 Task: Project Timeline Template.
Action: Key pressed ctrl+V
Screenshot: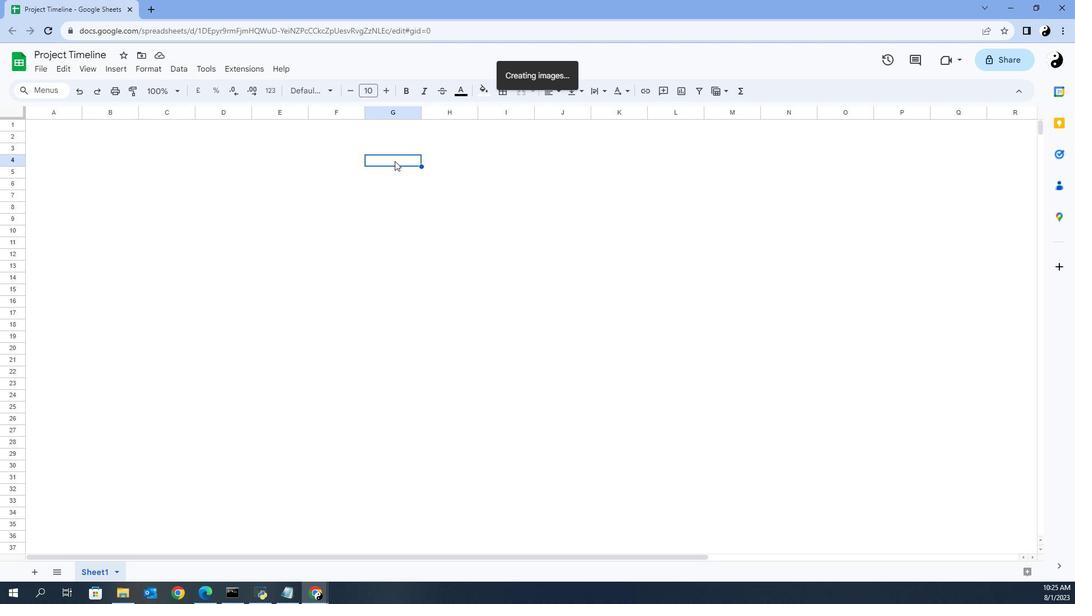
Action: Mouse moved to (711, 375)
Screenshot: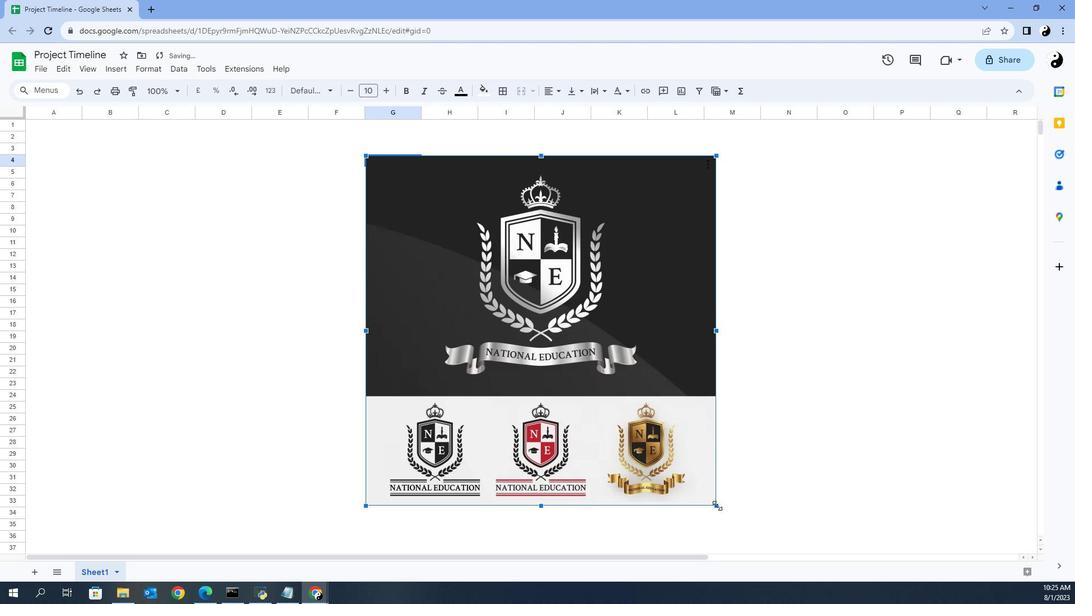 
Action: Key pressed <Key.shift>
Screenshot: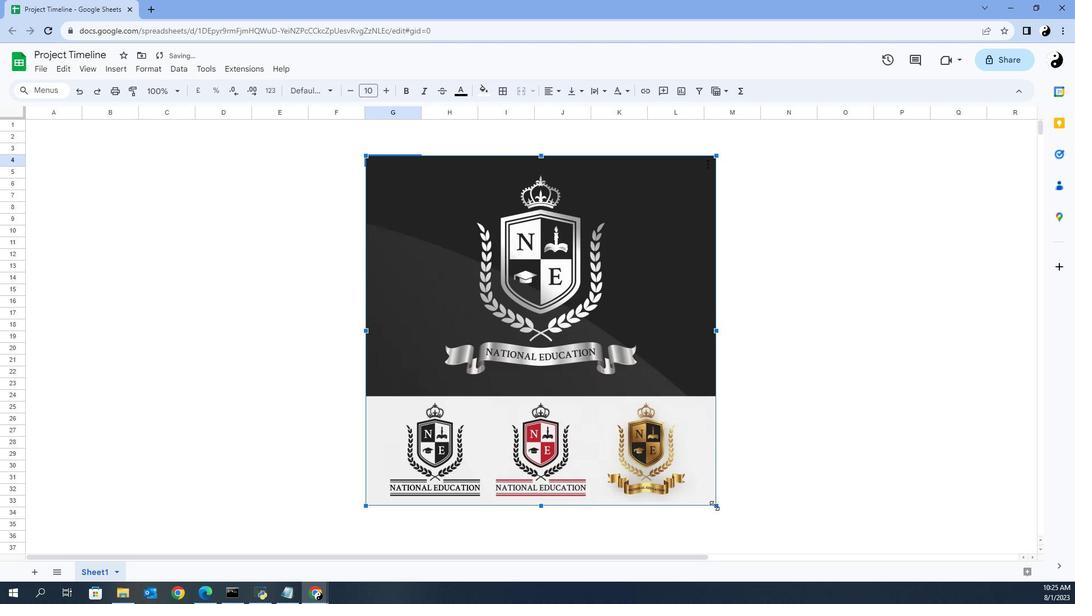 
Action: Mouse pressed left at (711, 375)
Screenshot: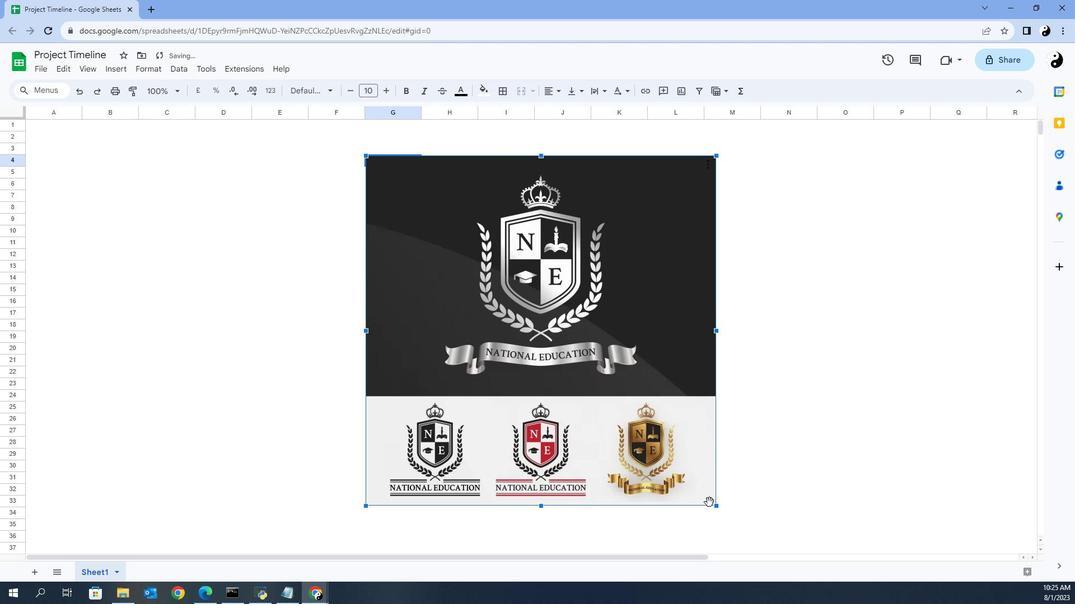 
Action: Mouse moved to (664, 323)
Screenshot: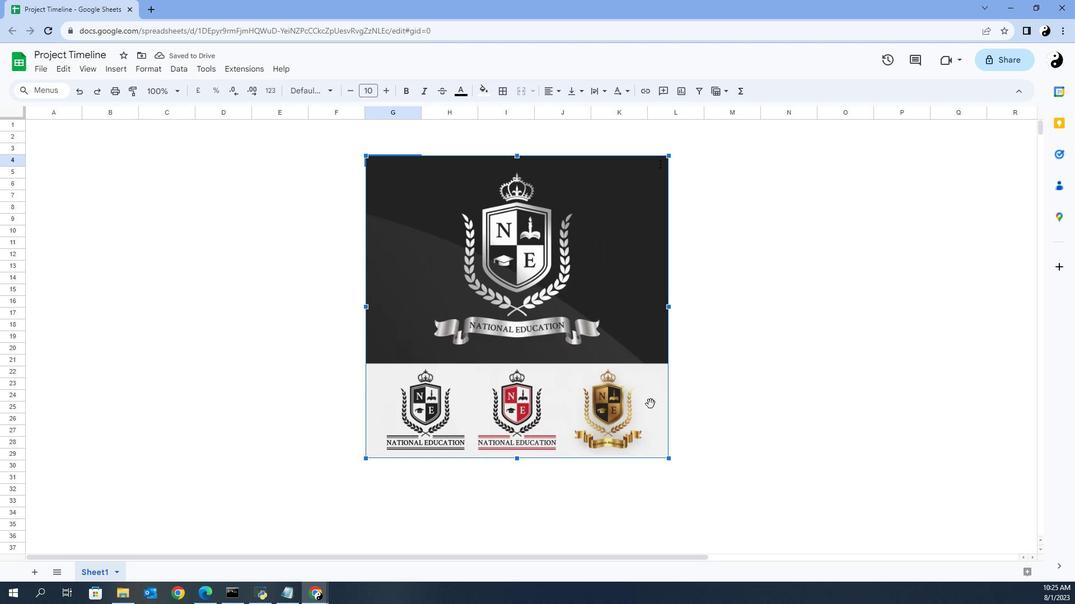 
Action: Key pressed <Key.shift>
Screenshot: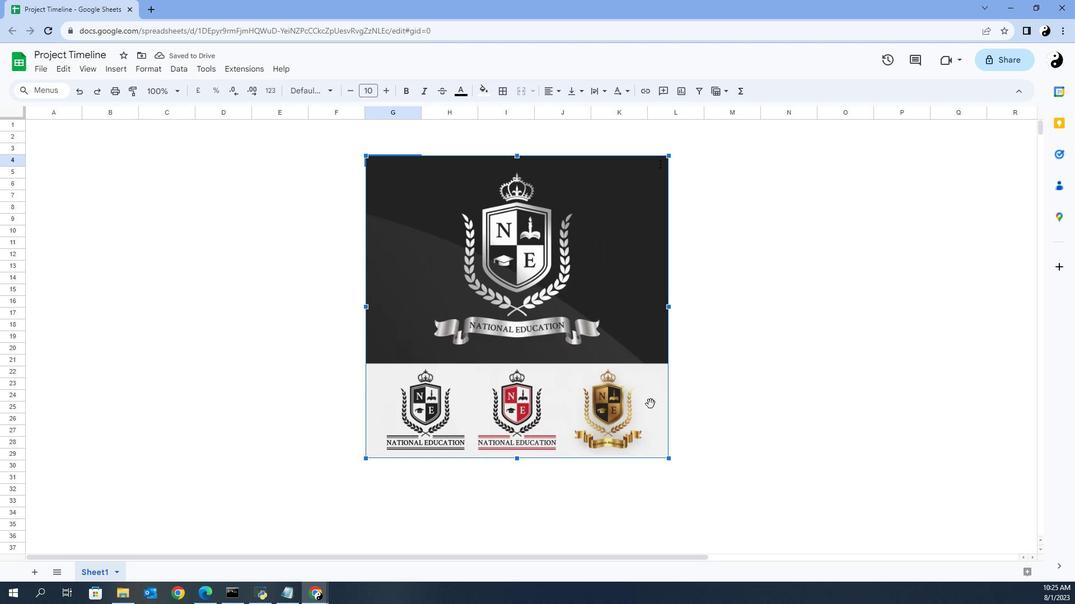 
Action: Mouse moved to (646, 306)
Screenshot: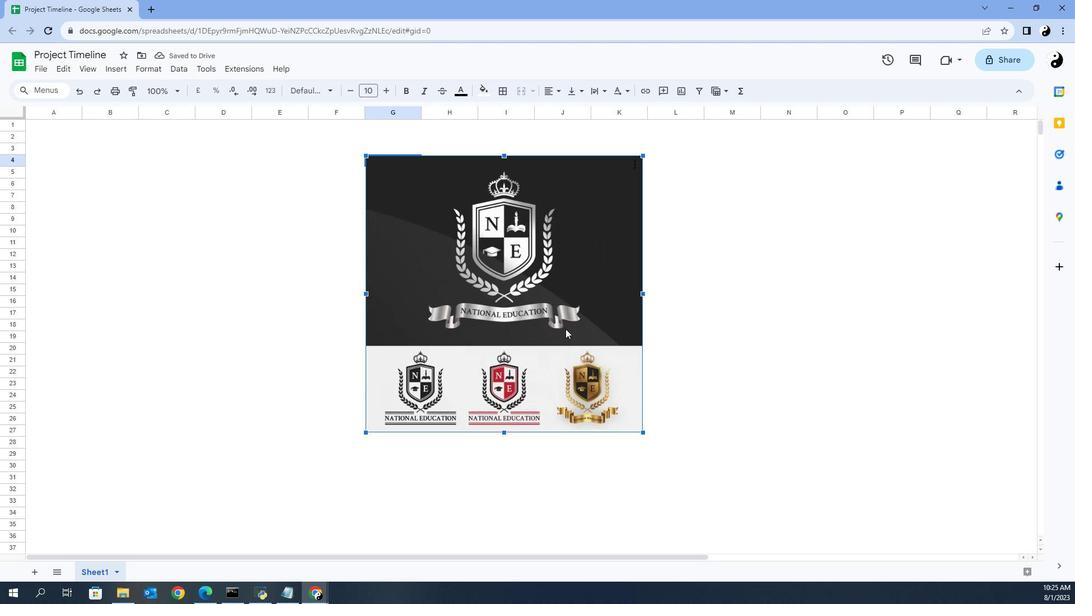 
Action: Key pressed <Key.shift>
Screenshot: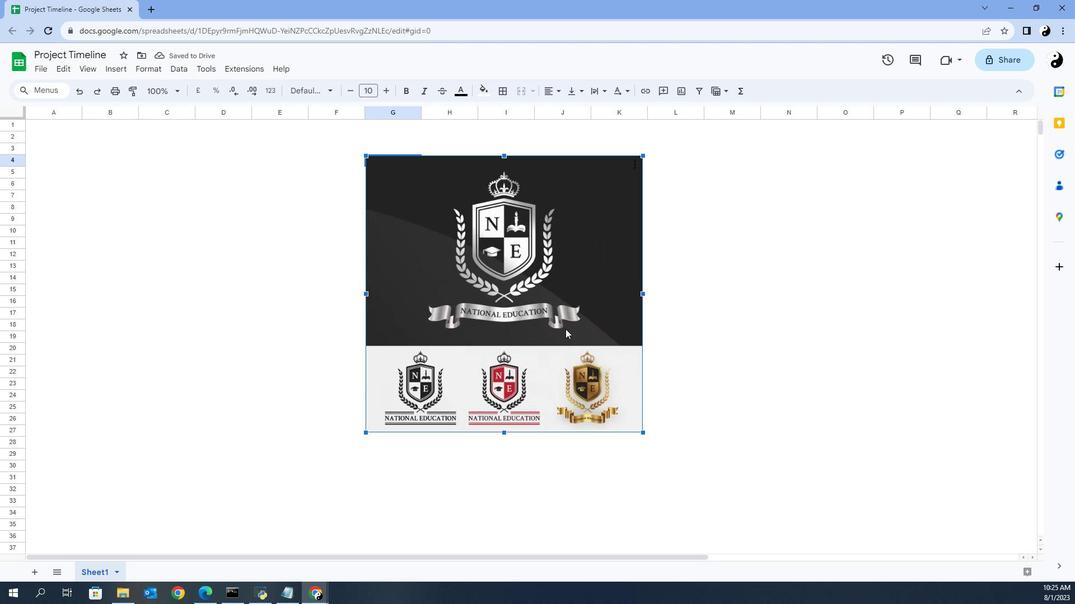 
Action: Mouse moved to (639, 300)
Screenshot: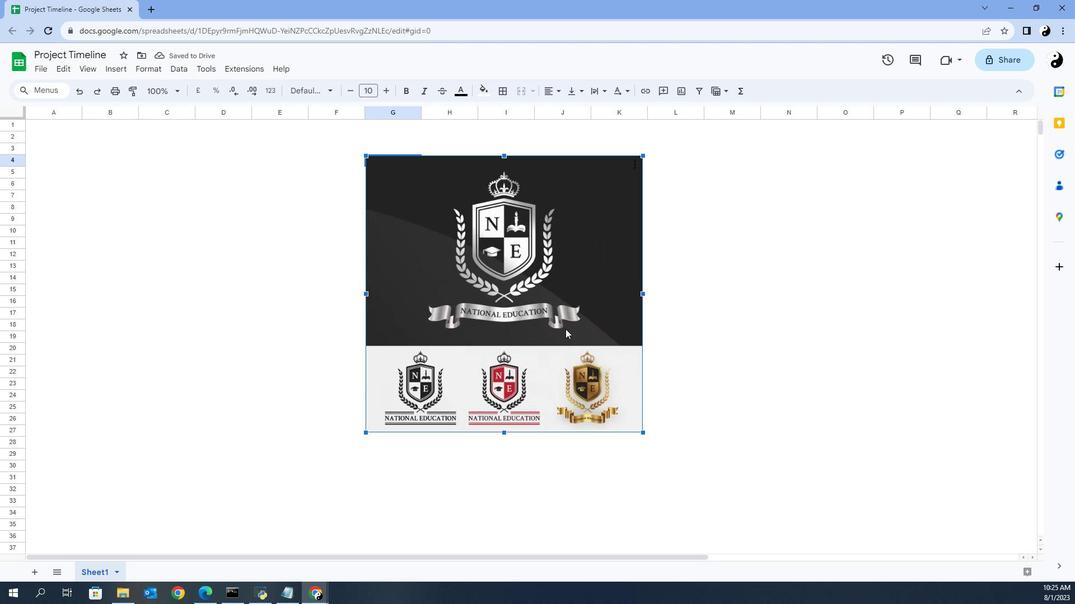 
Action: Key pressed <Key.shift>
Screenshot: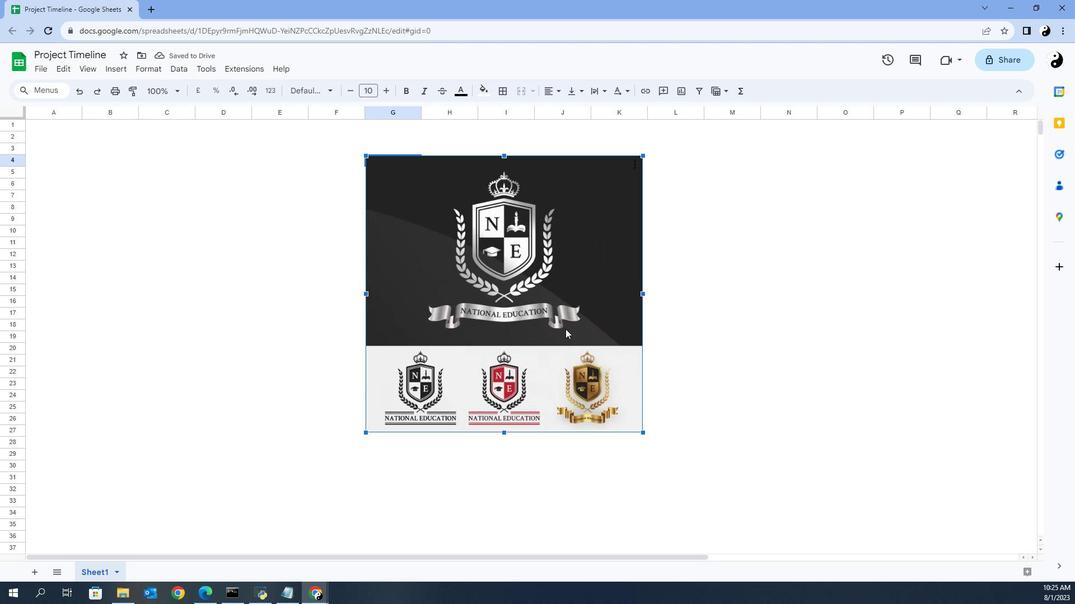 
Action: Mouse moved to (613, 283)
Screenshot: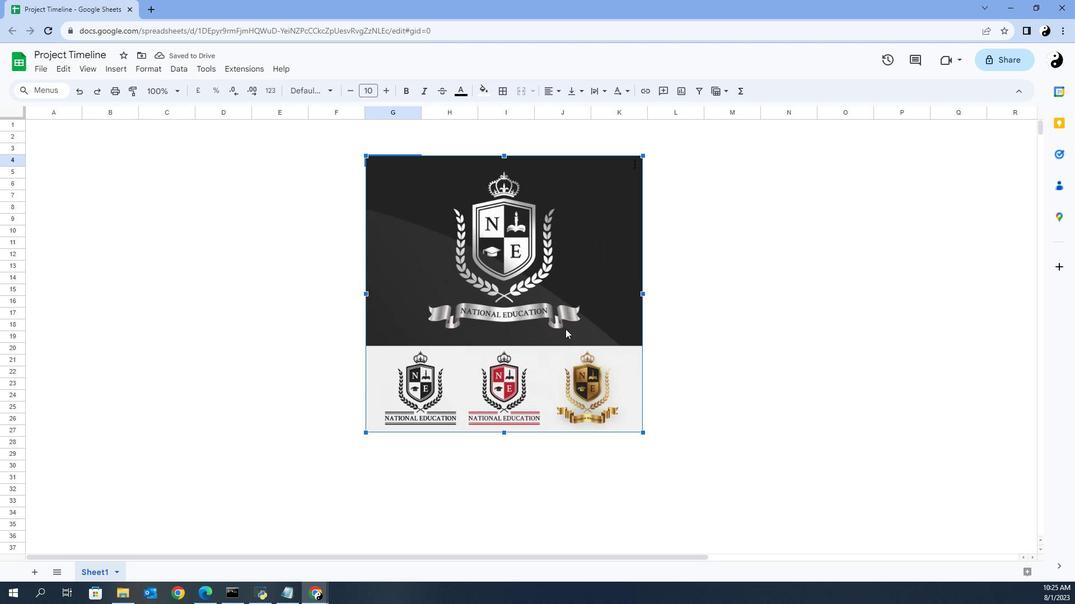 
Action: Key pressed <Key.shift>
Screenshot: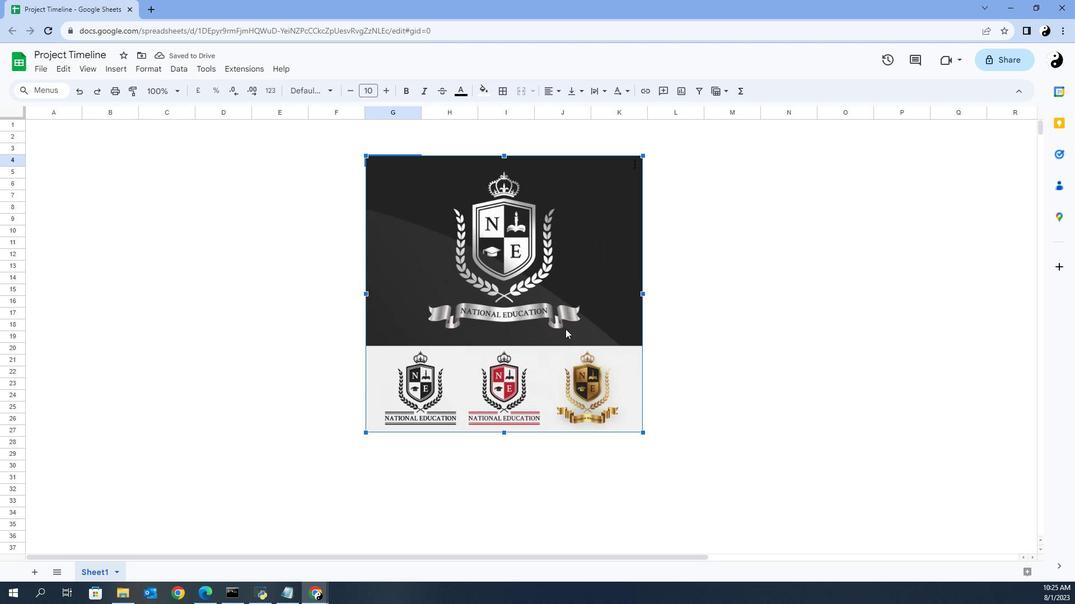 
Action: Mouse moved to (595, 272)
Screenshot: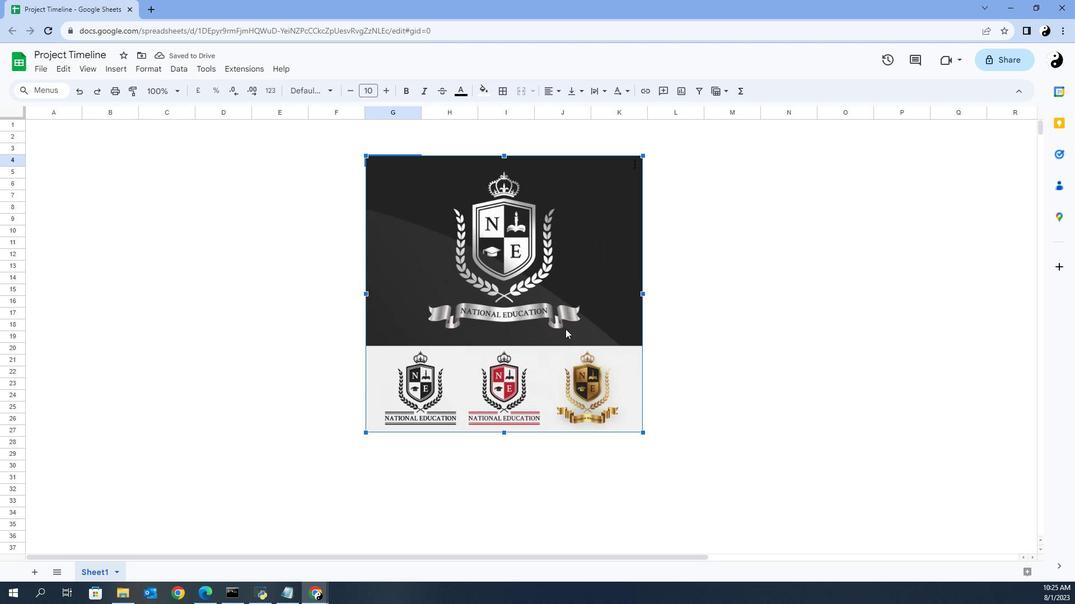 
Action: Key pressed <Key.shift>
Screenshot: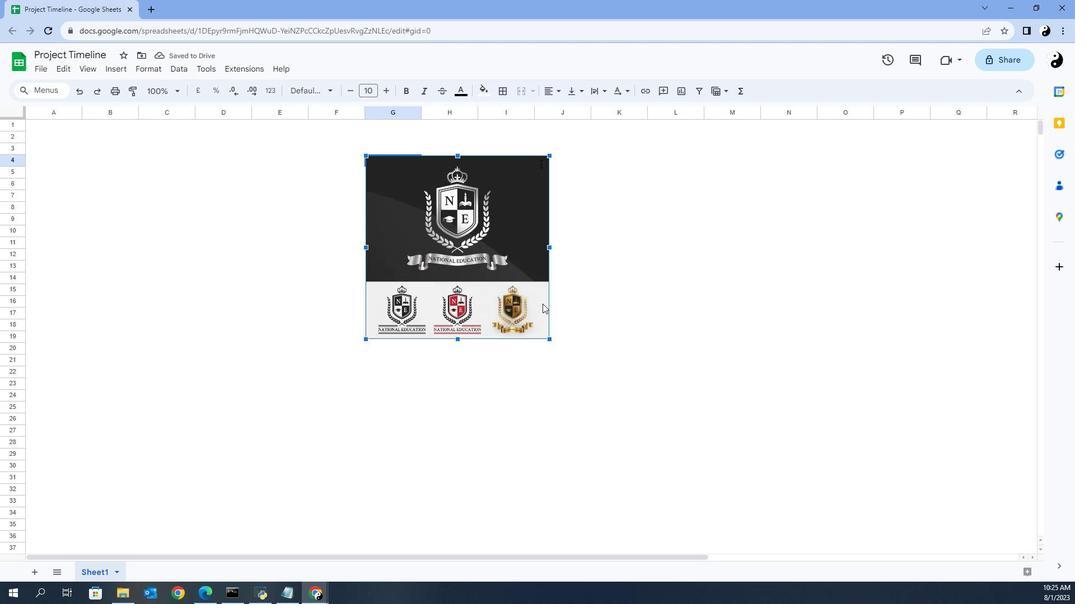 
Action: Mouse moved to (558, 253)
Screenshot: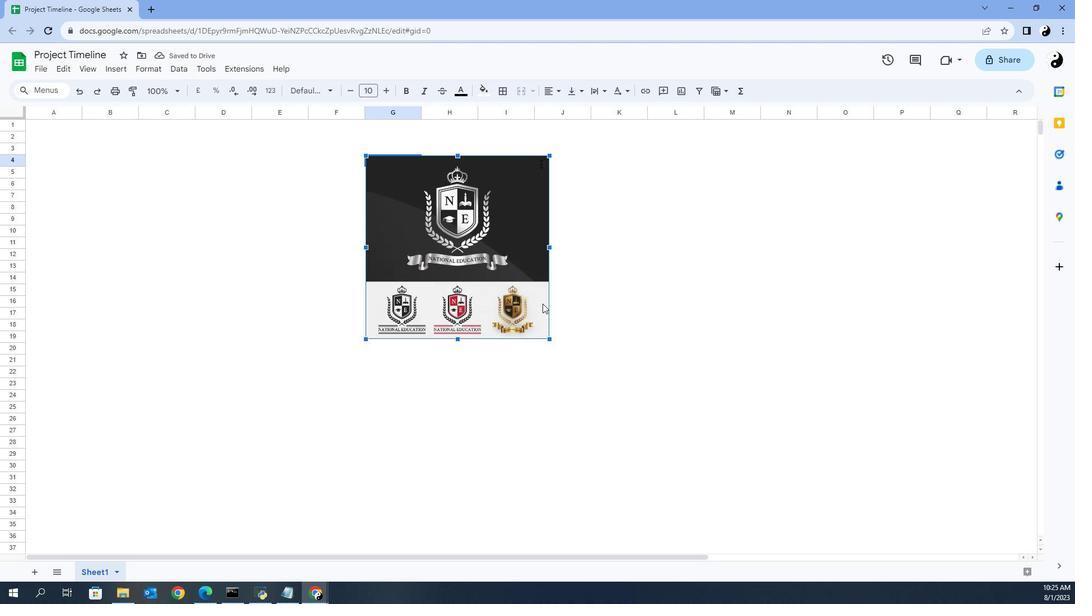 
Action: Key pressed <Key.shift>
Screenshot: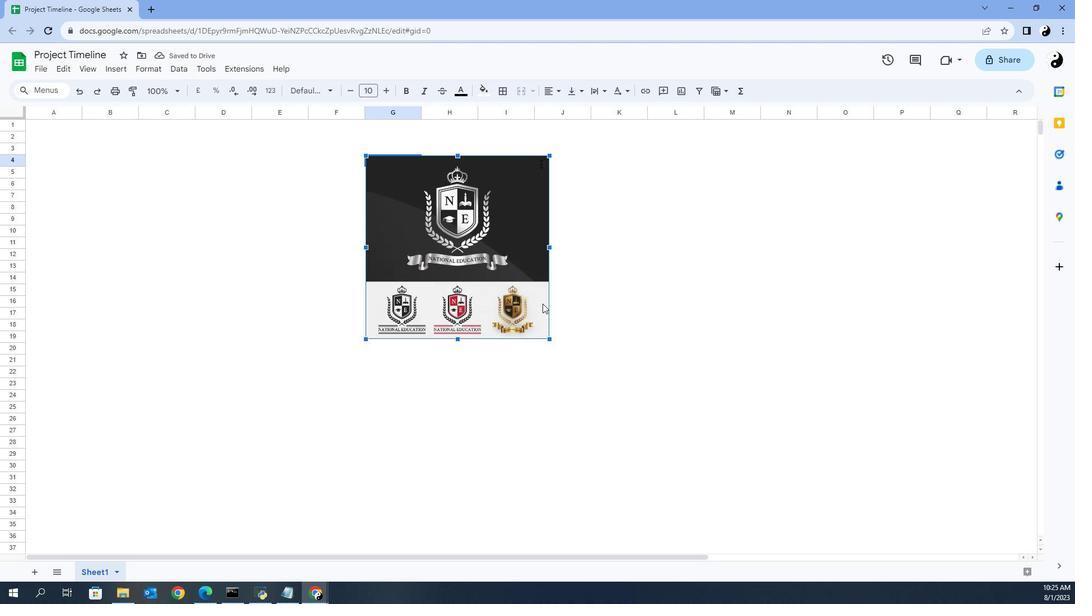 
Action: Mouse moved to (552, 247)
Screenshot: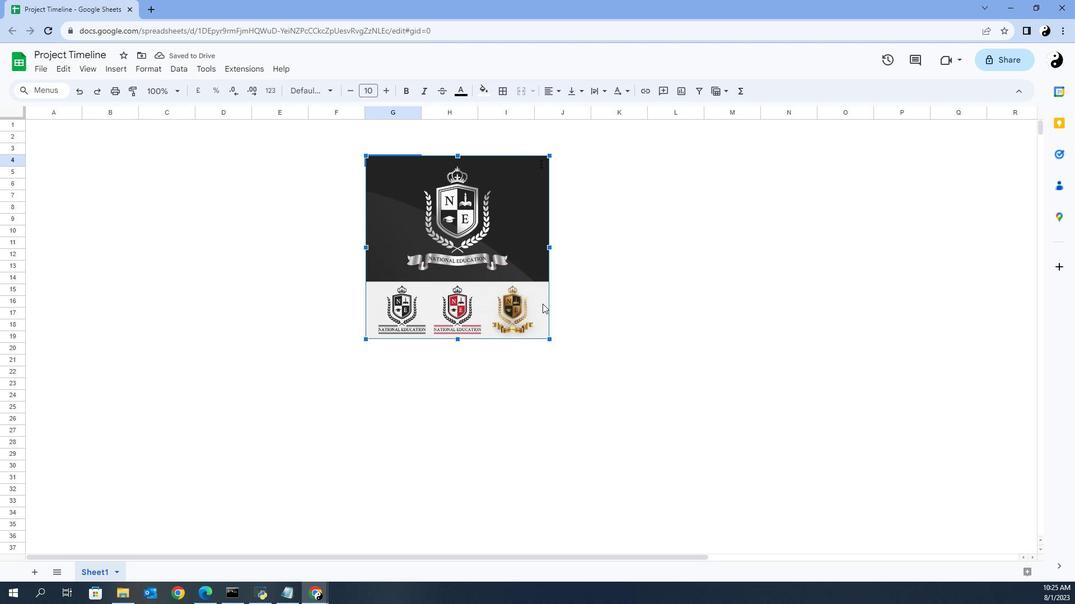 
Action: Key pressed <Key.shift><Key.shift>
Screenshot: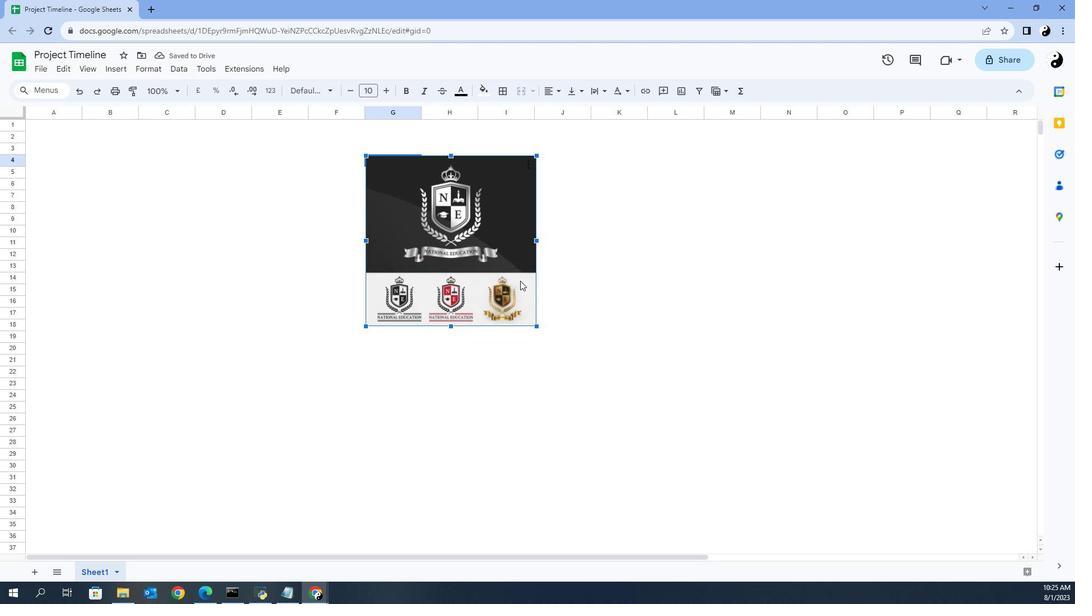 
Action: Mouse moved to (547, 243)
Screenshot: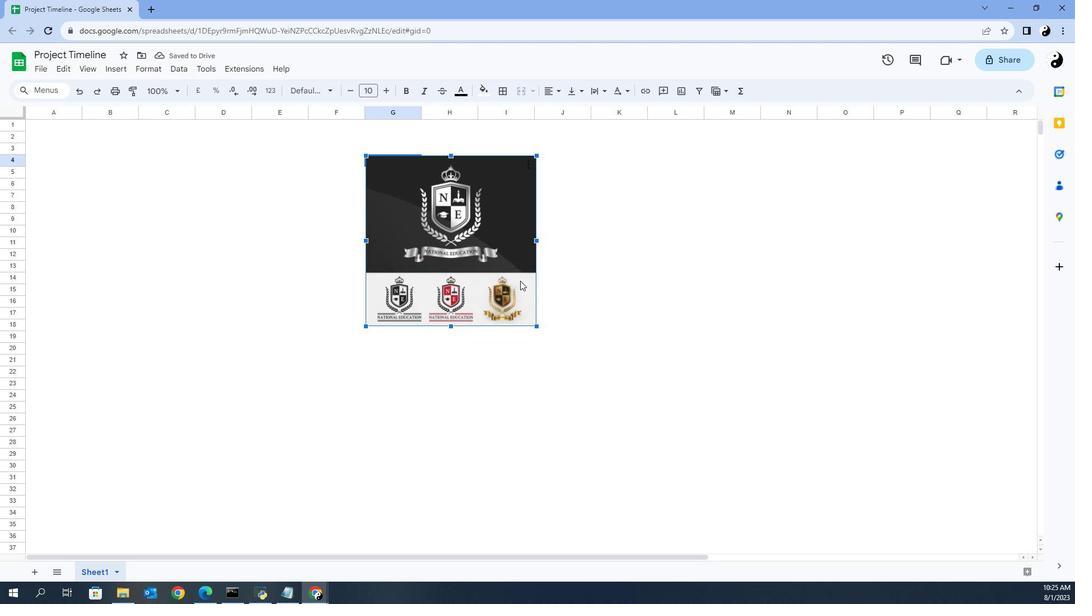 
Action: Key pressed <Key.shift>
Screenshot: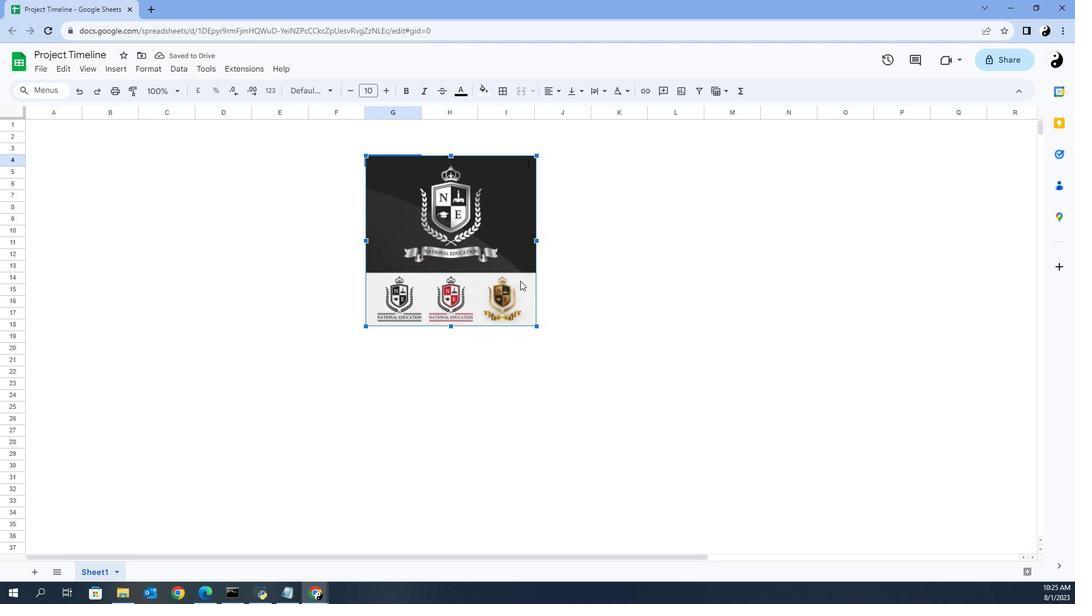 
Action: Mouse moved to (541, 239)
Screenshot: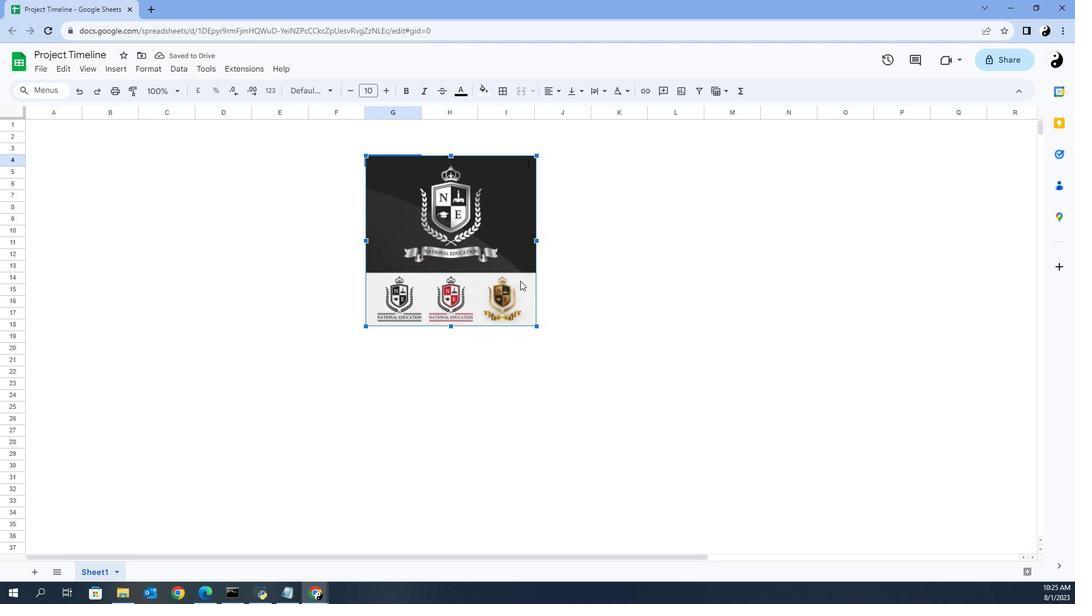 
Action: Key pressed <Key.shift><Key.shift>
Screenshot: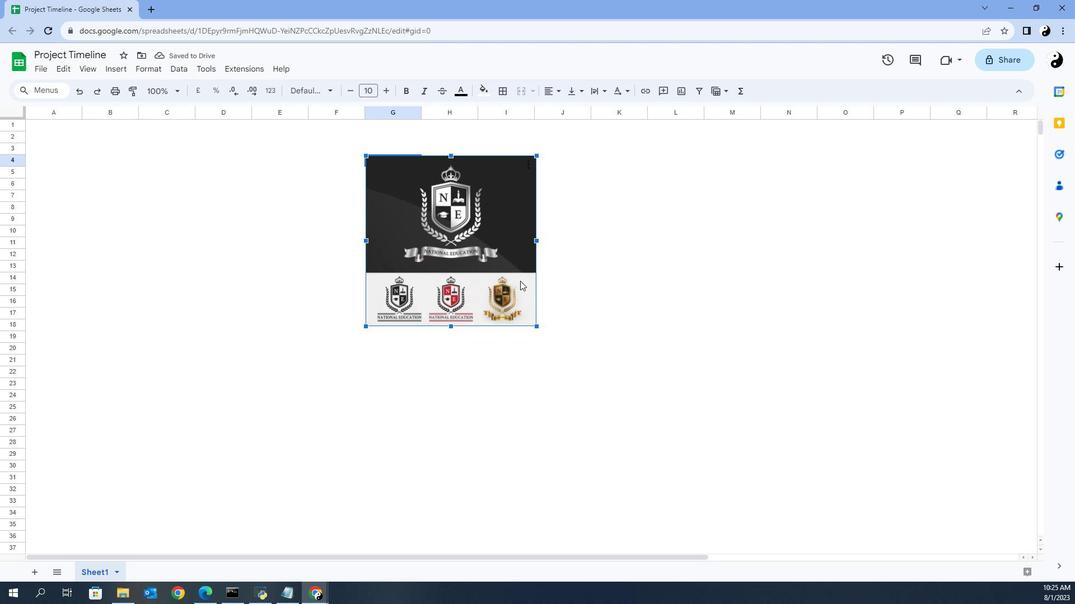 
Action: Mouse moved to (527, 228)
Screenshot: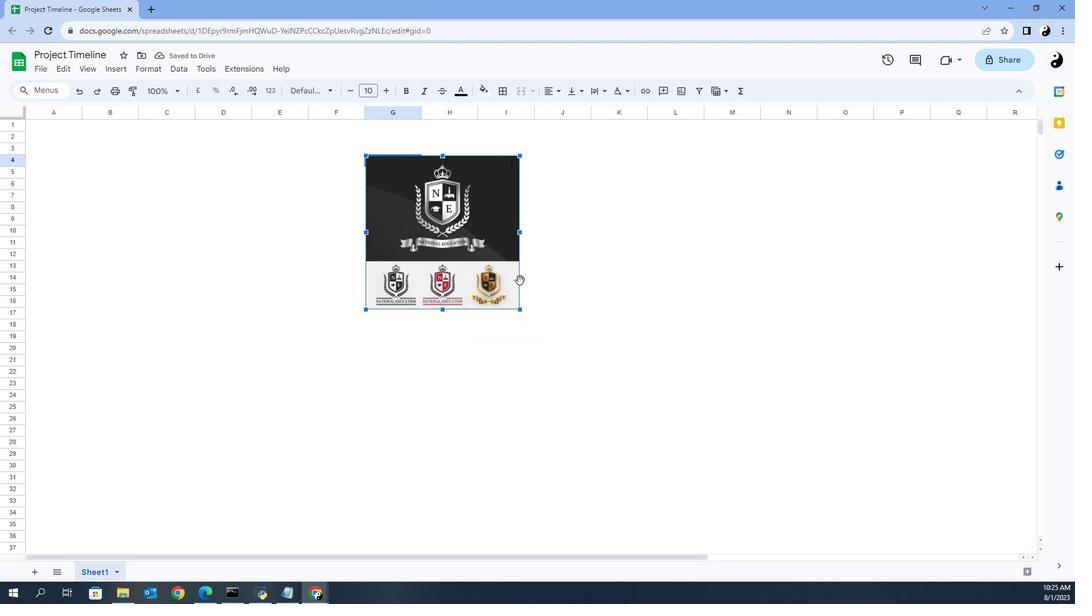 
Action: Key pressed <Key.shift>
Screenshot: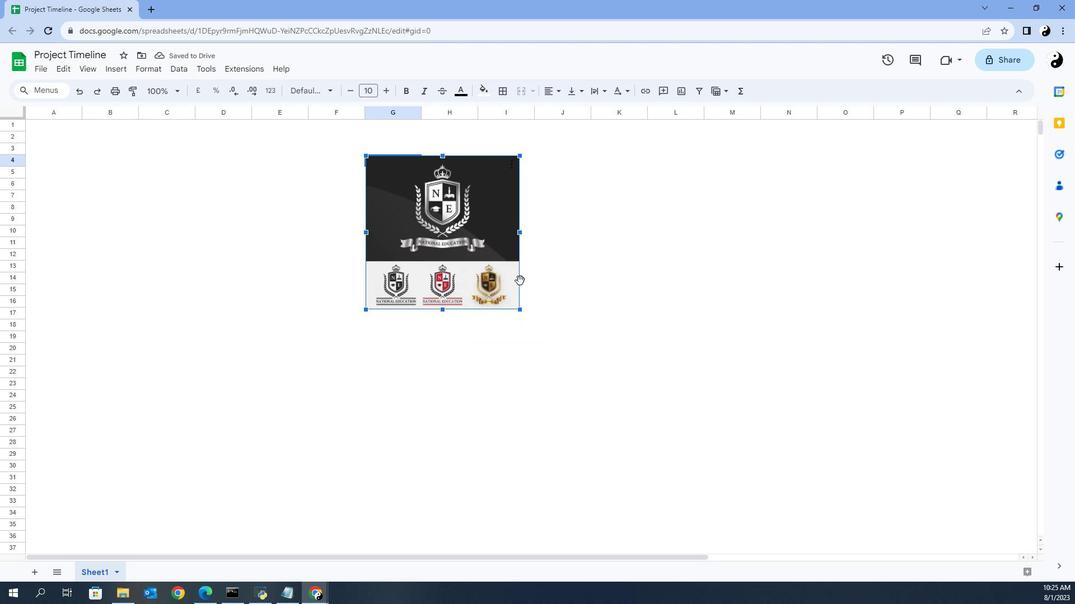 
Action: Mouse moved to (519, 223)
Screenshot: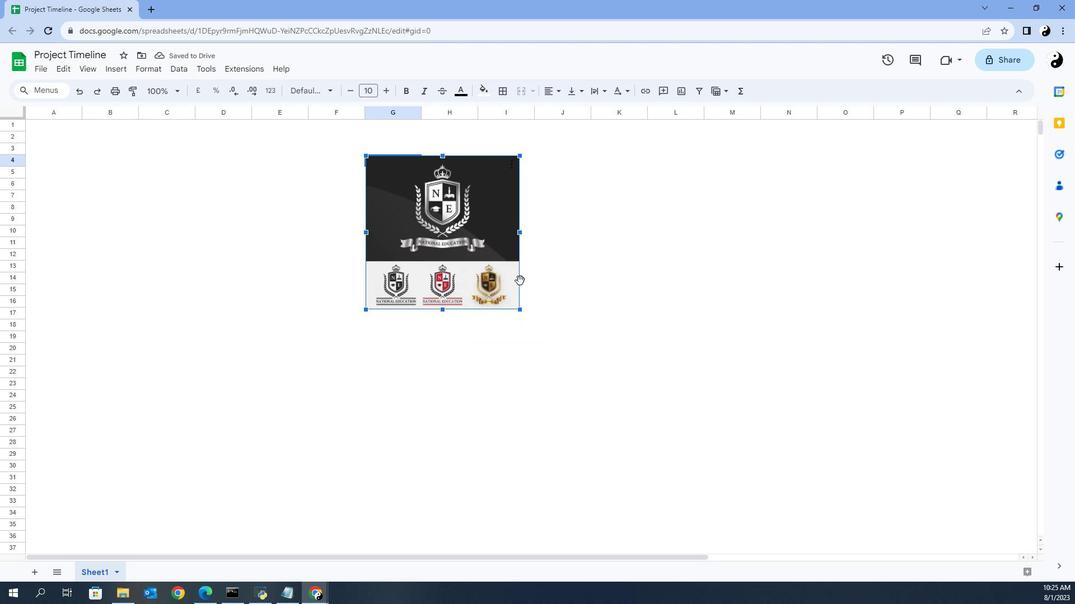 
Action: Key pressed <Key.shift>
Screenshot: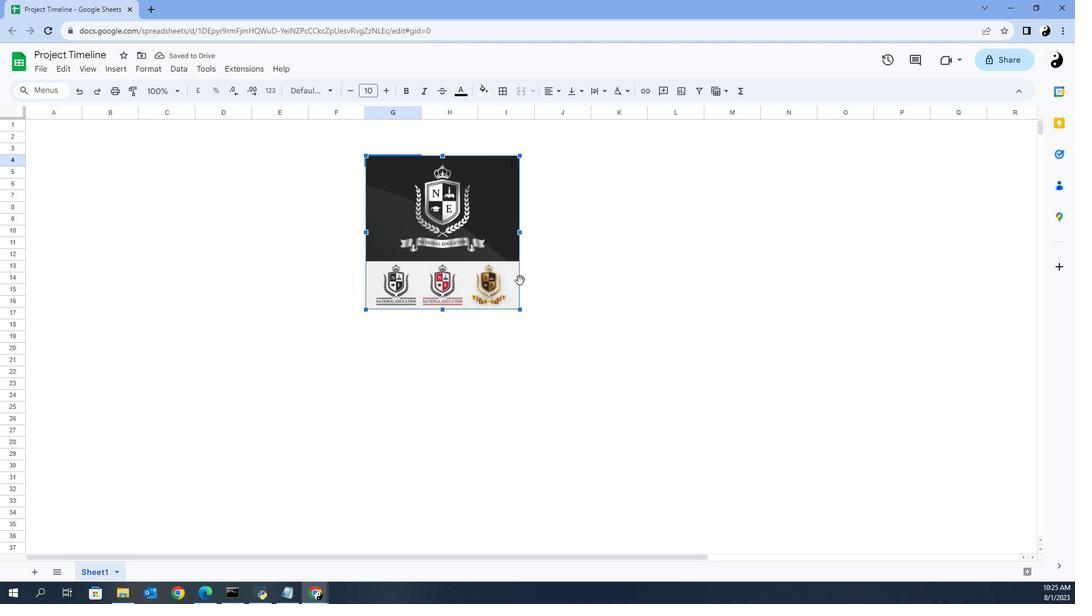 
Action: Mouse moved to (514, 218)
Screenshot: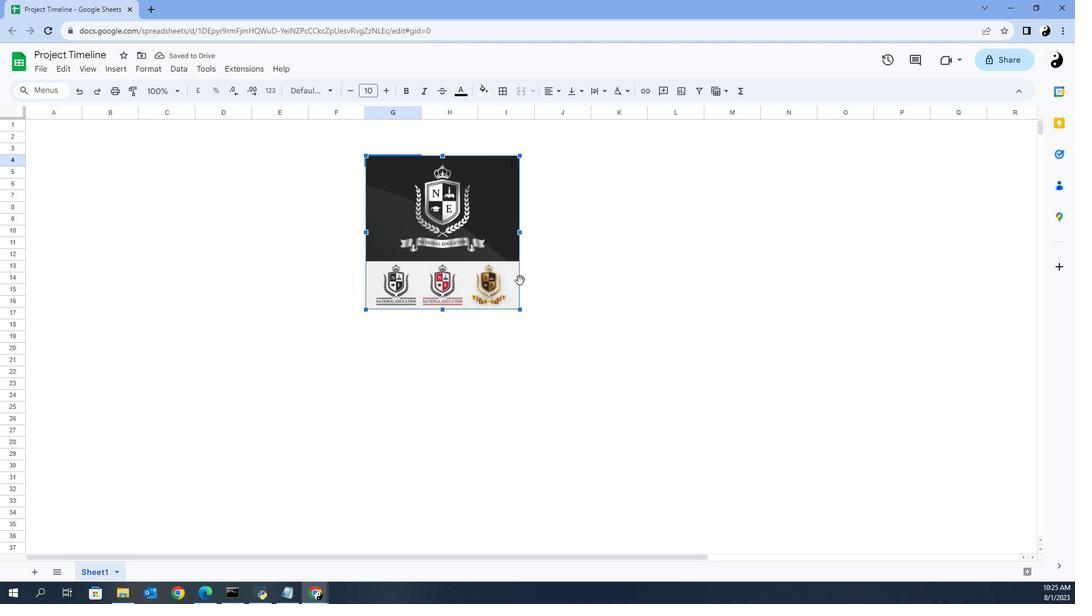
Action: Key pressed <Key.shift>
Screenshot: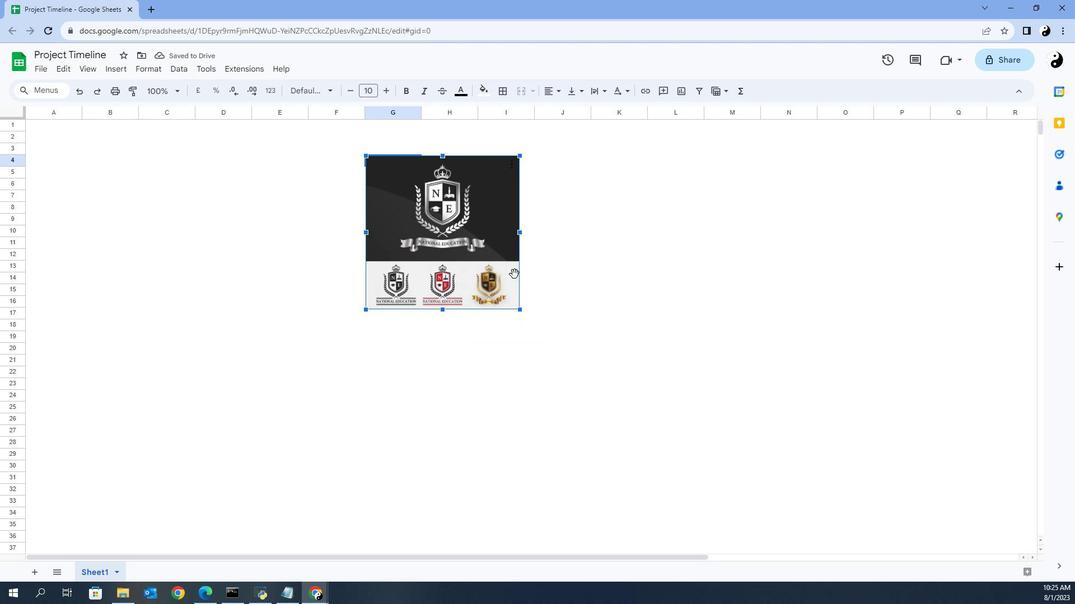 
Action: Mouse moved to (487, 197)
Screenshot: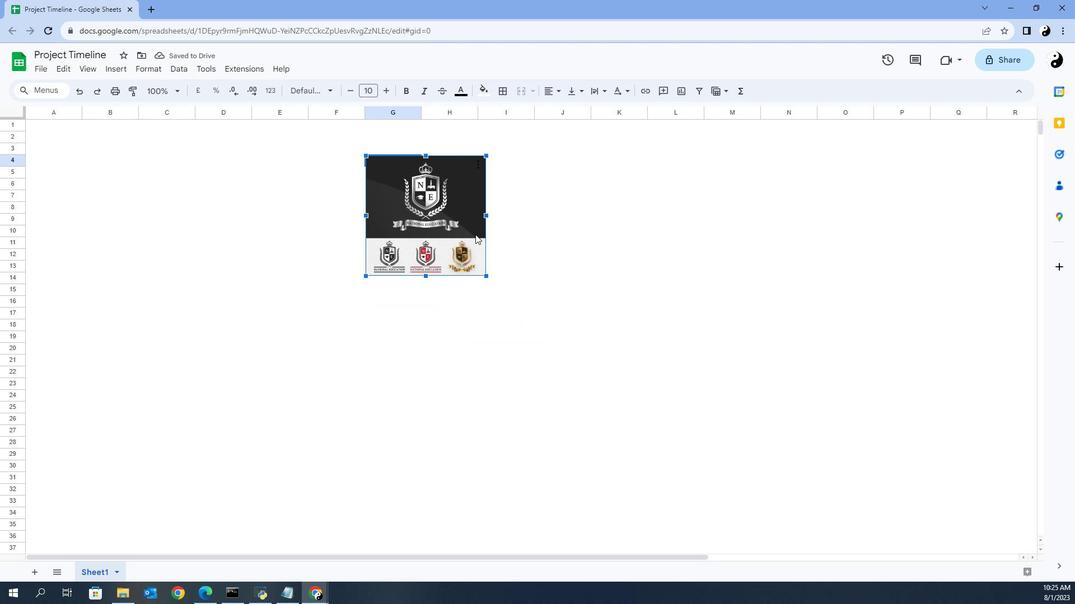 
Action: Key pressed <Key.shift><Key.shift><Key.shift>
Screenshot: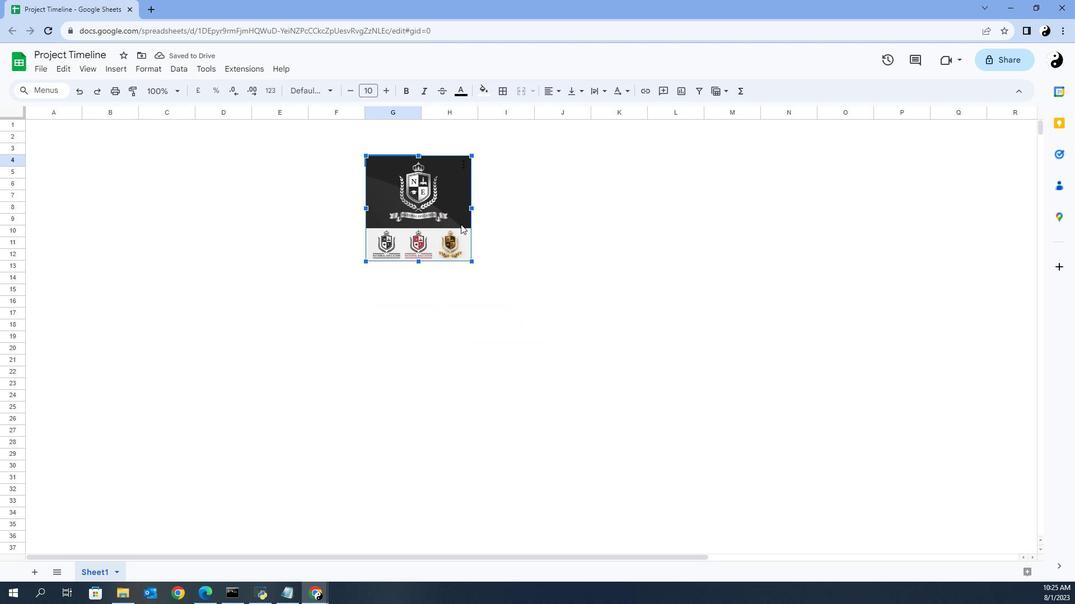 
Action: Mouse moved to (476, 192)
Screenshot: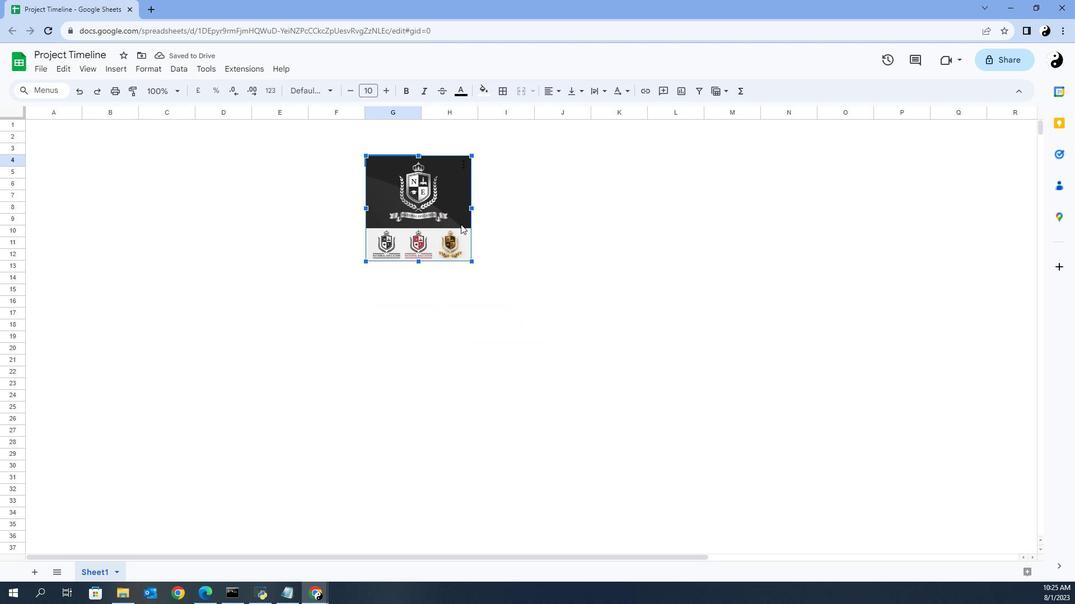
Action: Key pressed <Key.shift>
Screenshot: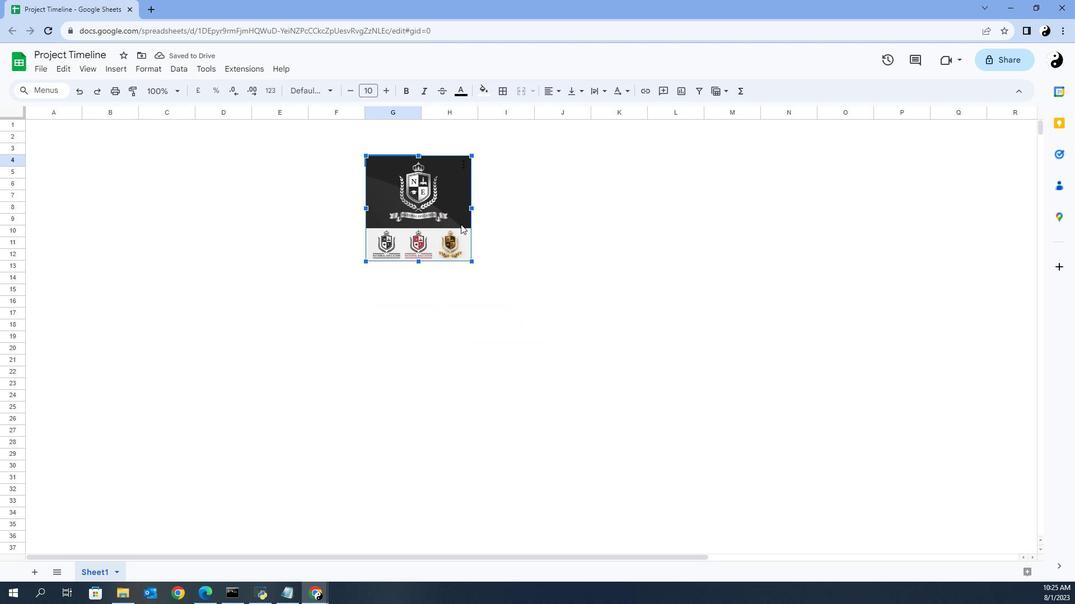 
Action: Mouse moved to (473, 190)
Screenshot: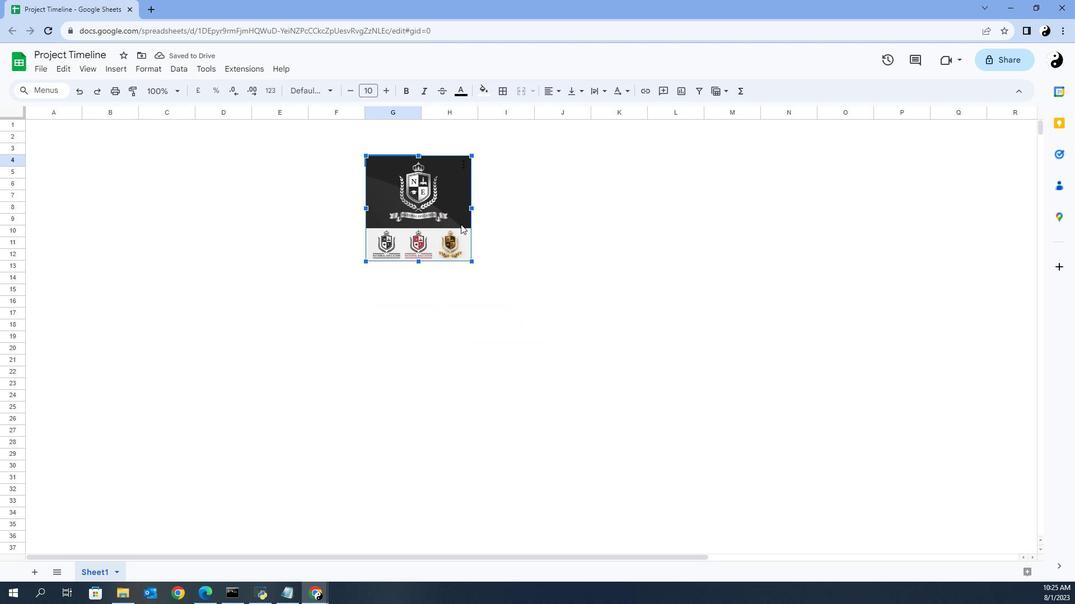 
Action: Key pressed <Key.shift>
Screenshot: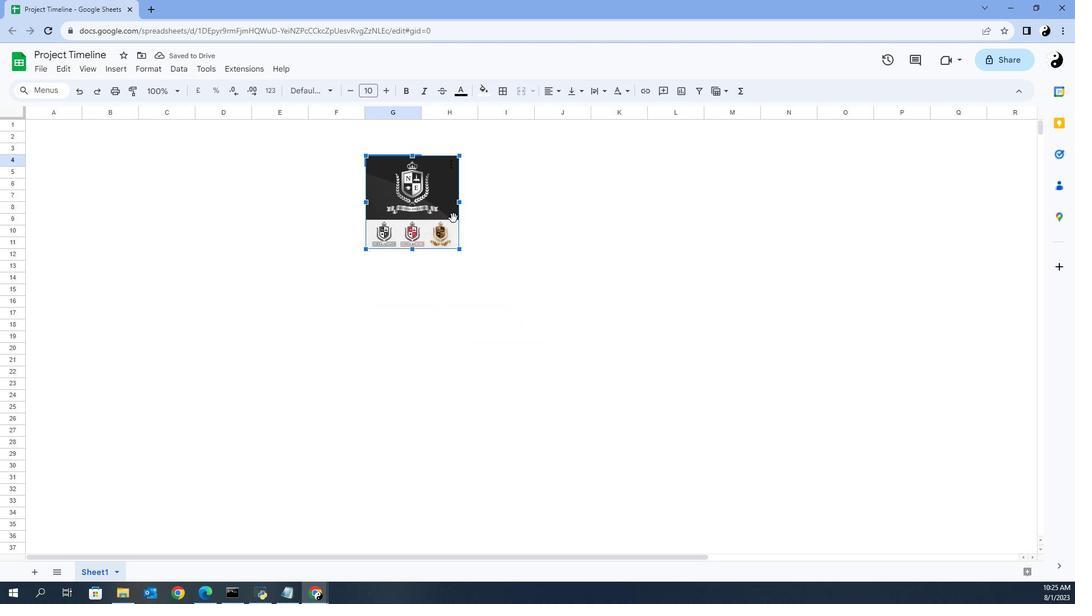 
Action: Mouse moved to (465, 186)
Screenshot: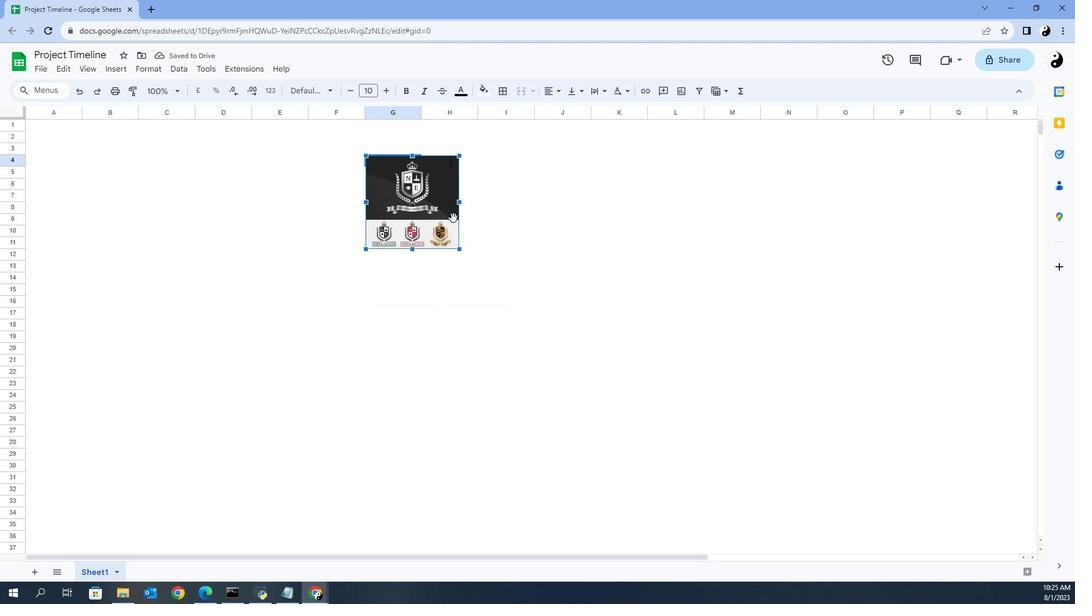 
Action: Key pressed <Key.shift>
Screenshot: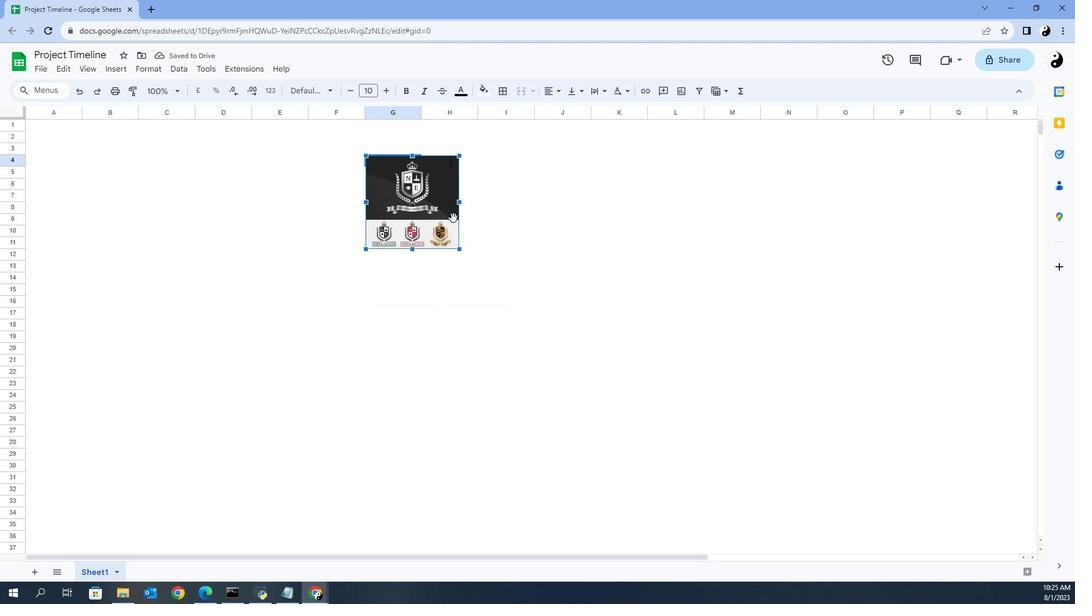 
Action: Mouse moved to (461, 184)
Screenshot: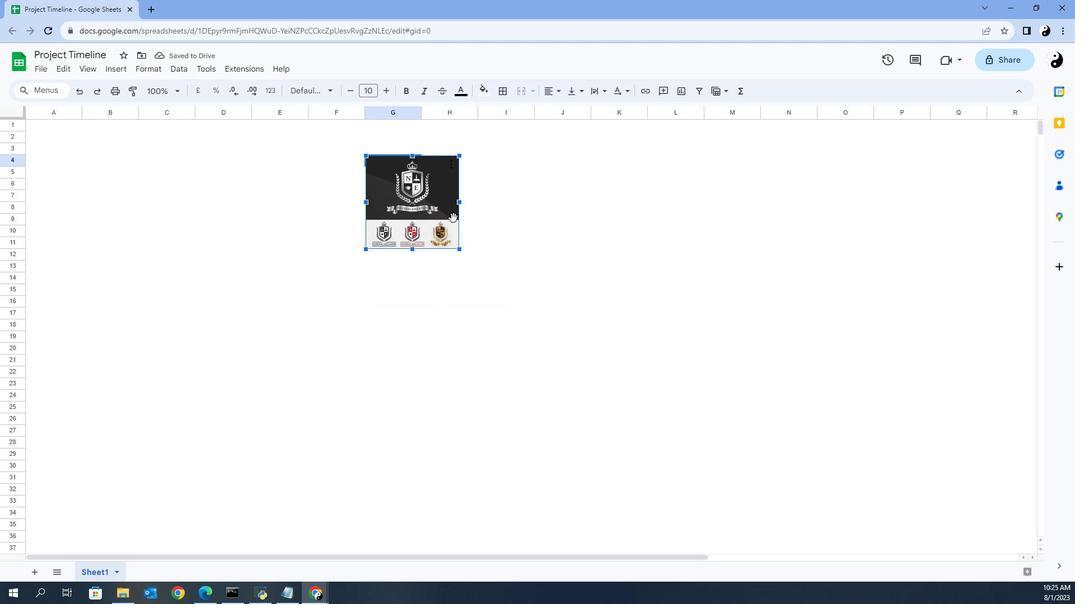 
Action: Key pressed <Key.shift><Key.shift>
Screenshot: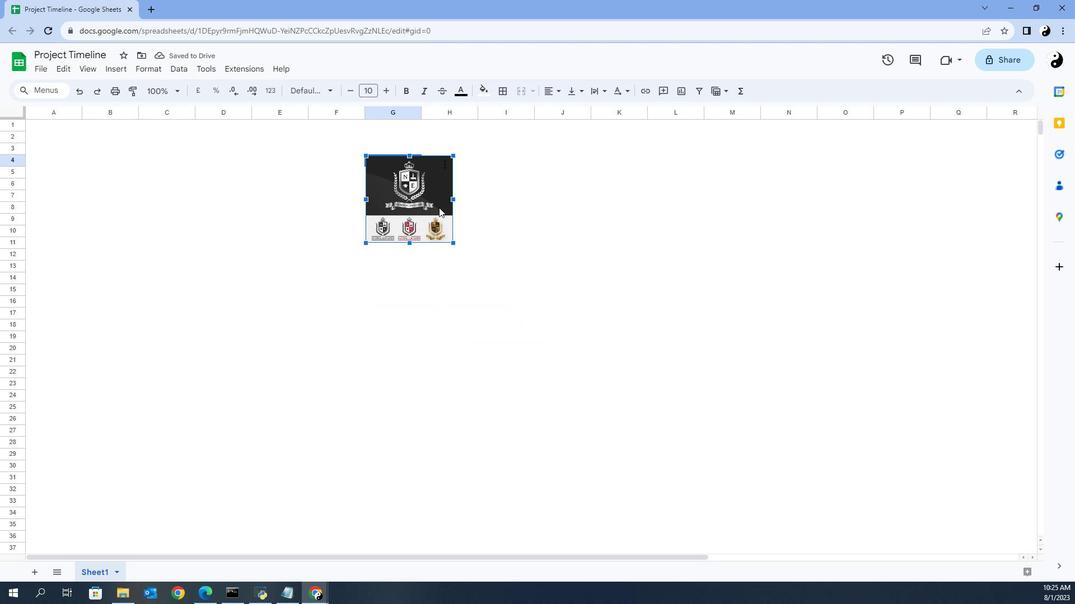 
Action: Mouse moved to (455, 180)
Screenshot: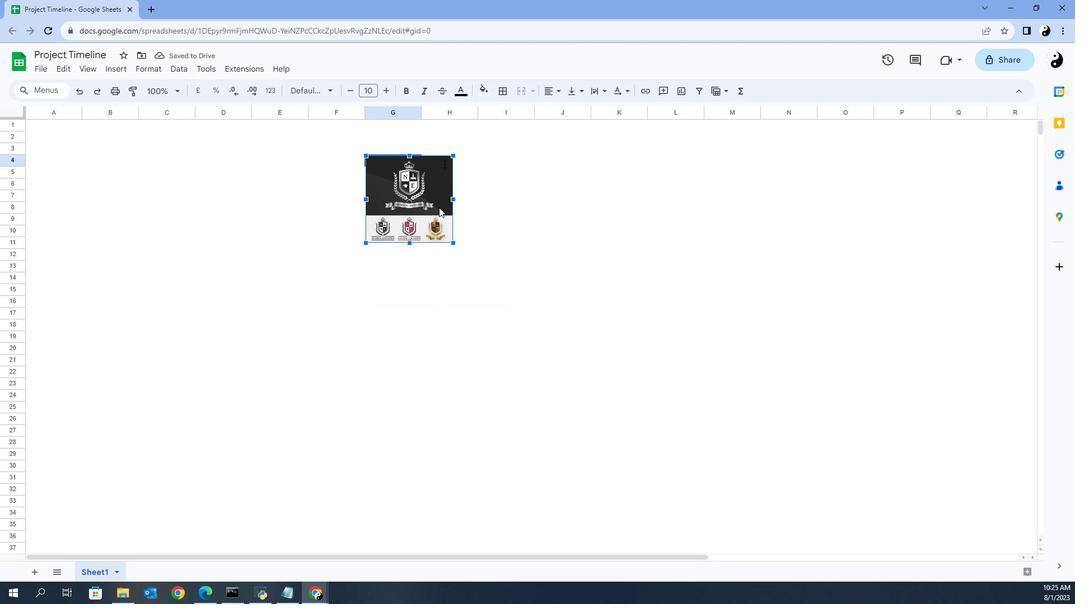 
Action: Key pressed <Key.shift><Key.shift>
Screenshot: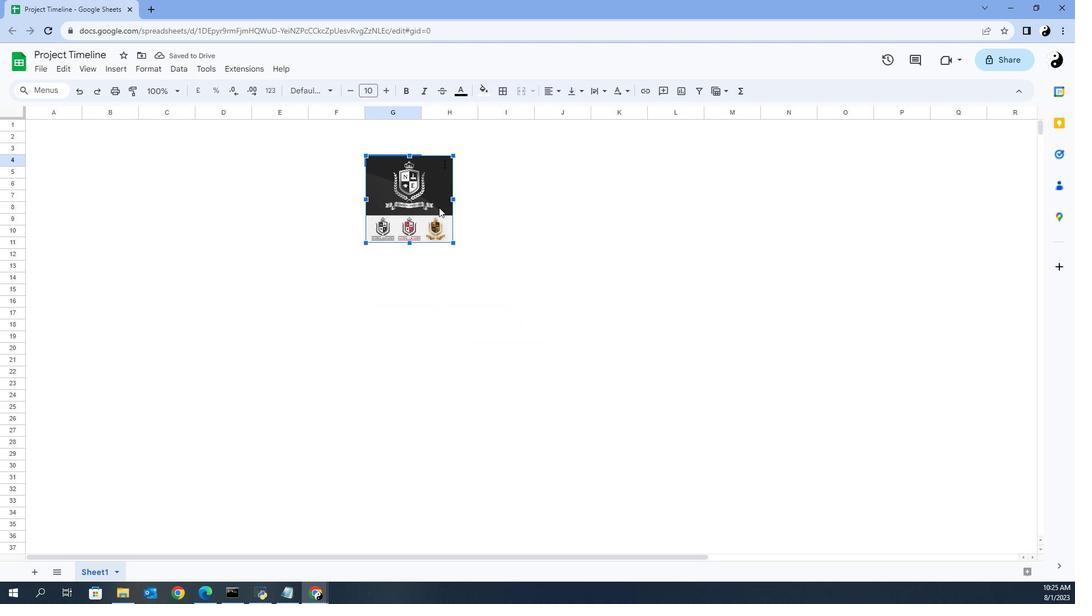 
Action: Mouse moved to (453, 179)
Screenshot: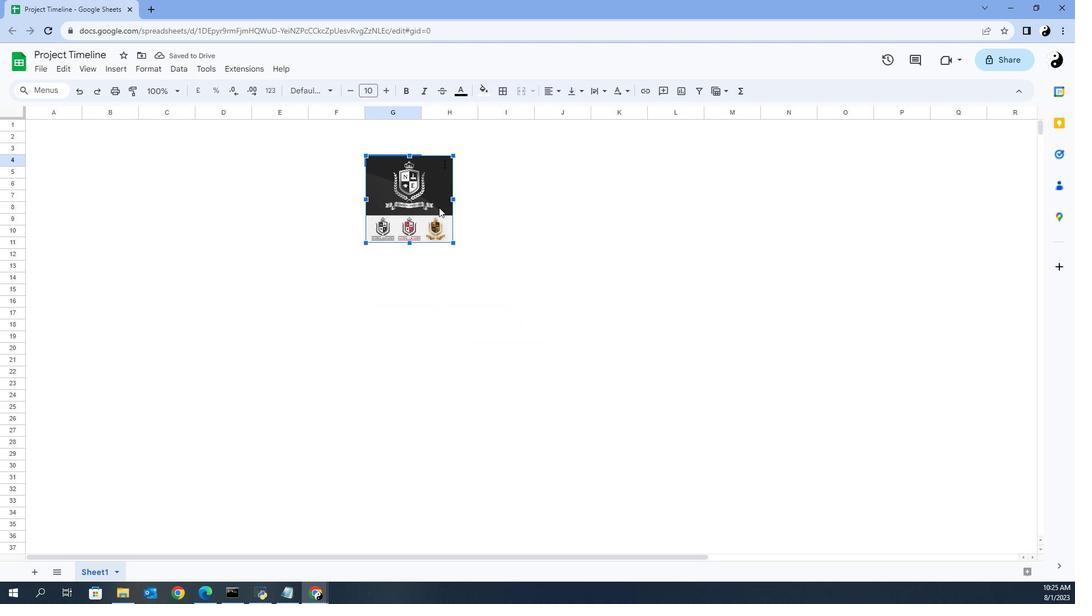 
Action: Key pressed <Key.shift>
Screenshot: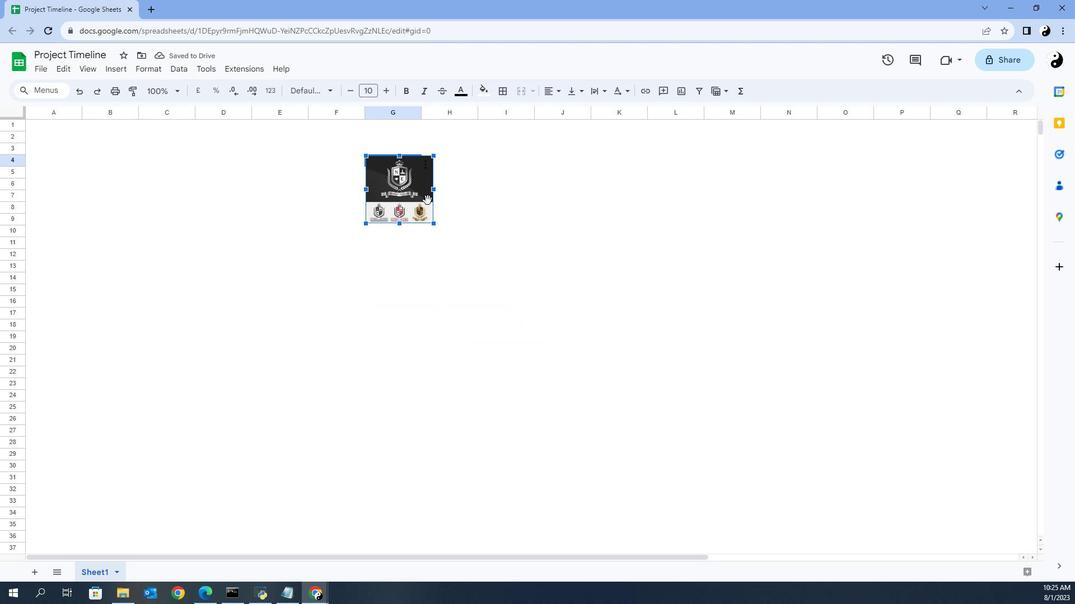 
Action: Mouse moved to (447, 176)
Screenshot: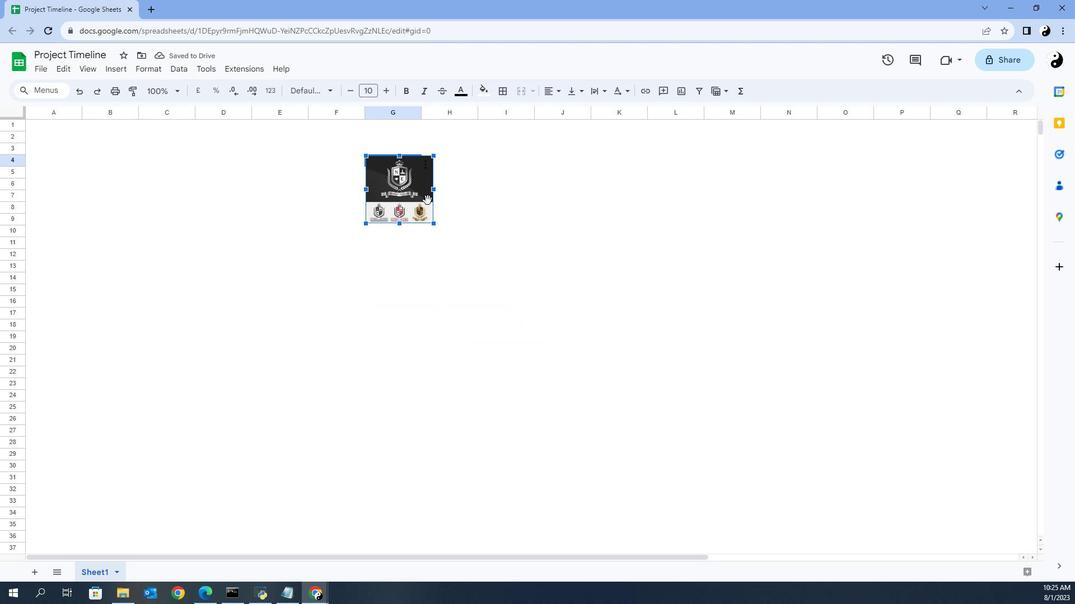 
Action: Key pressed <Key.shift>
Screenshot: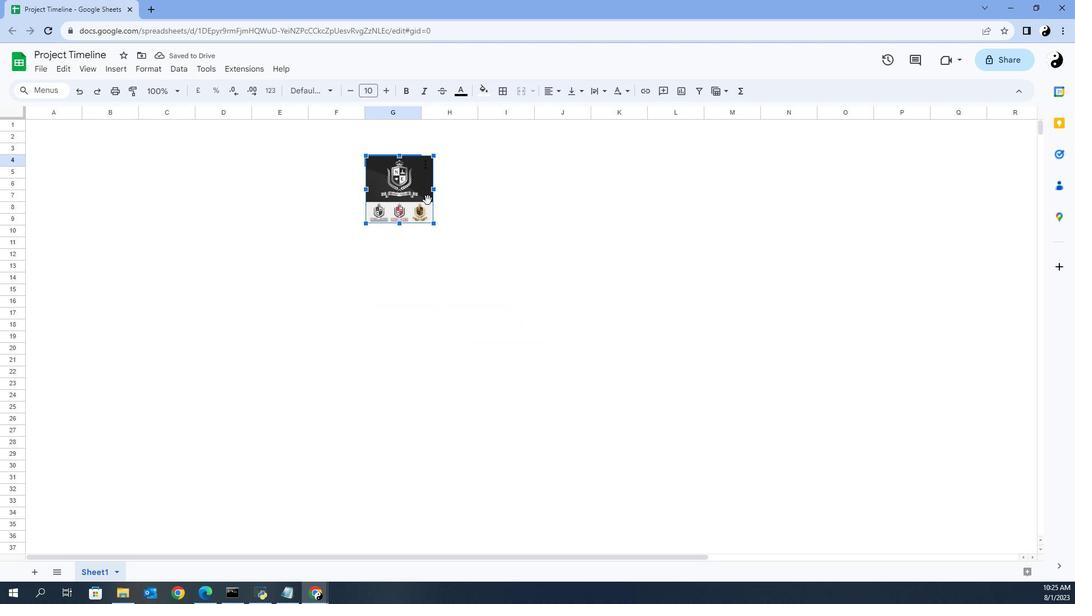 
Action: Mouse moved to (436, 170)
Screenshot: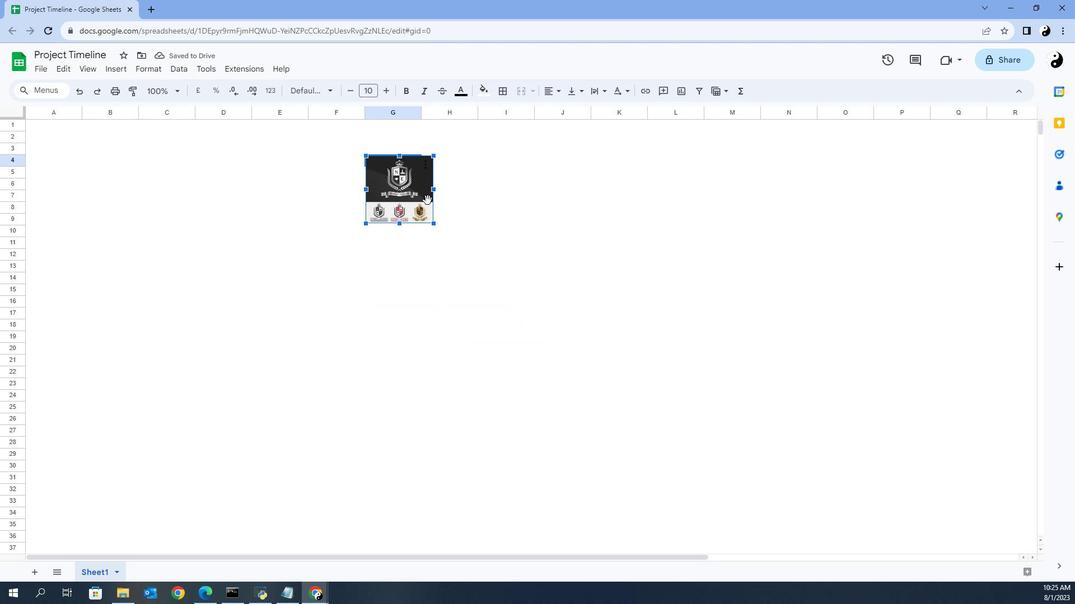 
Action: Key pressed <Key.shift>
Screenshot: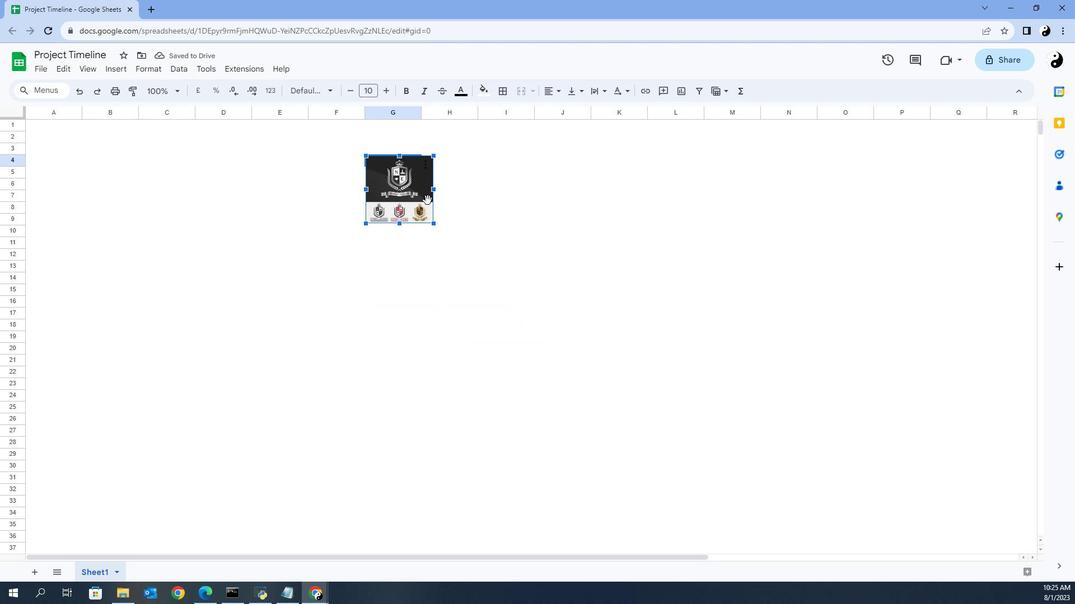 
Action: Mouse moved to (432, 169)
Screenshot: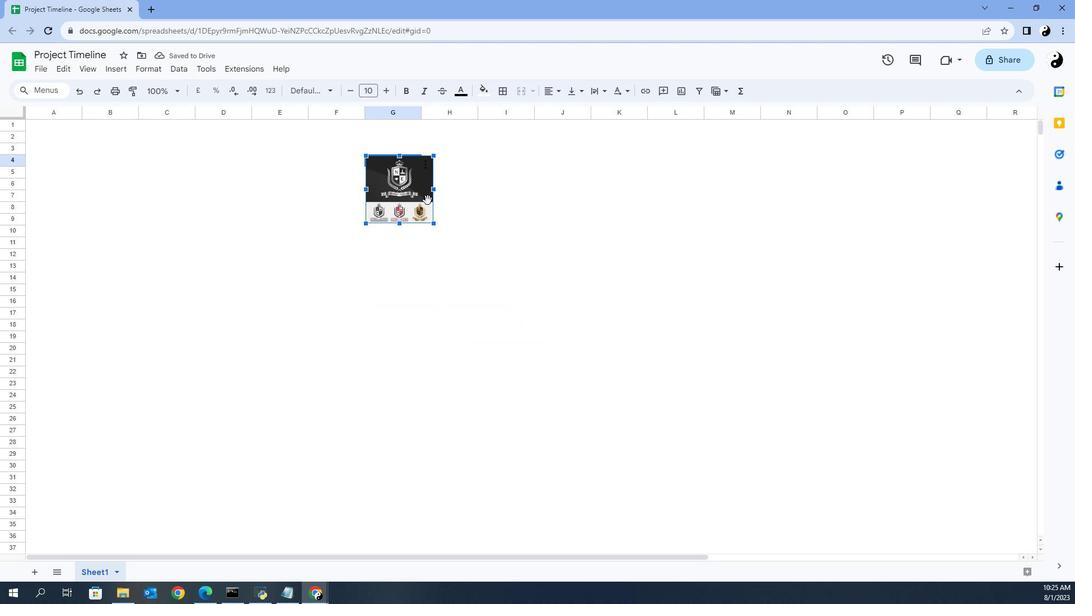 
Action: Key pressed <Key.shift>
Screenshot: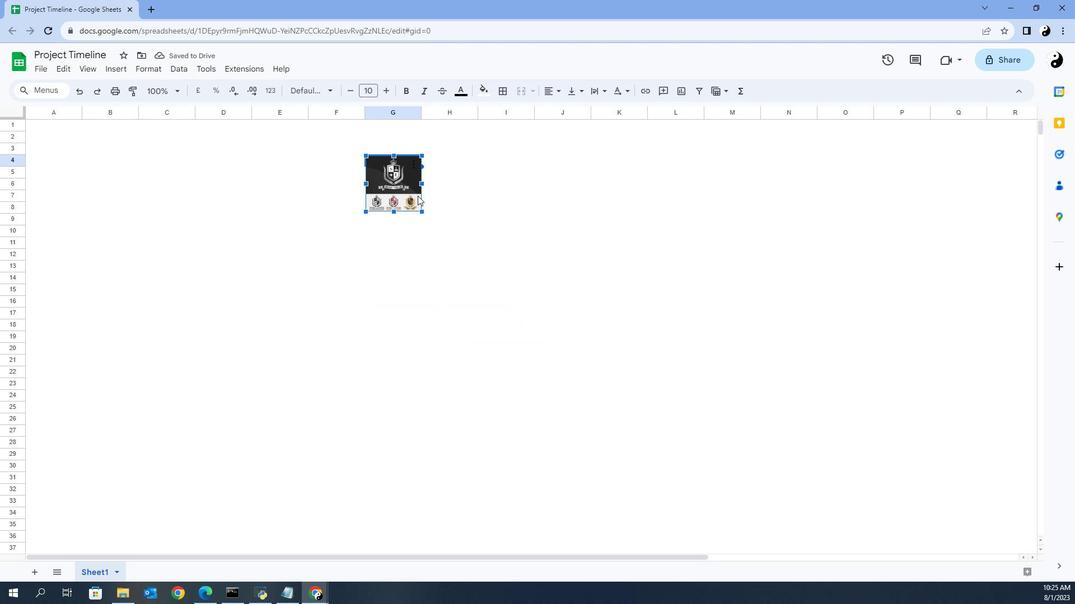 
Action: Mouse moved to (430, 168)
Screenshot: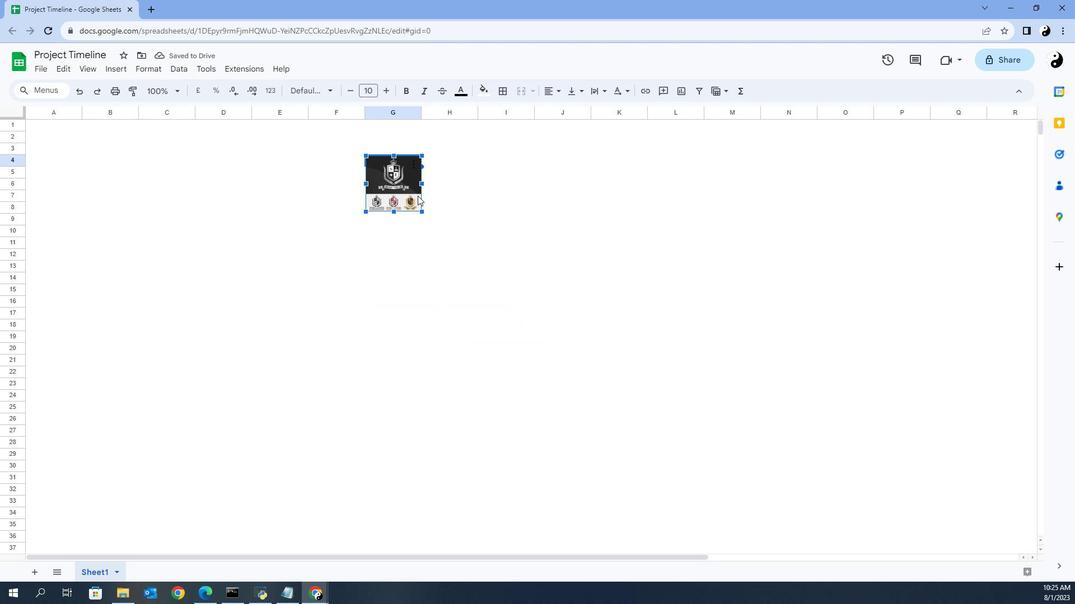 
Action: Key pressed <Key.shift>
Screenshot: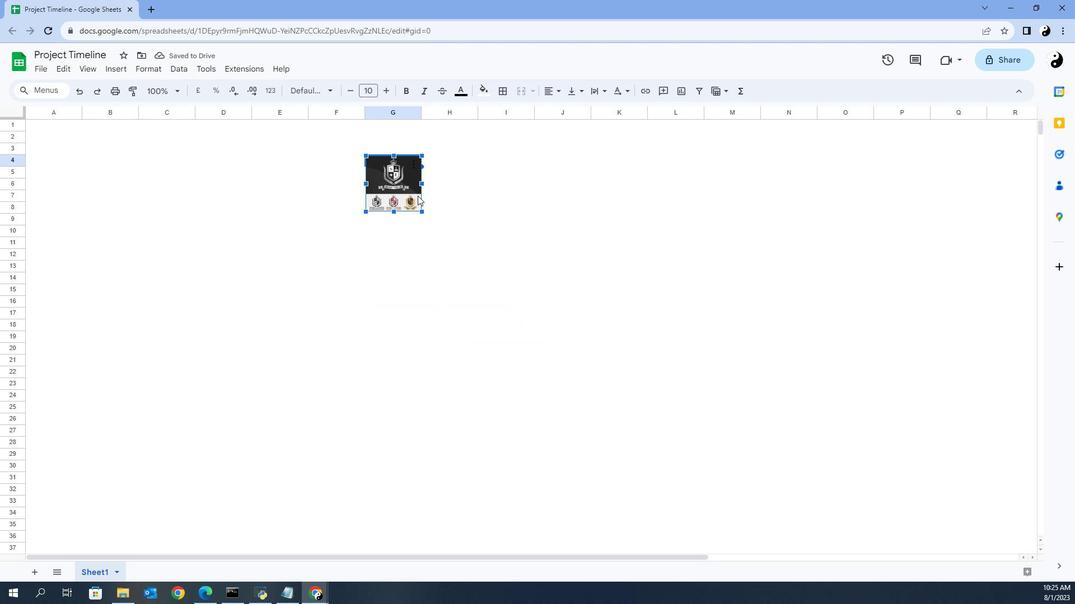 
Action: Mouse moved to (425, 167)
Screenshot: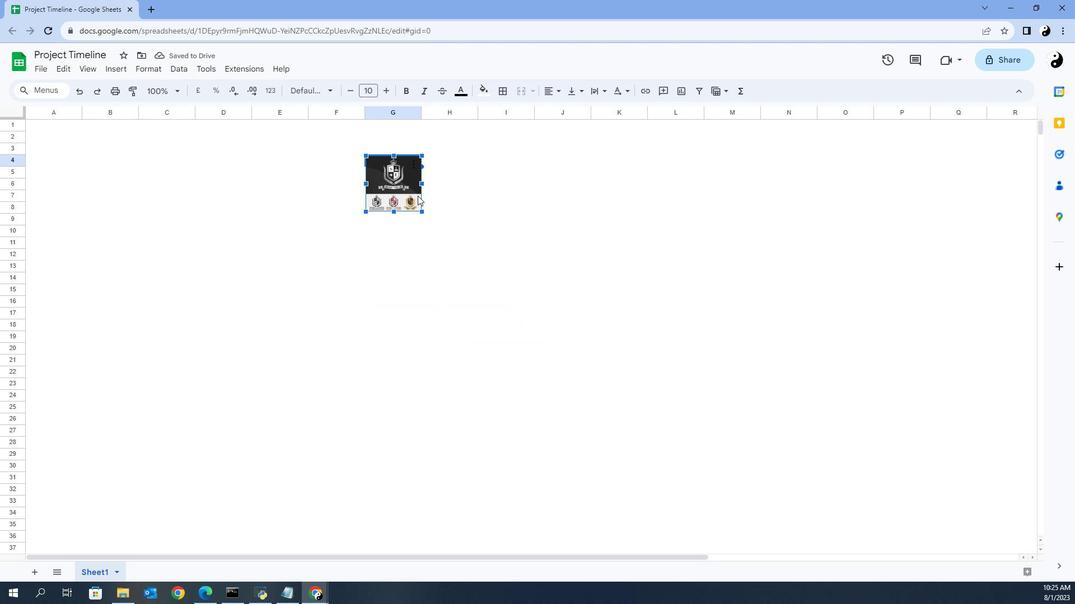 
Action: Key pressed <Key.shift>
Screenshot: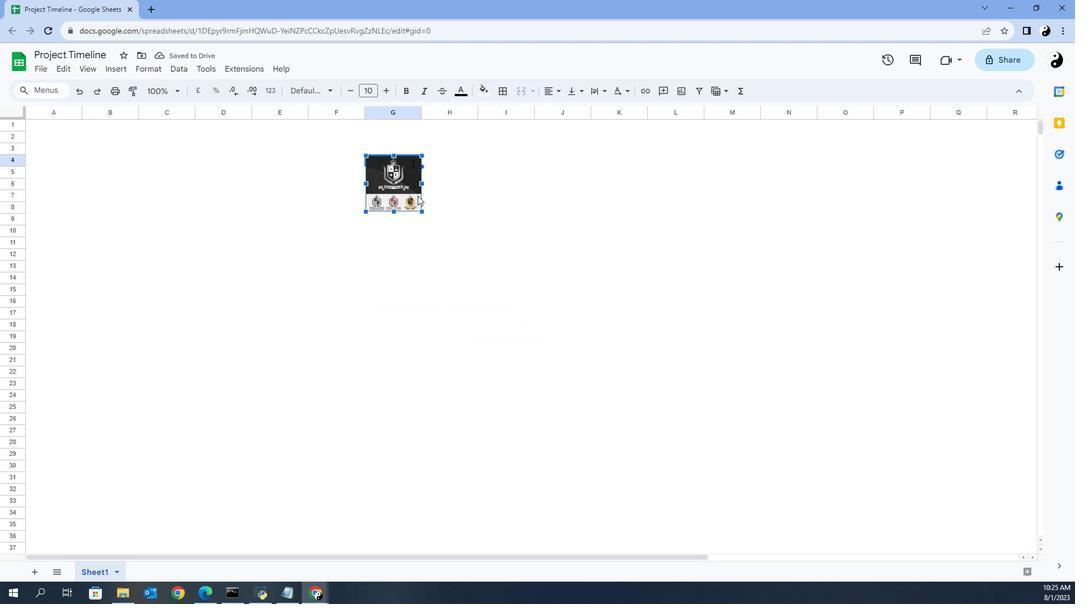 
Action: Mouse moved to (424, 167)
Screenshot: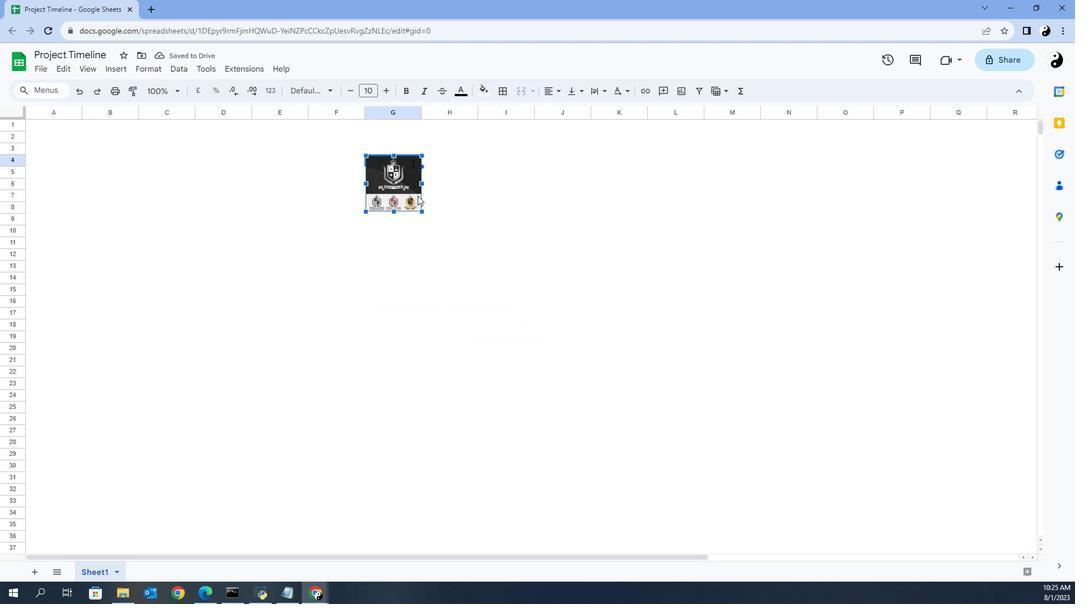 
Action: Key pressed <Key.shift>
Screenshot: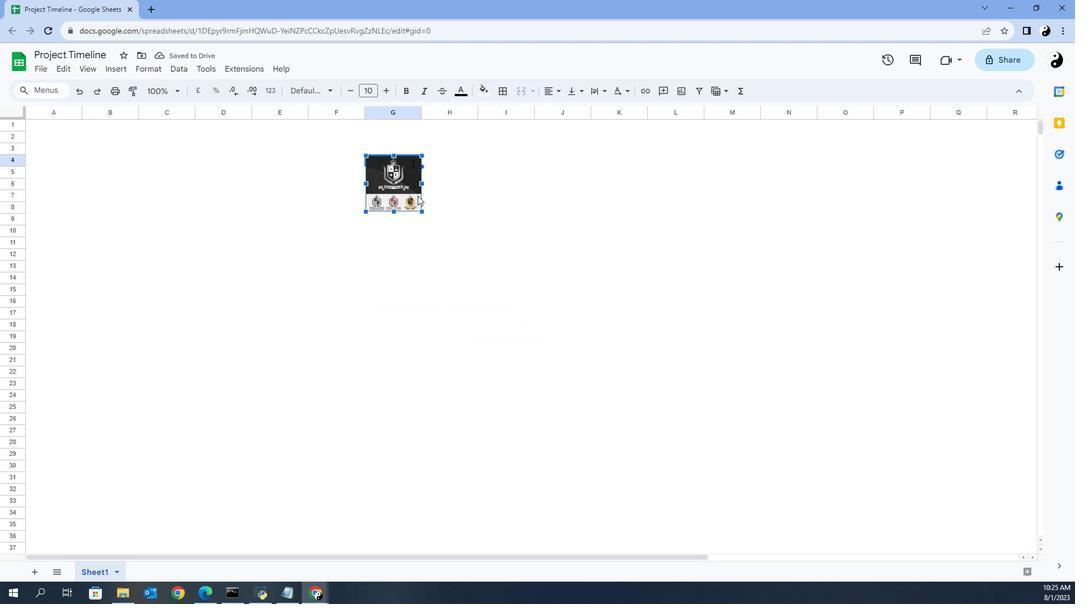 
Action: Mouse moved to (420, 165)
Screenshot: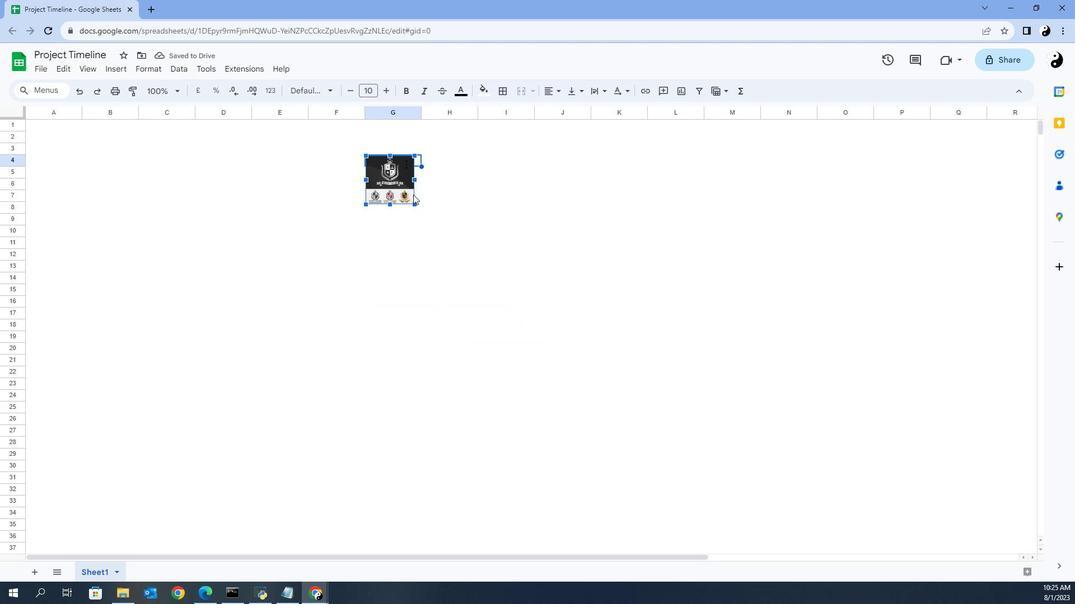 
Action: Key pressed <Key.shift>
Screenshot: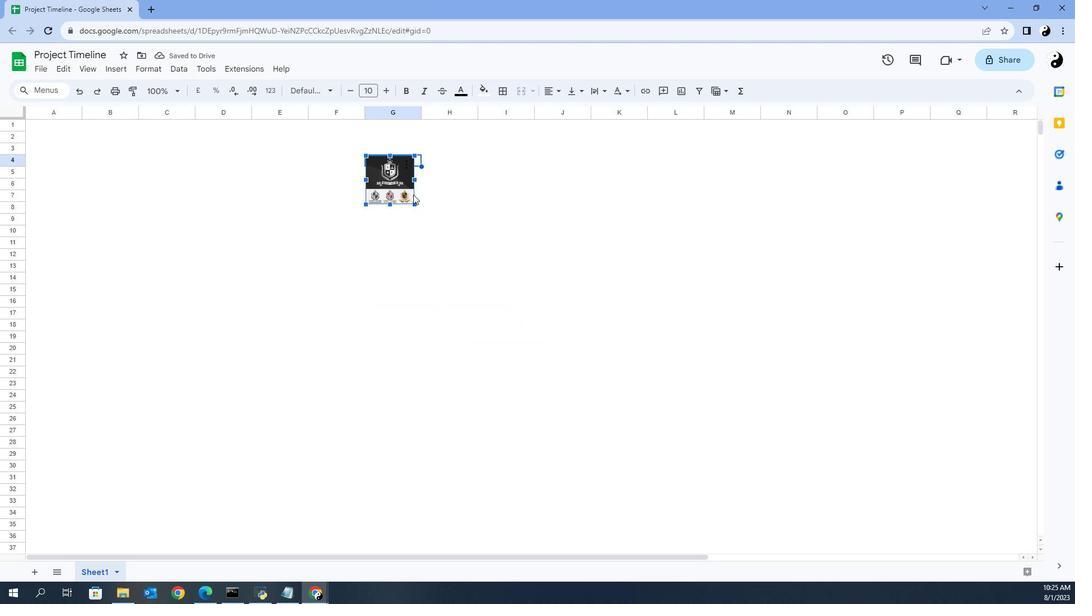 
Action: Mouse moved to (416, 165)
Screenshot: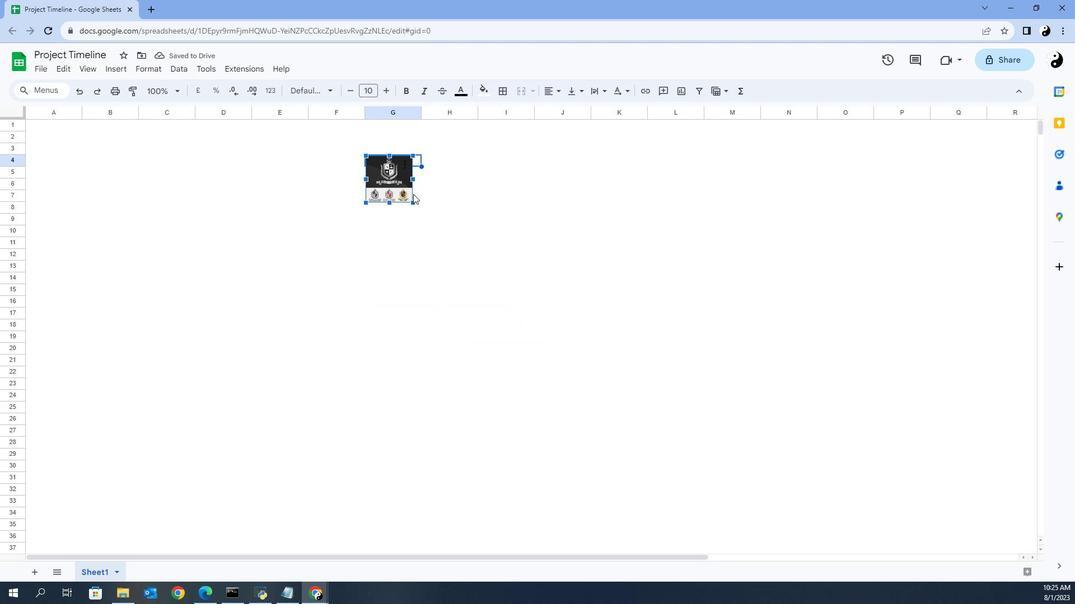 
Action: Key pressed <Key.shift><Key.shift><Key.shift>
Screenshot: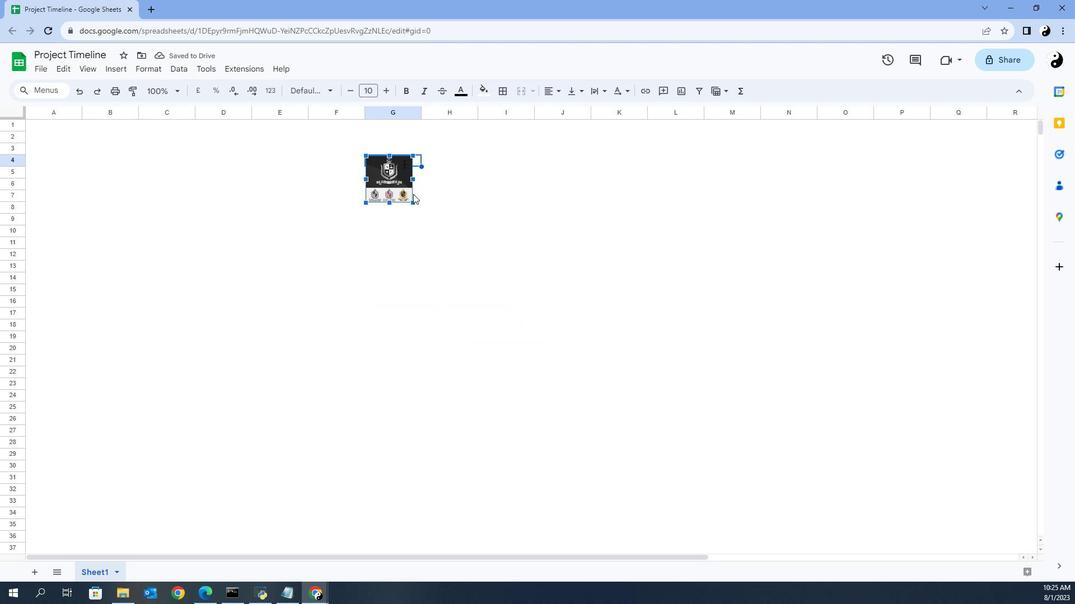 
Action: Mouse moved to (416, 164)
Screenshot: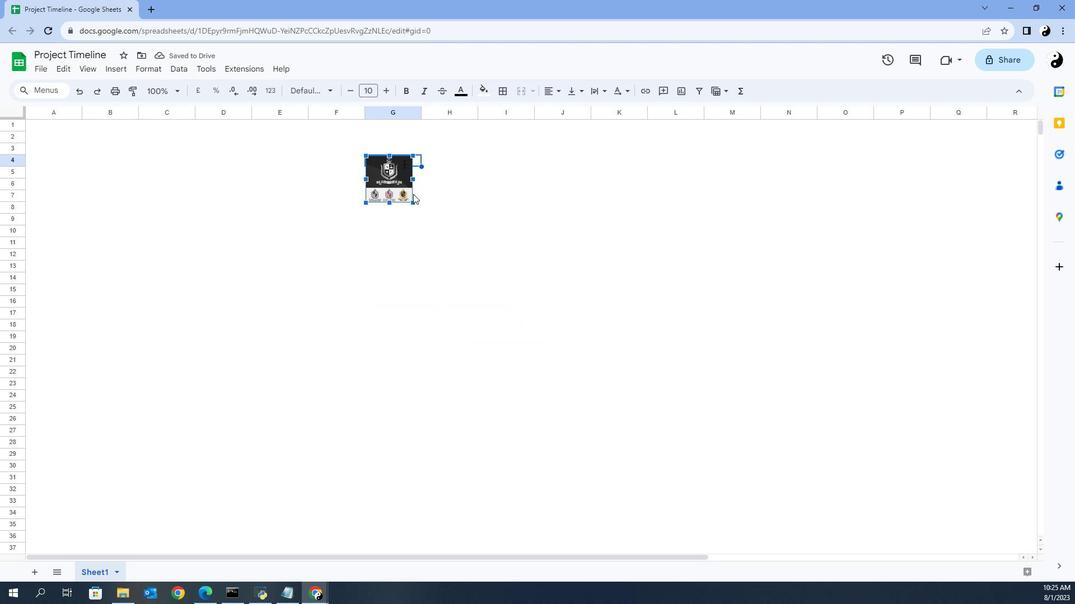 
Action: Key pressed <Key.shift><Key.shift><Key.shift><Key.shift><Key.shift><Key.shift><Key.shift><Key.shift><Key.shift><Key.shift><Key.shift><Key.shift><Key.shift><Key.shift>
Screenshot: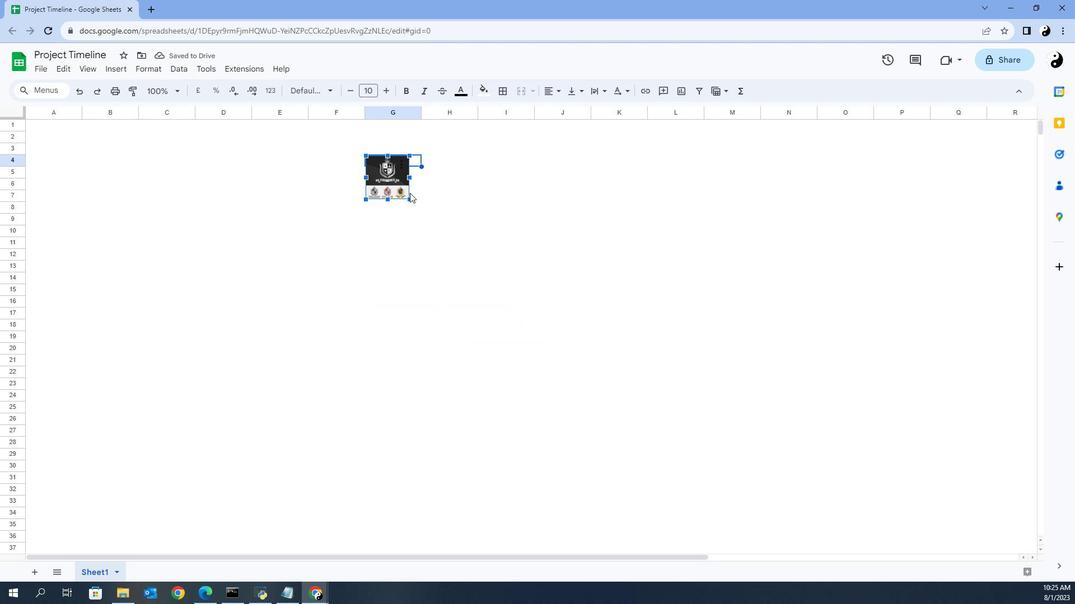 
Action: Mouse moved to (414, 164)
Screenshot: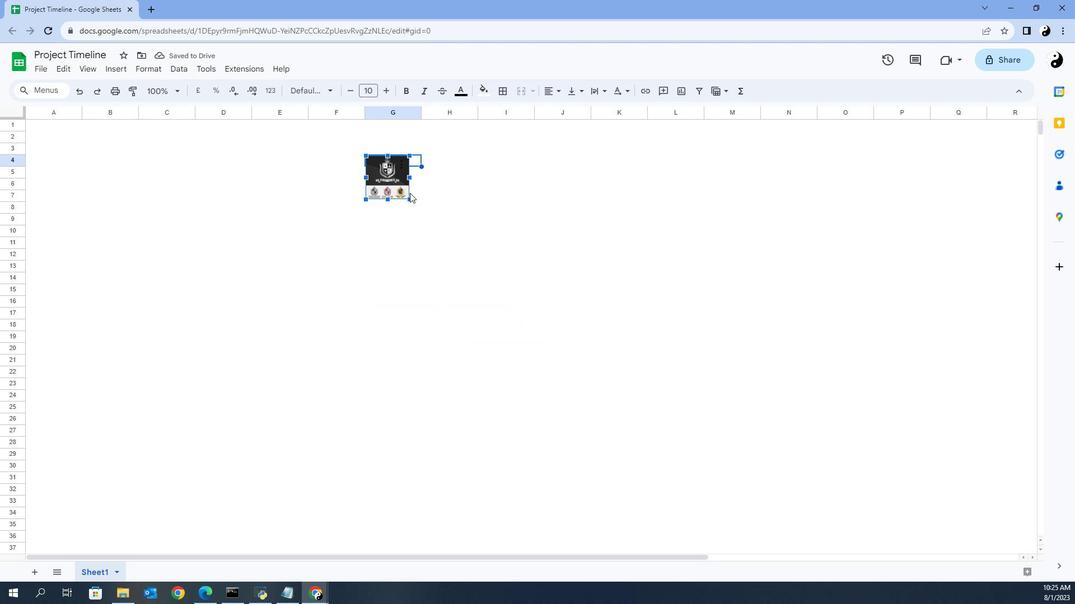 
Action: Key pressed <Key.shift>
Screenshot: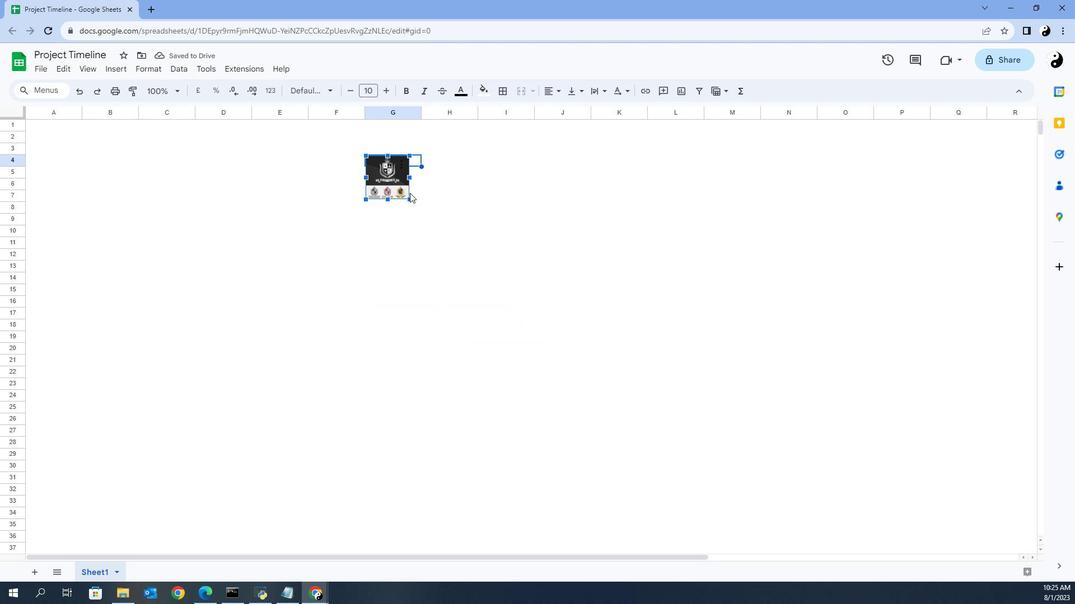 
Action: Mouse moved to (412, 164)
Screenshot: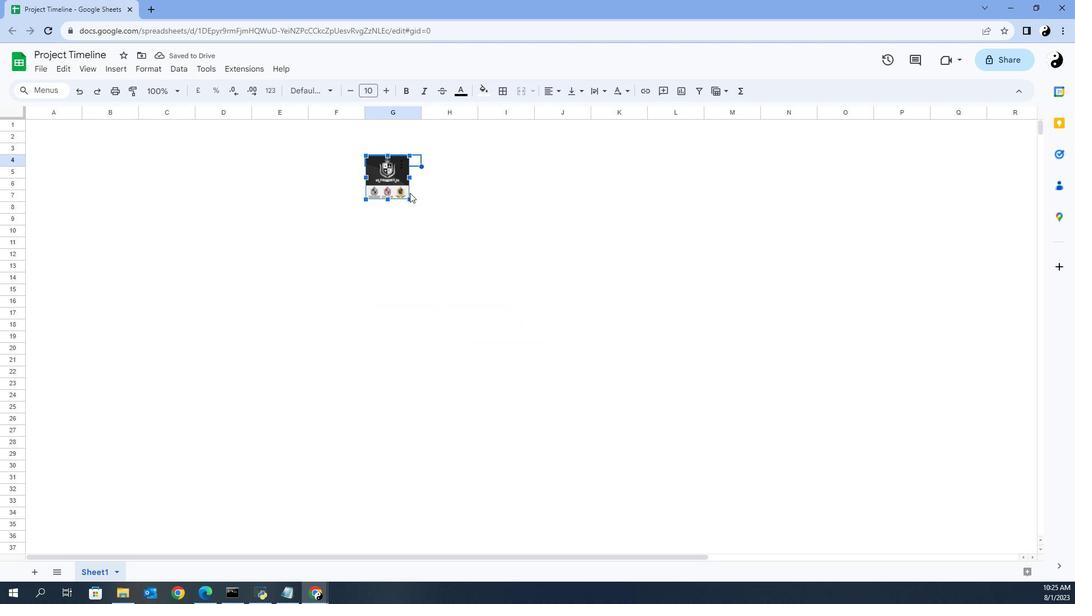 
Action: Key pressed <Key.shift>
Screenshot: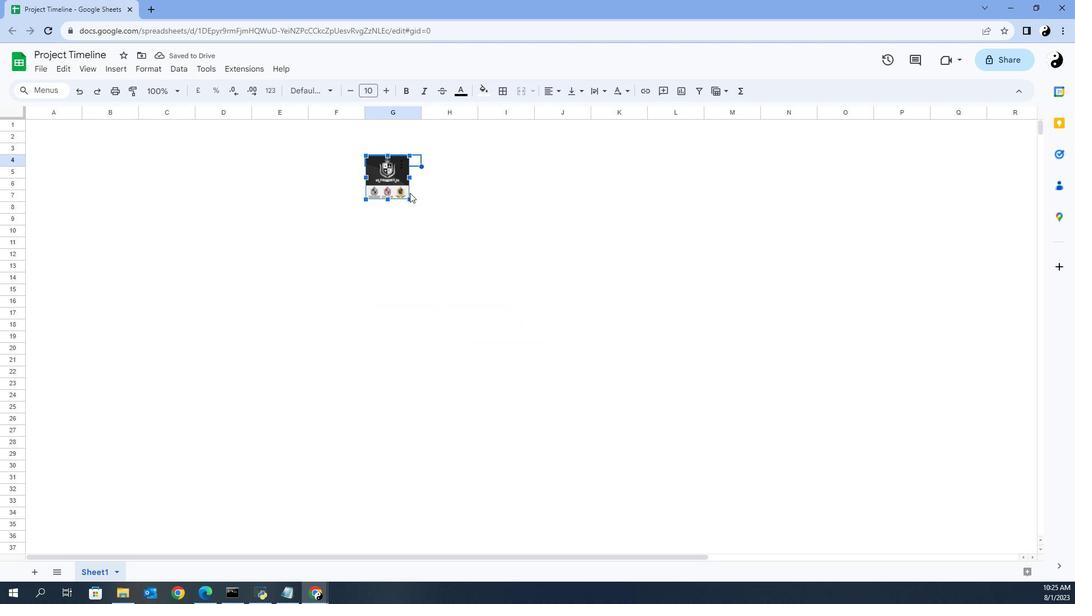 
Action: Mouse moved to (412, 164)
Screenshot: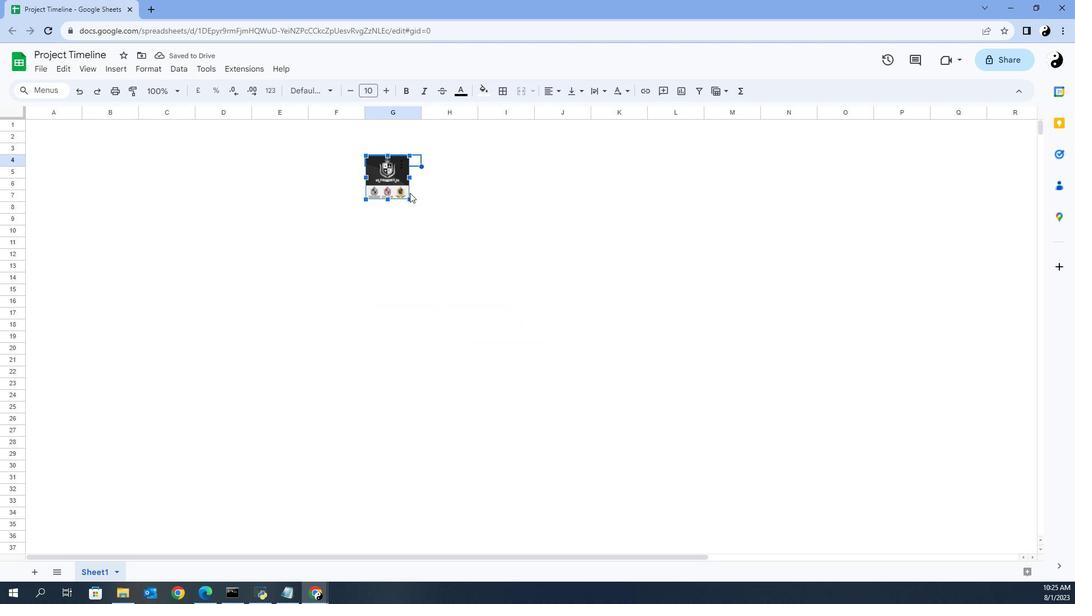 
Action: Key pressed <Key.shift>
Screenshot: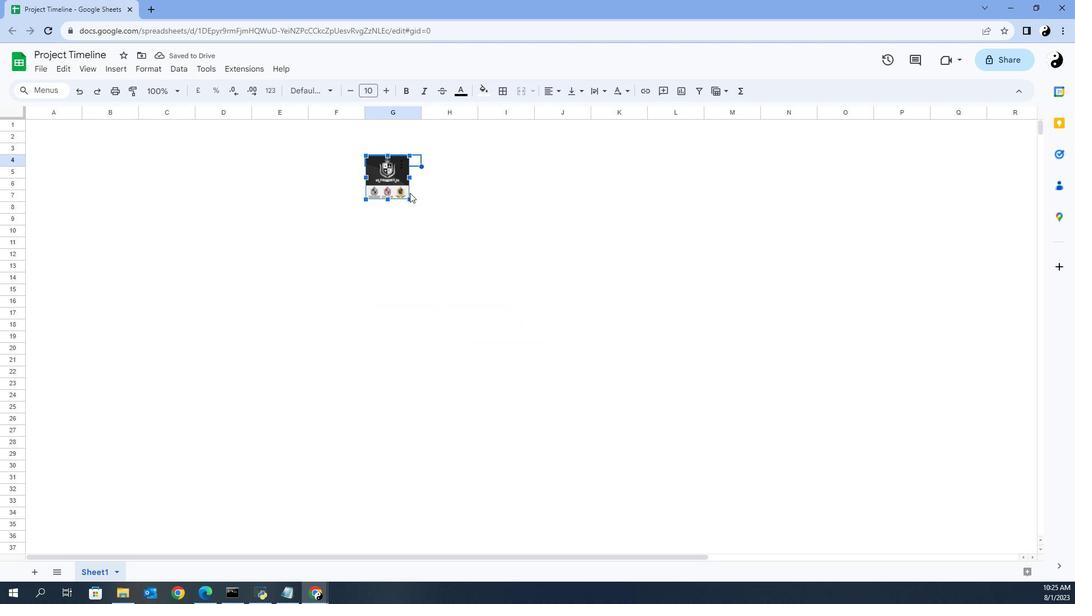 
Action: Mouse moved to (412, 164)
Screenshot: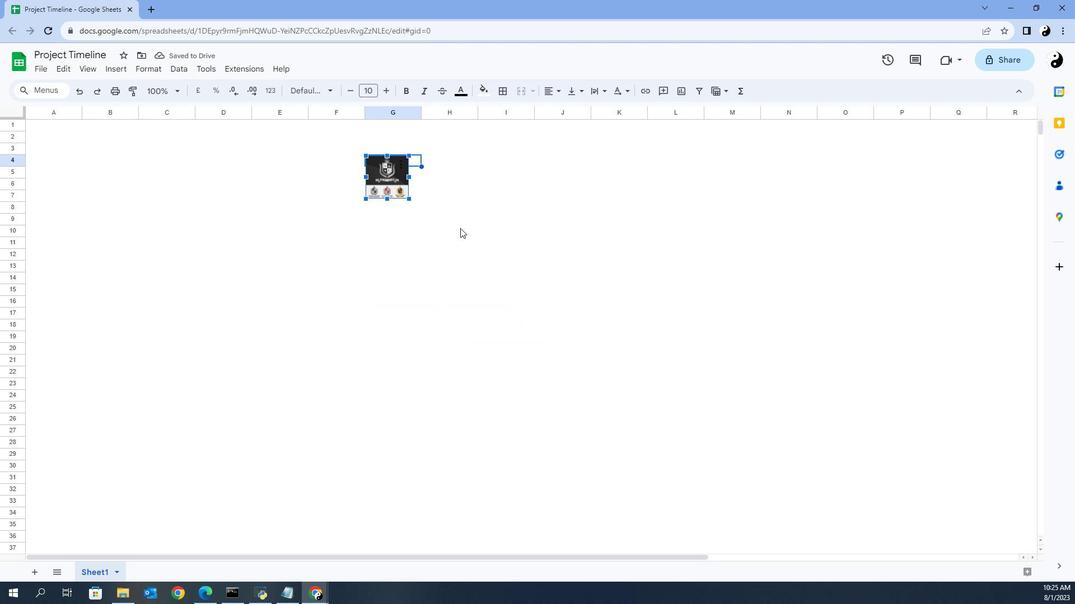 
Action: Key pressed <Key.shift>
Screenshot: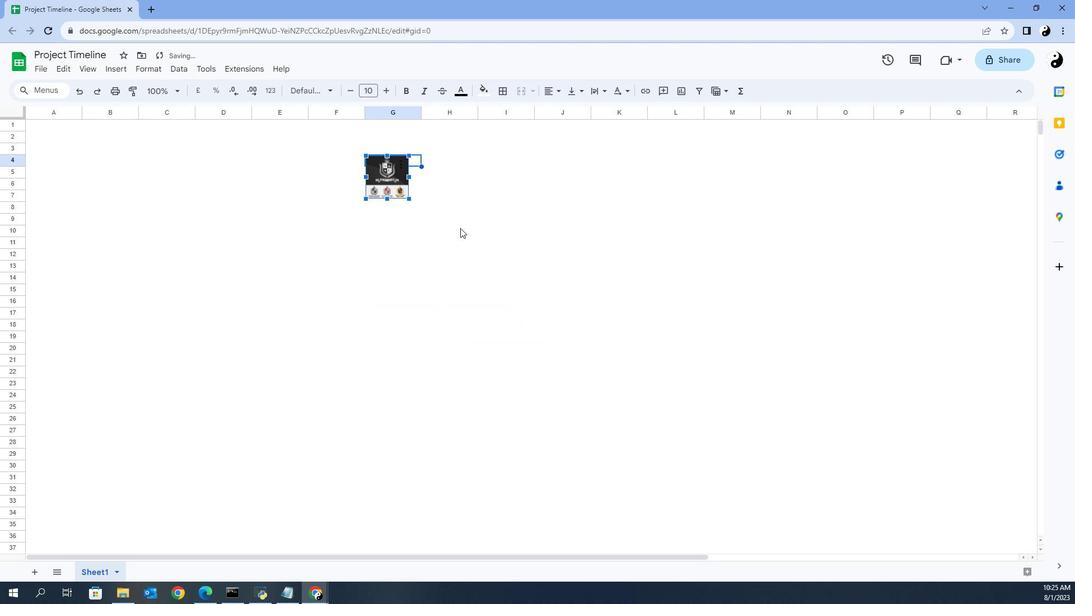 
Action: Mouse moved to (461, 187)
Screenshot: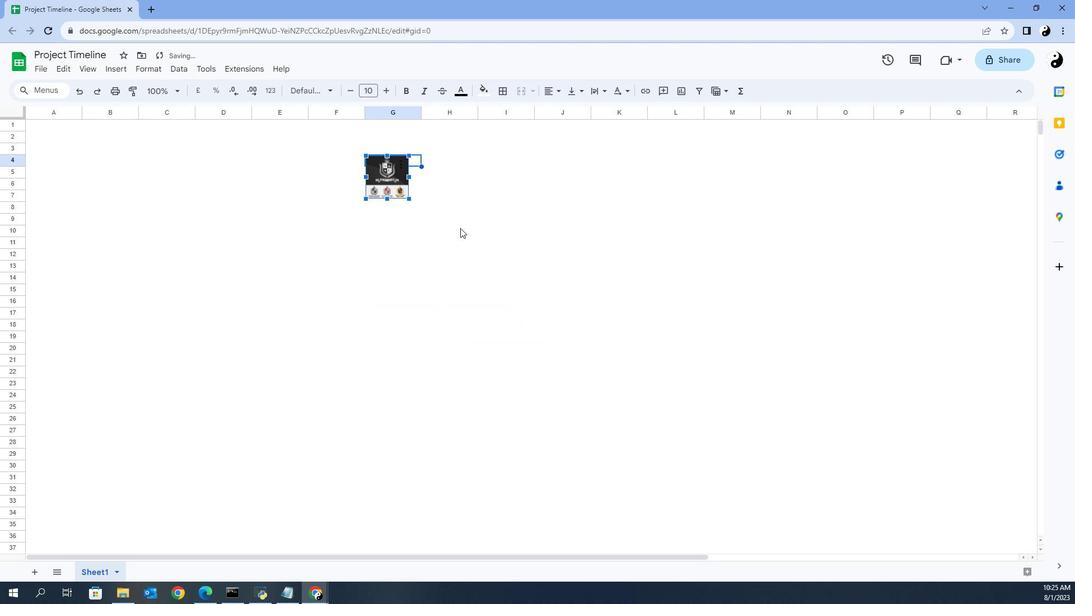 
Action: Key pressed <Key.shift>
Screenshot: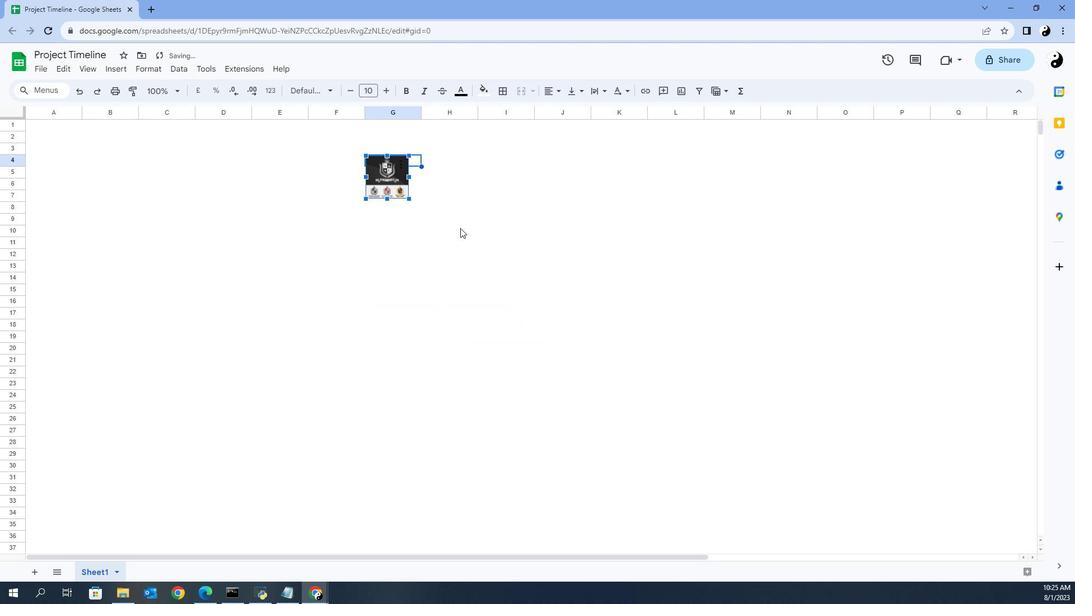 
Action: Mouse pressed left at (461, 187)
Screenshot: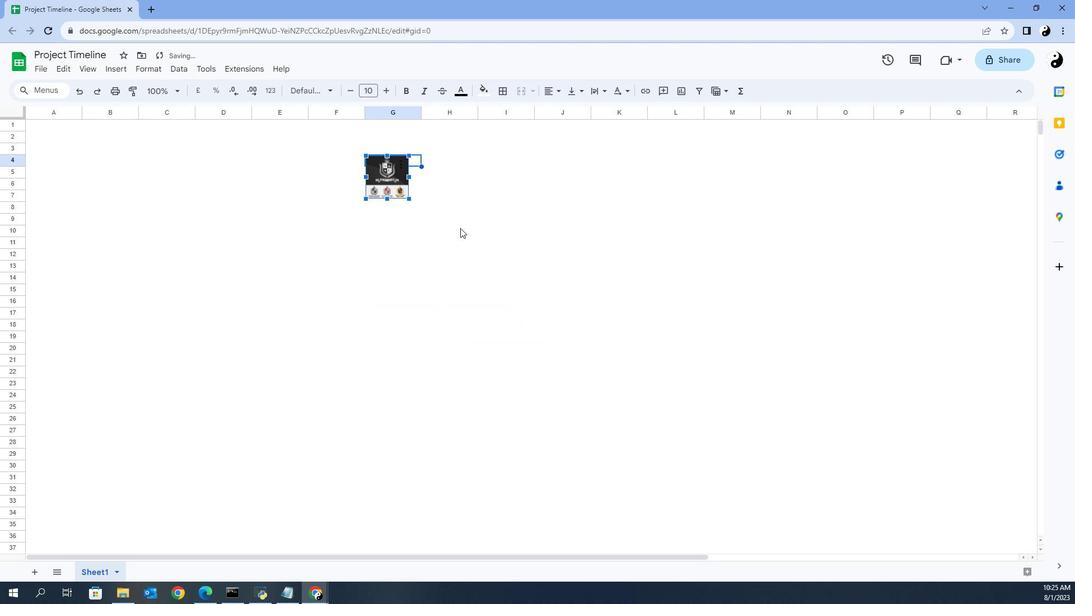
Action: Key pressed <Key.shift><Key.shift><Key.shift><Key.shift>
Screenshot: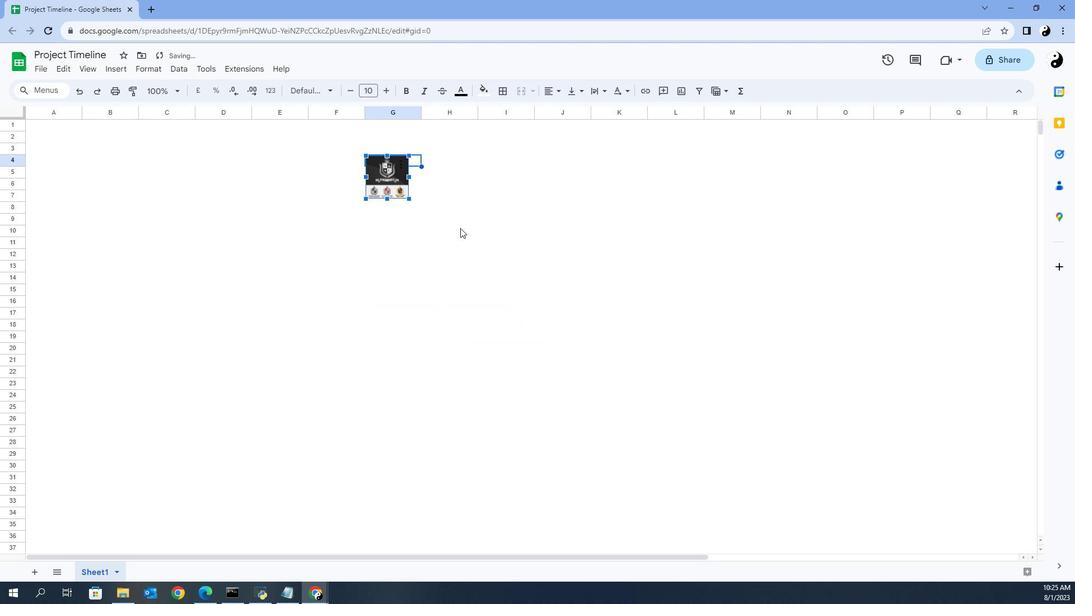
Action: Mouse moved to (589, 197)
Screenshot: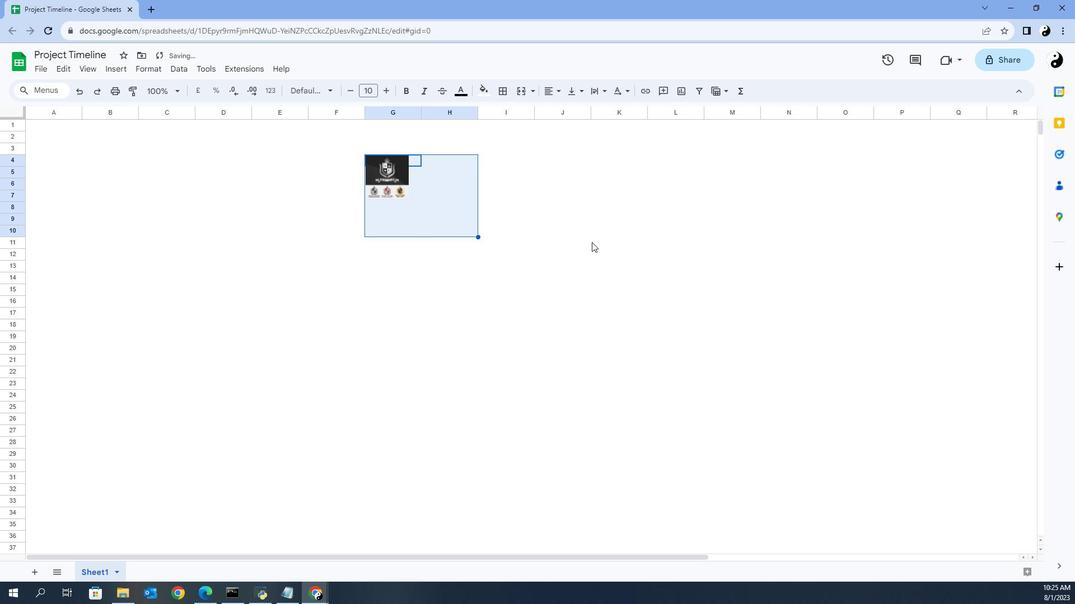 
Action: Mouse pressed left at (589, 197)
Screenshot: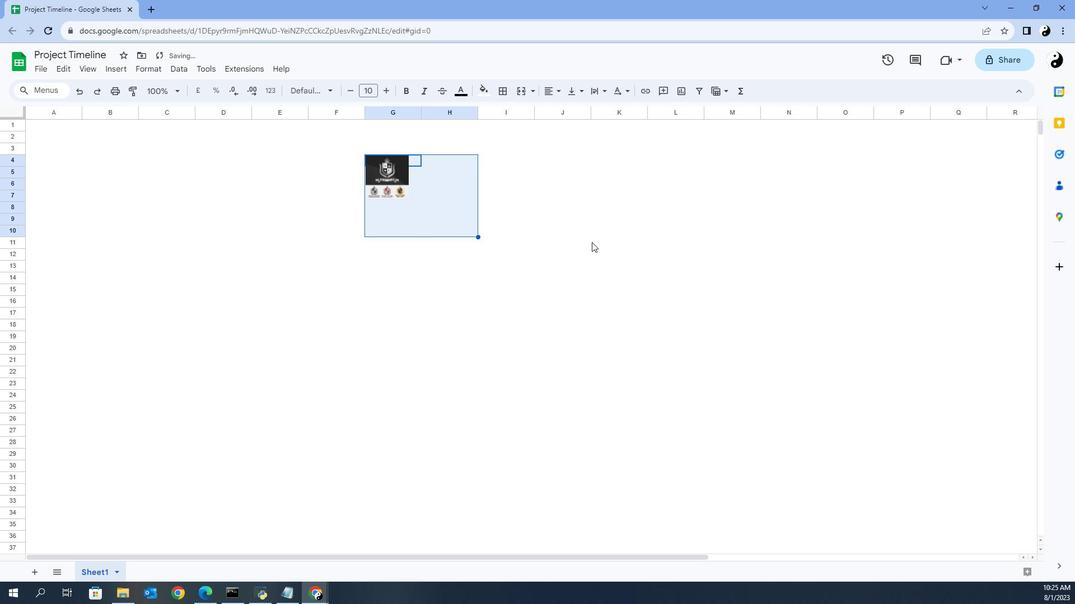 
Action: Mouse moved to (404, 157)
Screenshot: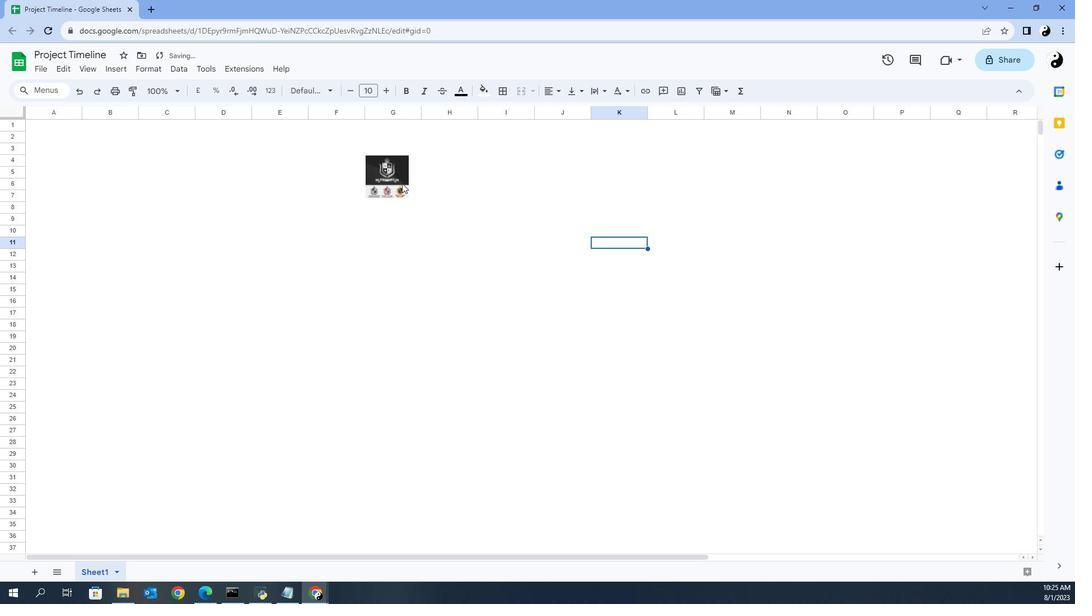 
Action: Mouse pressed left at (404, 157)
Screenshot: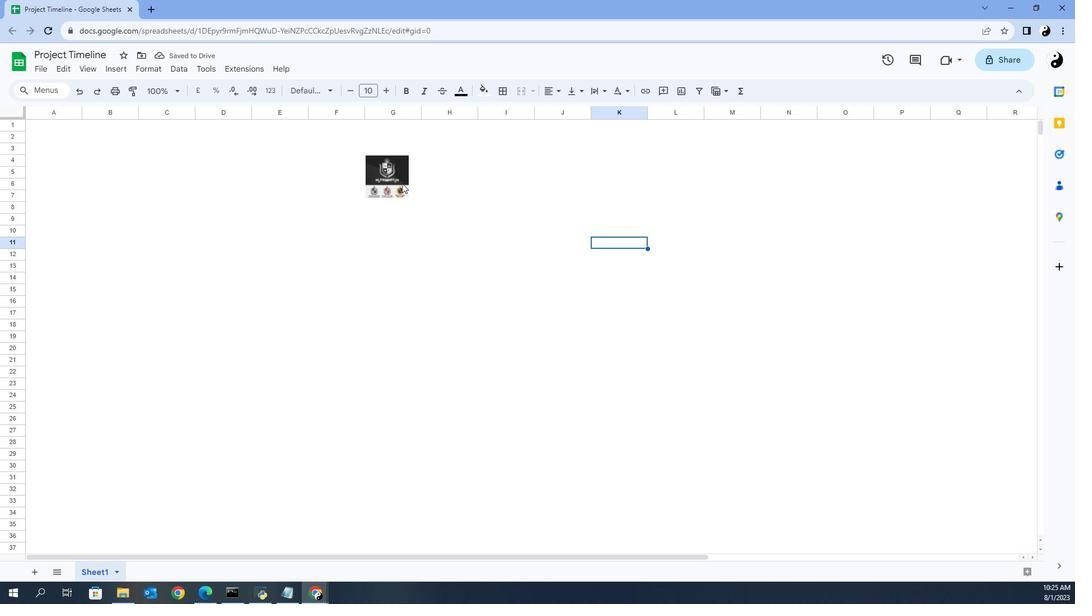 
Action: Mouse moved to (400, 155)
Screenshot: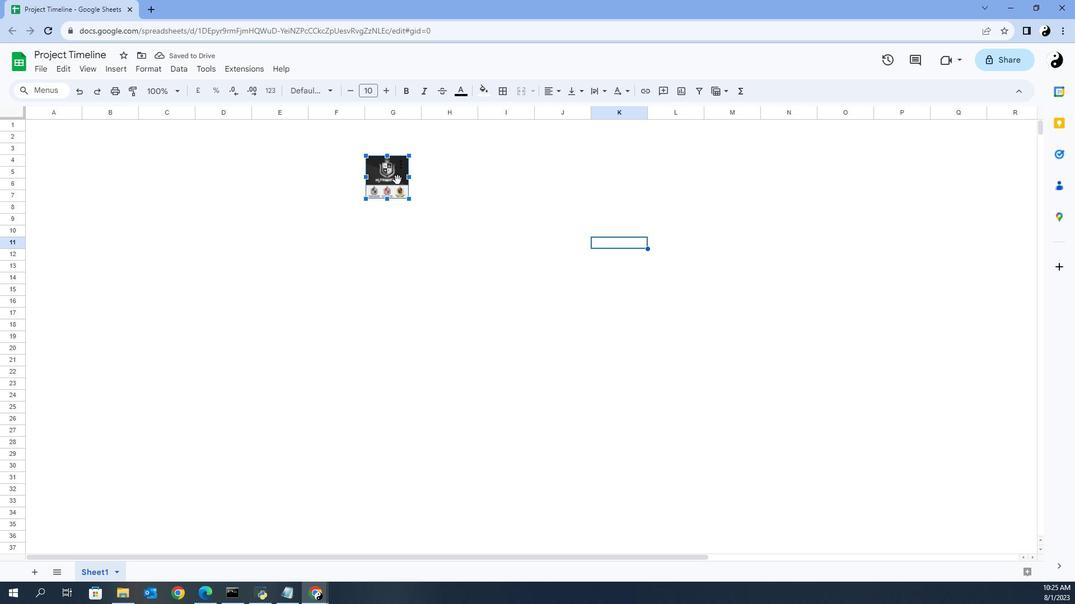 
Action: Mouse pressed left at (400, 155)
Screenshot: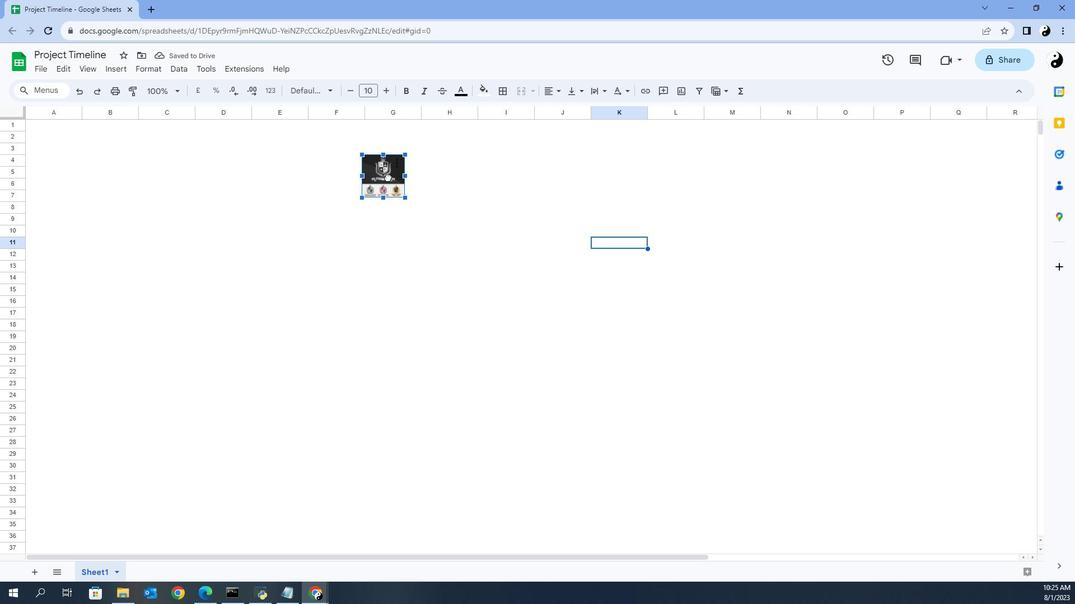 
Action: Mouse moved to (427, 150)
Screenshot: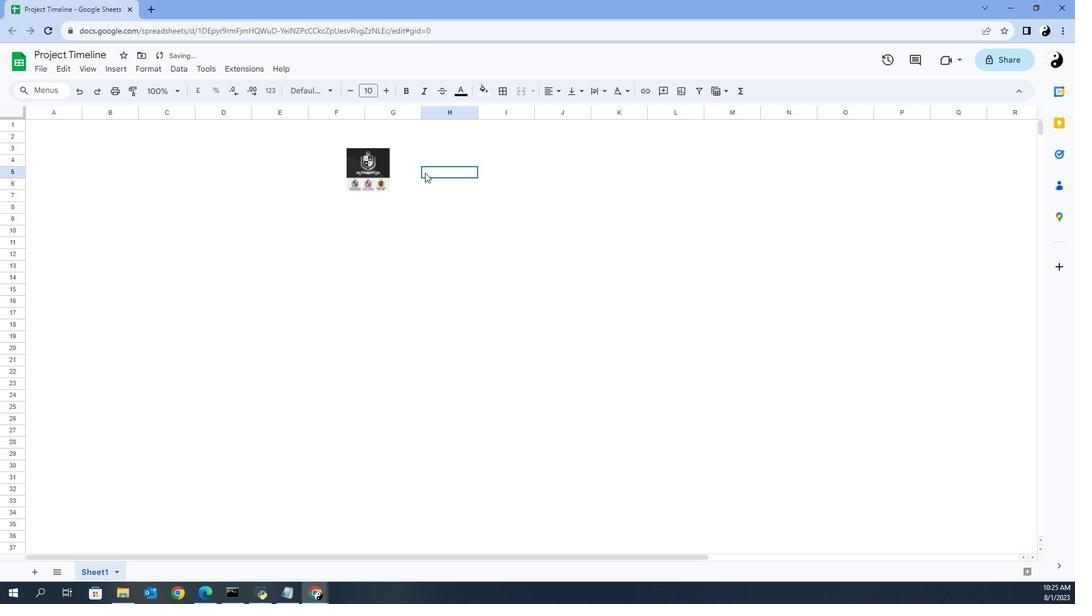 
Action: Mouse pressed left at (427, 150)
Screenshot: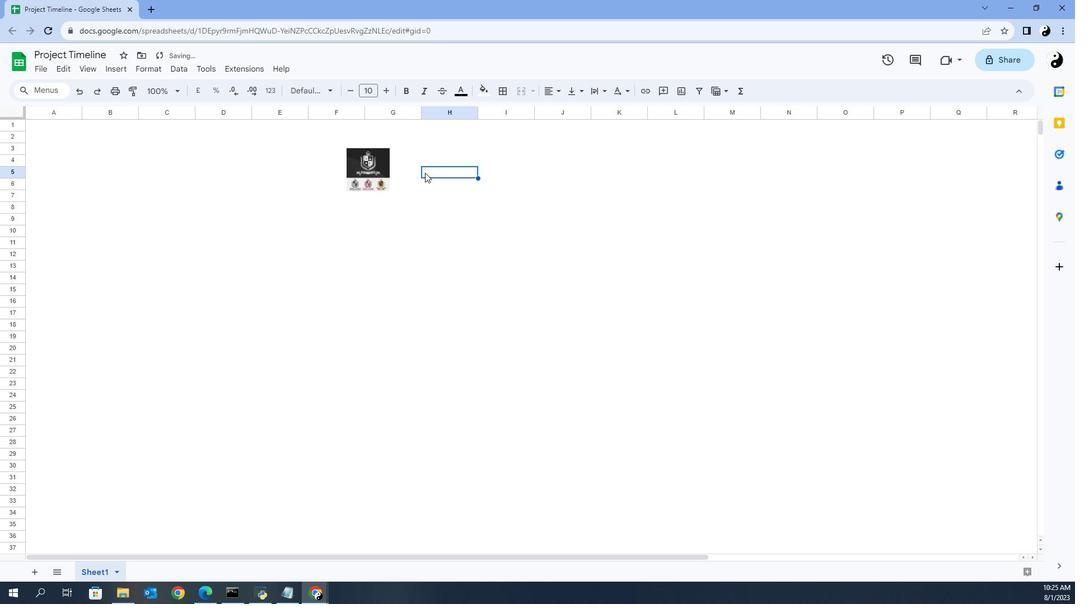 
Action: Mouse moved to (421, 143)
Screenshot: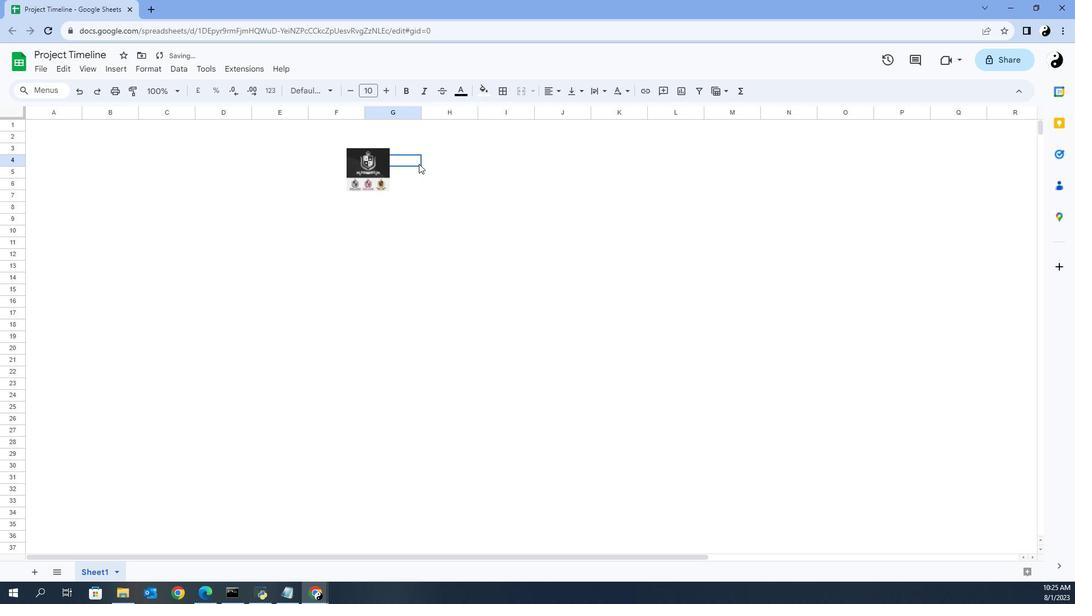 
Action: Mouse pressed left at (421, 143)
Screenshot: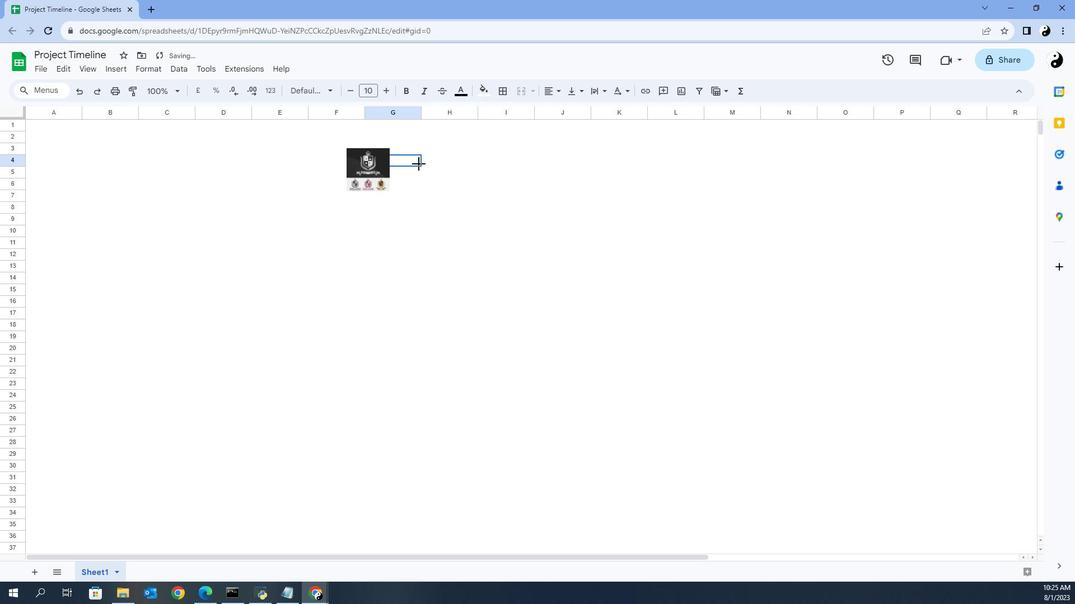 
Action: Mouse moved to (433, 145)
Screenshot: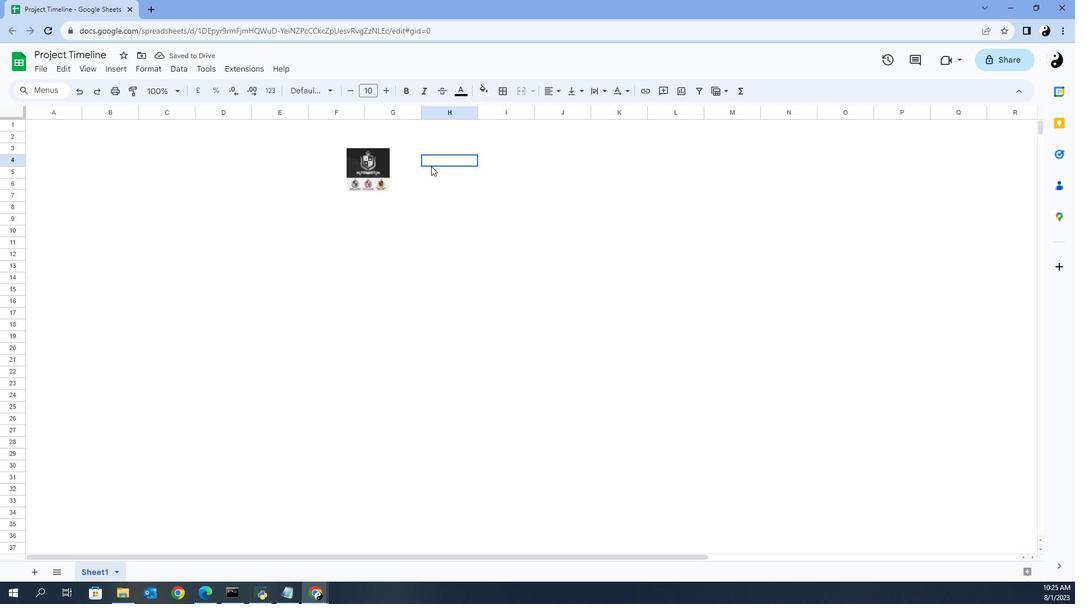 
Action: Mouse pressed left at (433, 145)
Screenshot: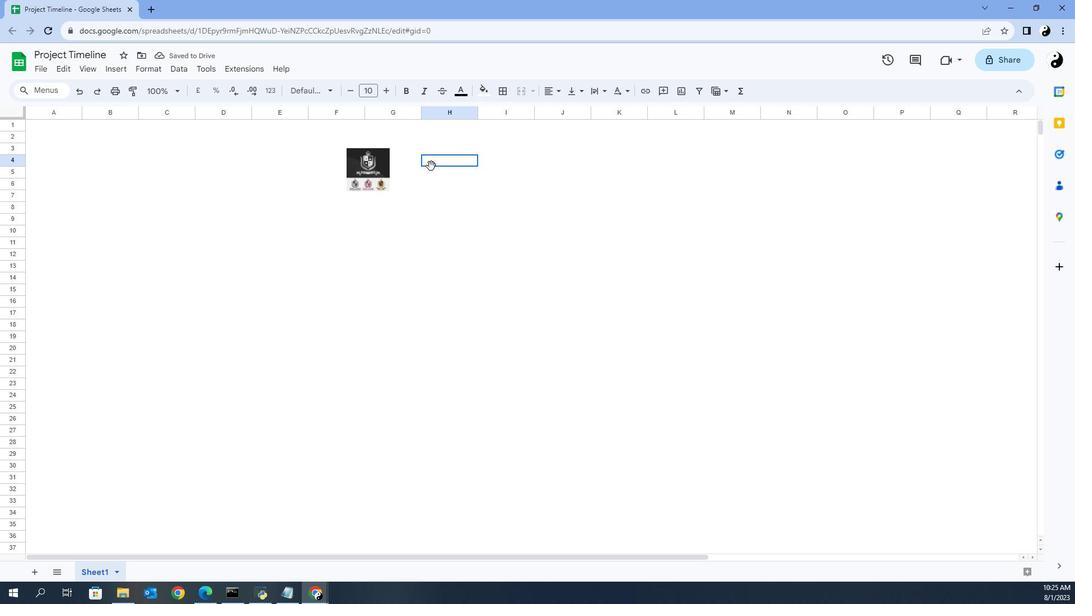 
Action: Key pressed <Key.shift><Key.shift><Key.shift><Key.shift><Key.shift><Key.shift><Key.shift><Key.shift><Key.shift><Key.shift><Key.shift><Key.shift><Key.shift><Key.shift><Key.shift><Key.shift><Key.shift><Key.shift>The<Key.space><Key.shift>School<Key.space><Key.shift>University<Key.space>
Screenshot: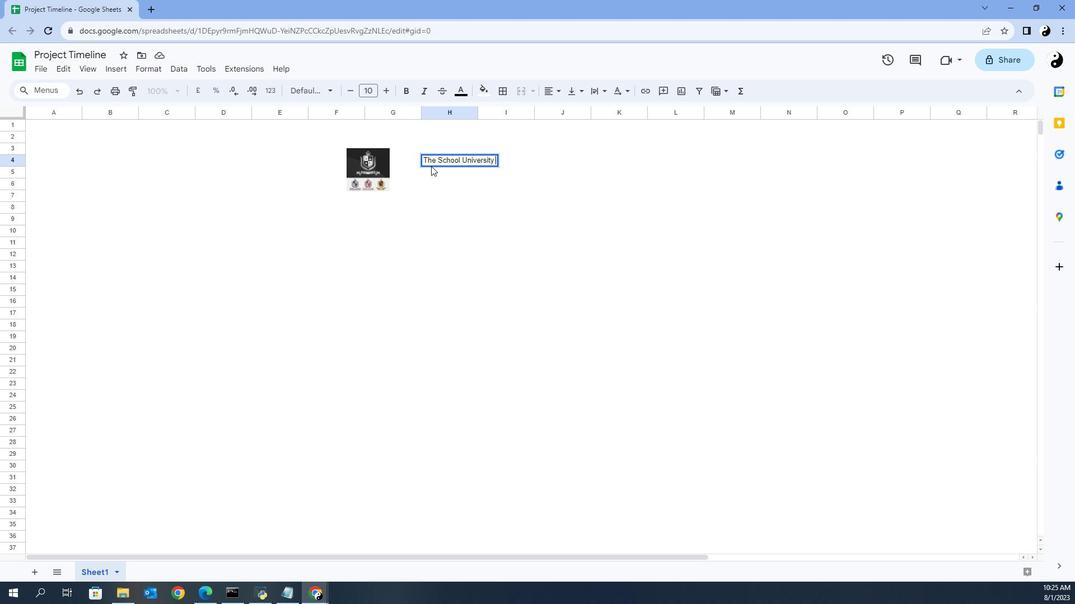
Action: Mouse moved to (386, 94)
Screenshot: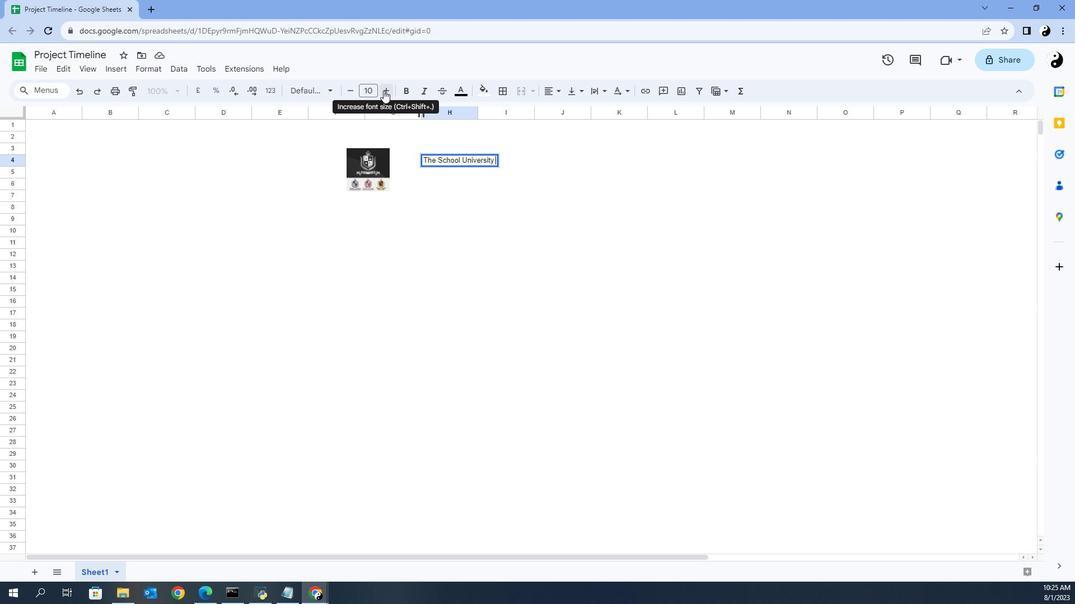 
Action: Mouse pressed left at (386, 94)
Screenshot: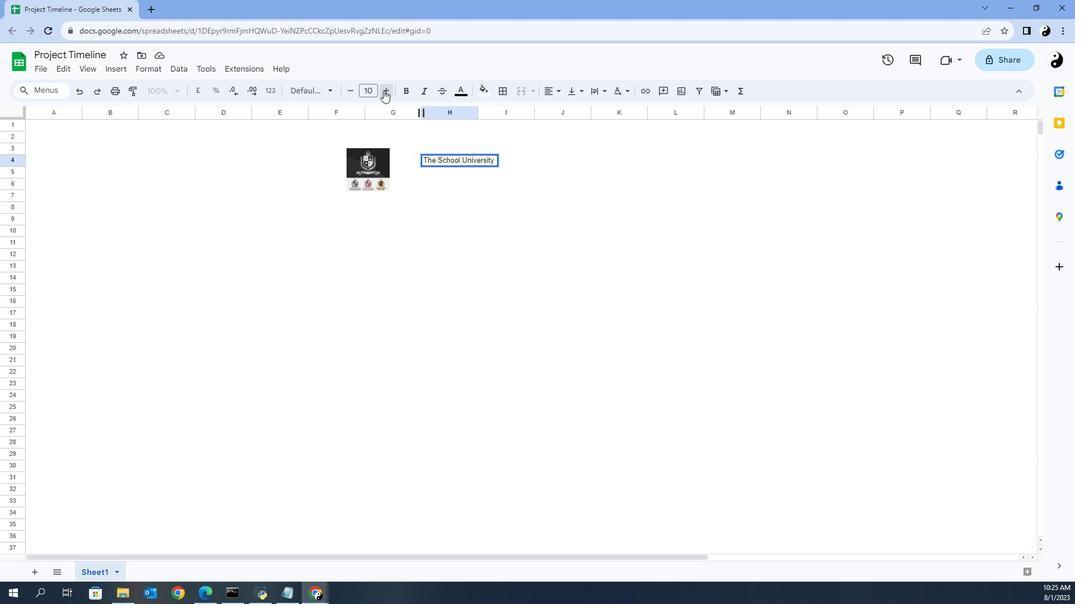 
Action: Mouse pressed left at (386, 94)
Screenshot: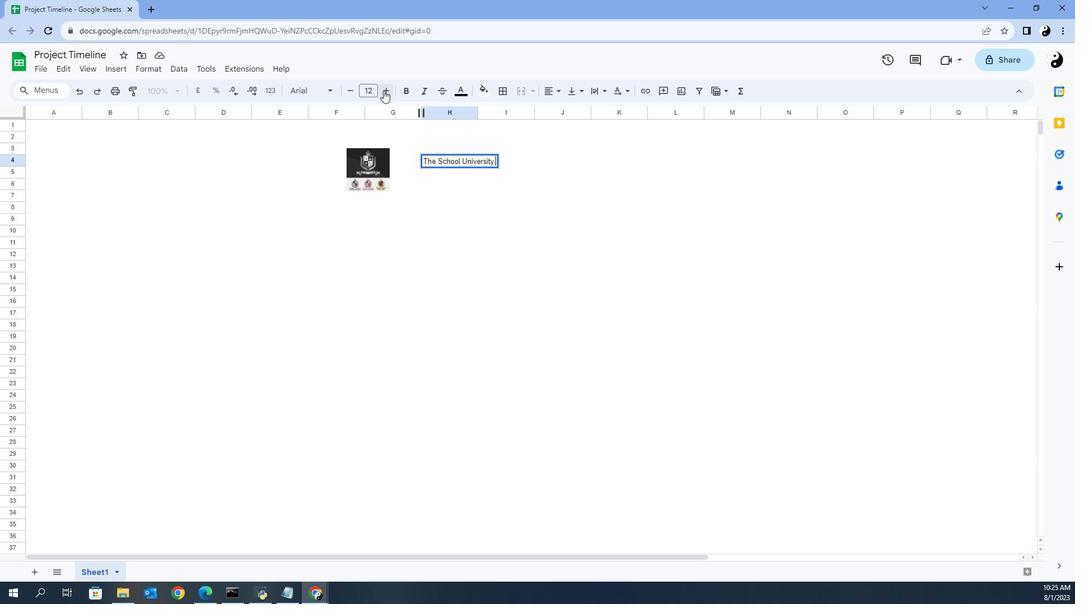 
Action: Mouse moved to (494, 140)
Screenshot: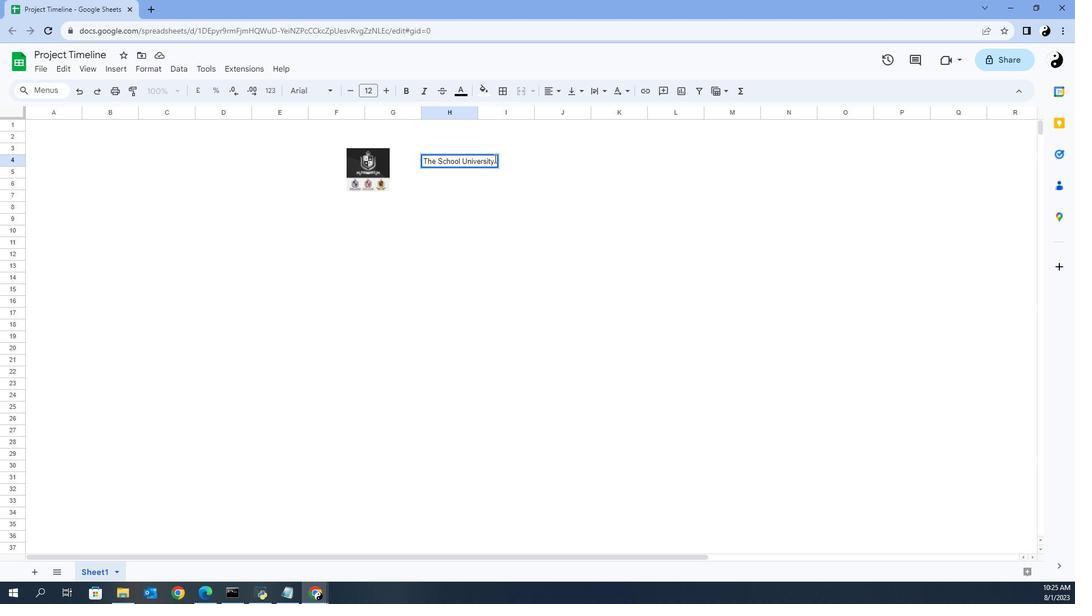 
Action: Mouse pressed left at (494, 140)
Screenshot: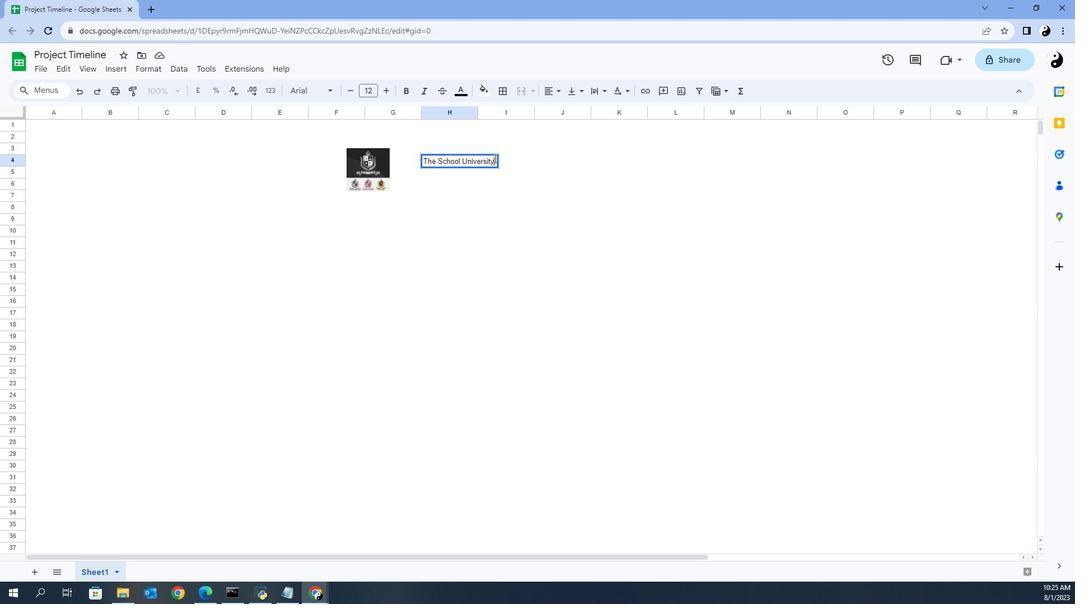 
Action: Mouse moved to (389, 92)
Screenshot: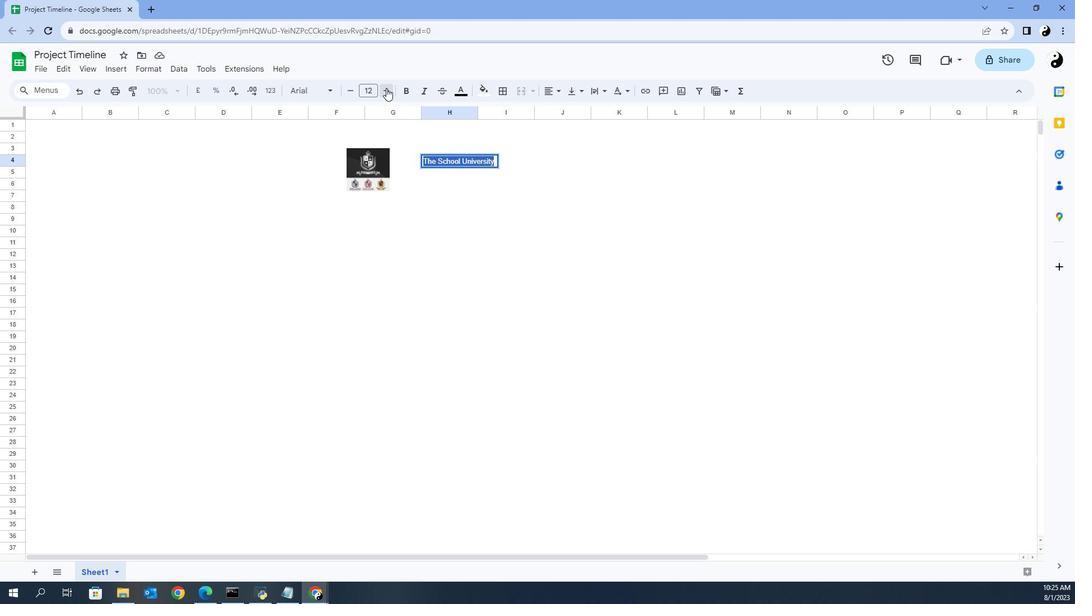 
Action: Mouse pressed left at (389, 92)
Screenshot: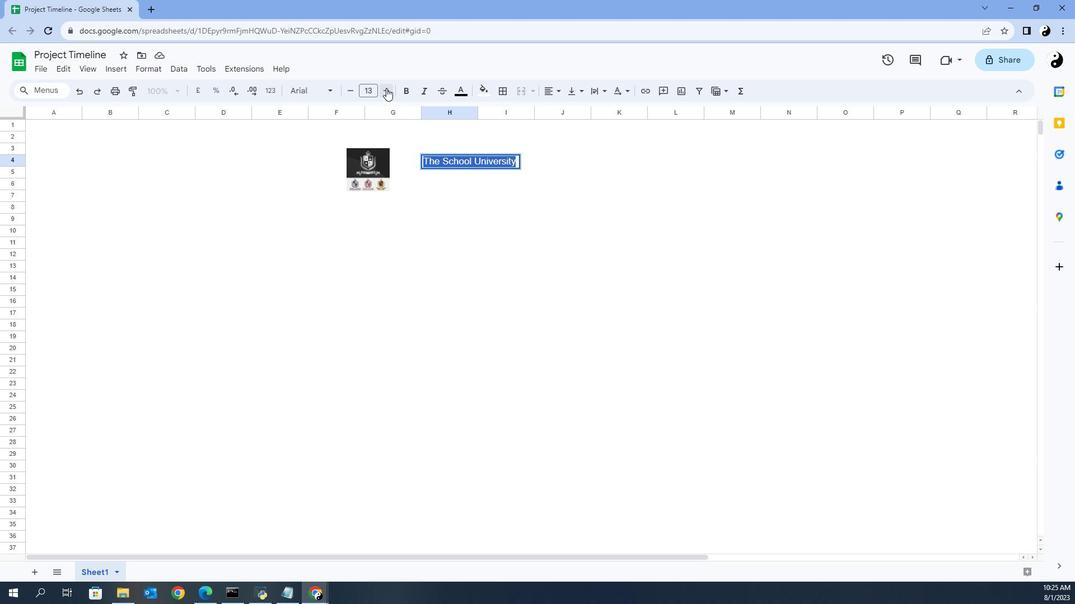 
Action: Mouse pressed left at (389, 92)
Screenshot: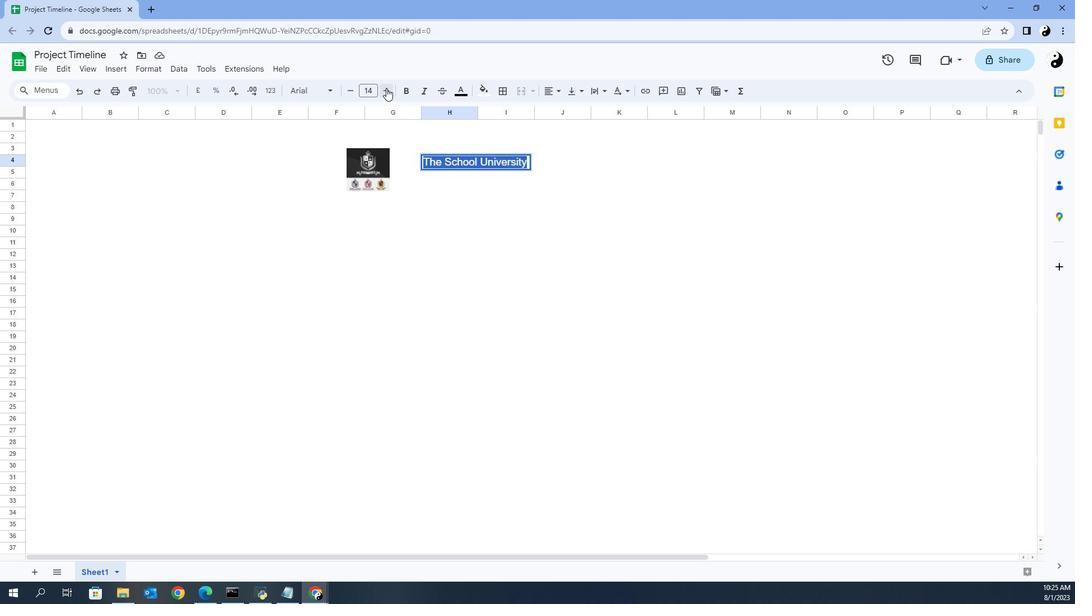 
Action: Mouse pressed left at (389, 92)
Screenshot: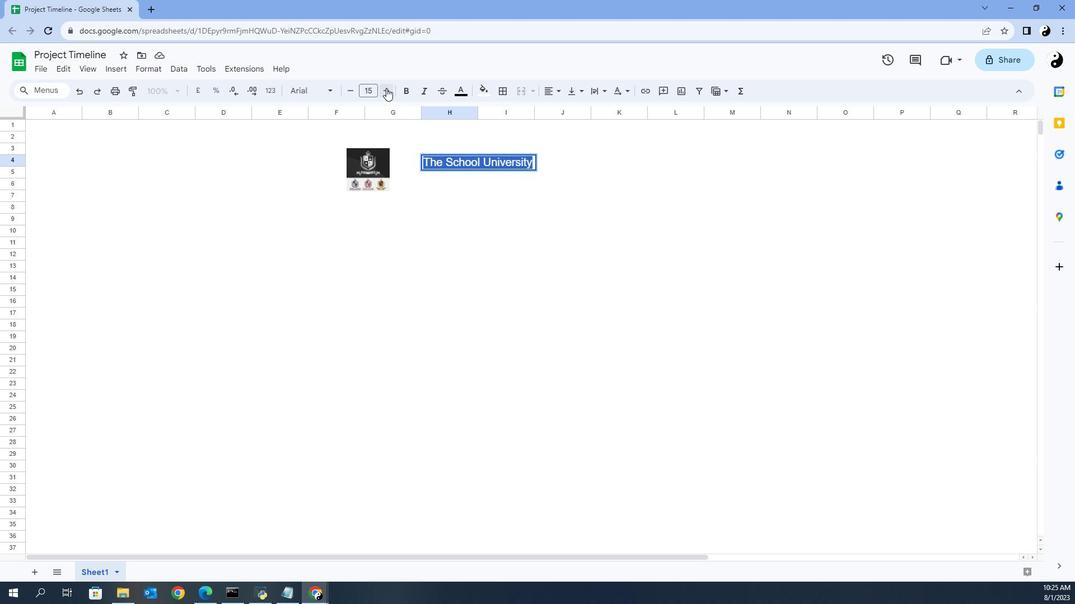 
Action: Mouse pressed left at (389, 92)
Screenshot: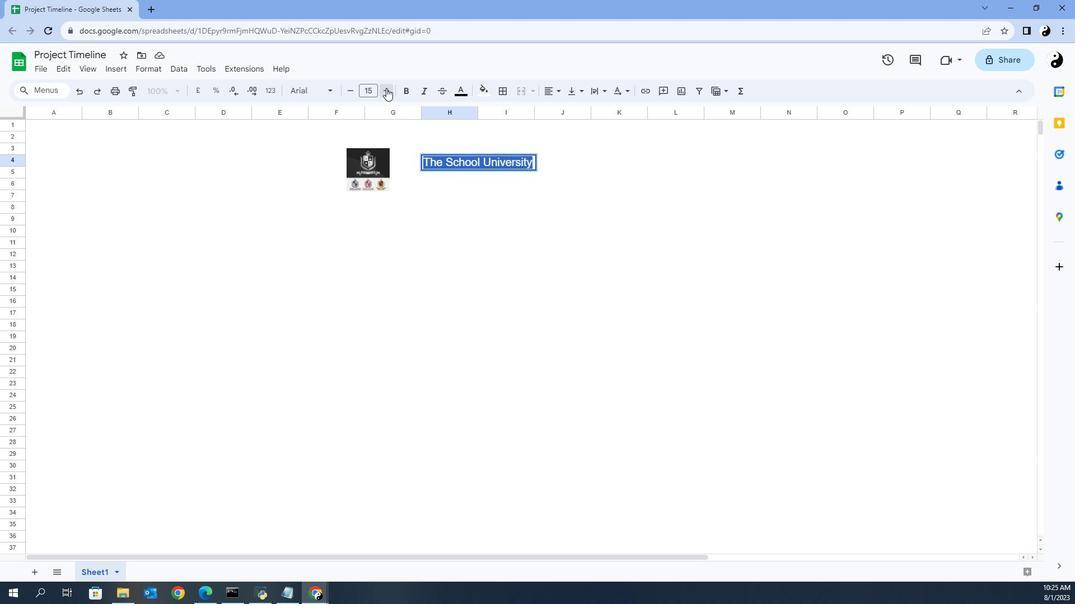 
Action: Mouse pressed left at (389, 92)
Screenshot: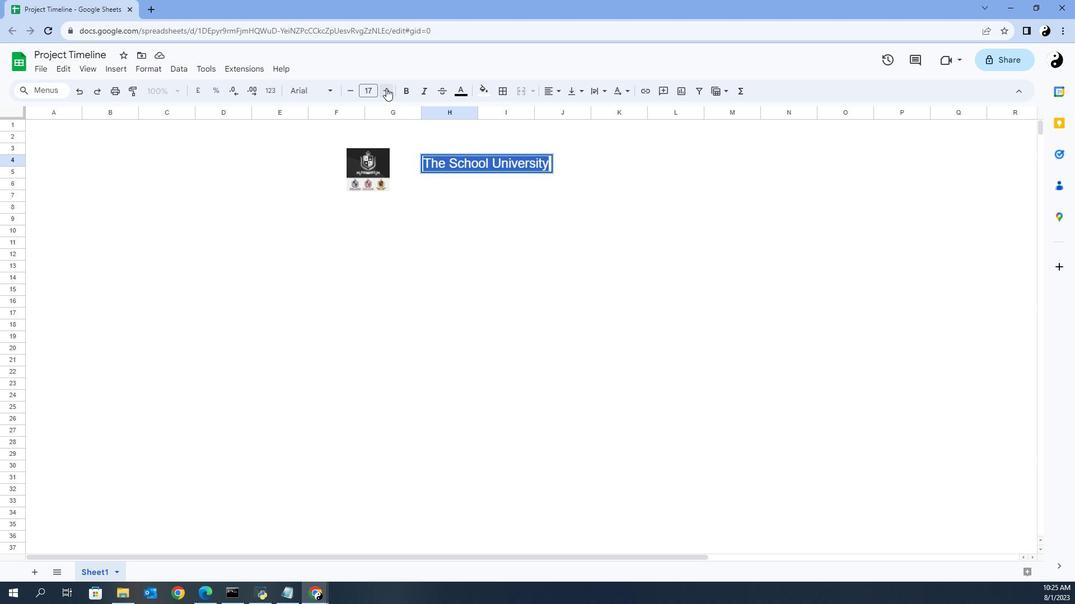 
Action: Mouse pressed left at (389, 92)
Screenshot: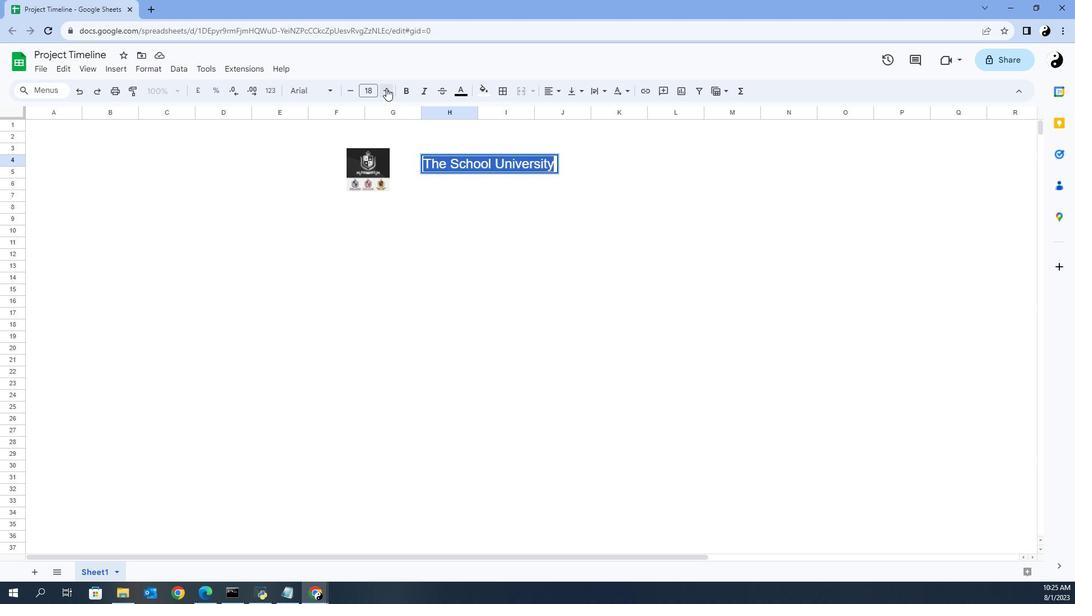 
Action: Mouse pressed left at (389, 92)
Screenshot: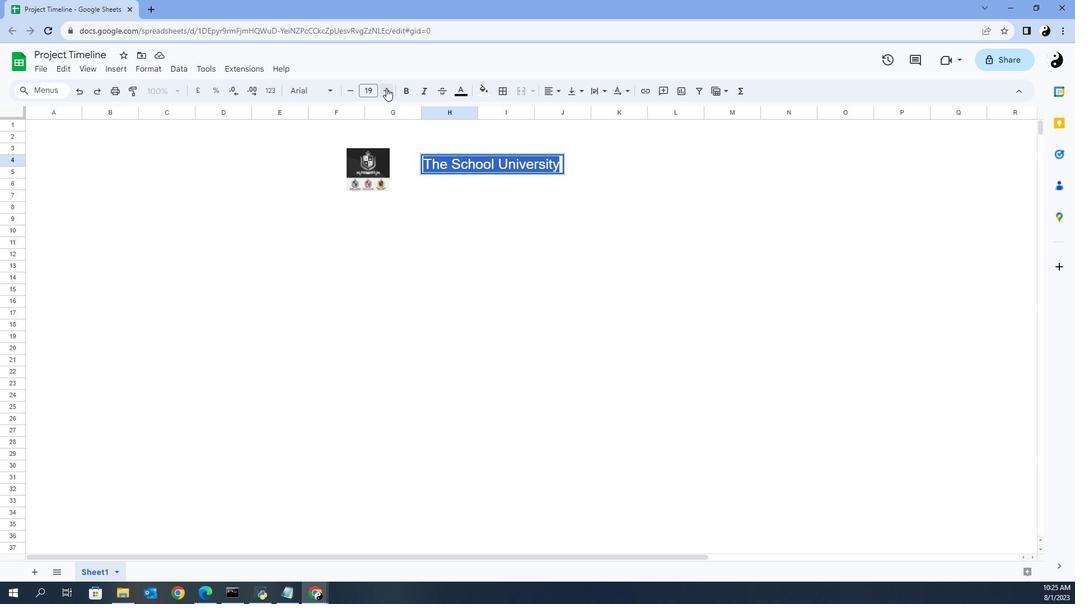 
Action: Mouse pressed left at (389, 92)
Screenshot: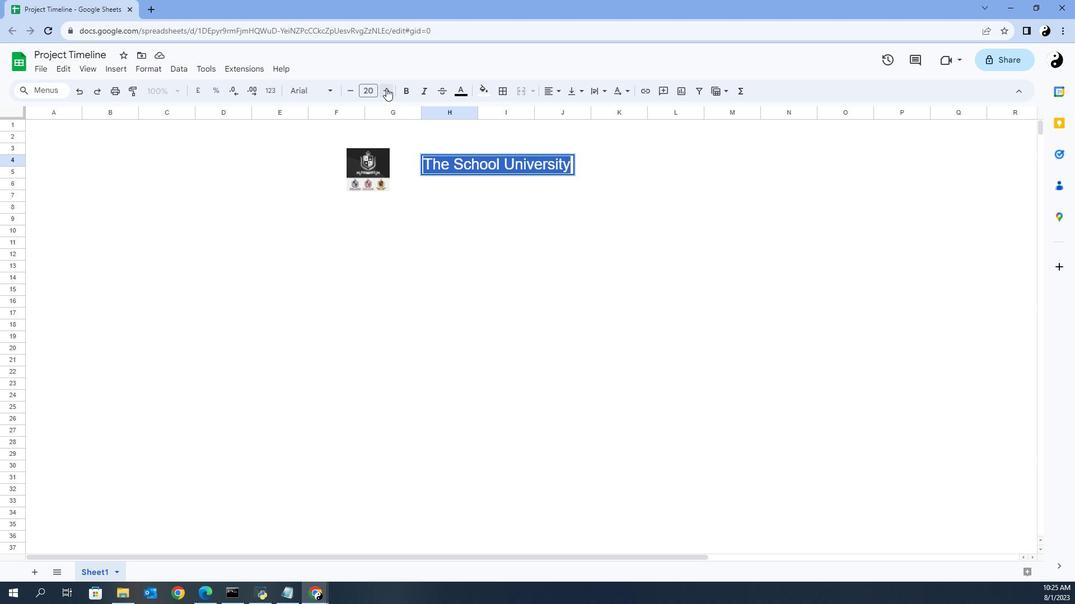 
Action: Mouse moved to (409, 94)
Screenshot: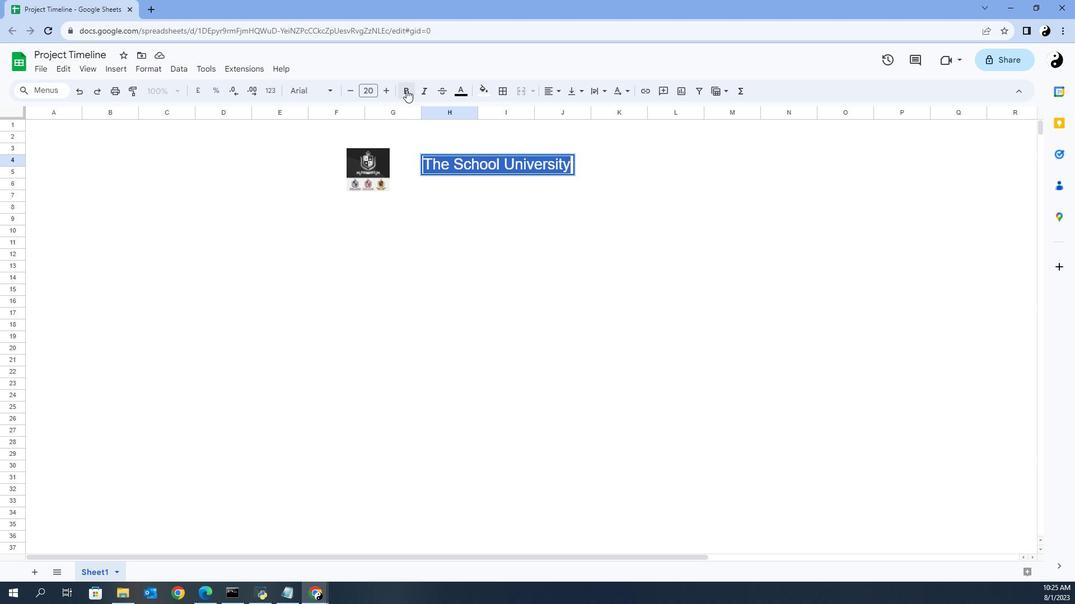 
Action: Mouse pressed left at (409, 94)
Screenshot: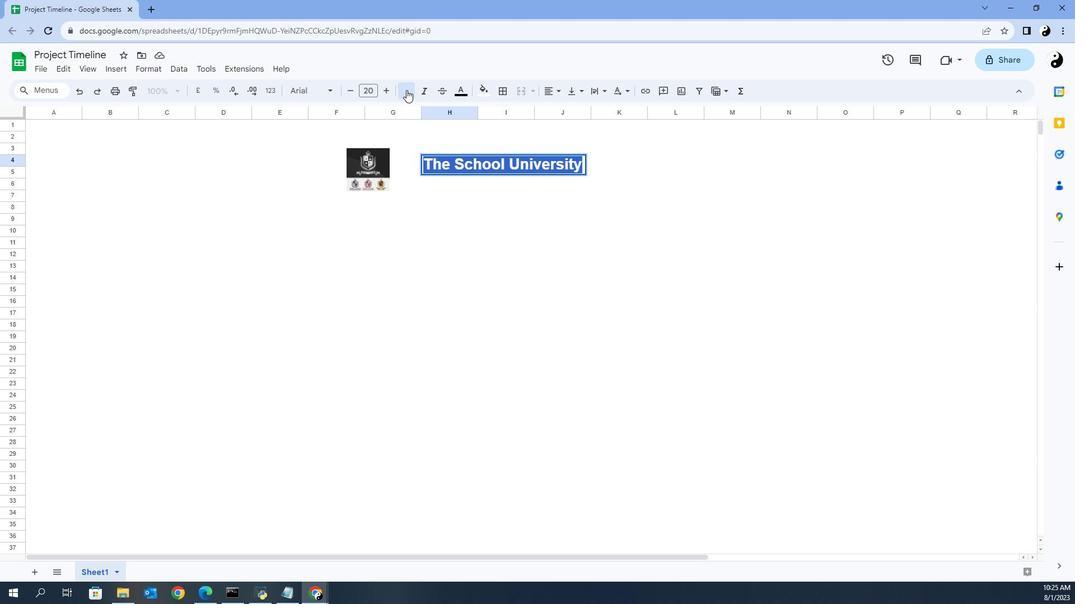 
Action: Mouse moved to (332, 94)
Screenshot: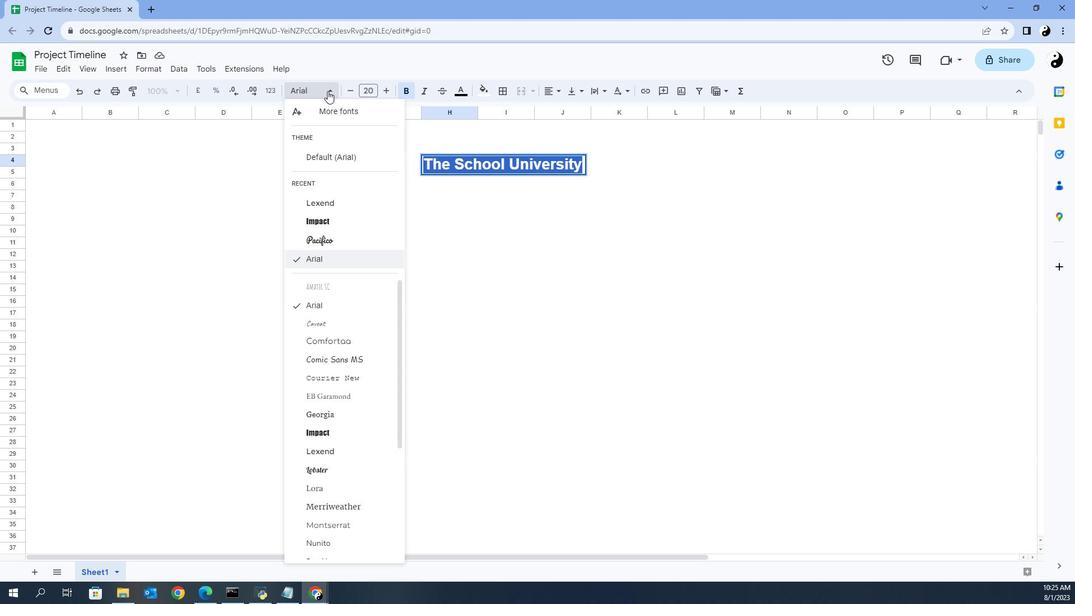 
Action: Mouse pressed left at (332, 94)
Screenshot: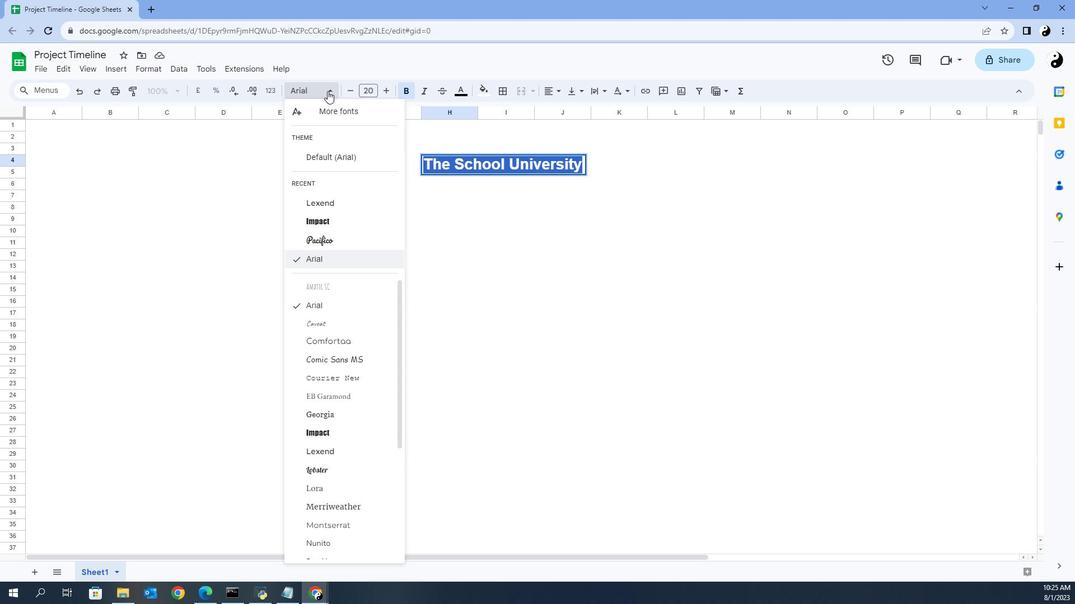 
Action: Mouse moved to (342, 170)
Screenshot: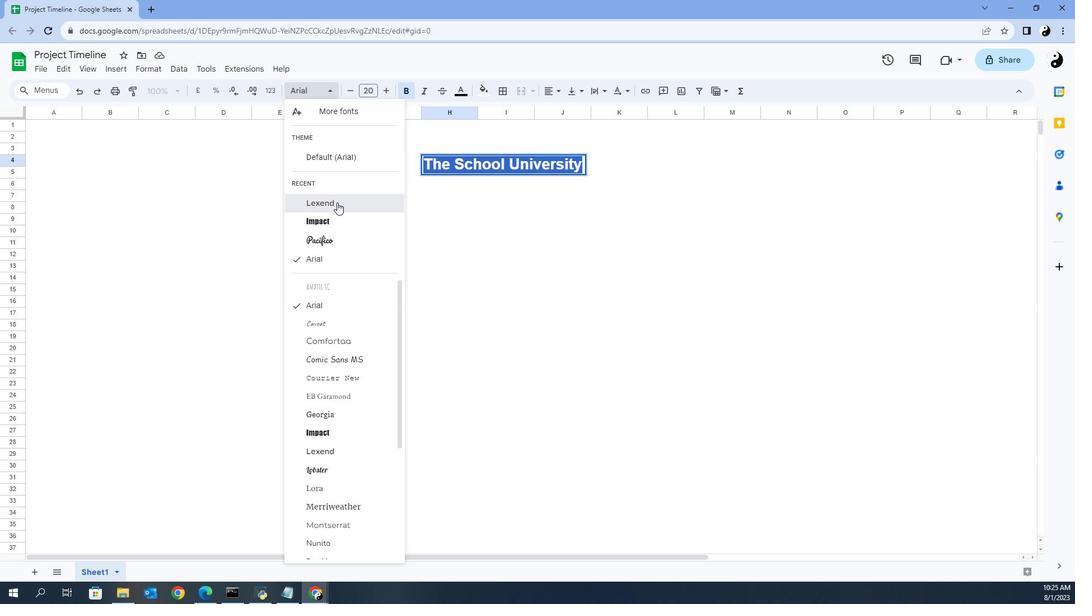 
Action: Mouse pressed left at (342, 170)
Screenshot: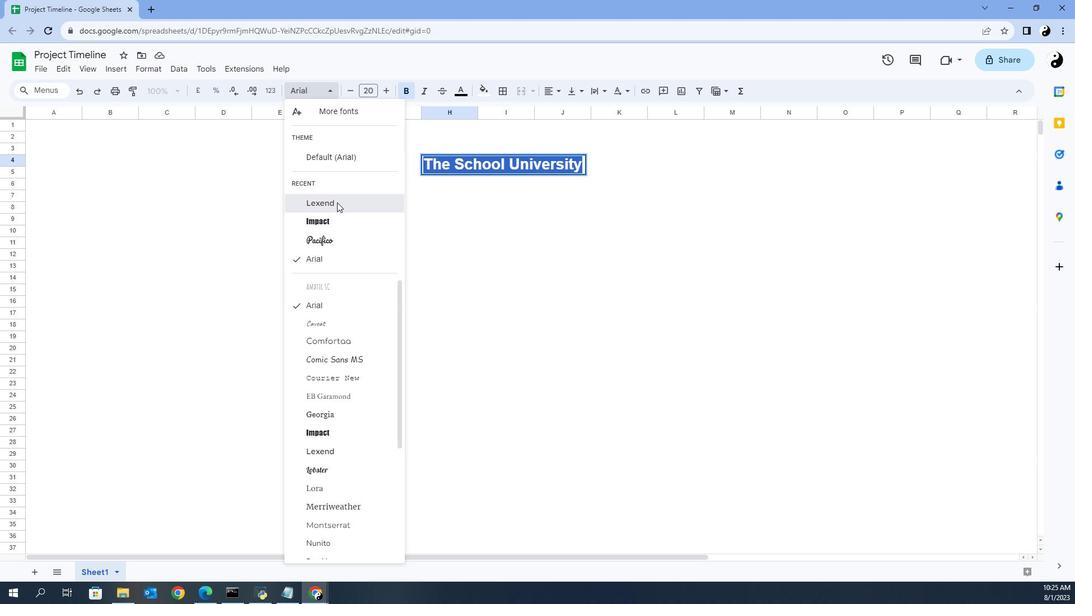 
Action: Mouse moved to (458, 147)
Screenshot: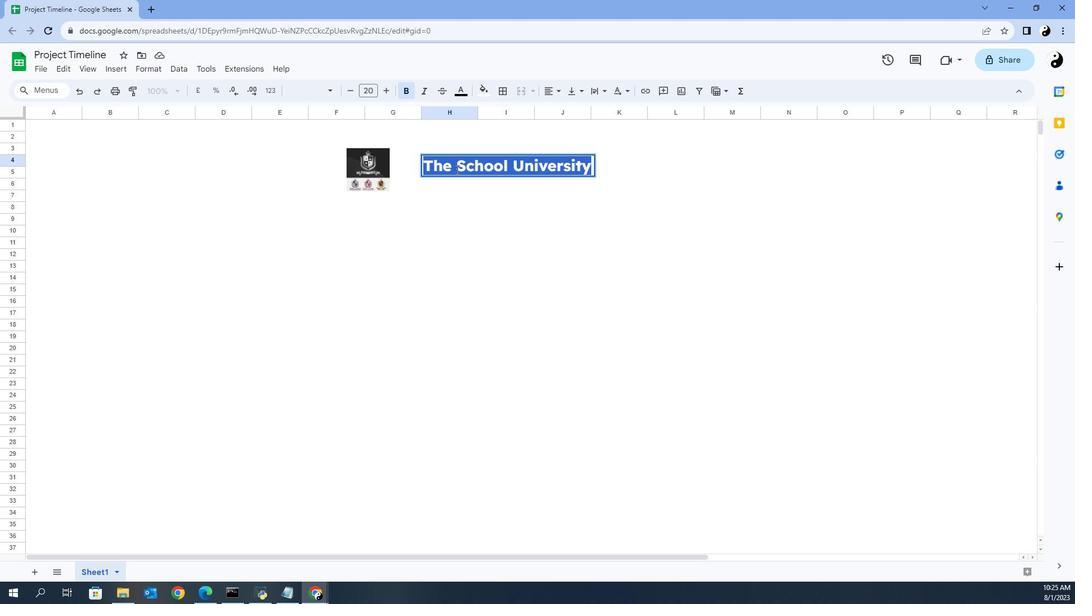 
Action: Mouse pressed left at (458, 147)
Screenshot: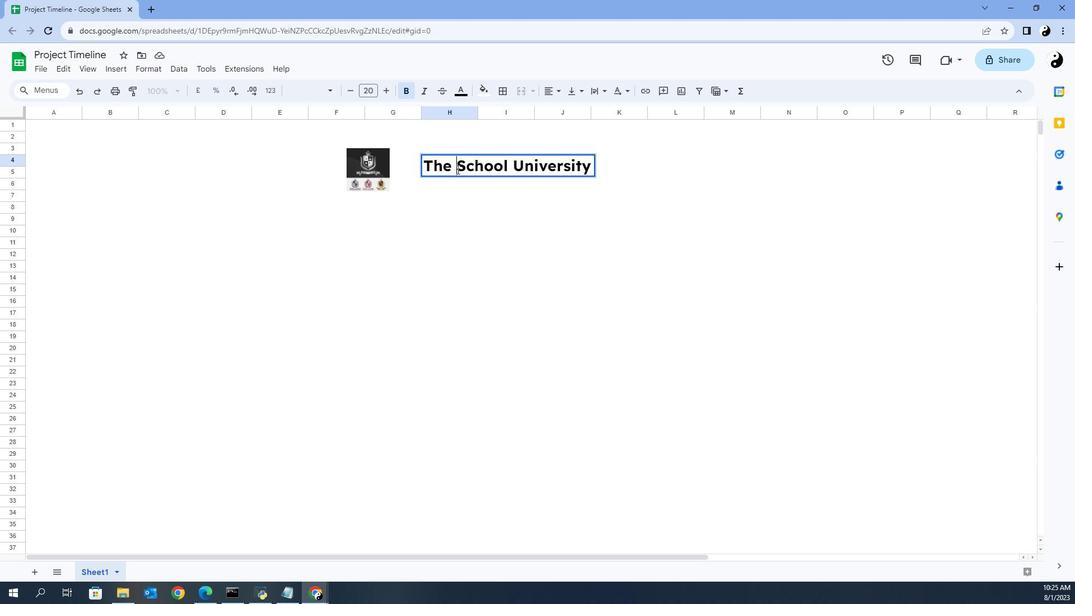 
Action: Mouse moved to (477, 154)
Screenshot: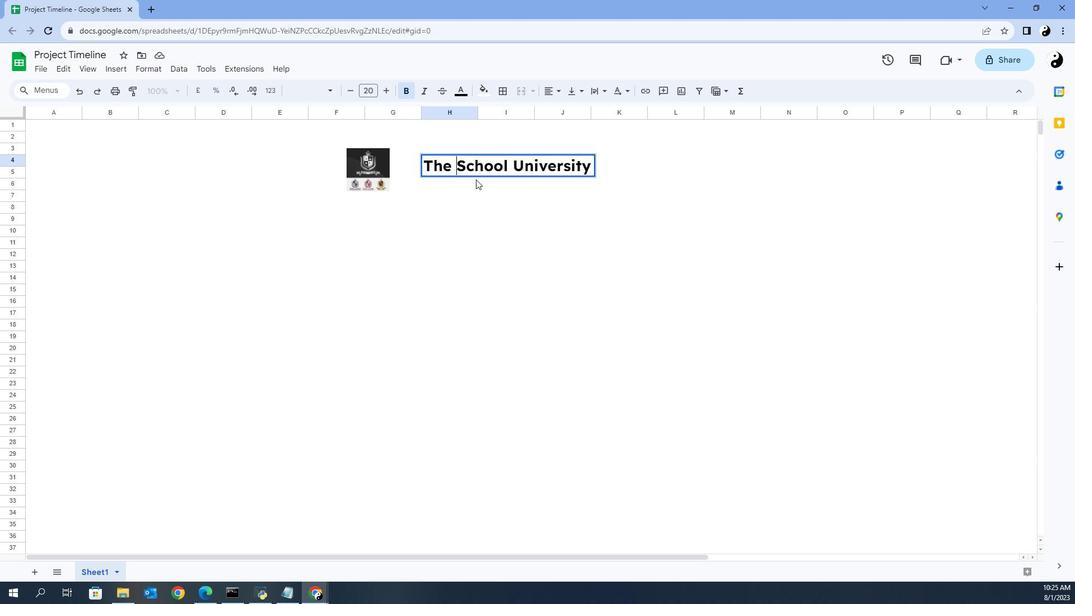 
Action: Mouse pressed left at (477, 154)
Screenshot: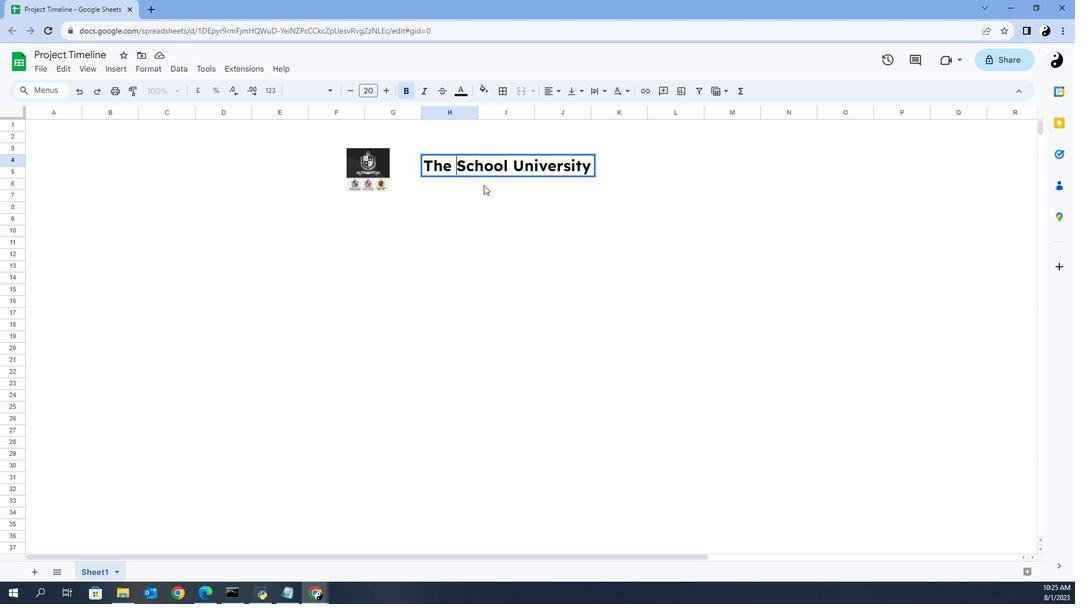 
Action: Mouse moved to (500, 166)
Screenshot: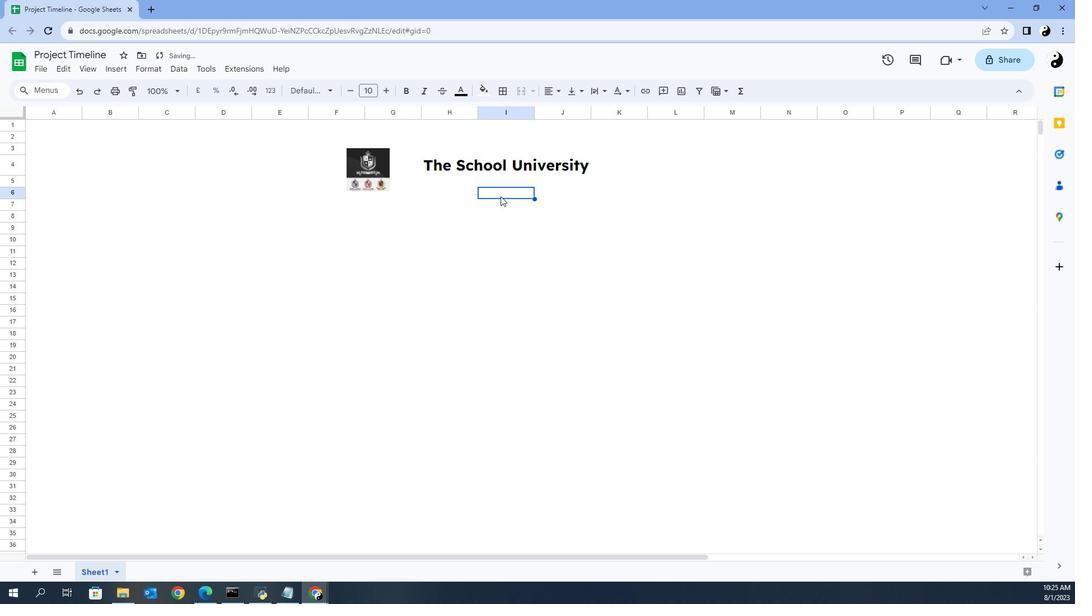 
Action: Mouse pressed left at (500, 166)
Screenshot: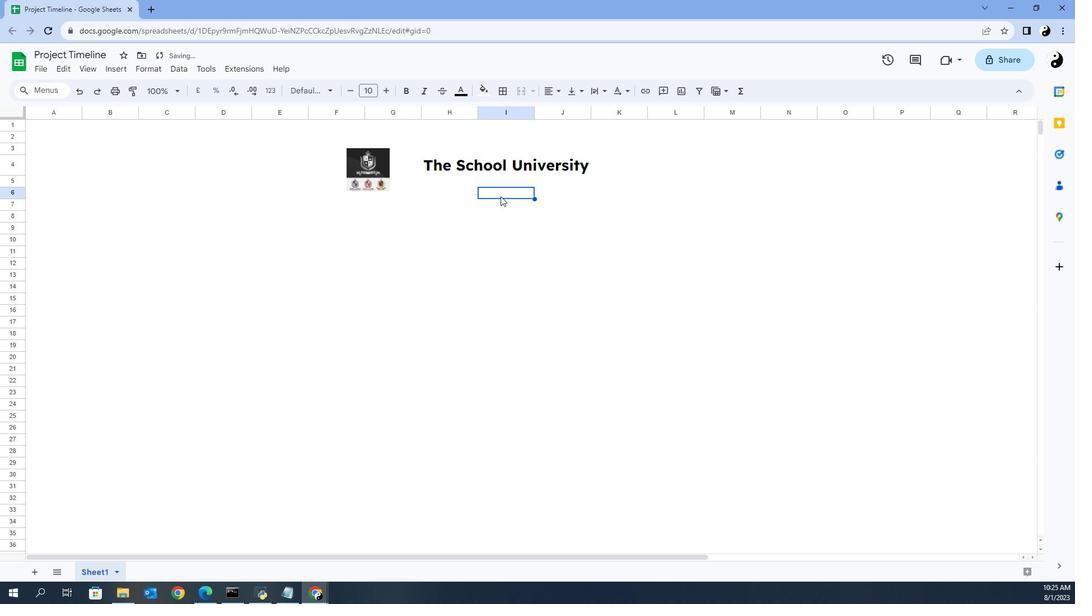 
Action: Mouse moved to (506, 148)
Screenshot: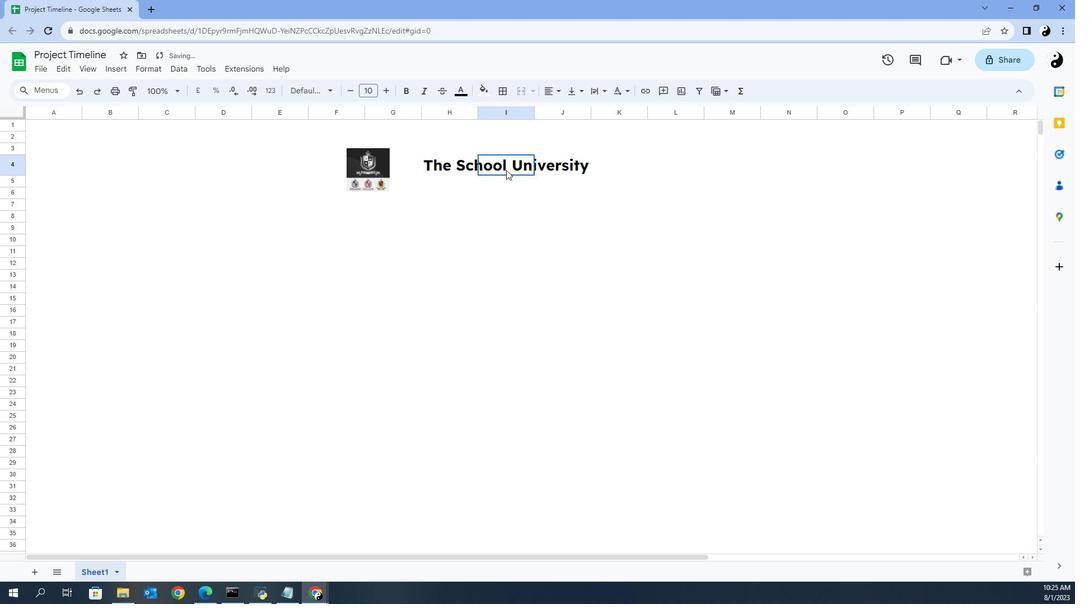 
Action: Mouse pressed left at (506, 148)
Screenshot: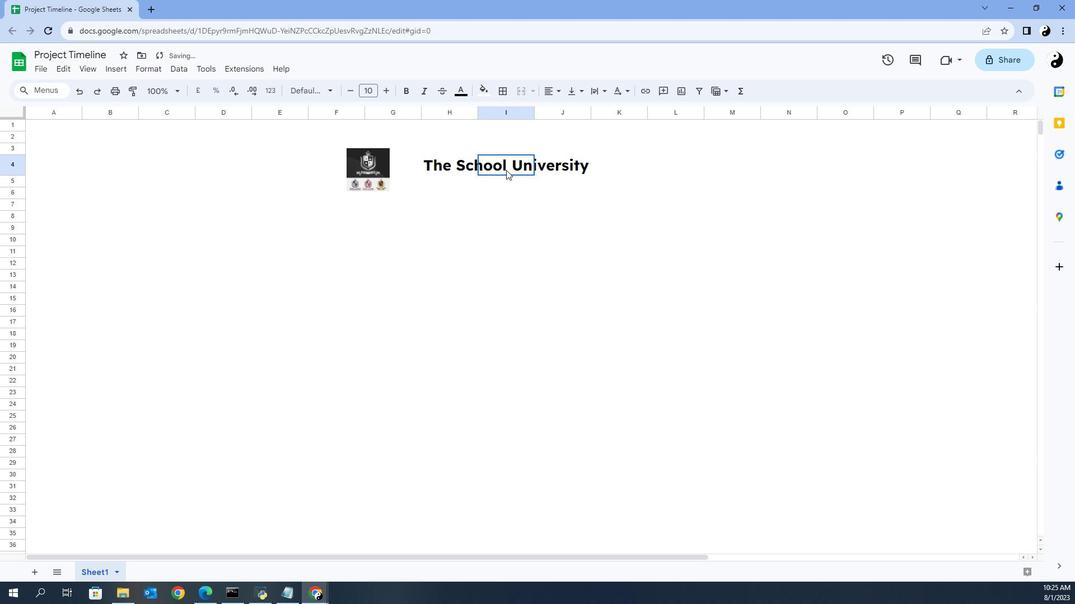 
Action: Mouse moved to (435, 143)
Screenshot: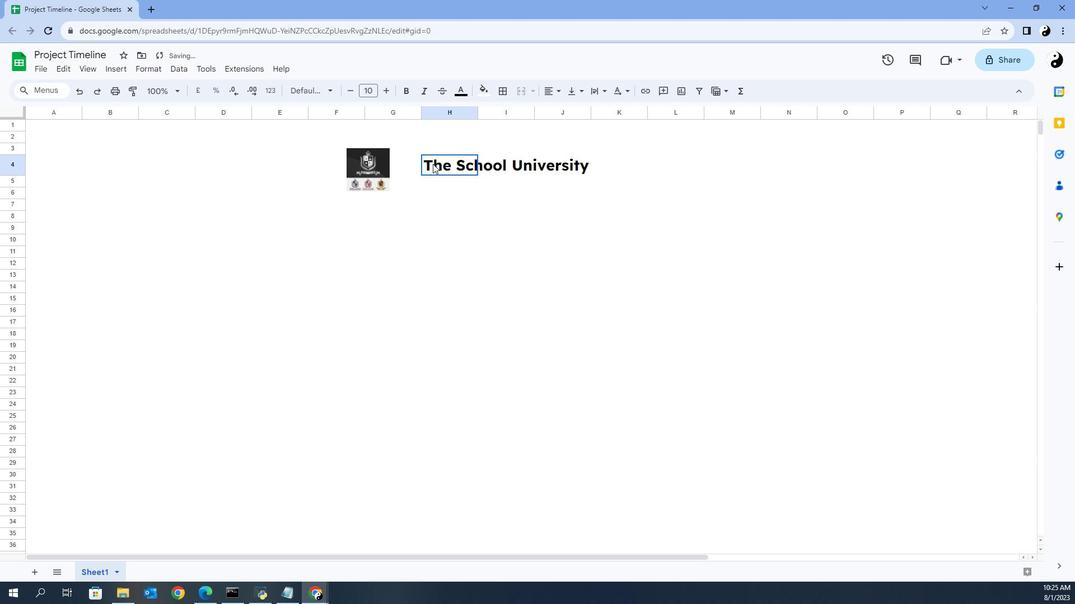 
Action: Mouse pressed left at (435, 143)
Screenshot: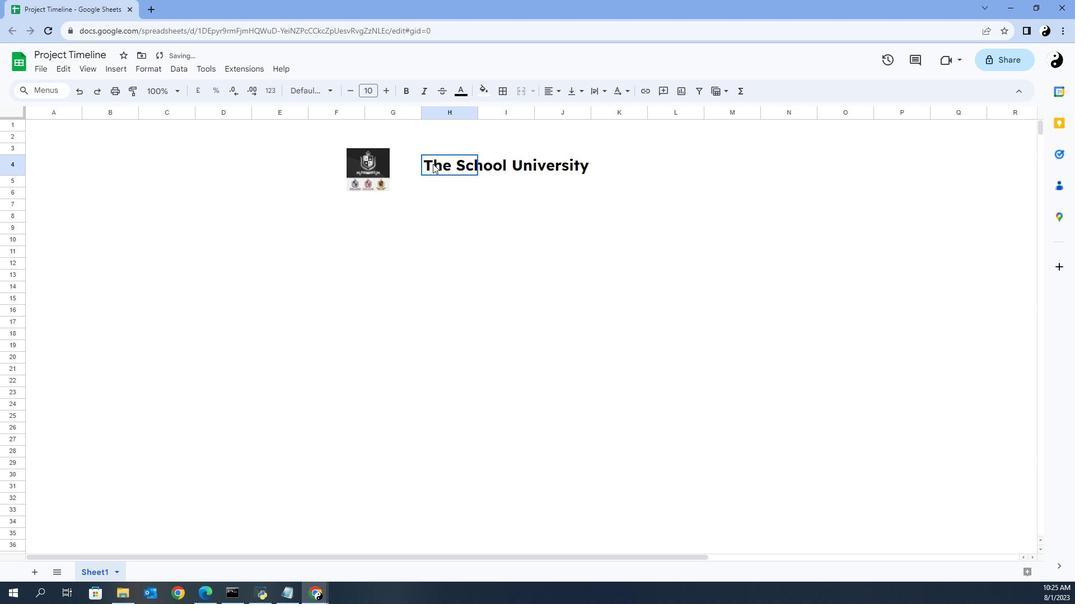 
Action: Mouse moved to (454, 167)
Screenshot: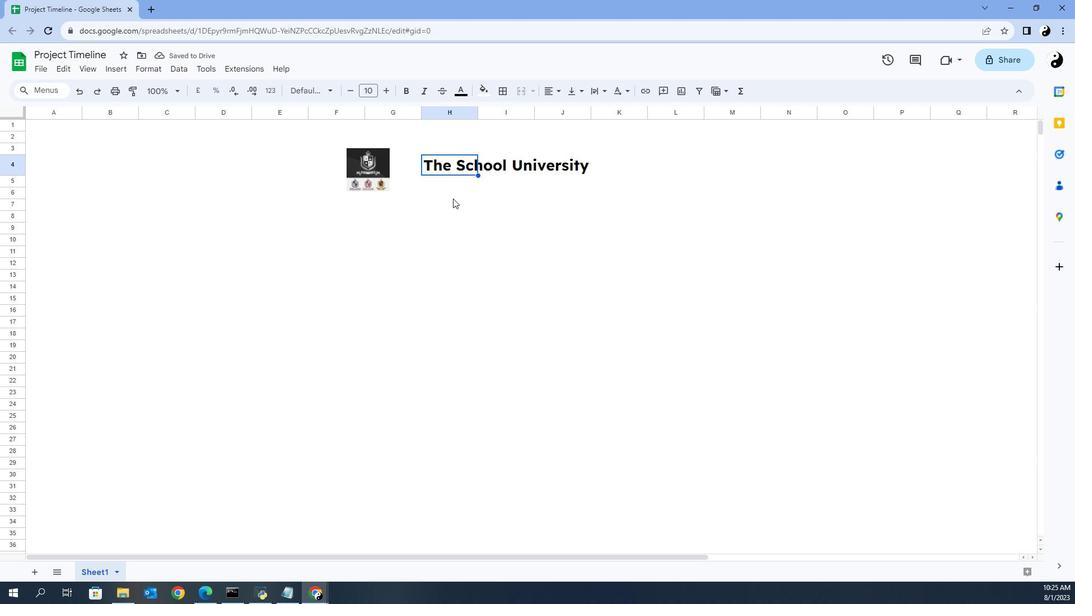 
Action: Mouse pressed left at (454, 167)
Screenshot: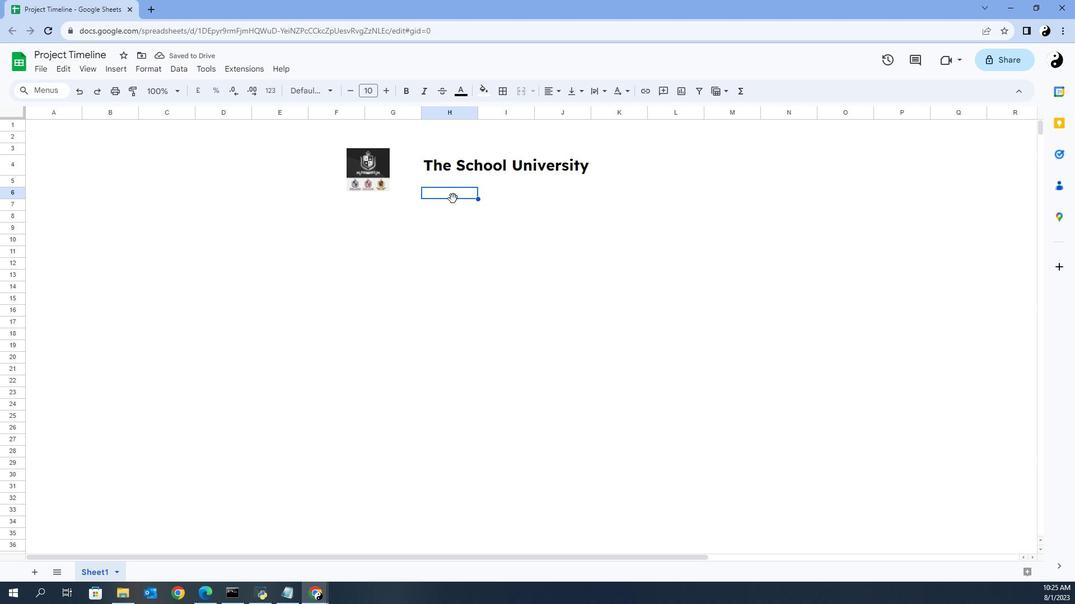 
Action: Mouse moved to (456, 167)
Screenshot: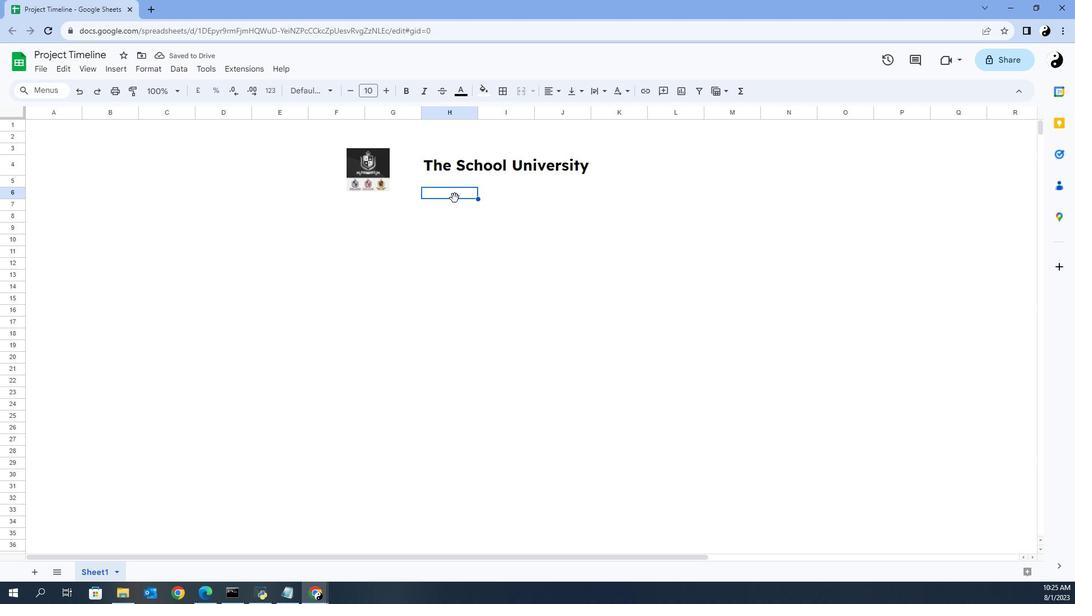 
Action: Key pressed <Key.shift><Key.shift><Key.shift><Key.shift><Key.shift><Key.shift><Key.shift><Key.shift><Key.shift><Key.shift><Key.shift><Key.shift><Key.shift><Key.shift><Key.shift><Key.shift>751<Key.space><Key.shift>W<Key.space><Key.shift>Birch<Key.space><Key.shift><Key.shift><Key.shift><Key.shift><Key.shift><Key.shift><Key.shift><Key.shift><Key.shift><Key.shift><Key.shift><Key.shift><Key.shift>Ave<Key.space><Key.shift><Key.shift><Key.shift>Clovis,<Key.space><Key.shift>Call<Key.backspace>ifornia<Key.space><Key.shift_r><Key.shift_r><Key.shift_r><Key.shift_r><Key.shift_r><Key.shift_r><Key.shift_r><Key.shift_r><Key.shift_r><Key.shift_r><Key.shift_r><Key.shift_r><Key.shift_r>(<Key.shift><Key.shift><Key.shift><Key.shift><Key.shift><Key.shift><Key.shift><Key.shift><Key.shift><Key.shift><Key.shift><Key.shift><Key.shift><Key.shift><Key.shift><Key.shift><Key.shift><Key.shift><Key.shift><Key.shift><Key.shift><Key.shift><Key.shift><Key.shift>CA<Key.shift_r><Key.shift_r>),<Key.space>93611
Screenshot: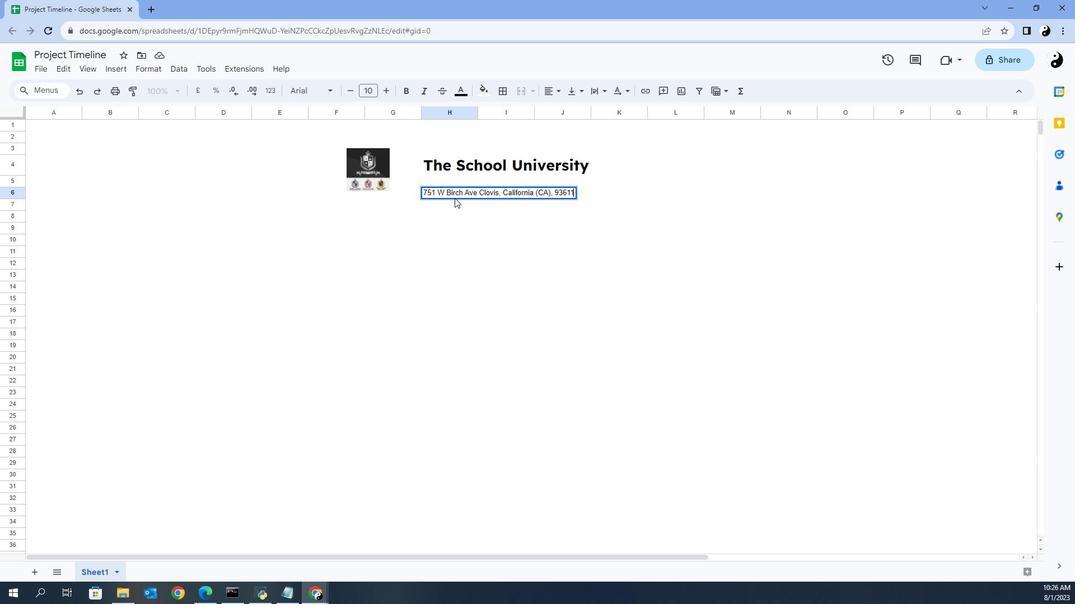 
Action: Mouse moved to (456, 170)
Screenshot: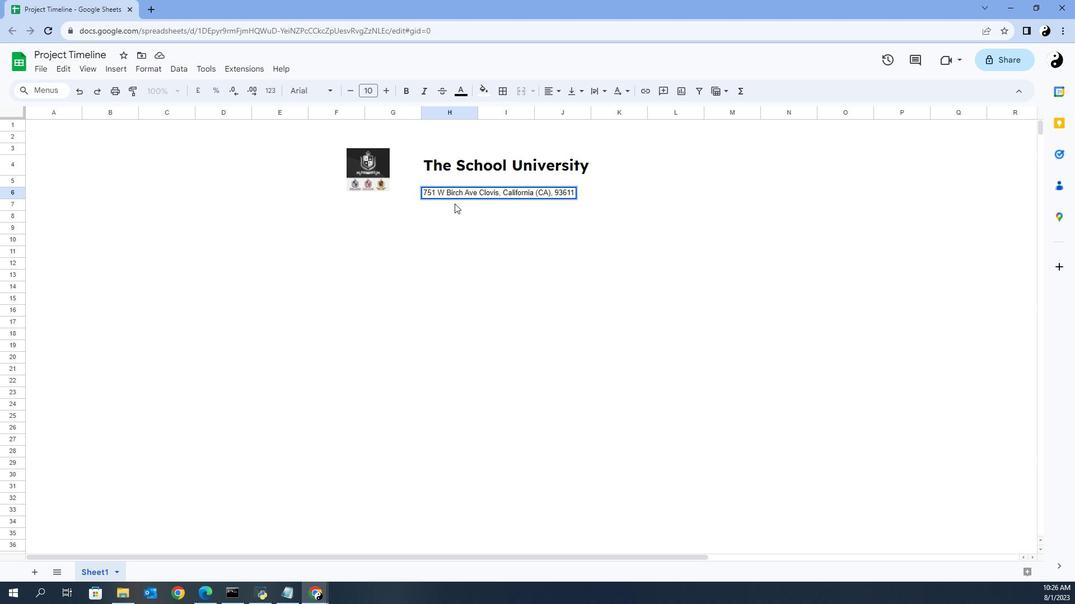 
Action: Mouse pressed left at (456, 170)
Screenshot: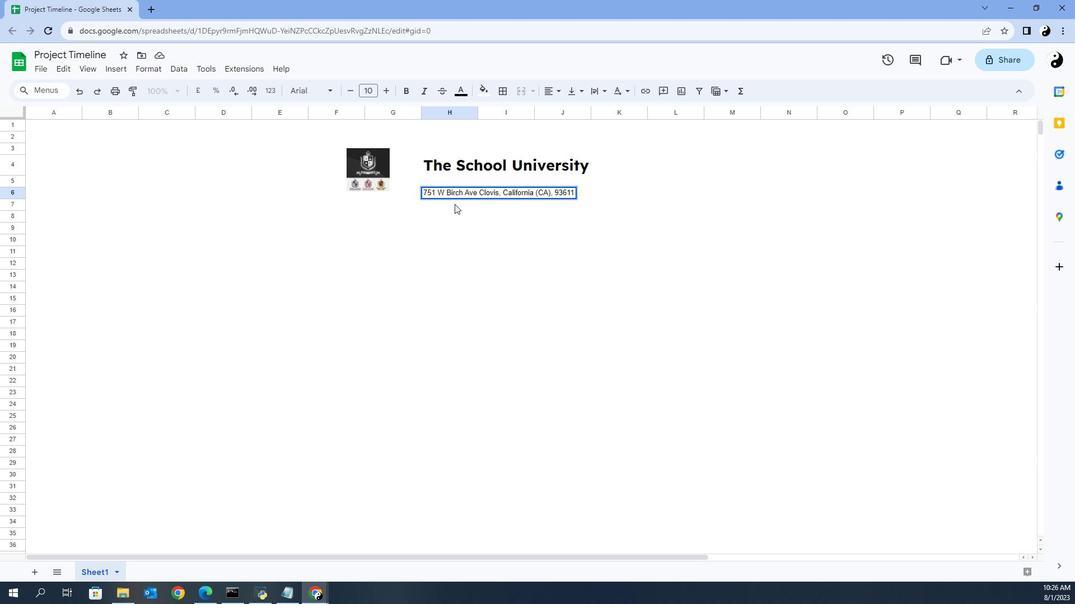 
Action: Mouse moved to (453, 174)
Screenshot: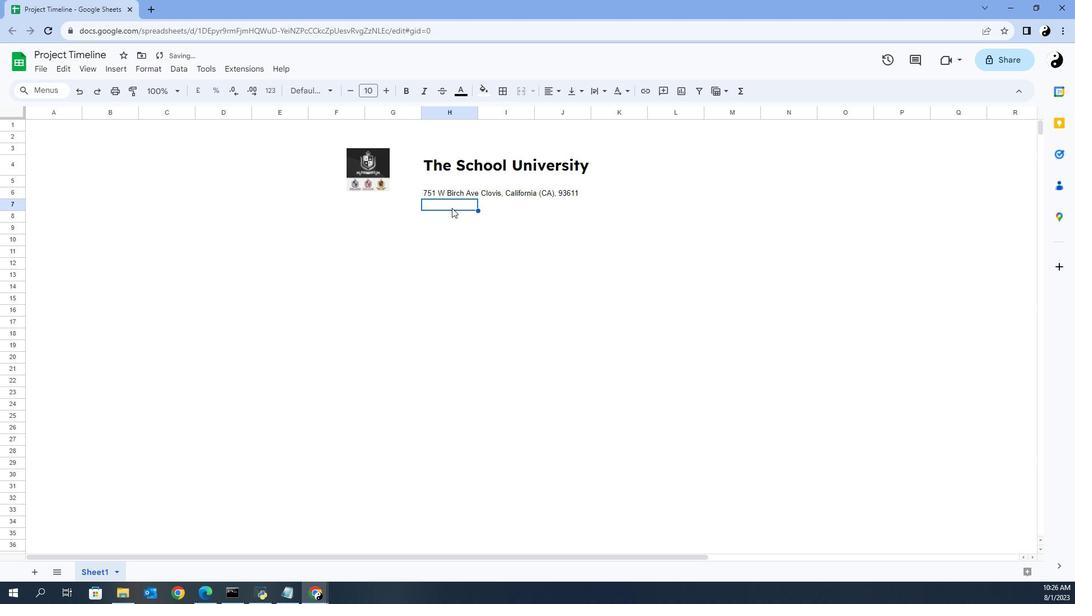 
Action: Key pressed <Key.shift><Key.shift><Key.shift><Key.shift><Key.shift><Key.shift><Key.shift><Key.shift>559<Key.space><Key.backspace>-<Key.space>299-5965<Key.space><Key.shift>|<Key.space><Key.space>s<Key.backspace>school<Key.shift><Key.shift><Key.shift><Key.shift><Key.shift><Key.shift>@university.com
Screenshot: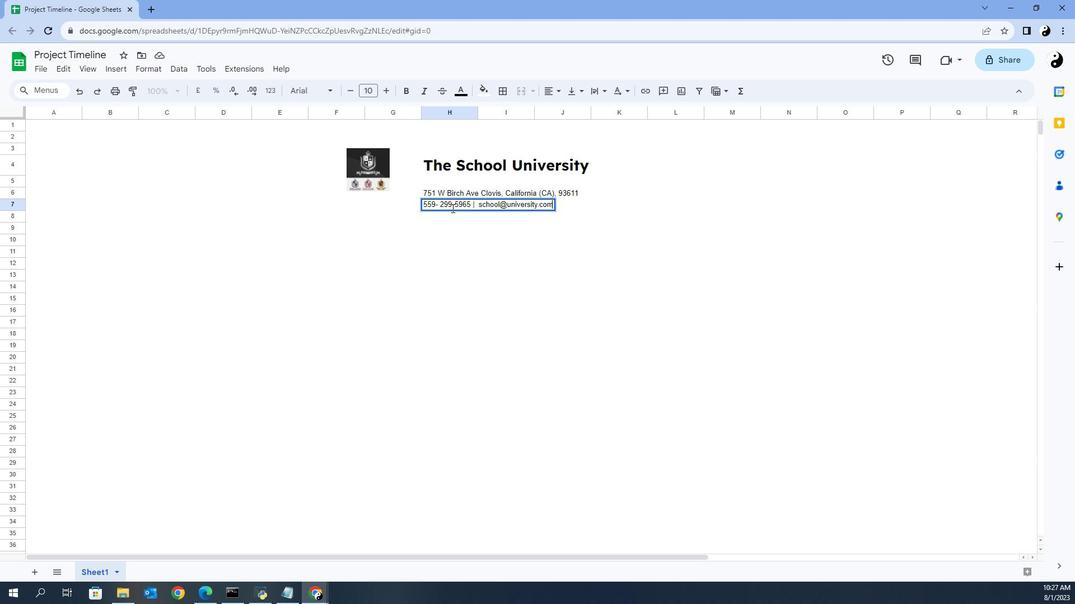 
Action: Mouse moved to (456, 194)
Screenshot: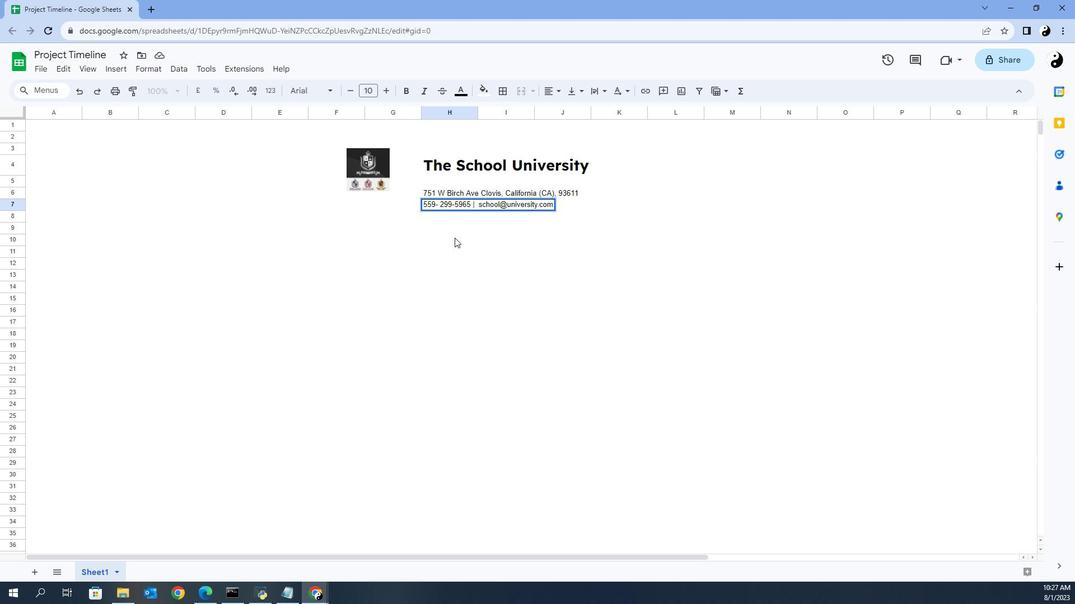 
Action: Mouse pressed left at (456, 194)
Screenshot: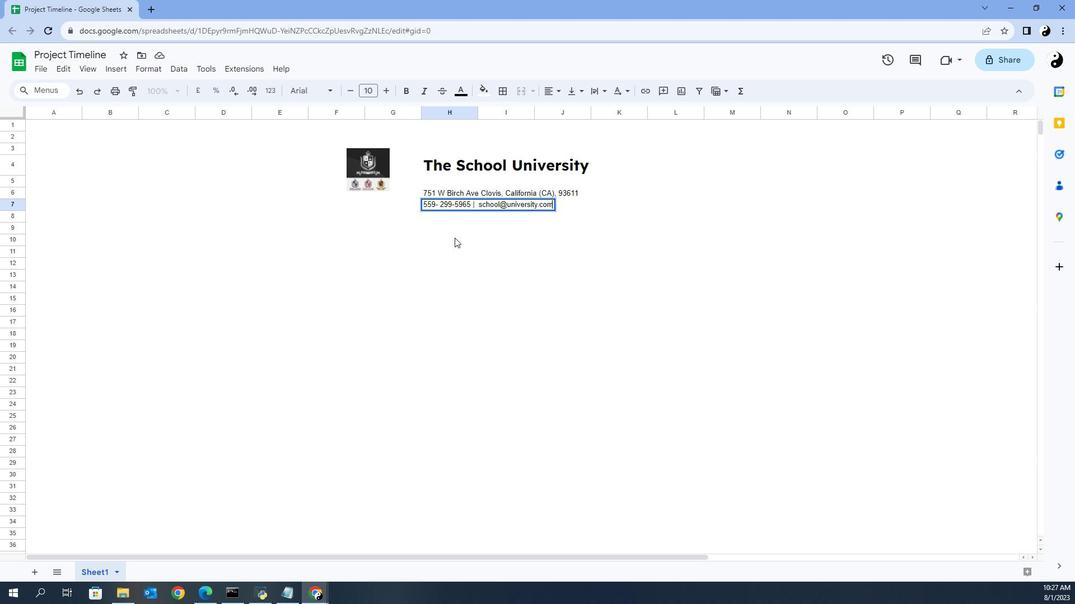 
Action: Mouse moved to (373, 150)
Screenshot: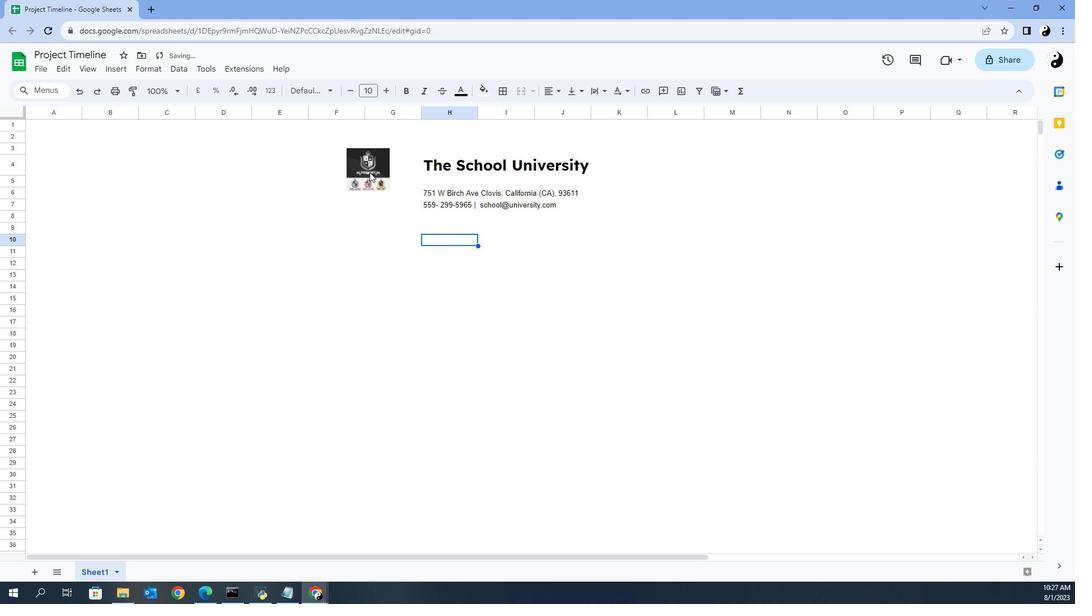 
Action: Mouse pressed left at (373, 150)
Screenshot: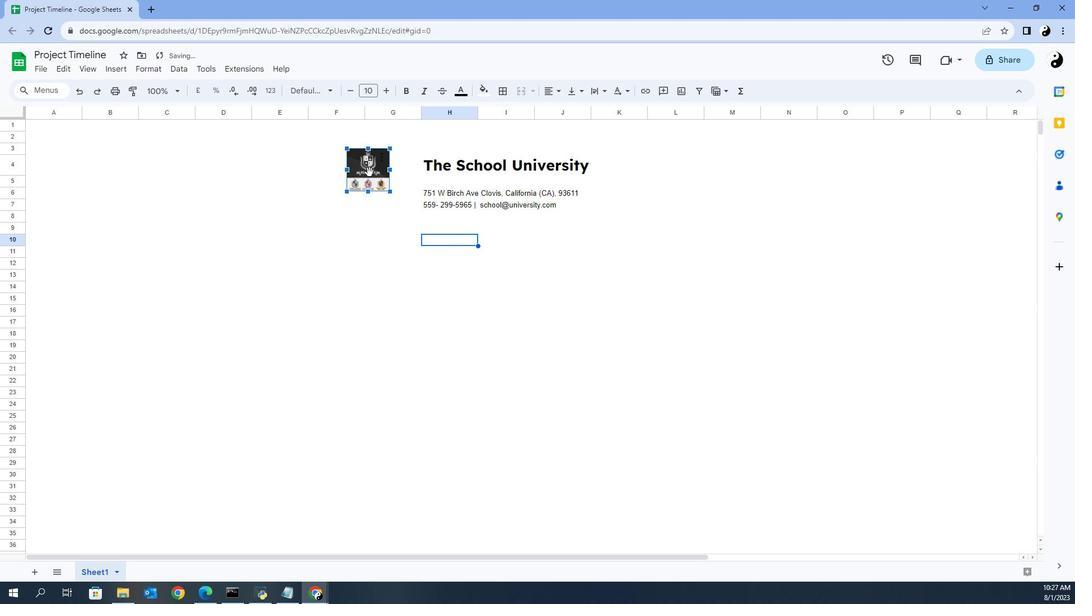 
Action: Mouse moved to (372, 161)
Screenshot: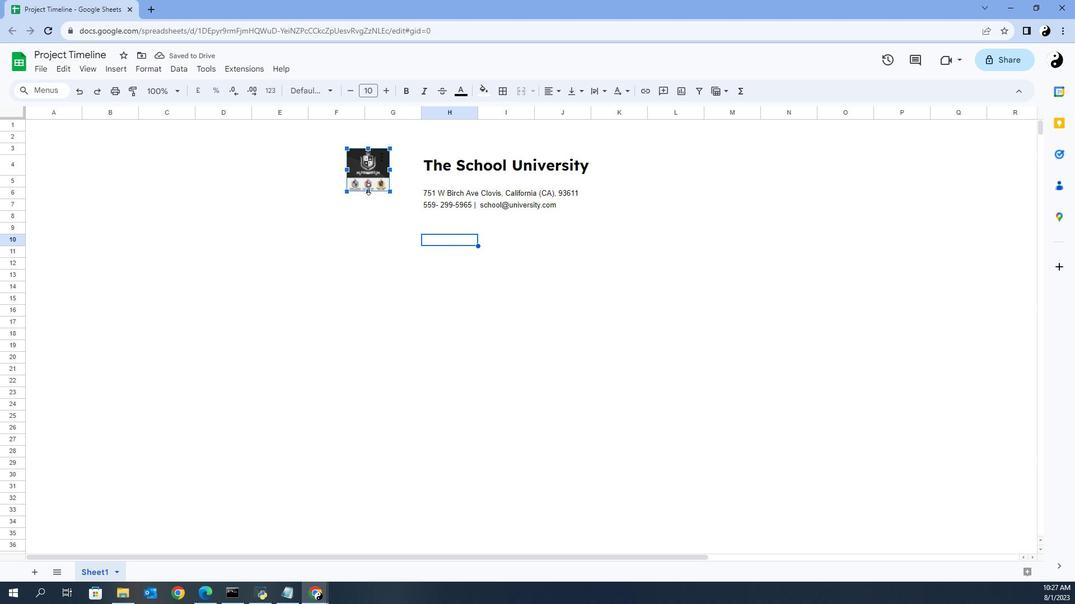 
Action: Key pressed <Key.shift>
Screenshot: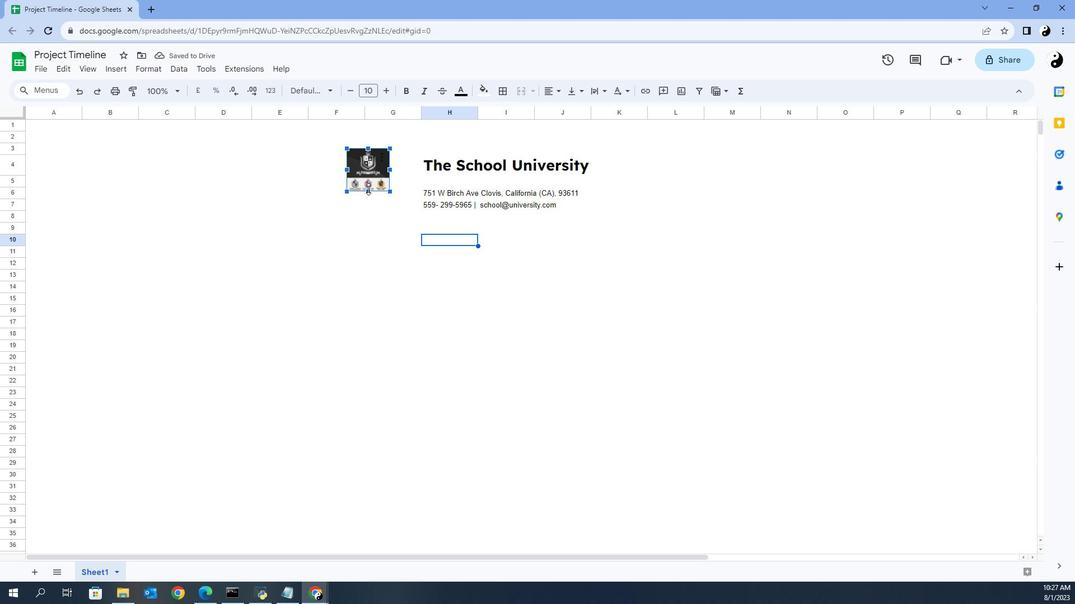 
Action: Mouse pressed left at (372, 161)
Screenshot: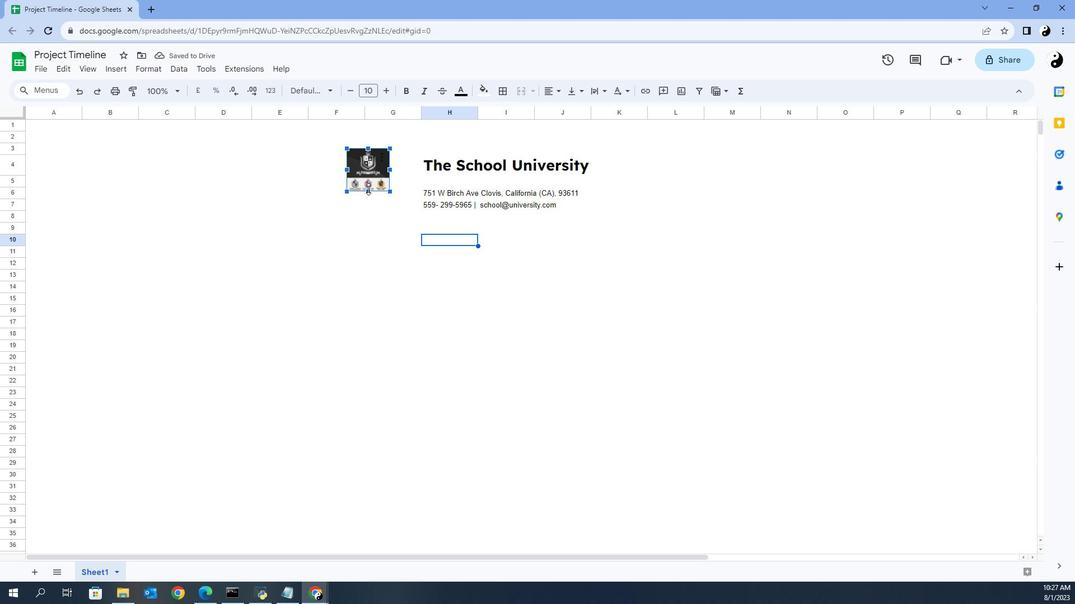 
Action: Mouse moved to (372, 167)
Screenshot: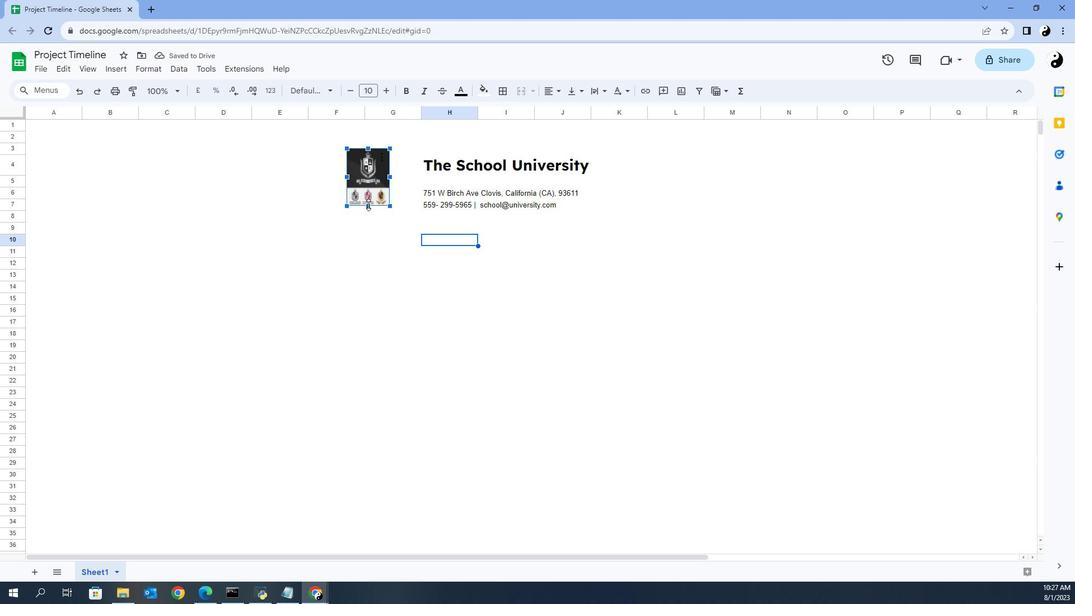 
Action: Key pressed <Key.shift>
Screenshot: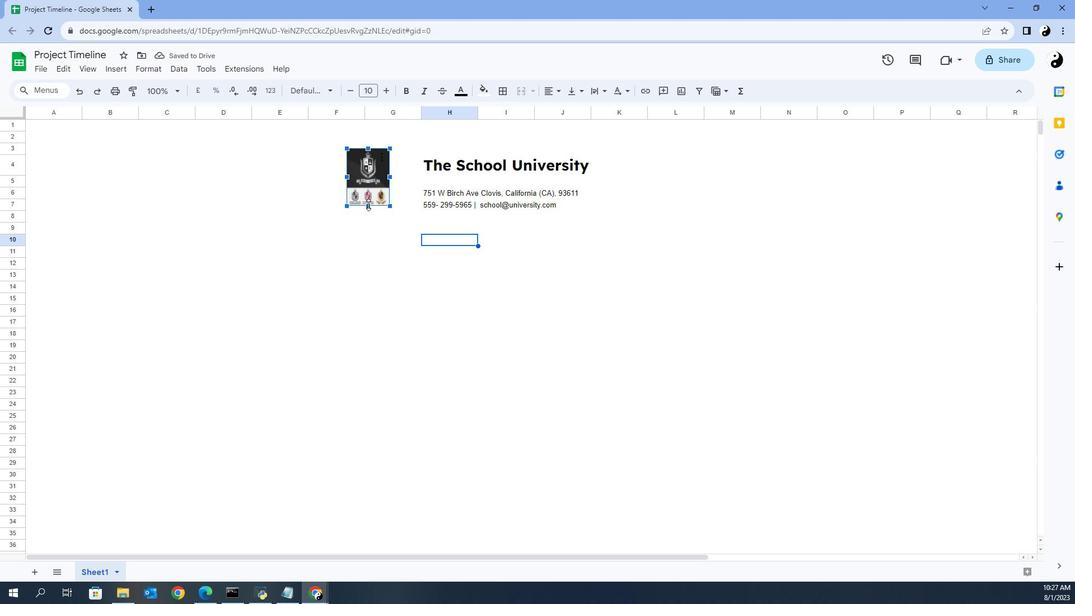 
Action: Mouse moved to (372, 168)
Screenshot: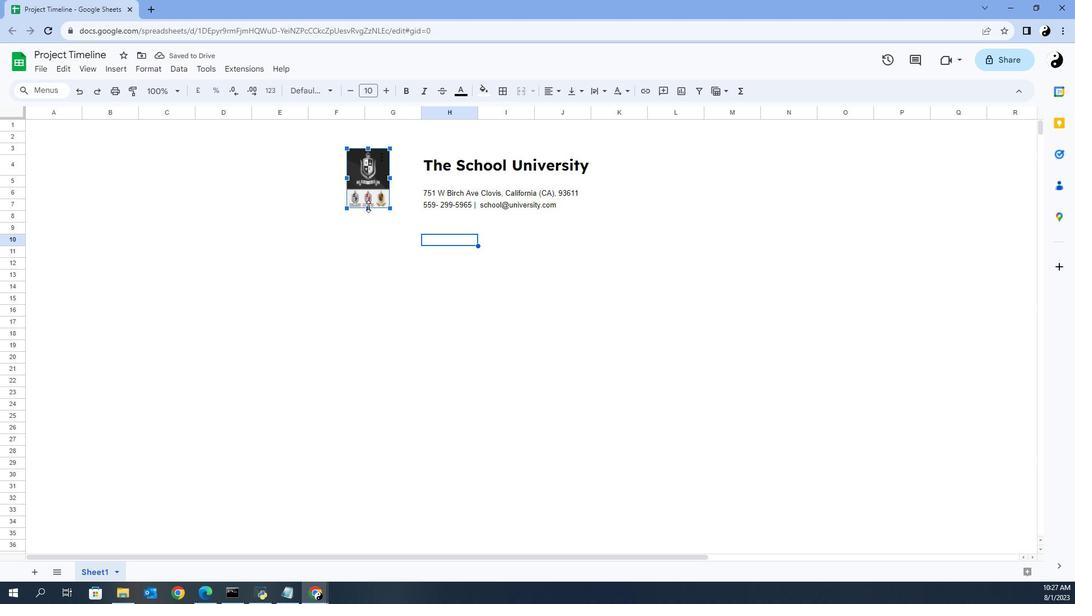 
Action: Key pressed <Key.shift>
Screenshot: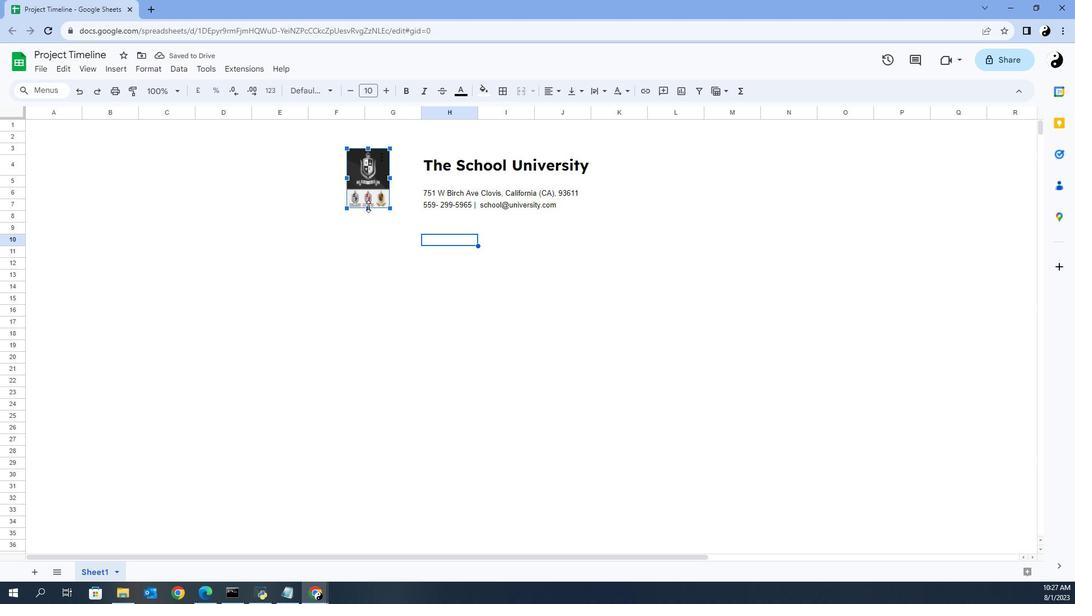 
Action: Mouse moved to (372, 169)
Screenshot: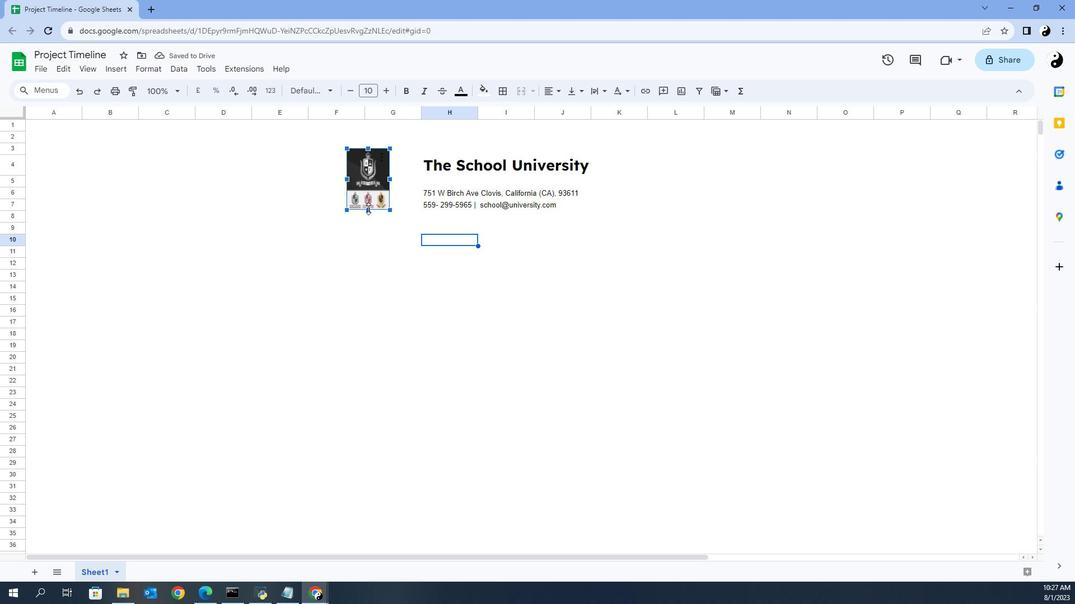 
Action: Key pressed <Key.shift>
Screenshot: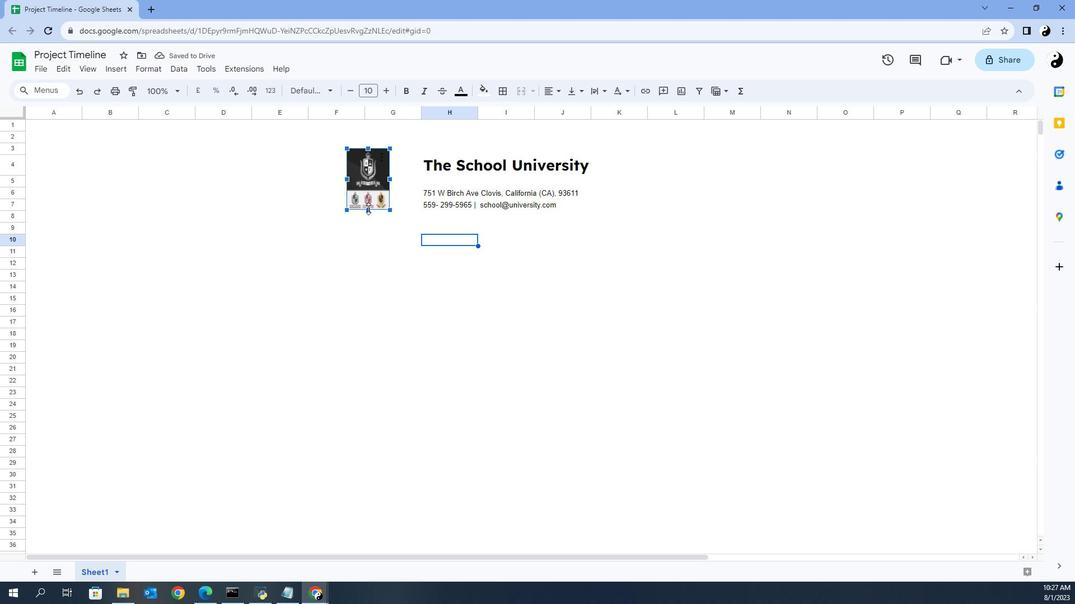 
Action: Mouse moved to (372, 170)
Screenshot: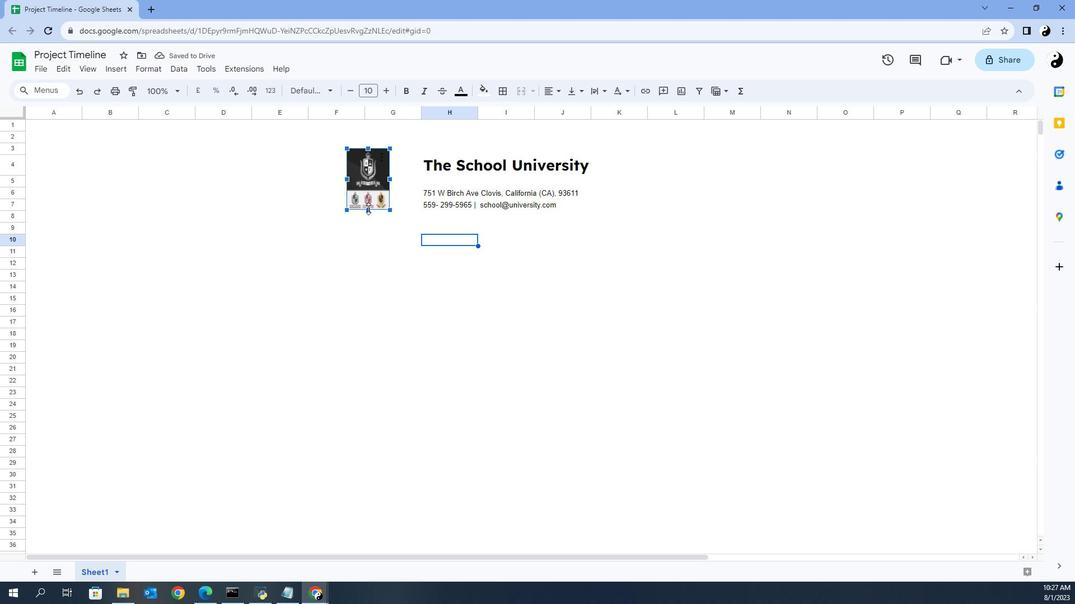 
Action: Key pressed <Key.shift>
Screenshot: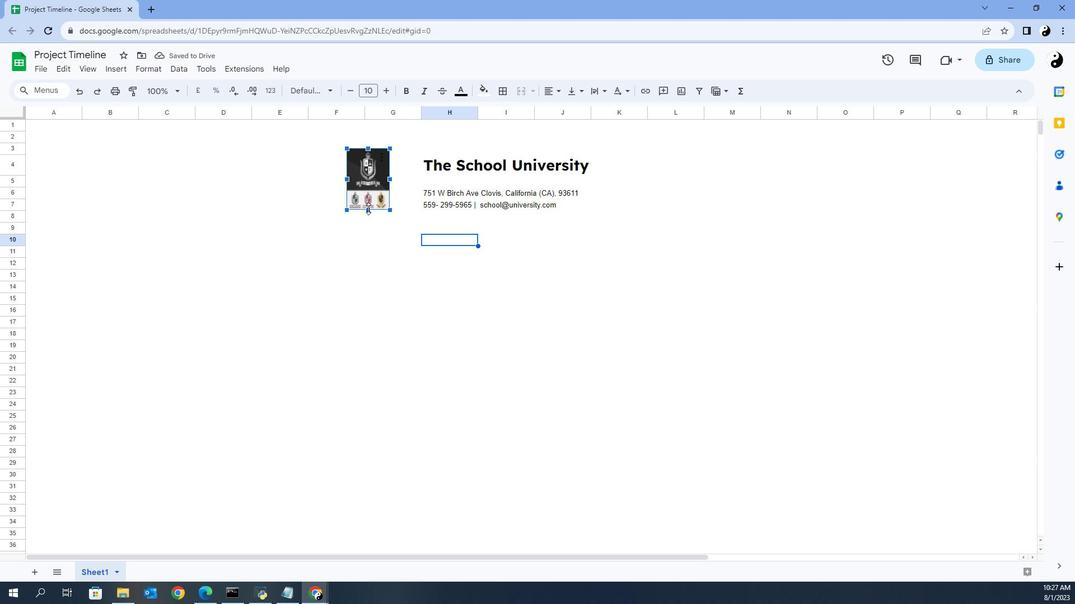 
Action: Mouse moved to (372, 170)
Screenshot: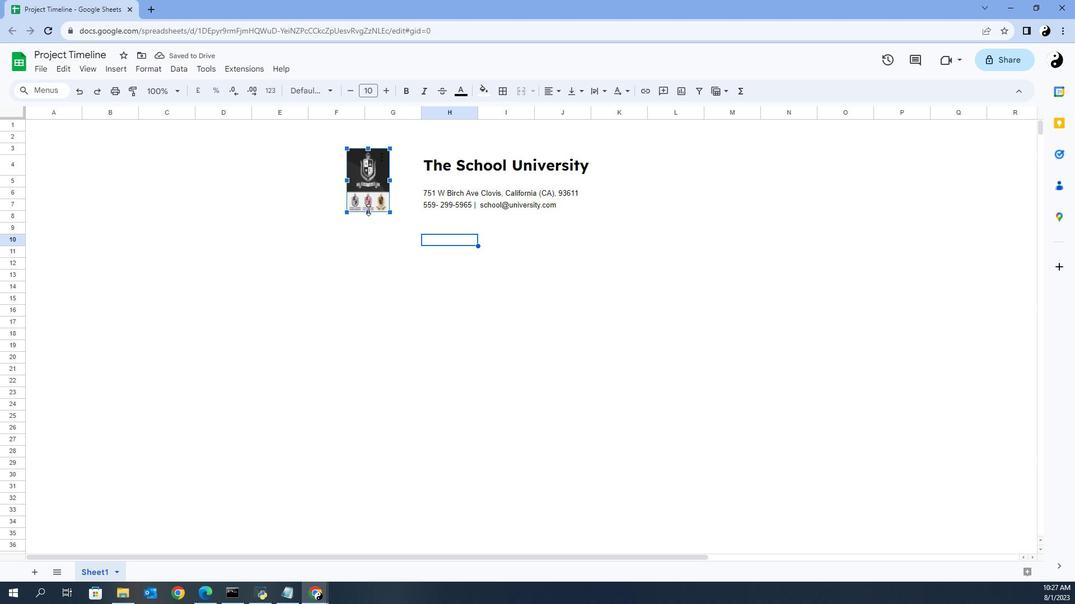 
Action: Key pressed <Key.shift>
Screenshot: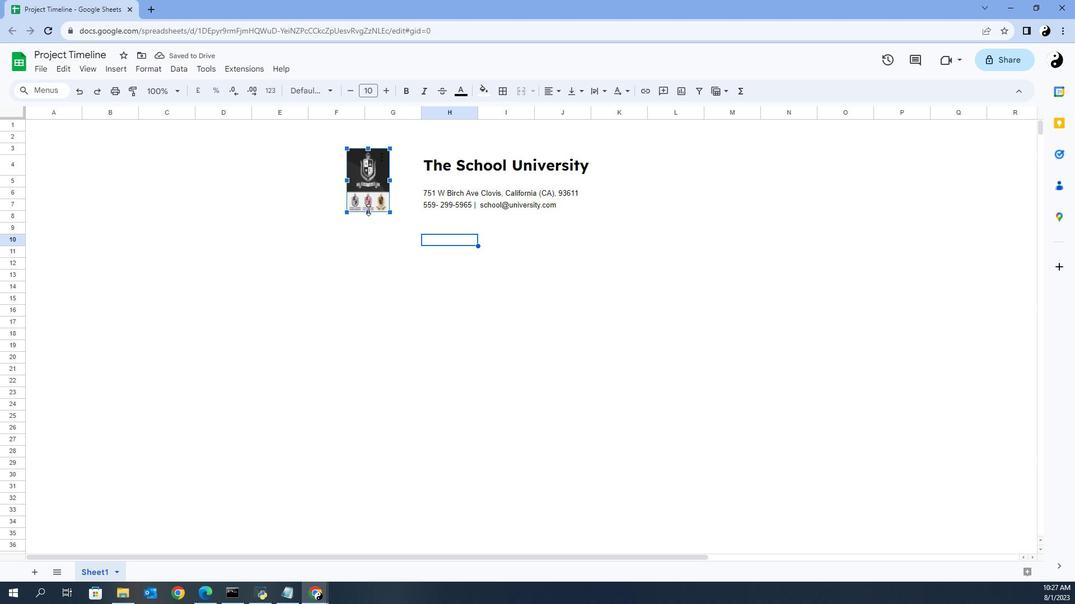 
Action: Mouse moved to (372, 172)
Screenshot: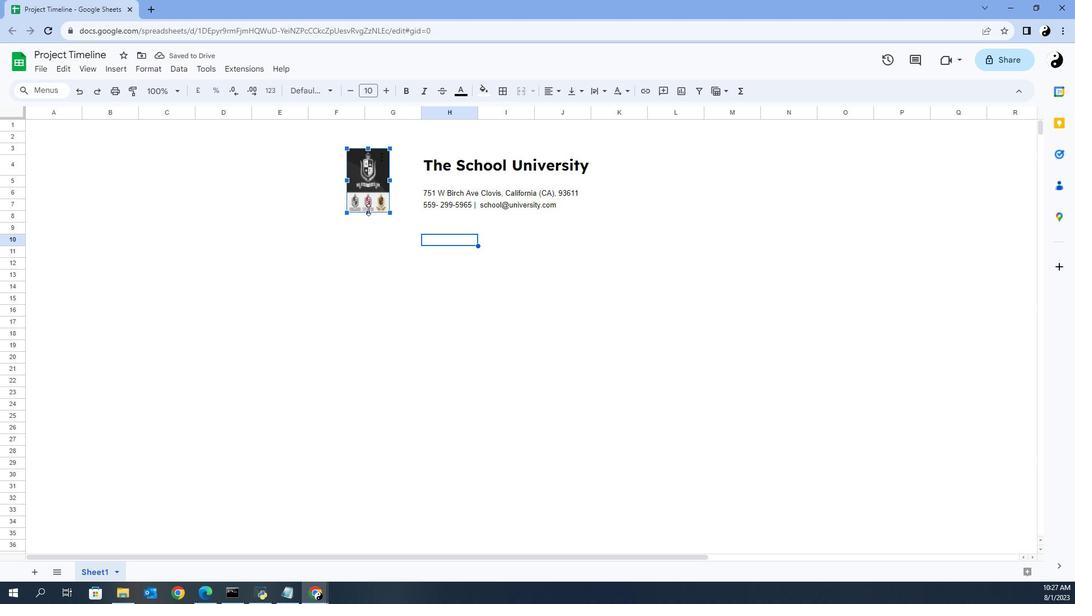 
Action: Key pressed <Key.shift>
Screenshot: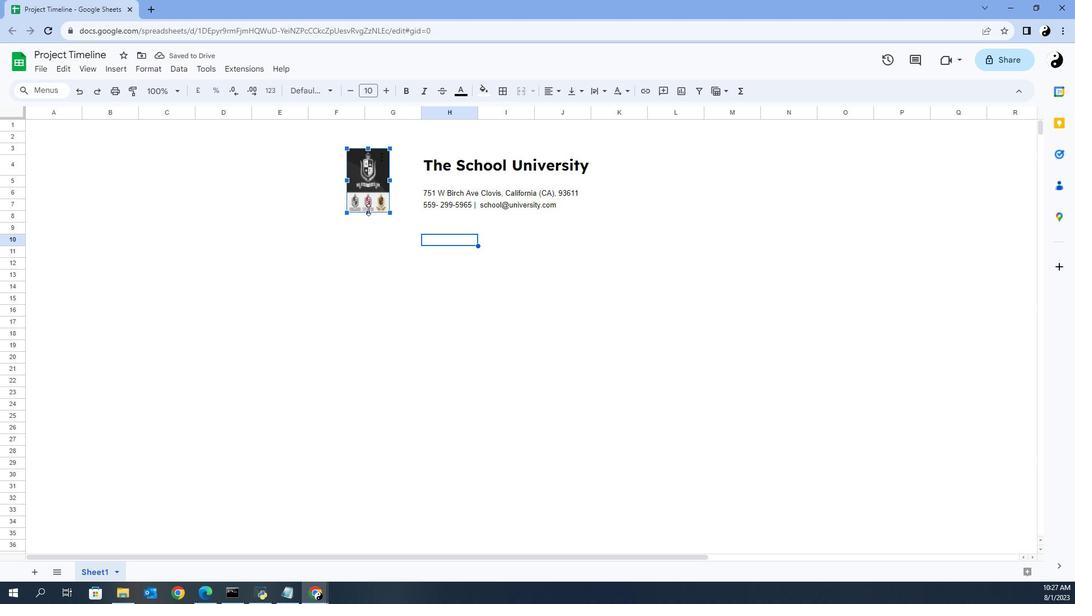
Action: Mouse moved to (372, 172)
Screenshot: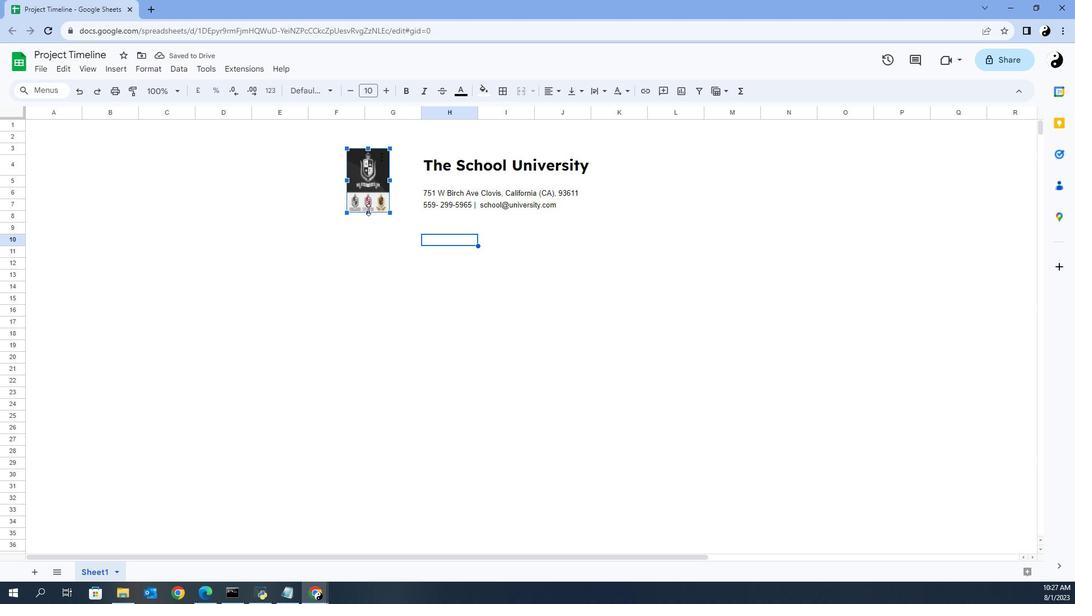 
Action: Key pressed <Key.shift>
Screenshot: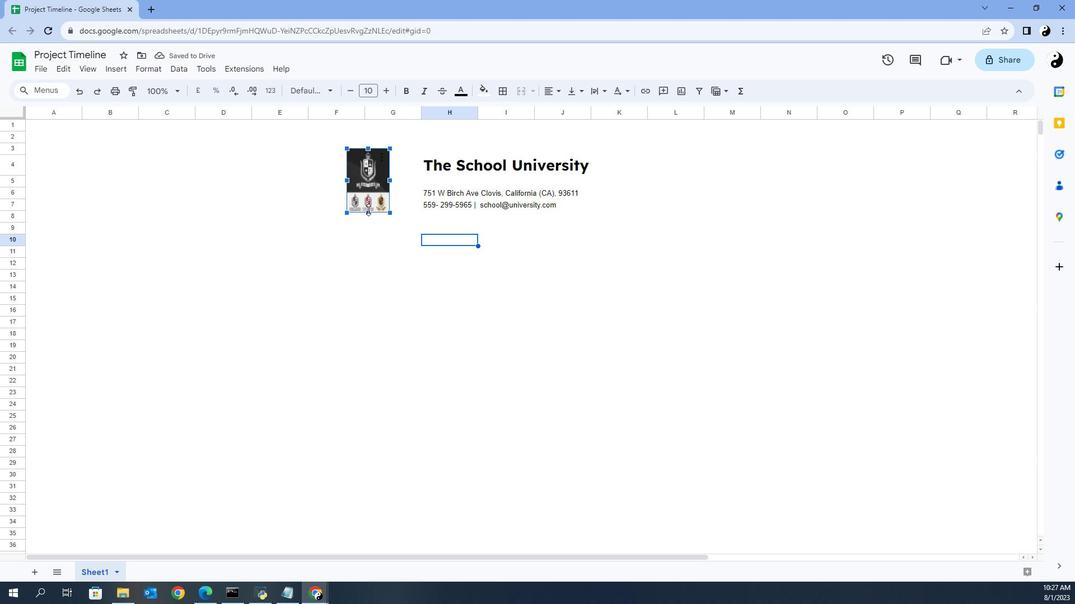 
Action: Mouse moved to (372, 174)
Screenshot: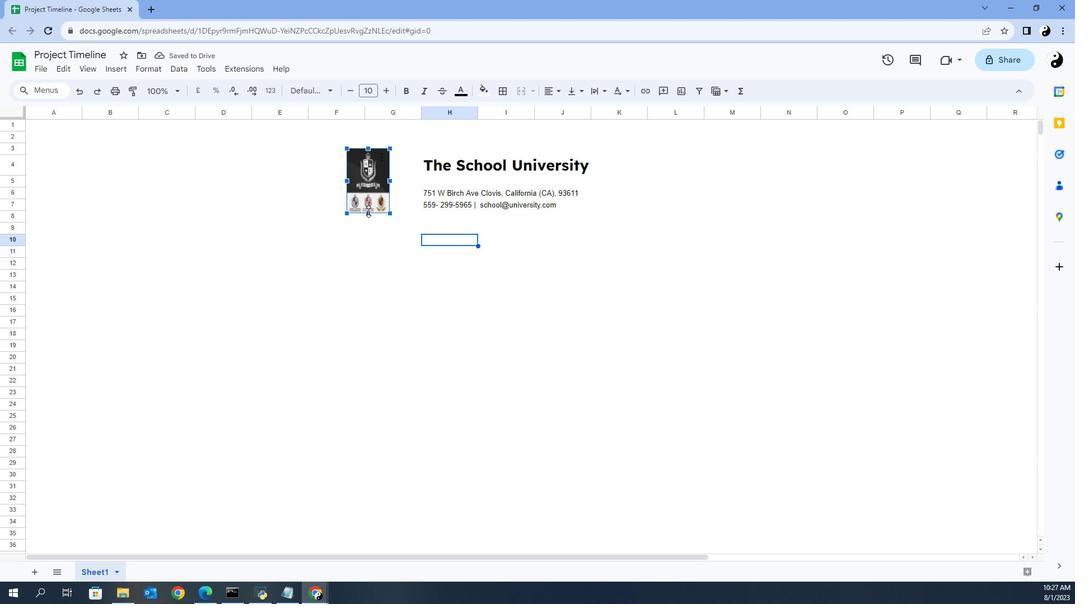 
Action: Key pressed <Key.shift>
Screenshot: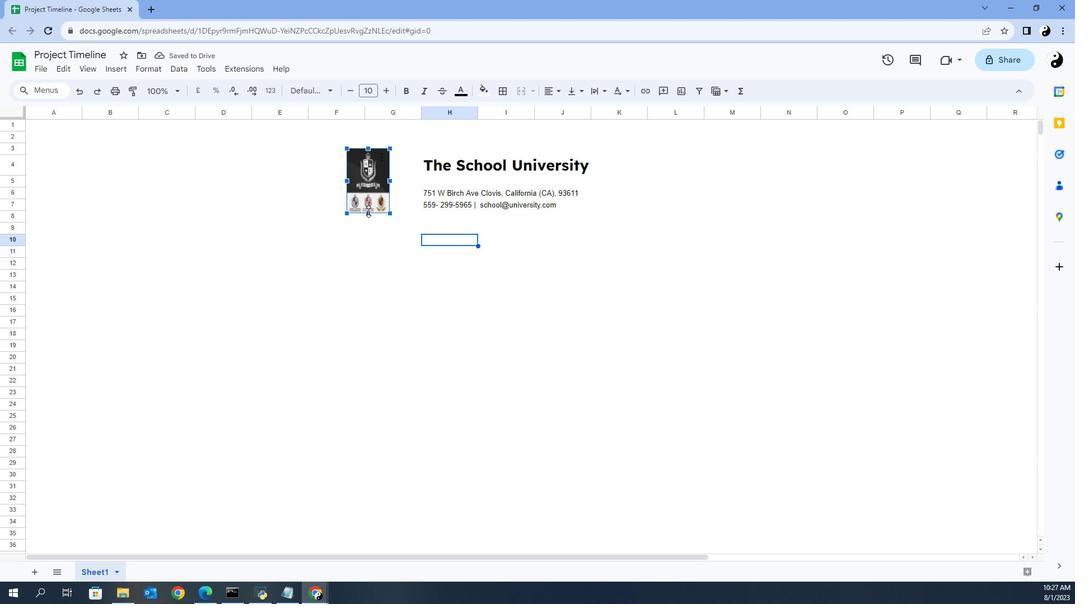 
Action: Mouse moved to (372, 174)
Screenshot: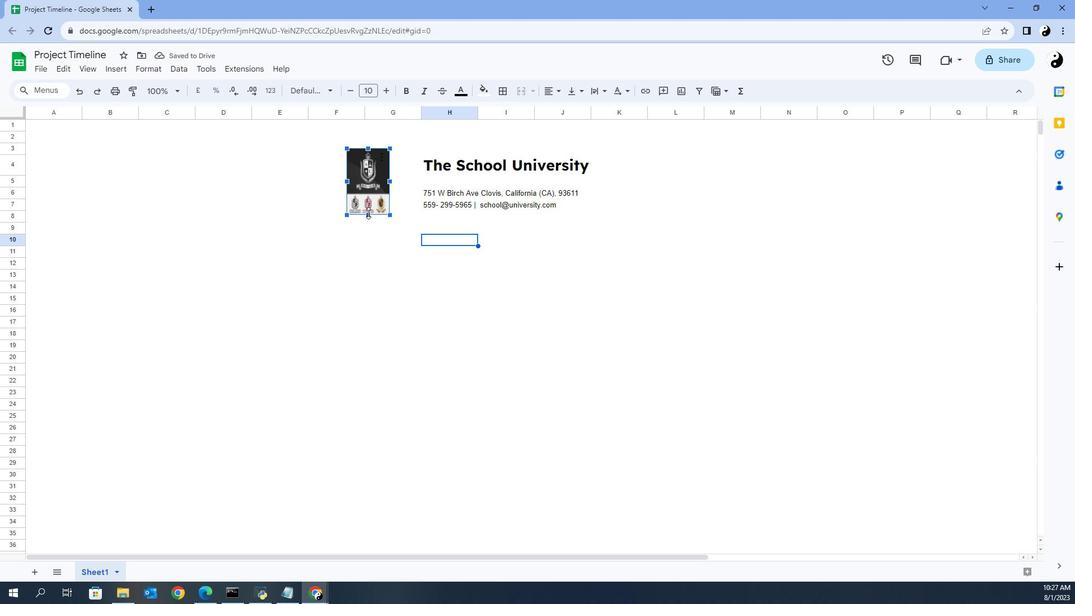 
Action: Key pressed <Key.shift>
Screenshot: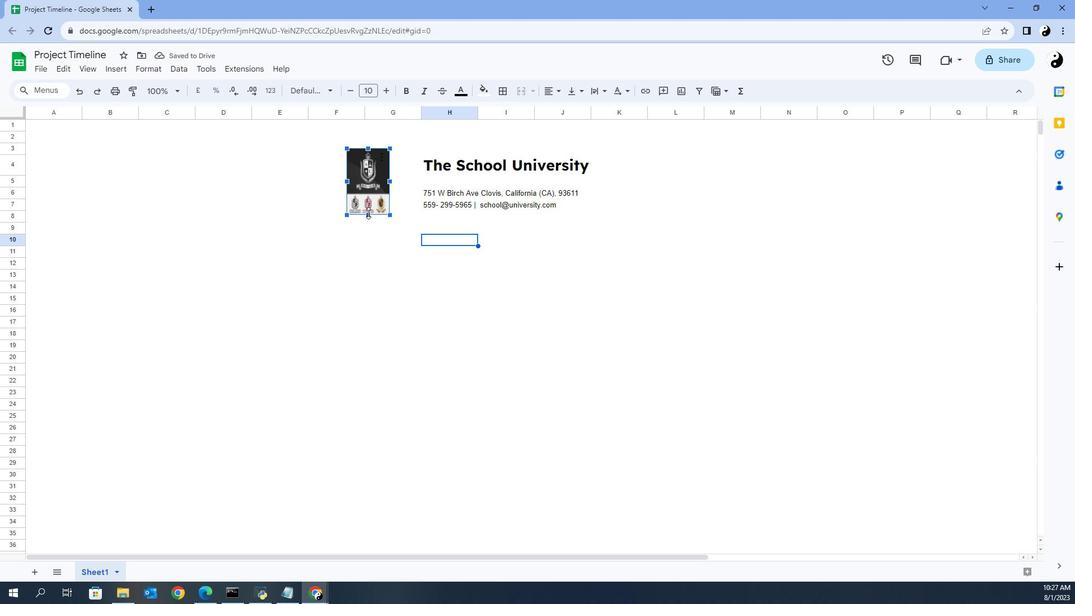 
Action: Mouse moved to (372, 175)
Screenshot: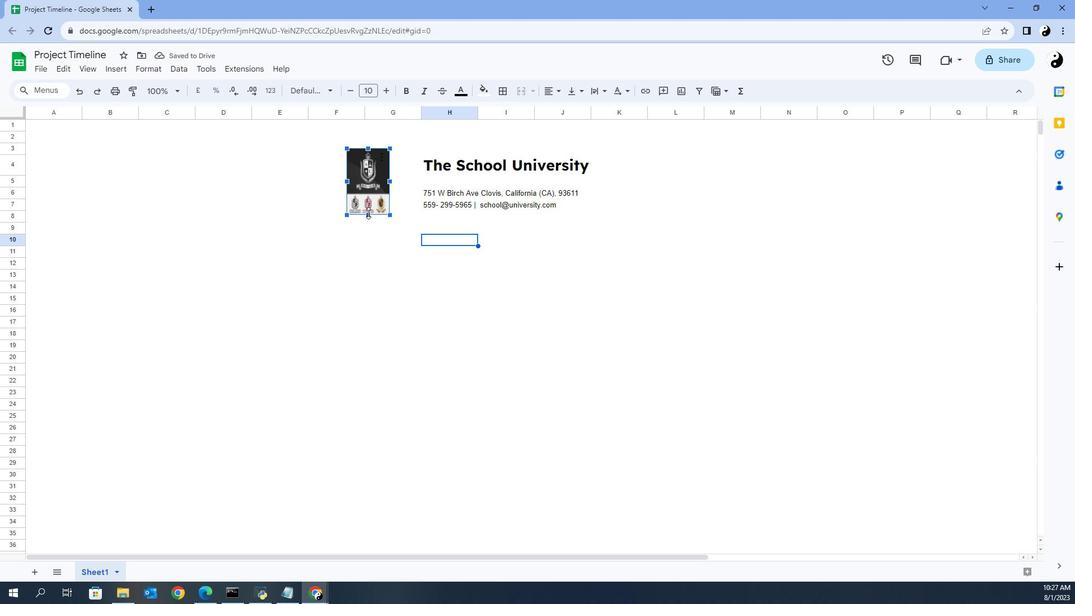 
Action: Key pressed <Key.shift><Key.shift>
Screenshot: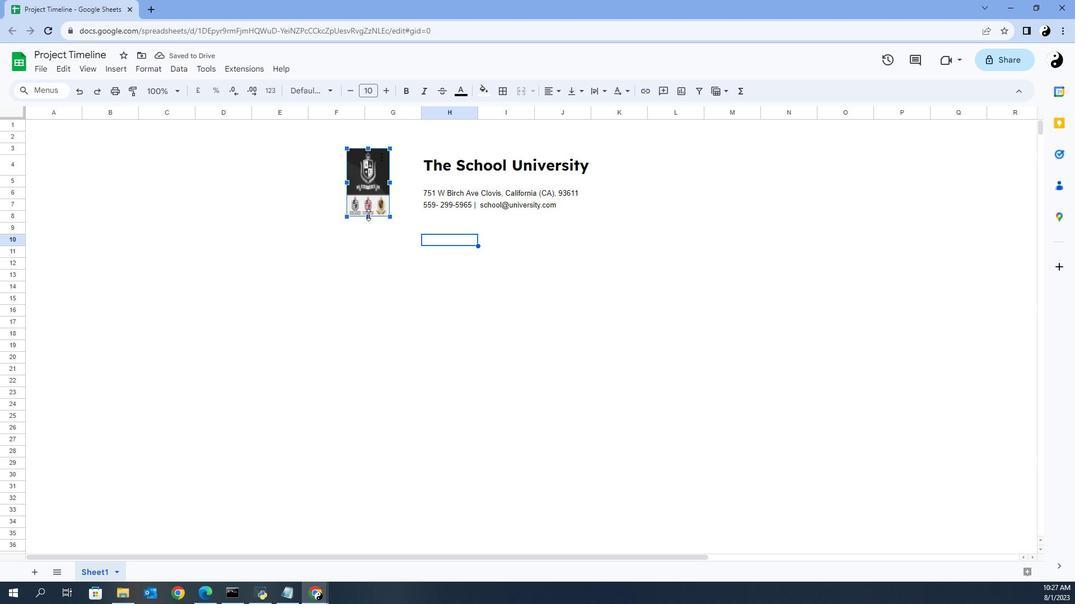 
Action: Mouse moved to (372, 175)
Screenshot: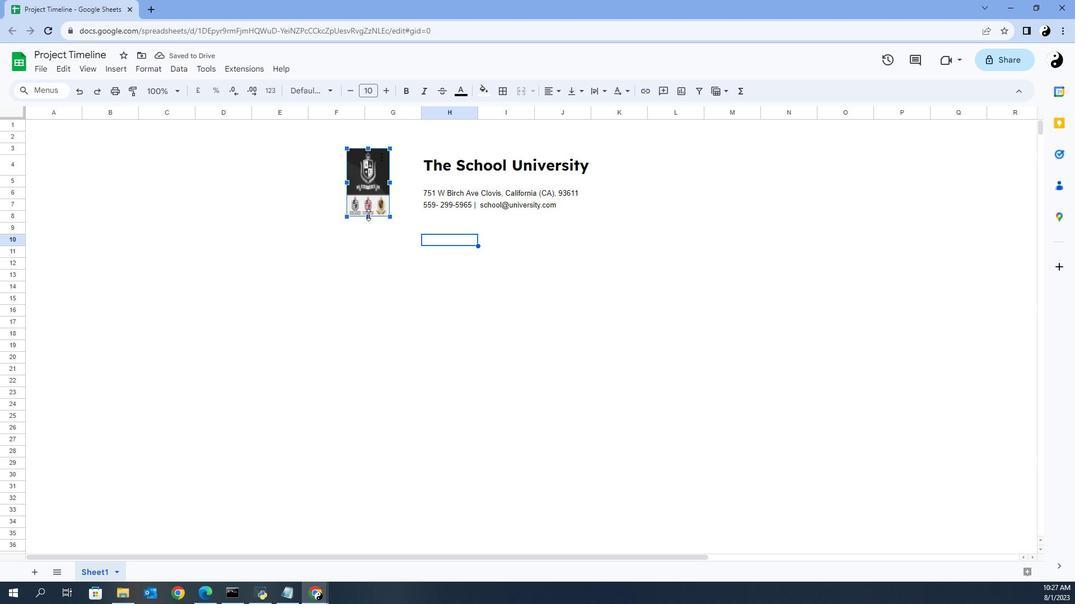 
Action: Key pressed <Key.shift>
Screenshot: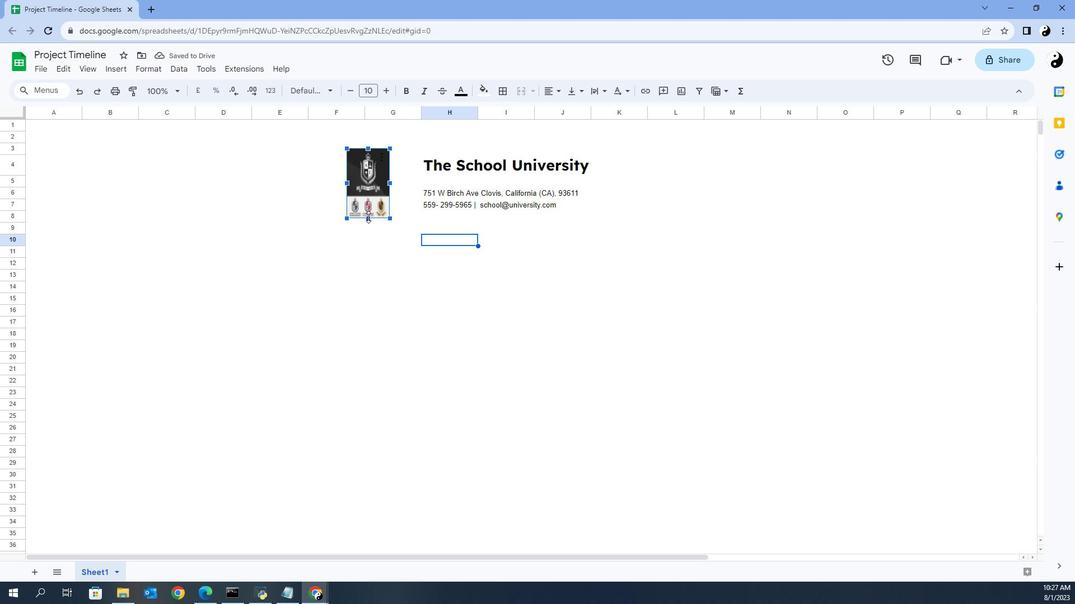 
Action: Mouse moved to (372, 176)
Screenshot: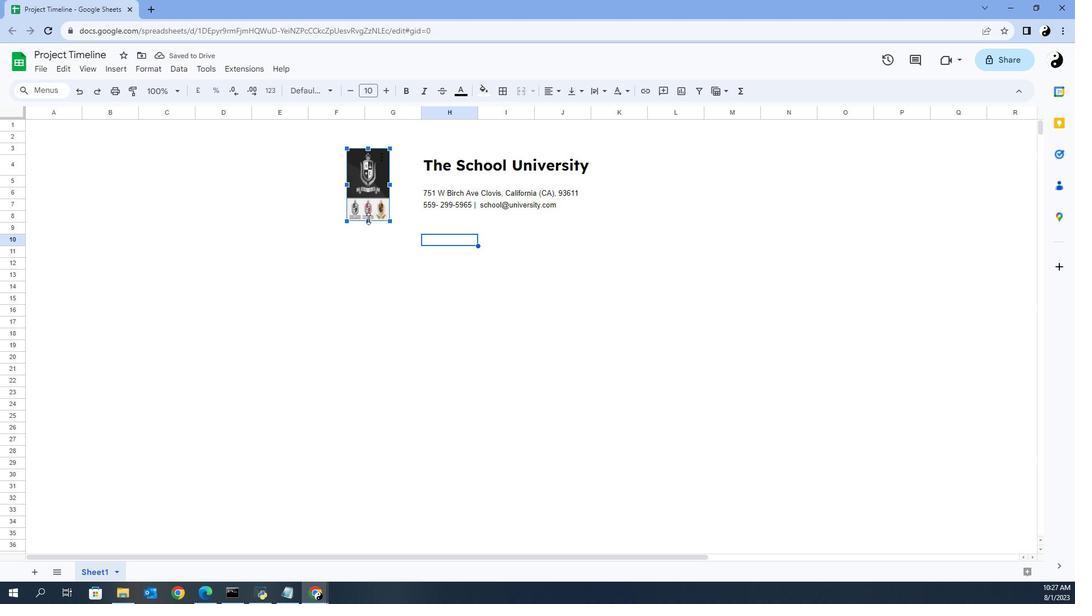 
Action: Key pressed <Key.shift>
Screenshot: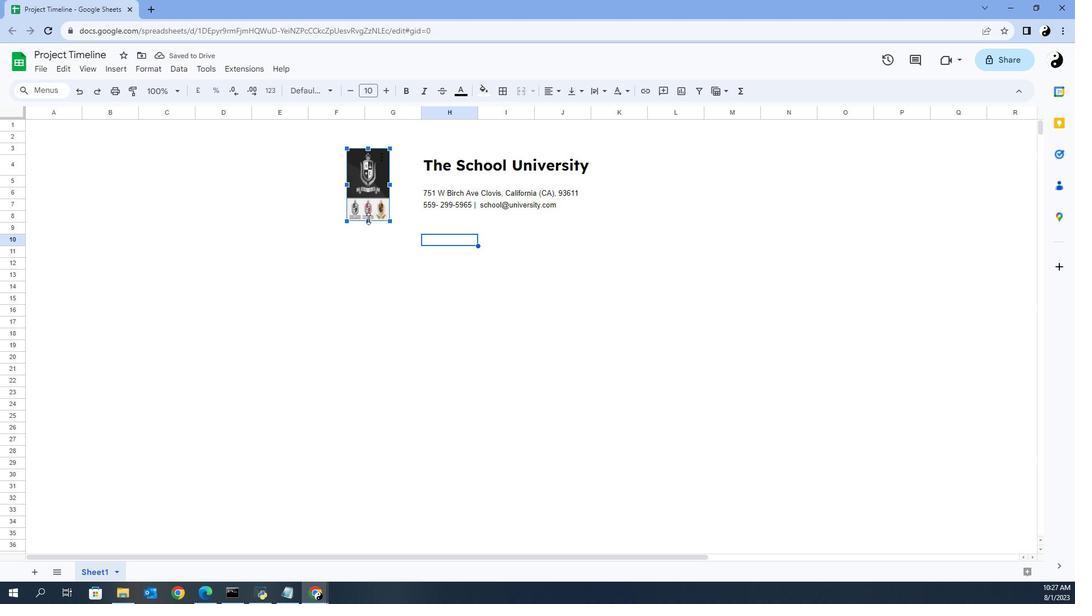 
Action: Mouse moved to (372, 177)
Screenshot: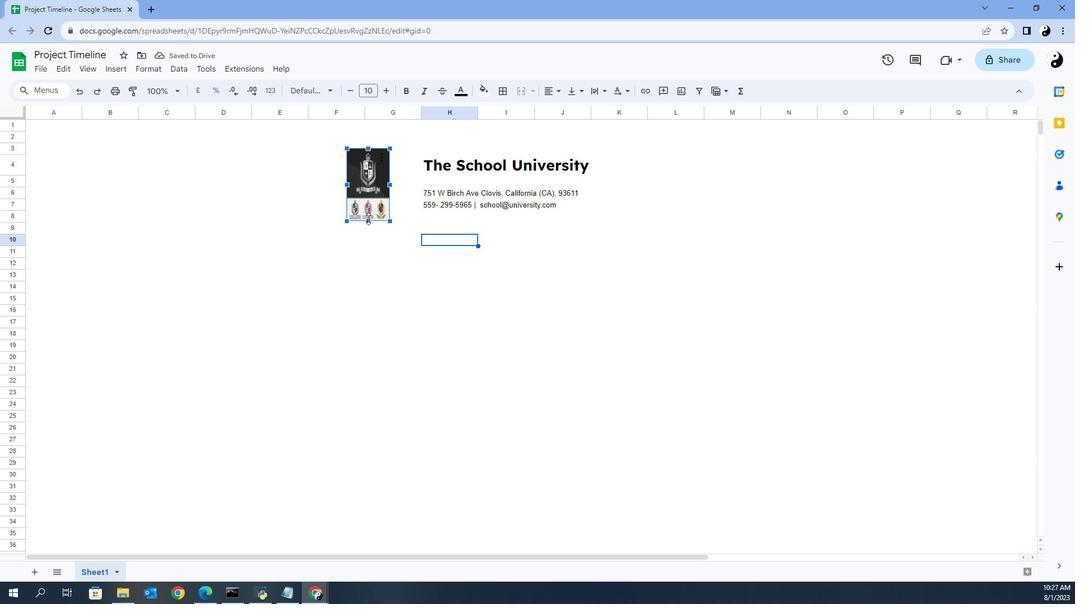 
Action: Key pressed <Key.shift>
Screenshot: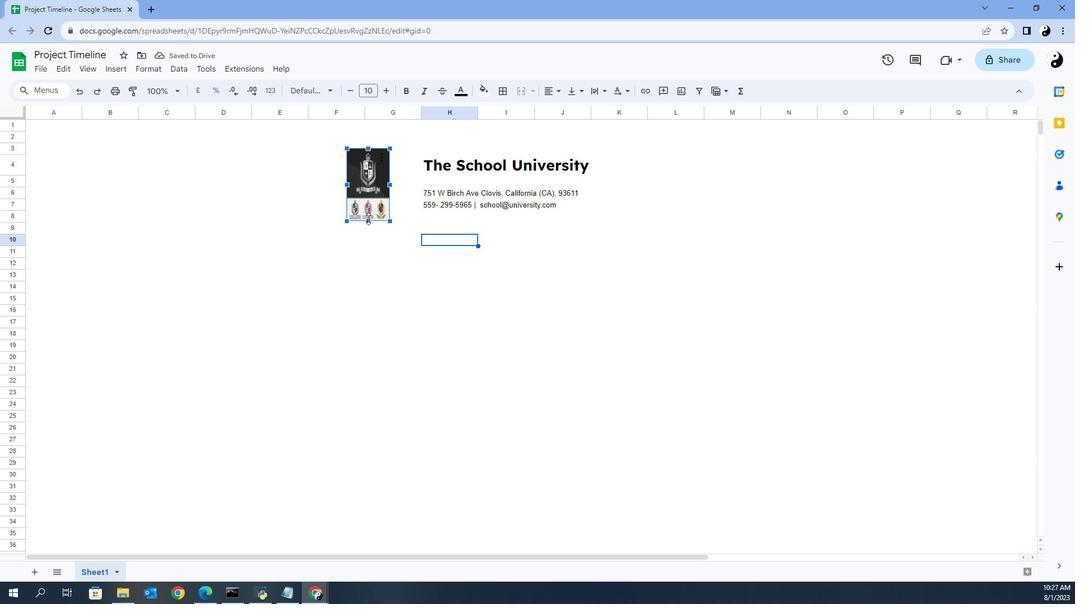 
Action: Mouse moved to (372, 178)
Screenshot: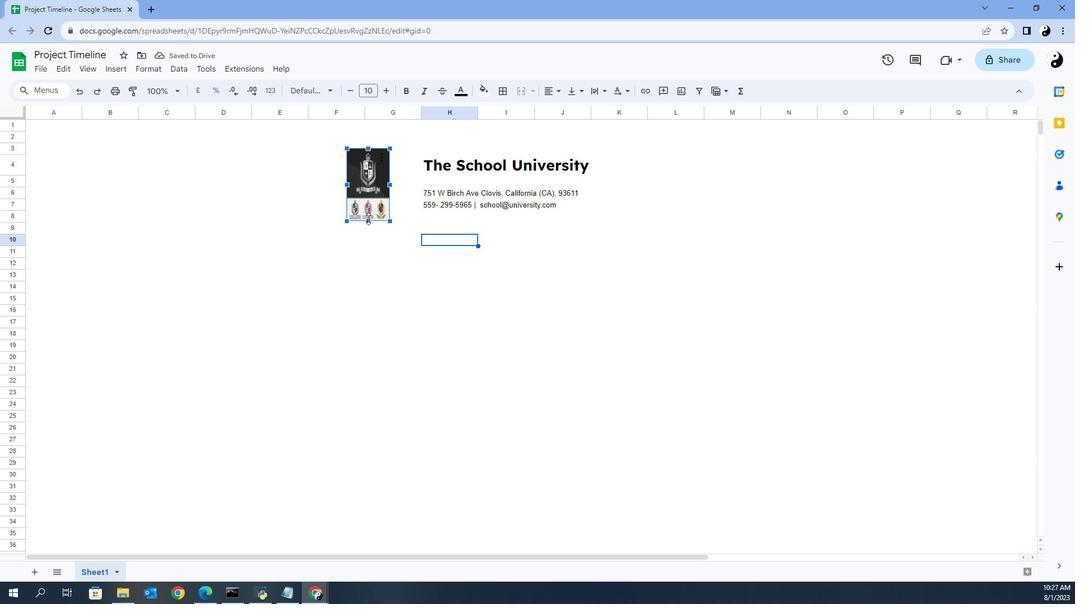 
Action: Key pressed <Key.shift>
Screenshot: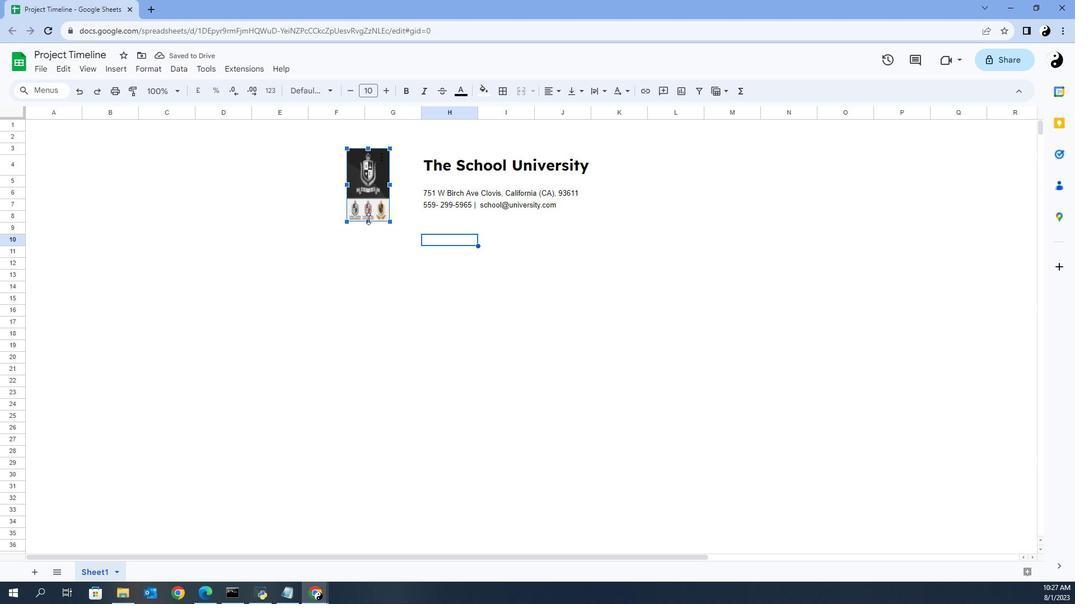 
Action: Mouse moved to (372, 179)
Screenshot: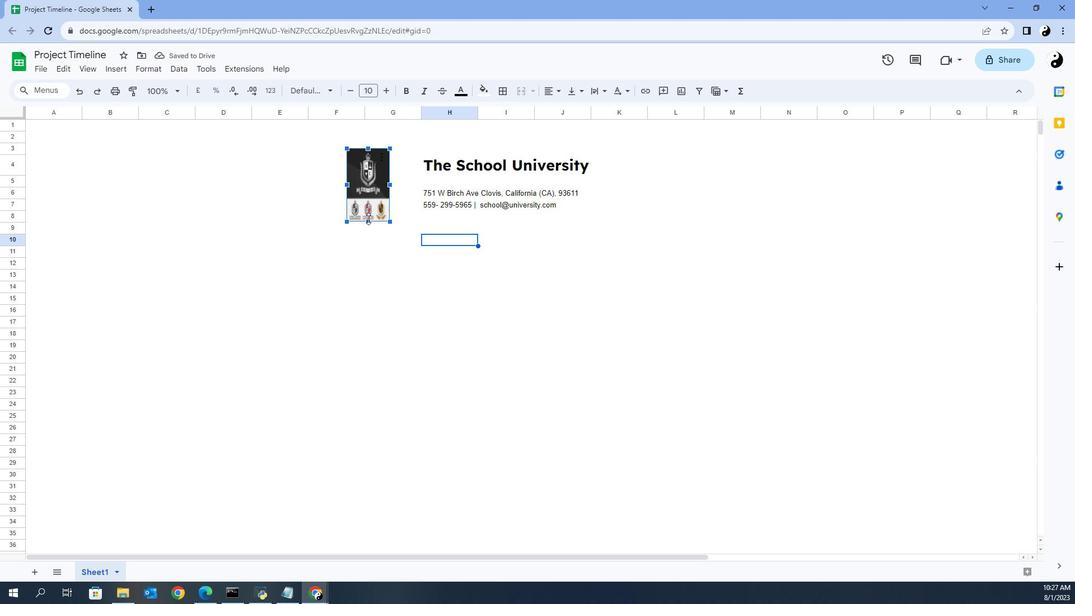 
Action: Key pressed <Key.shift>
Screenshot: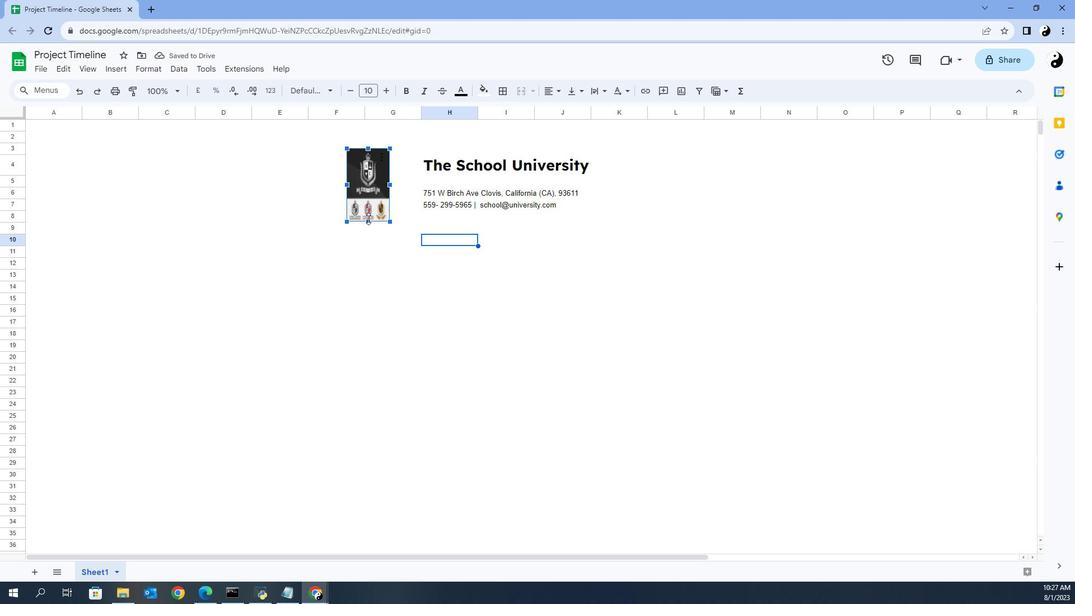 
Action: Mouse moved to (372, 179)
Screenshot: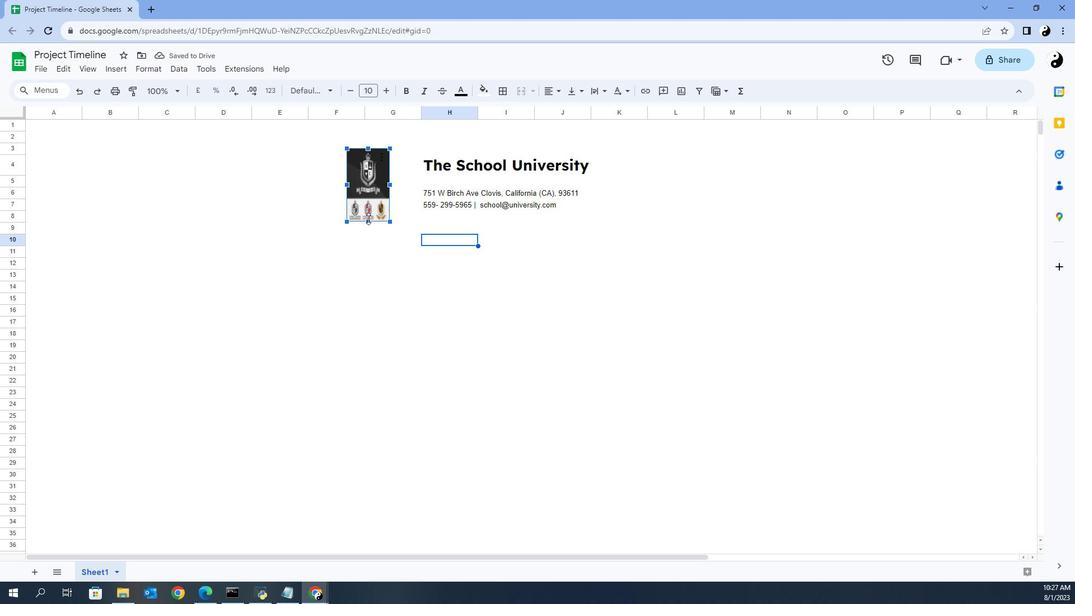 
Action: Key pressed <Key.shift>
Screenshot: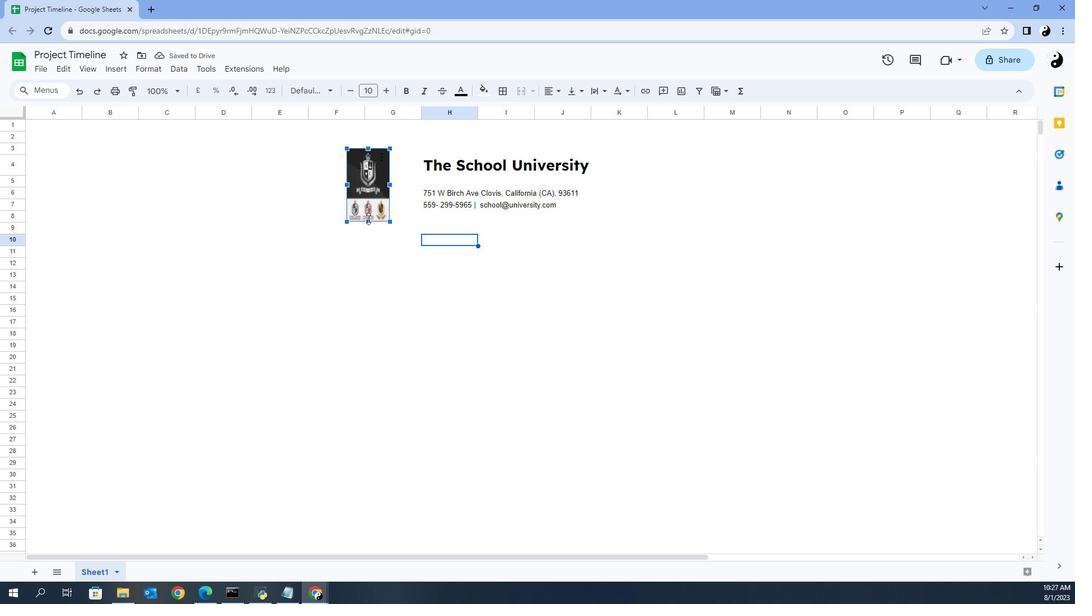 
Action: Mouse moved to (372, 180)
Screenshot: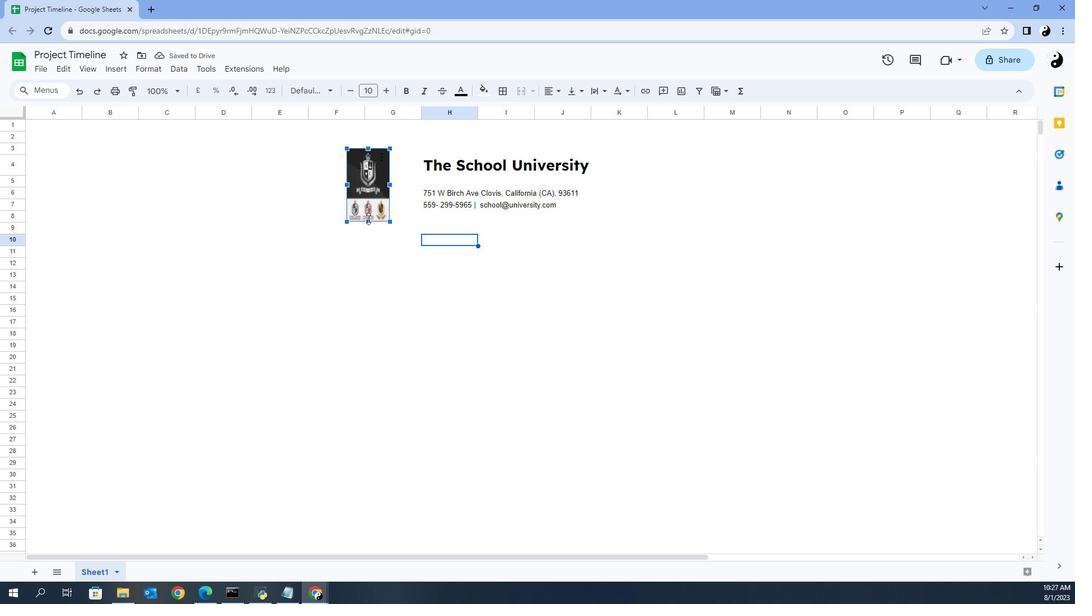 
Action: Key pressed <Key.shift>
Screenshot: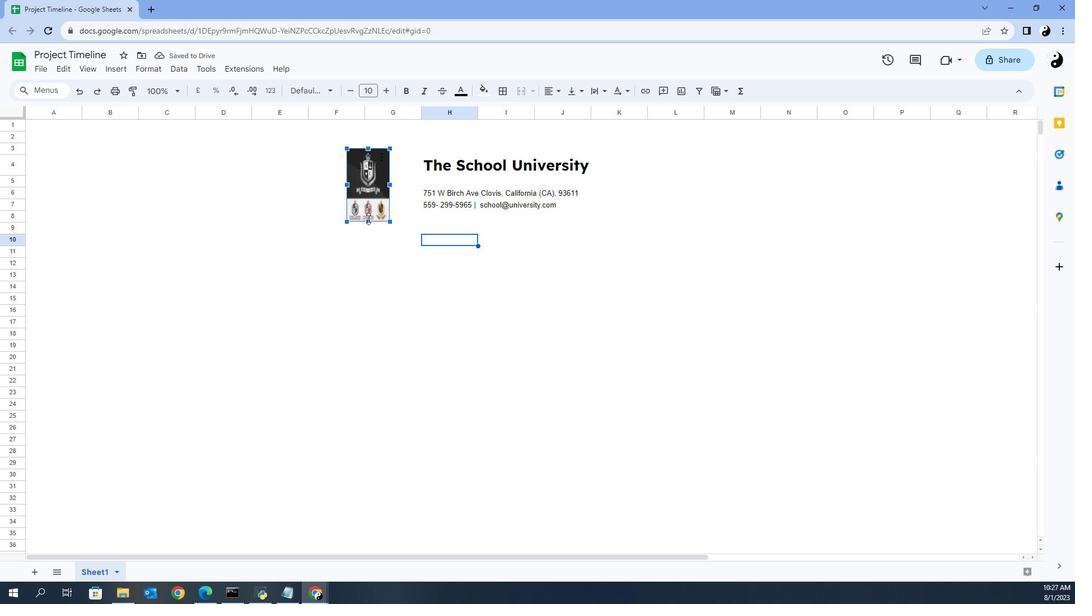 
Action: Mouse moved to (372, 181)
Screenshot: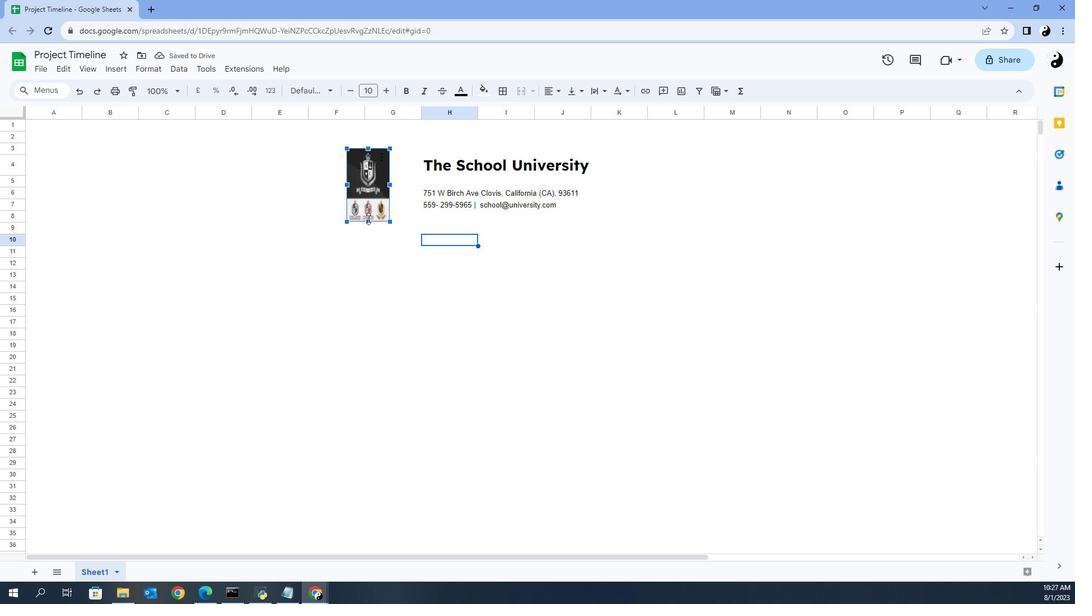 
Action: Key pressed <Key.shift><Key.shift><Key.shift><Key.shift><Key.shift><Key.shift><Key.shift><Key.shift><Key.shift><Key.shift>
Screenshot: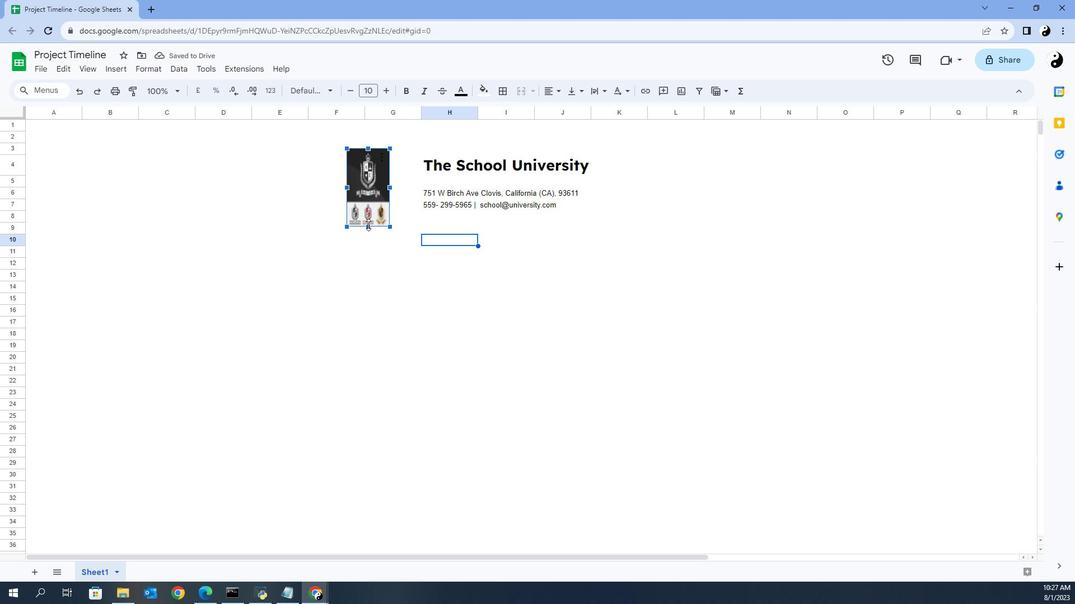 
Action: Mouse moved to (372, 181)
Screenshot: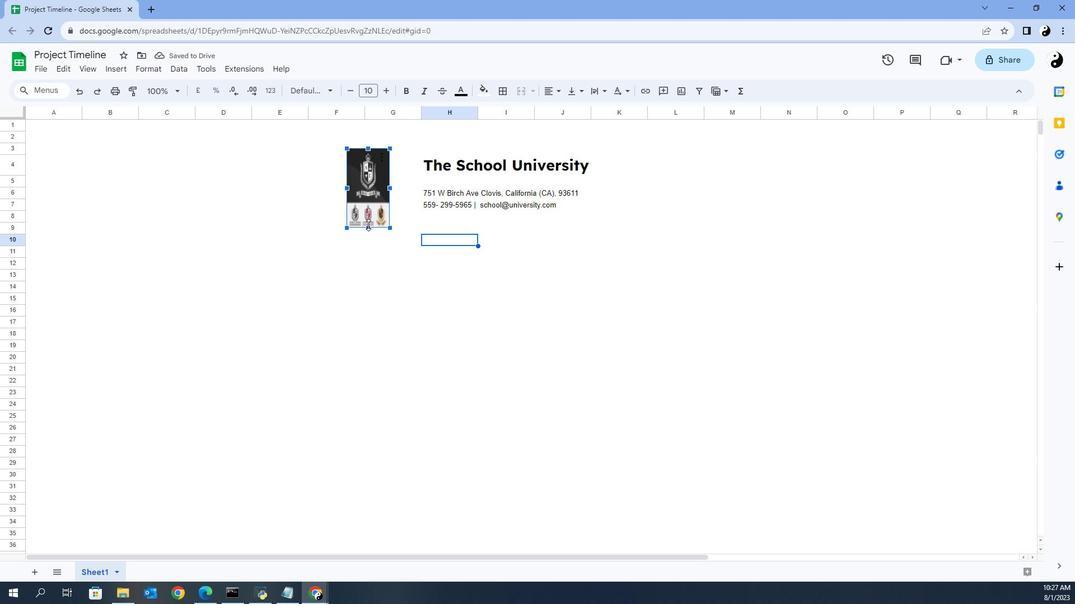 
Action: Key pressed <Key.shift>
Screenshot: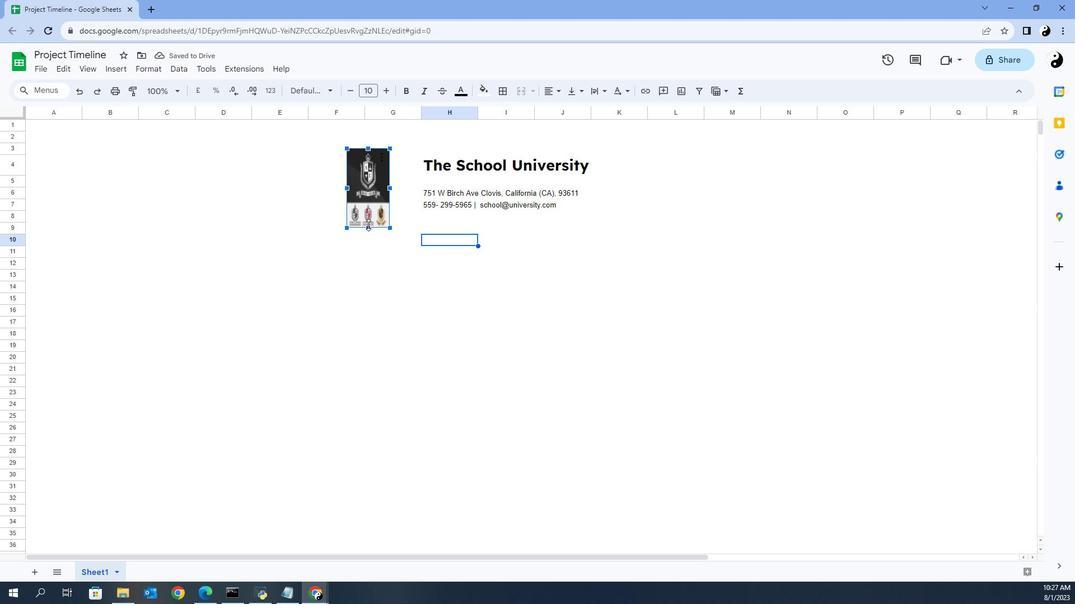 
Action: Mouse moved to (372, 184)
Screenshot: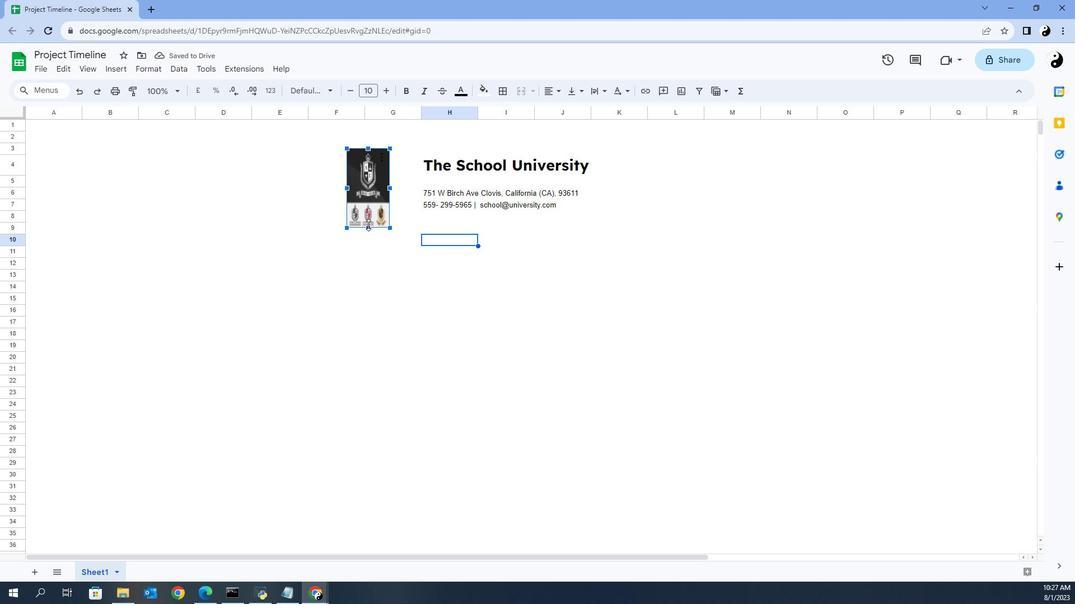 
Action: Key pressed <Key.shift>
Screenshot: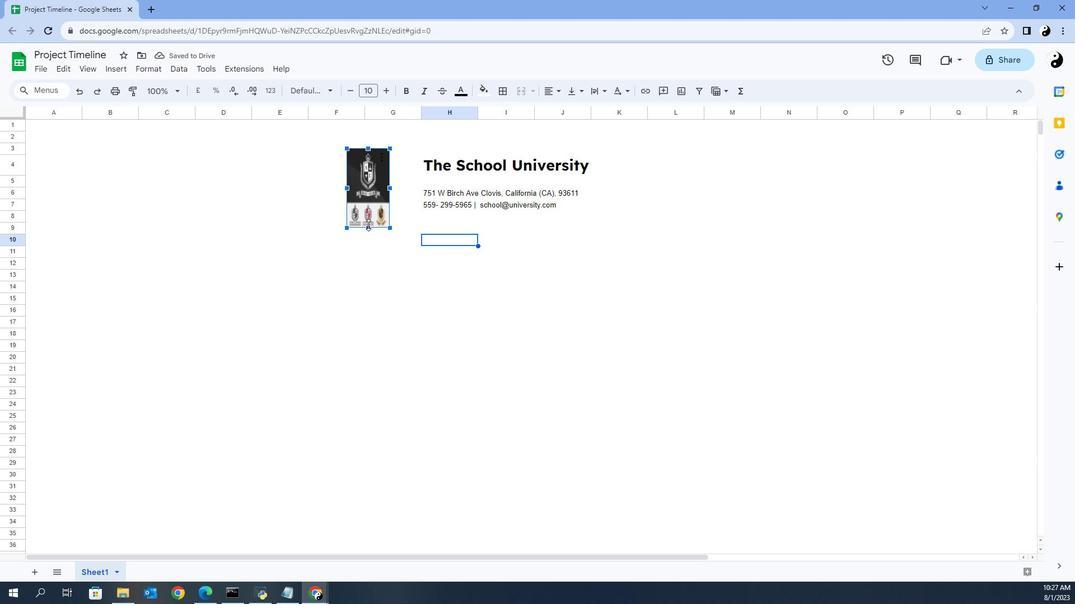 
Action: Mouse moved to (372, 185)
Screenshot: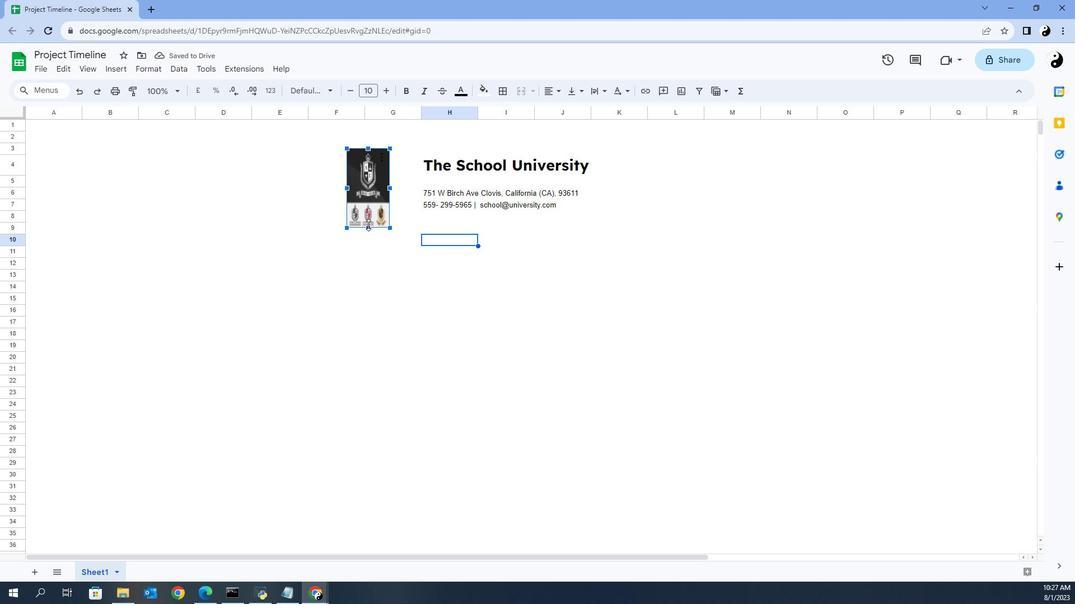
Action: Key pressed <Key.shift>
Screenshot: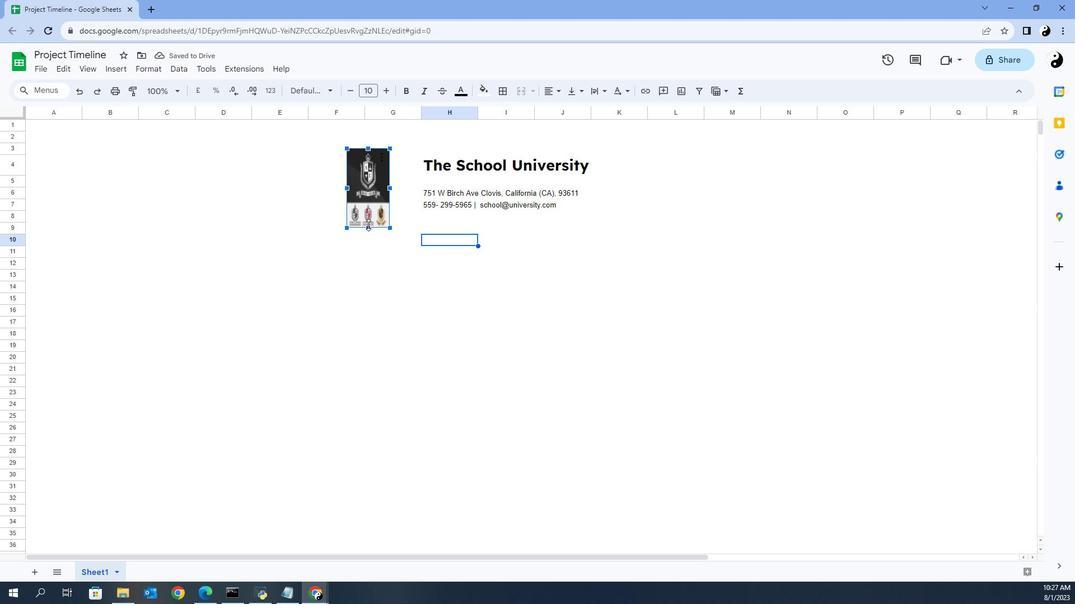 
Action: Mouse moved to (372, 185)
Screenshot: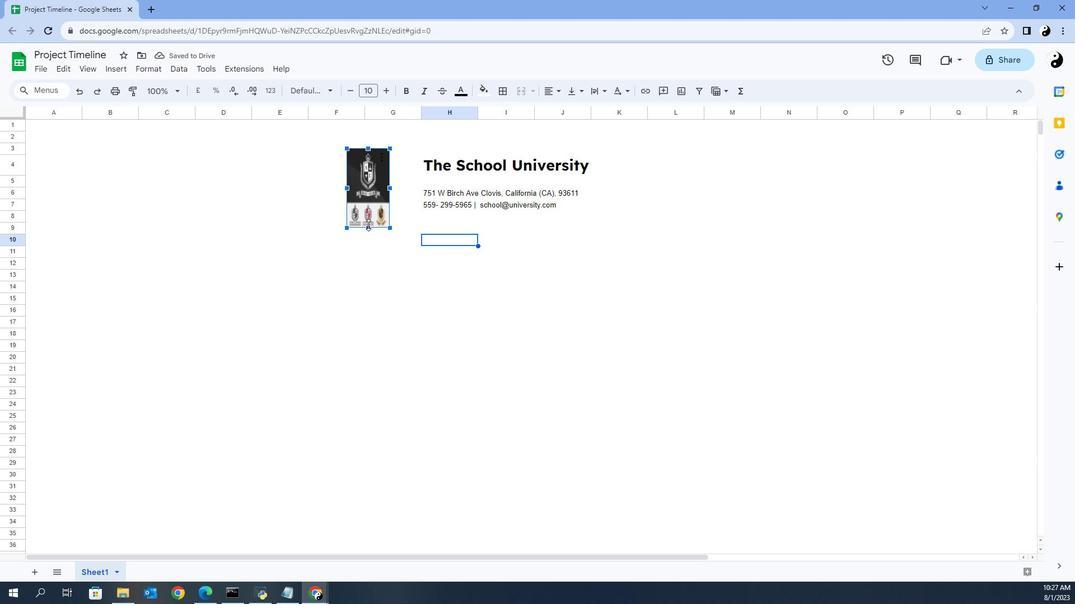 
Action: Key pressed <Key.shift>
Screenshot: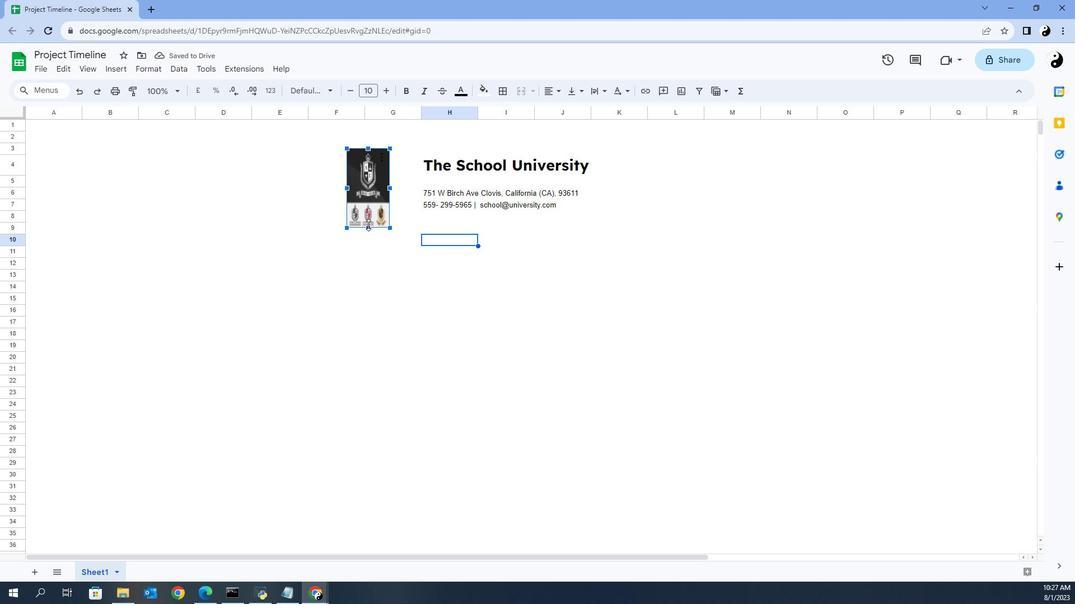 
Action: Mouse moved to (372, 185)
Screenshot: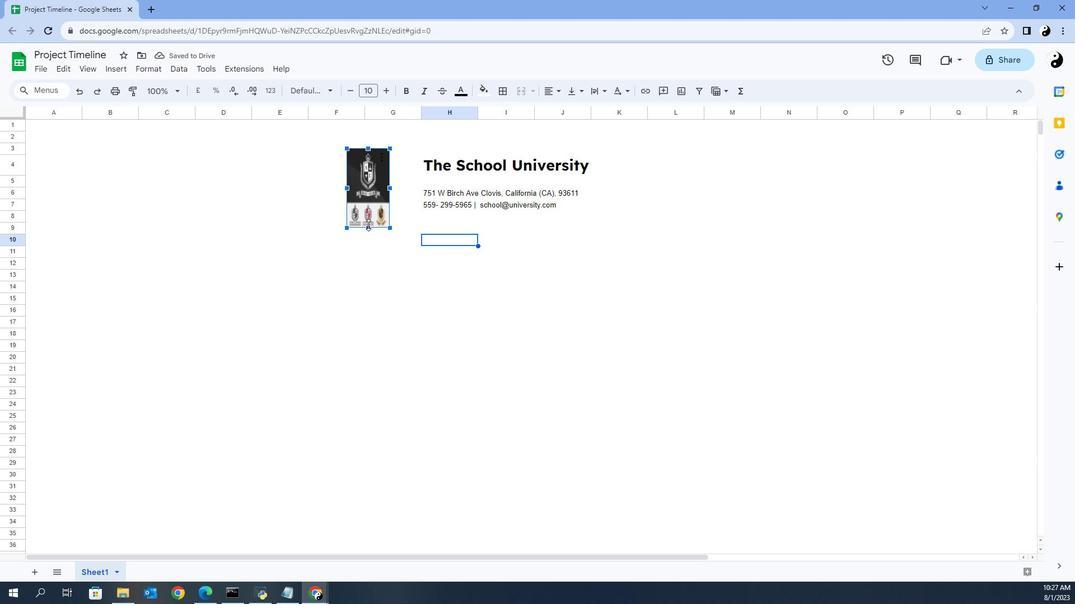 
Action: Key pressed <Key.shift><Key.shift><Key.shift><Key.shift><Key.shift><Key.shift><Key.shift>
Screenshot: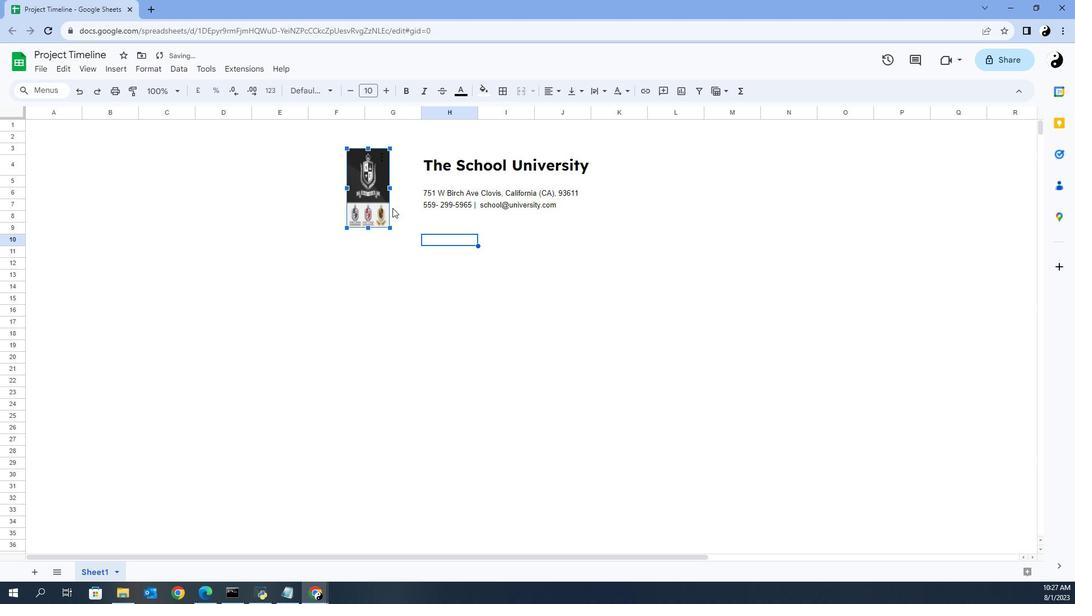 
Action: Mouse moved to (372, 185)
Screenshot: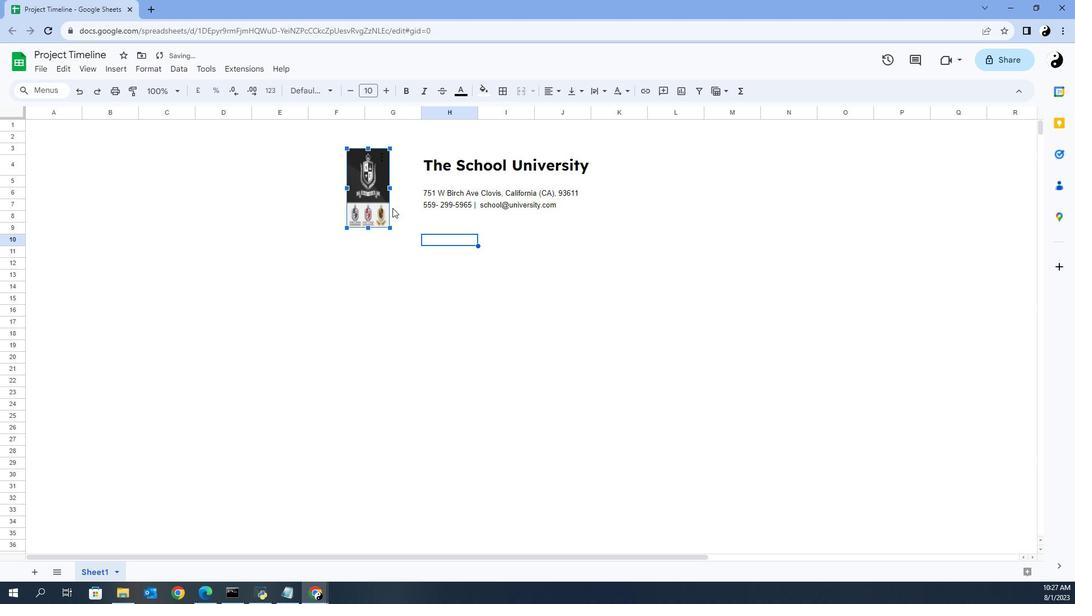 
Action: Key pressed <Key.shift>
Screenshot: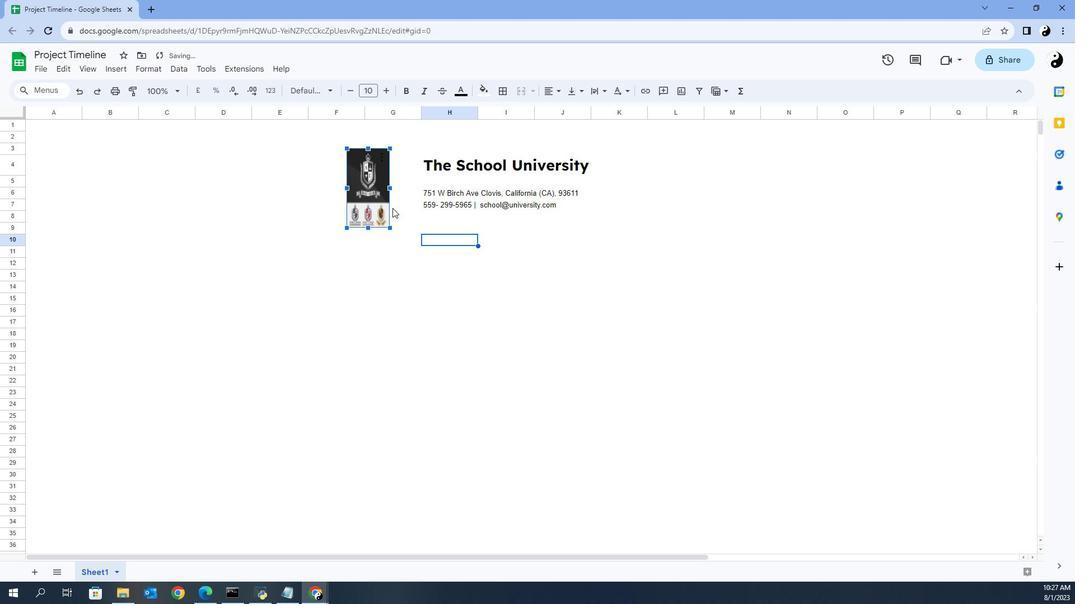 
Action: Mouse moved to (373, 185)
Screenshot: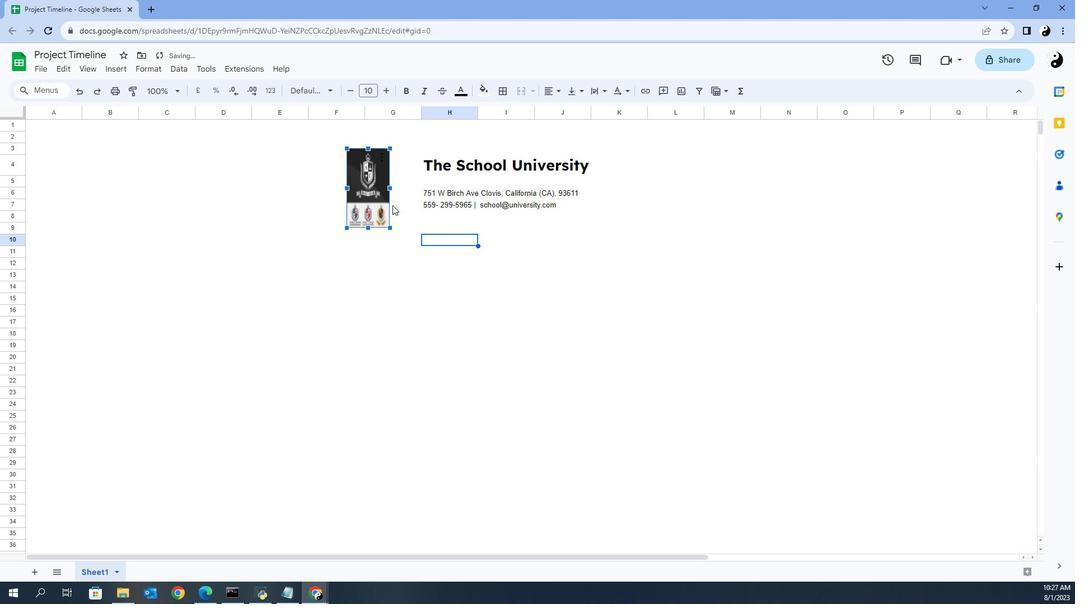 
Action: Key pressed <Key.shift>
Screenshot: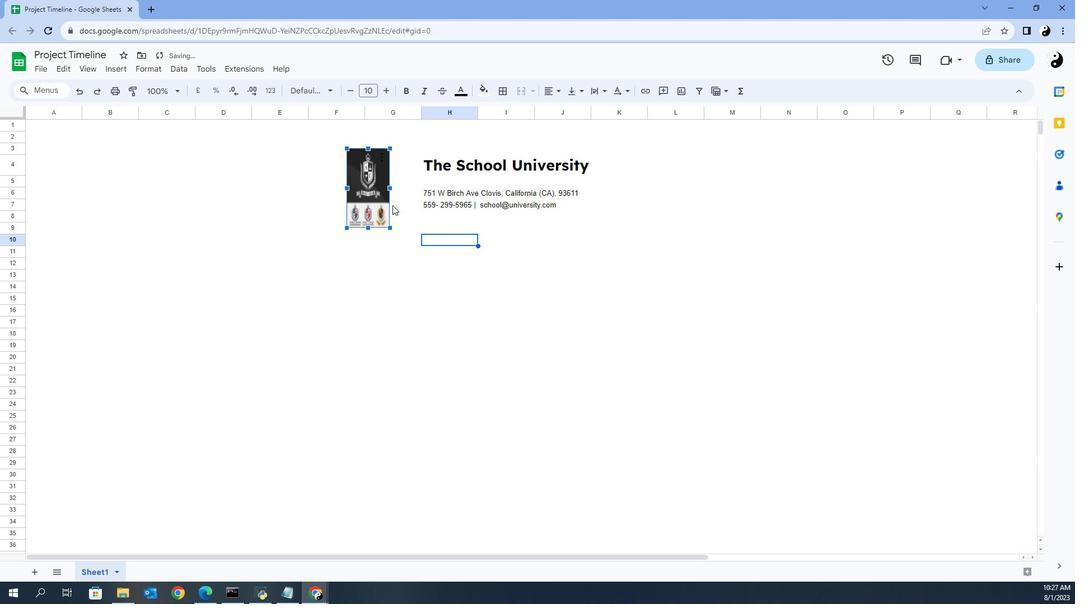 
Action: Mouse moved to (385, 180)
Screenshot: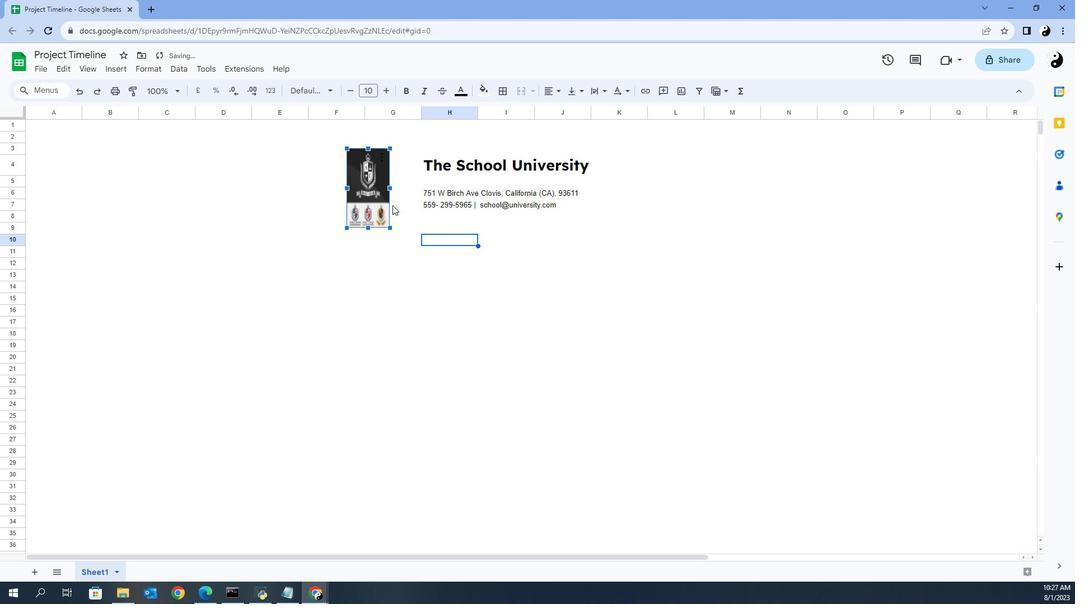 
Action: Key pressed <Key.shift>
Screenshot: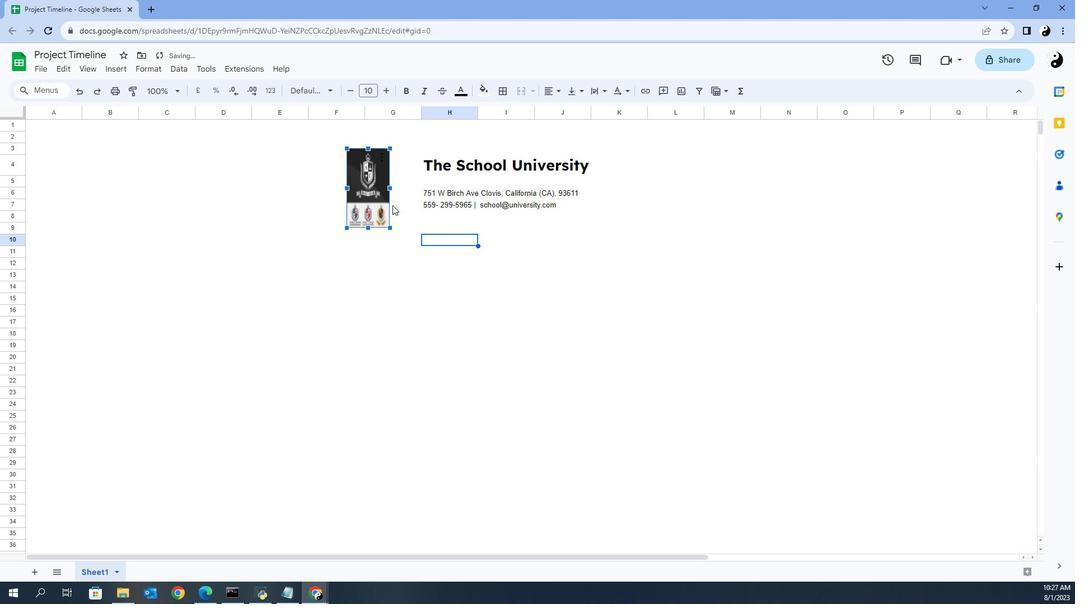 
Action: Mouse moved to (391, 178)
Screenshot: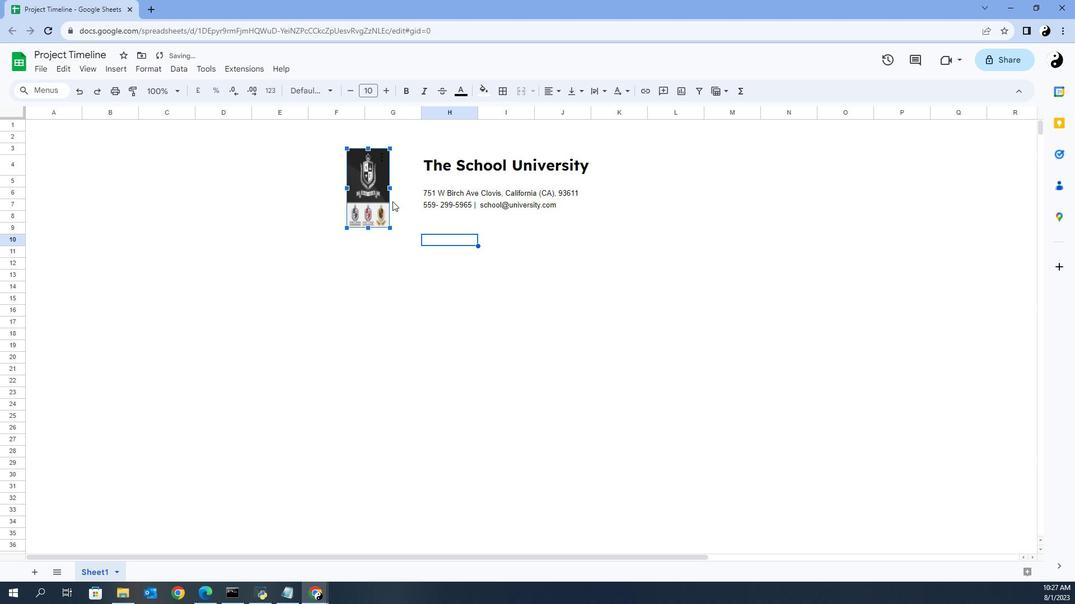 
Action: Key pressed <Key.shift>
Screenshot: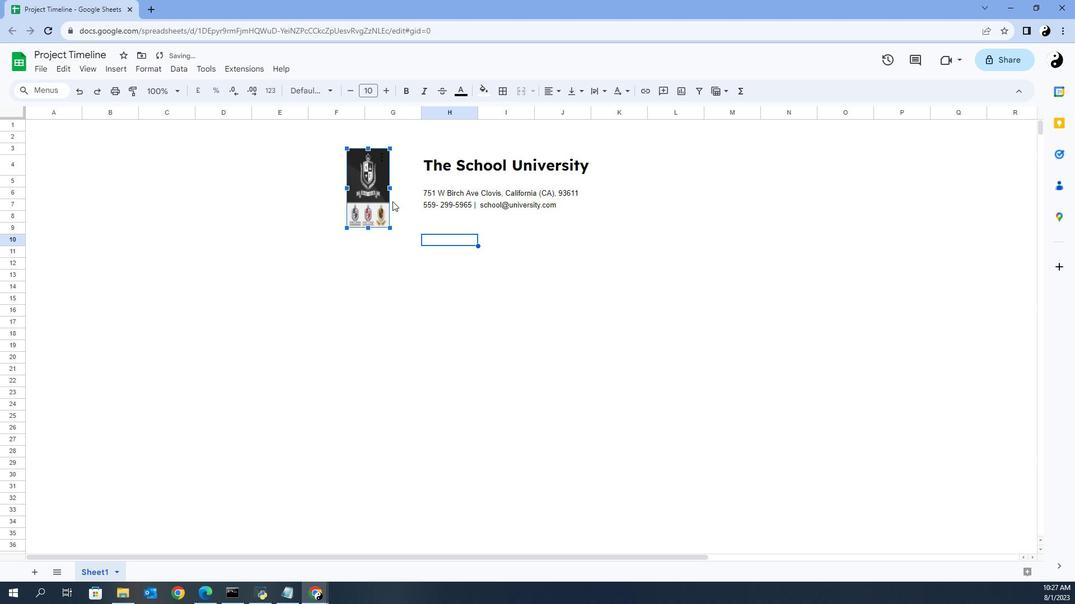 
Action: Mouse moved to (393, 176)
Screenshot: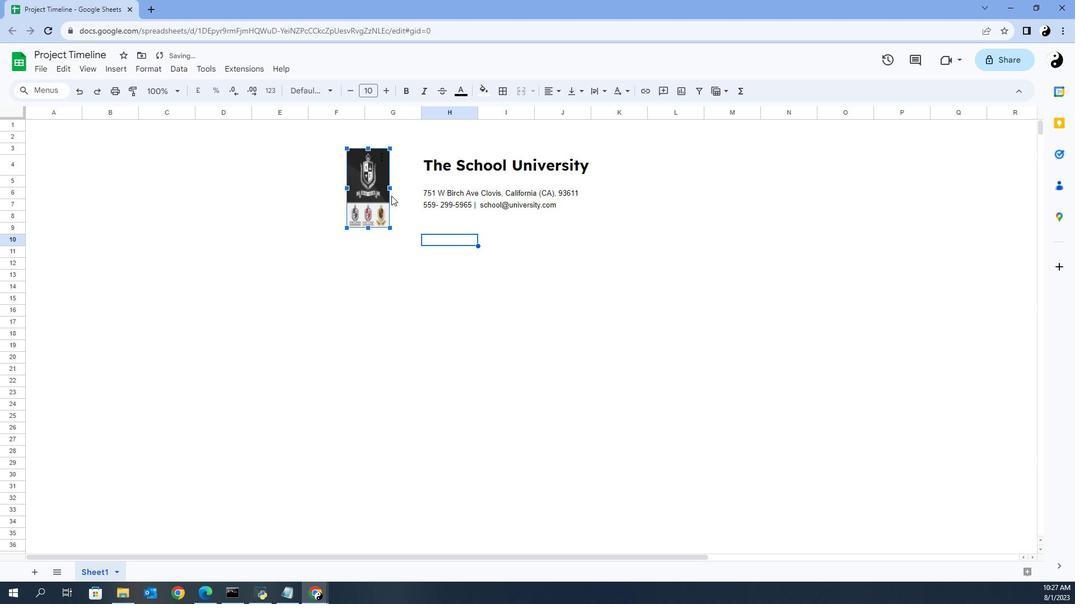 
Action: Key pressed <Key.shift>
Screenshot: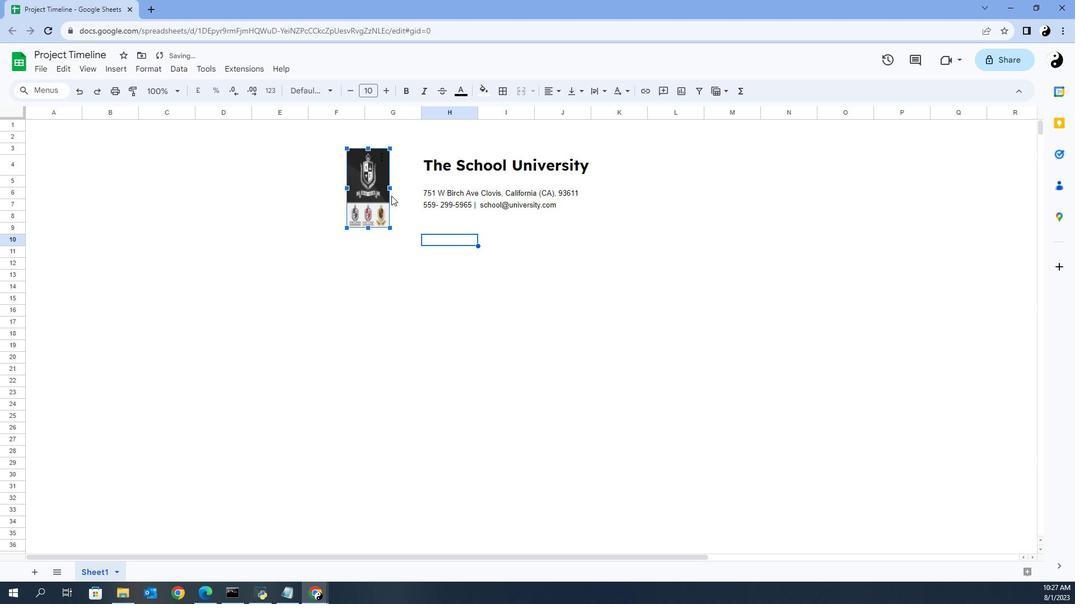 
Action: Mouse moved to (395, 174)
Screenshot: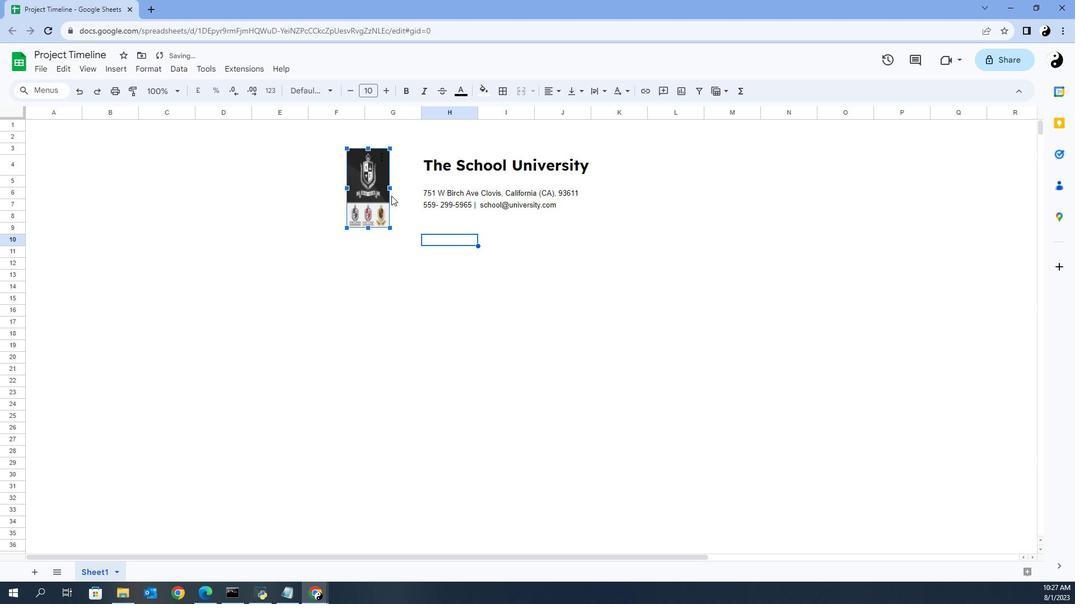 
Action: Key pressed <Key.shift>
Screenshot: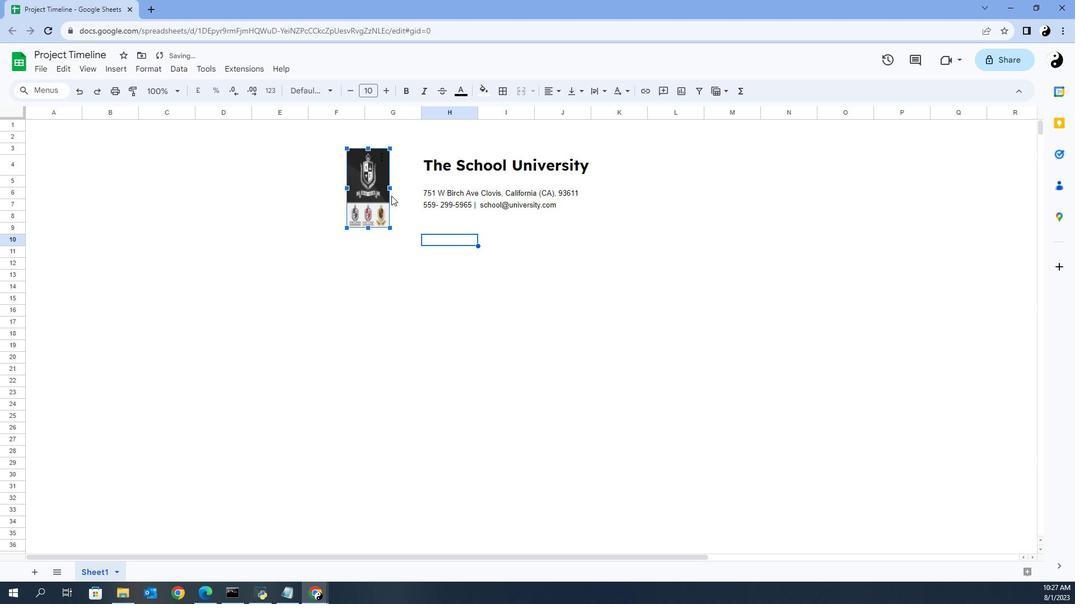 
Action: Mouse moved to (395, 172)
Screenshot: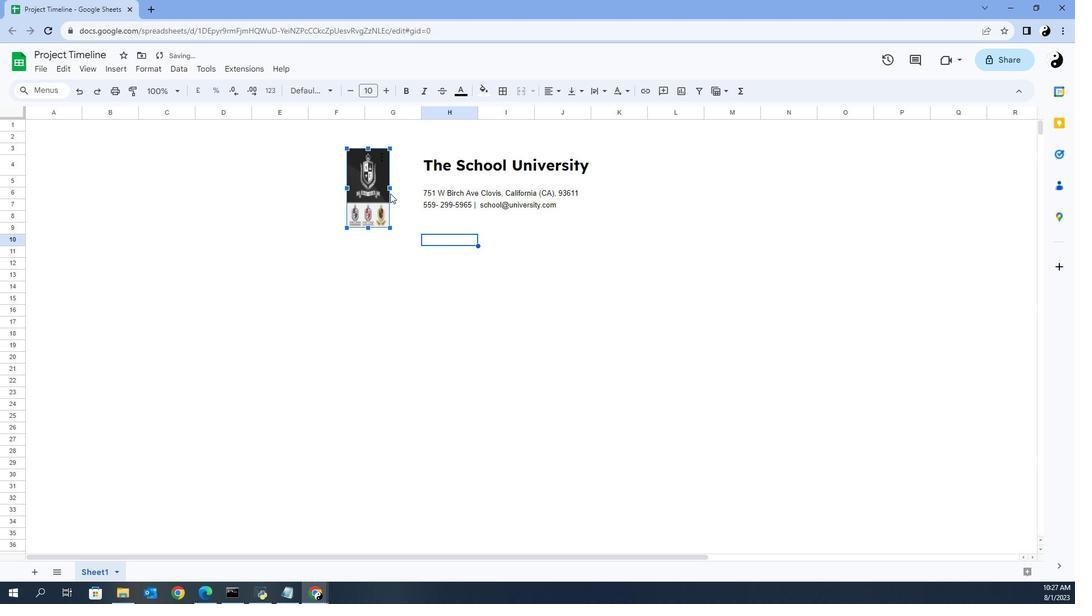 
Action: Key pressed <Key.shift>
Screenshot: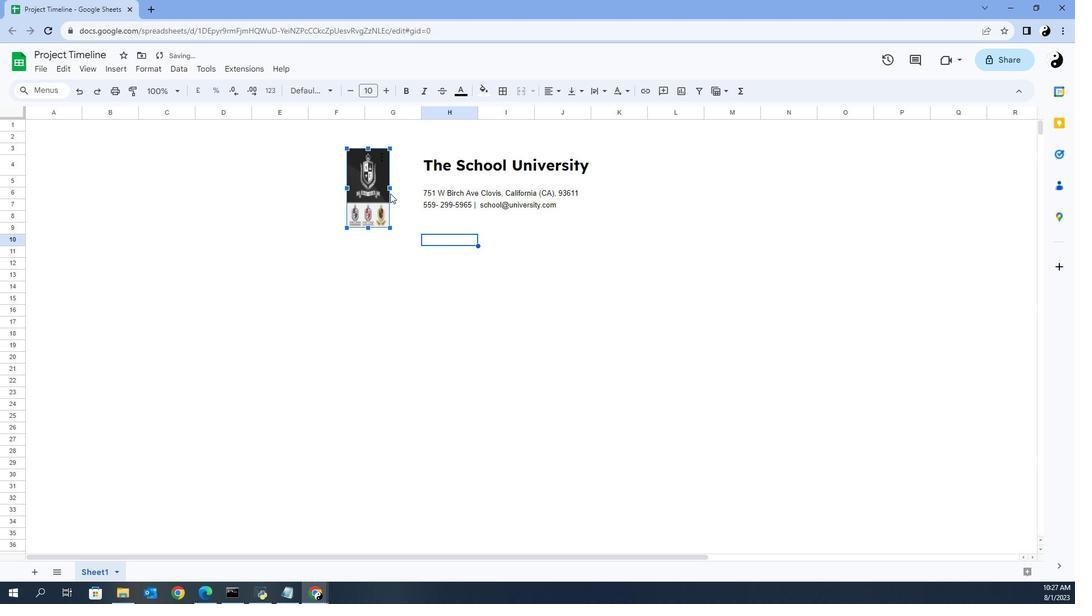 
Action: Mouse moved to (395, 170)
Screenshot: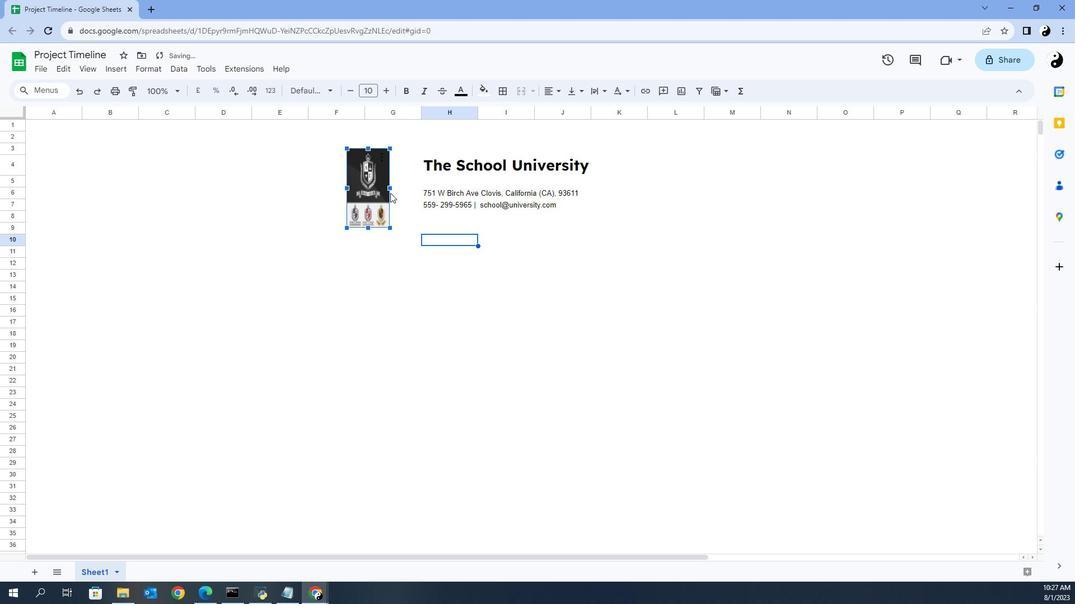 
Action: Key pressed <Key.shift>
Screenshot: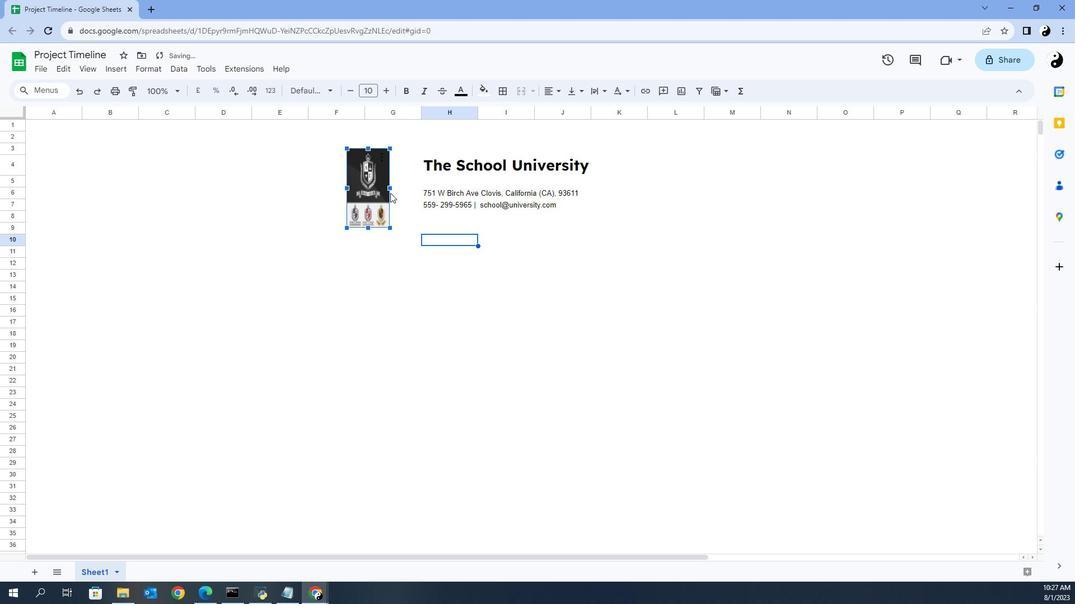 
Action: Mouse moved to (395, 167)
Screenshot: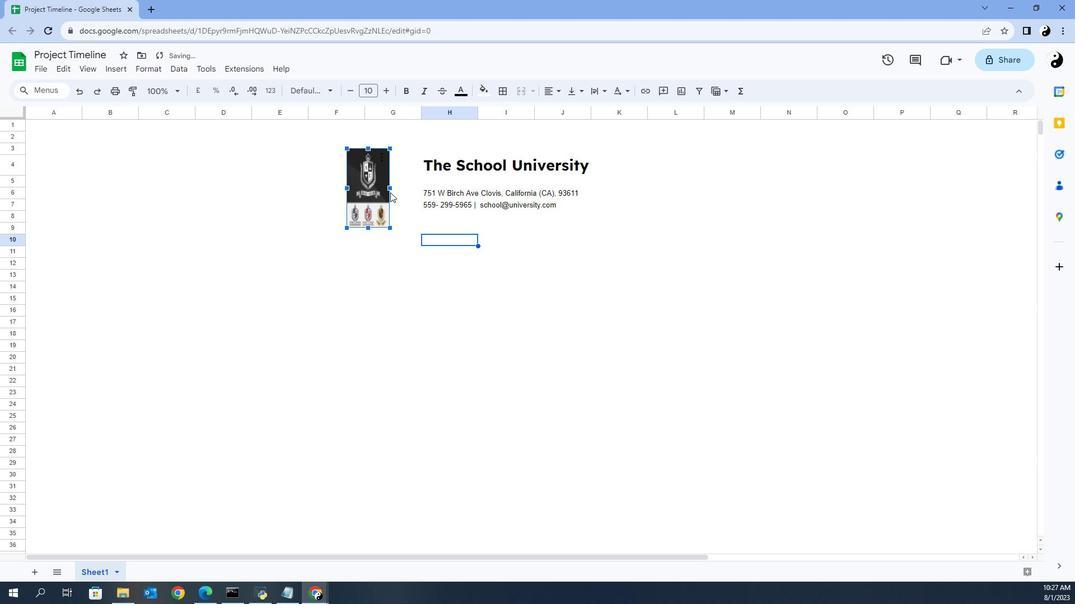 
Action: Key pressed <Key.shift>
Screenshot: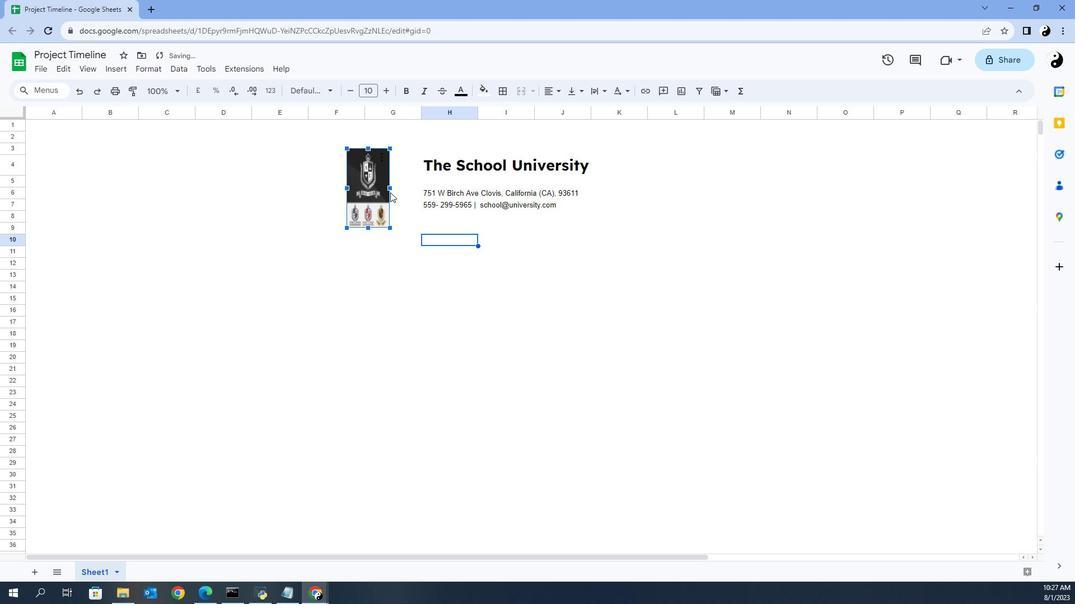
Action: Mouse moved to (394, 165)
Screenshot: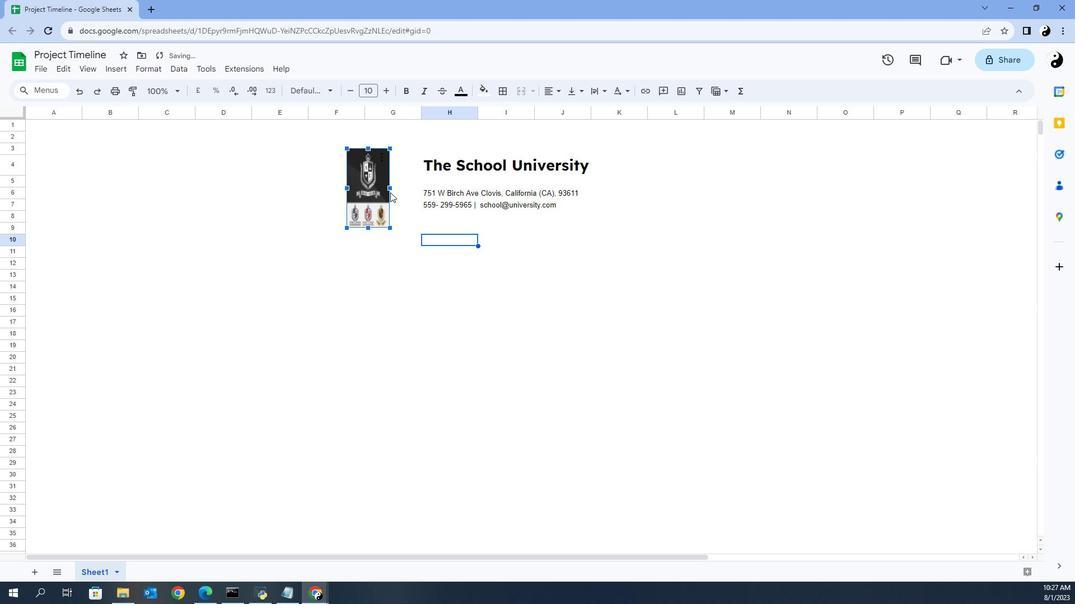 
Action: Key pressed <Key.shift>
Screenshot: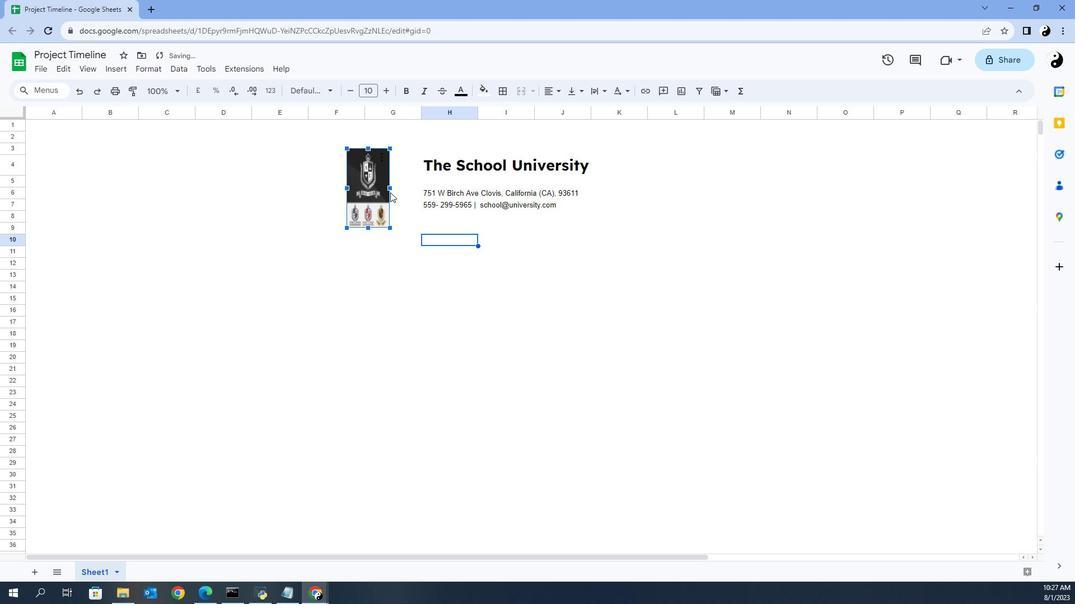 
Action: Mouse moved to (393, 164)
Screenshot: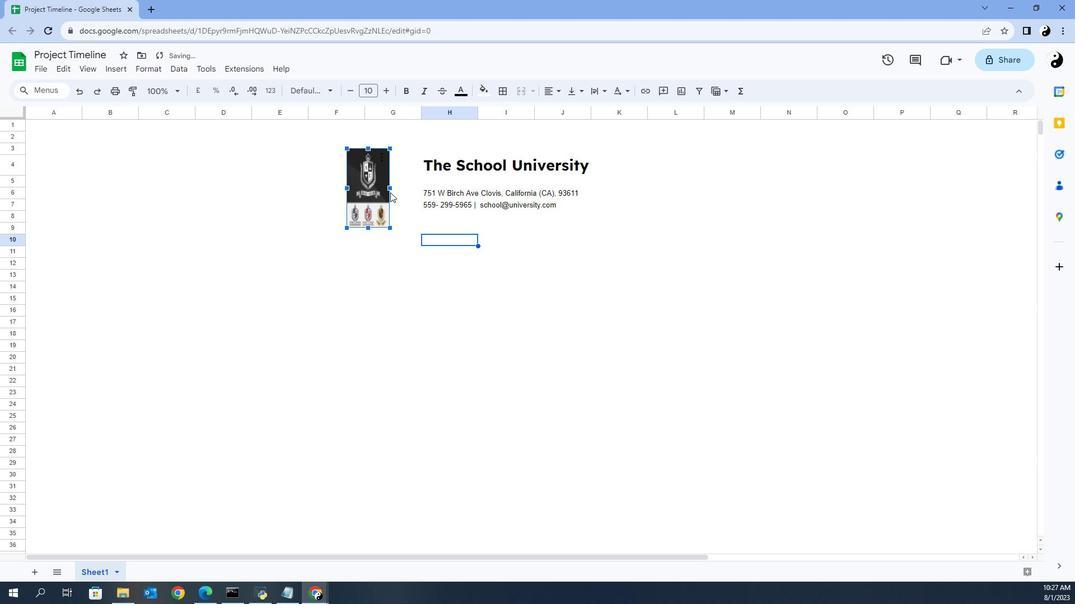 
Action: Key pressed <Key.shift><Key.shift>
Screenshot: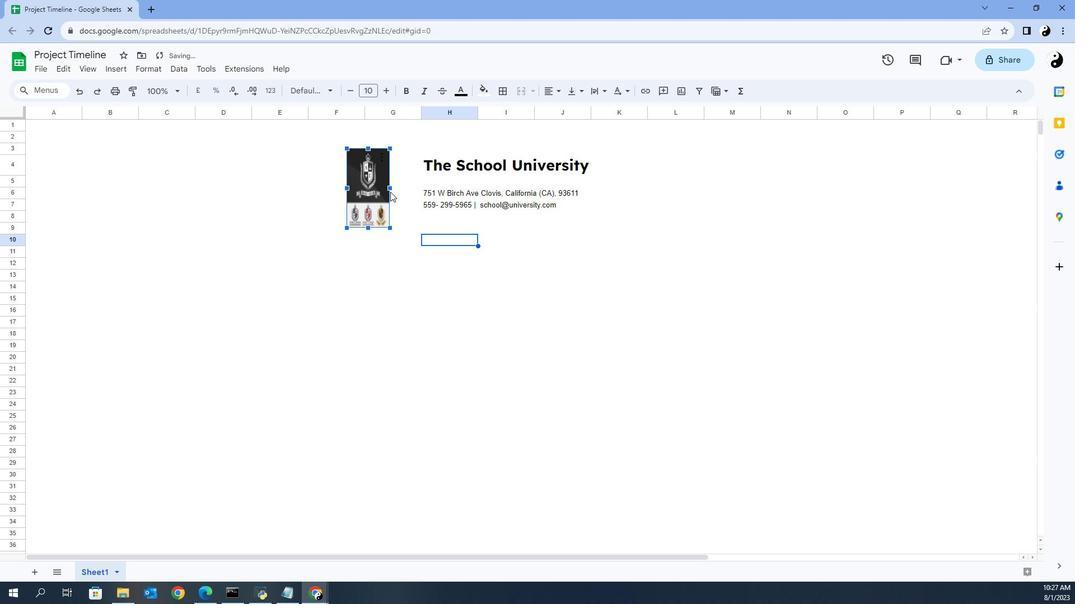 
Action: Mouse moved to (393, 163)
Screenshot: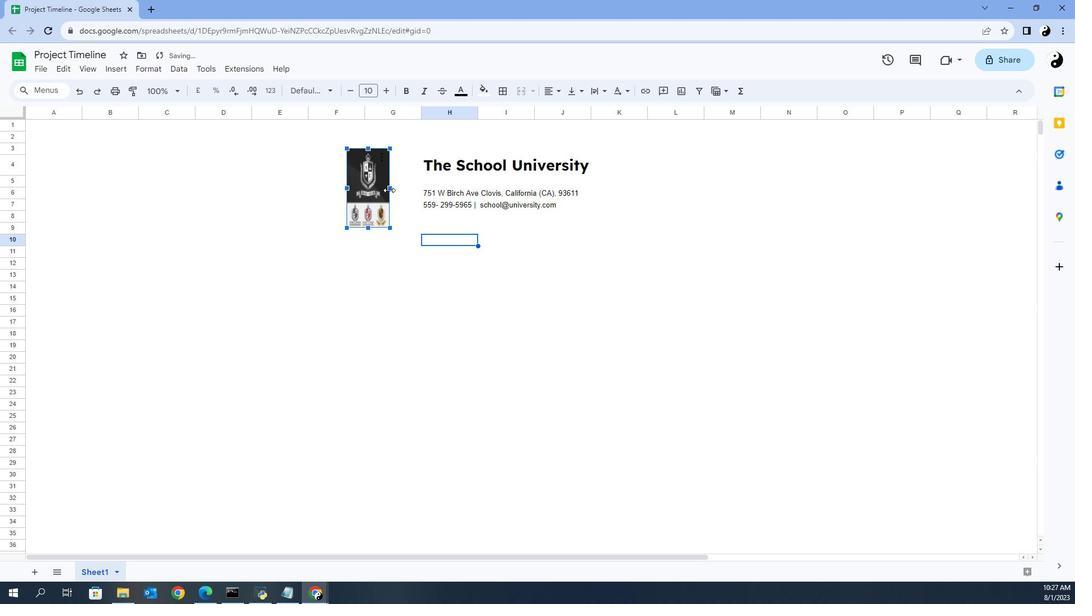 
Action: Key pressed <Key.shift><Key.shift><Key.shift><Key.shift>
Screenshot: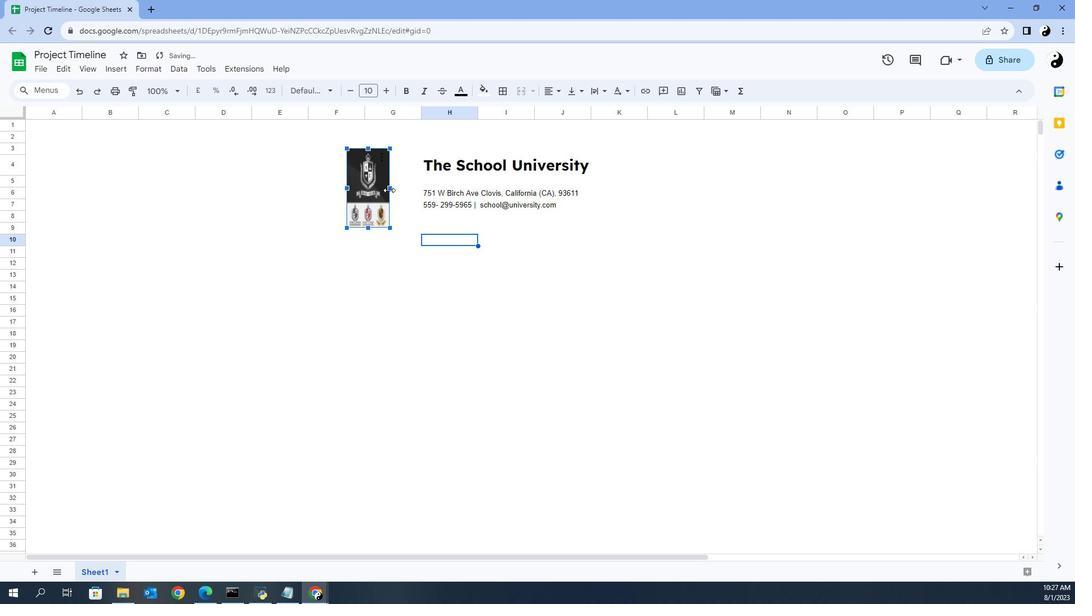 
Action: Mouse moved to (393, 162)
Screenshot: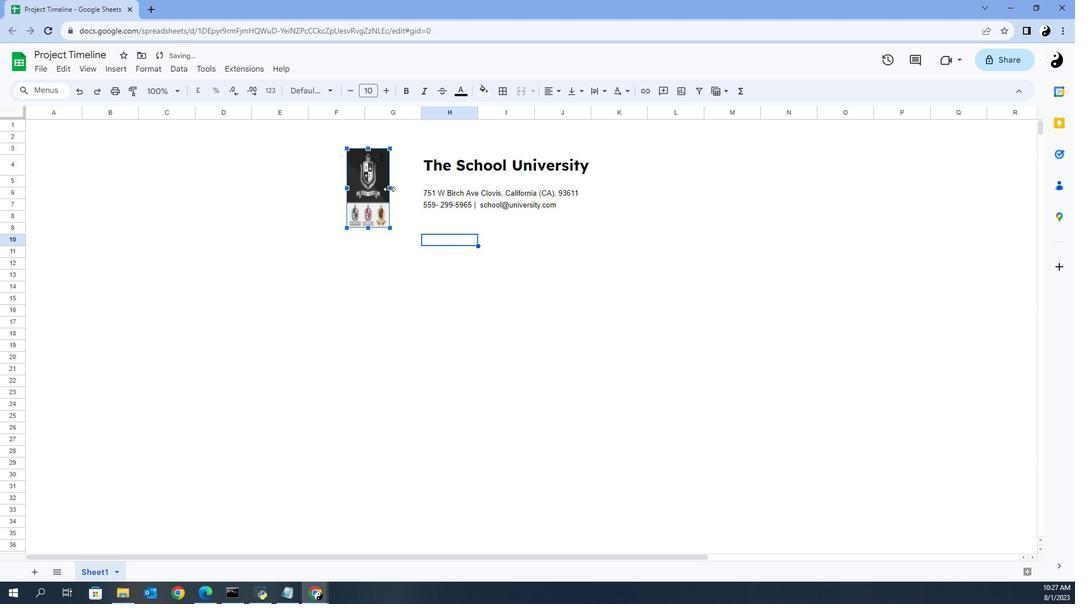 
Action: Key pressed <Key.shift>
Screenshot: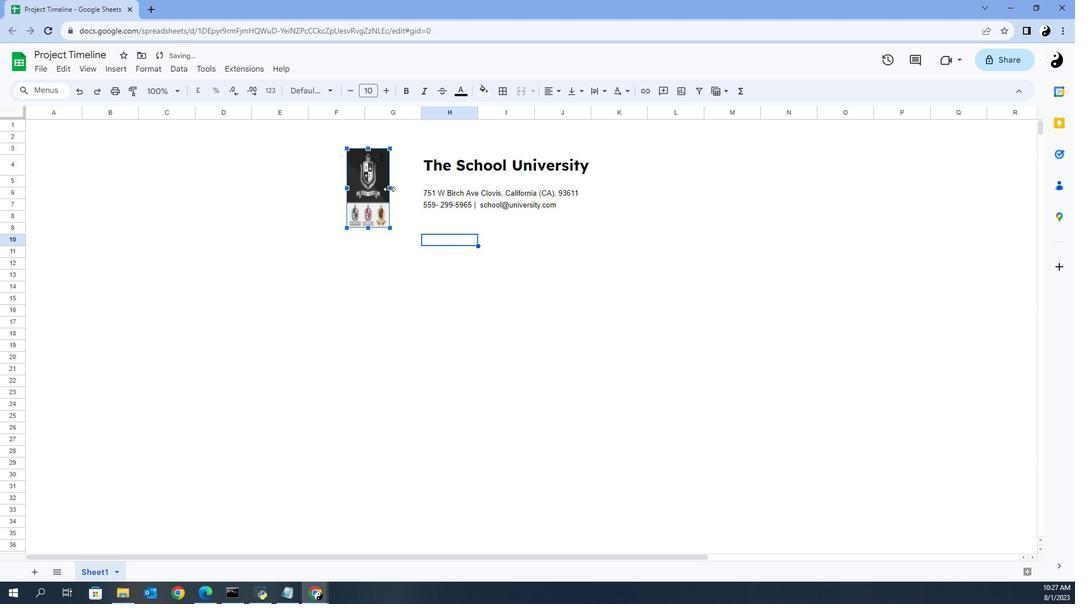 
Action: Mouse moved to (393, 162)
Screenshot: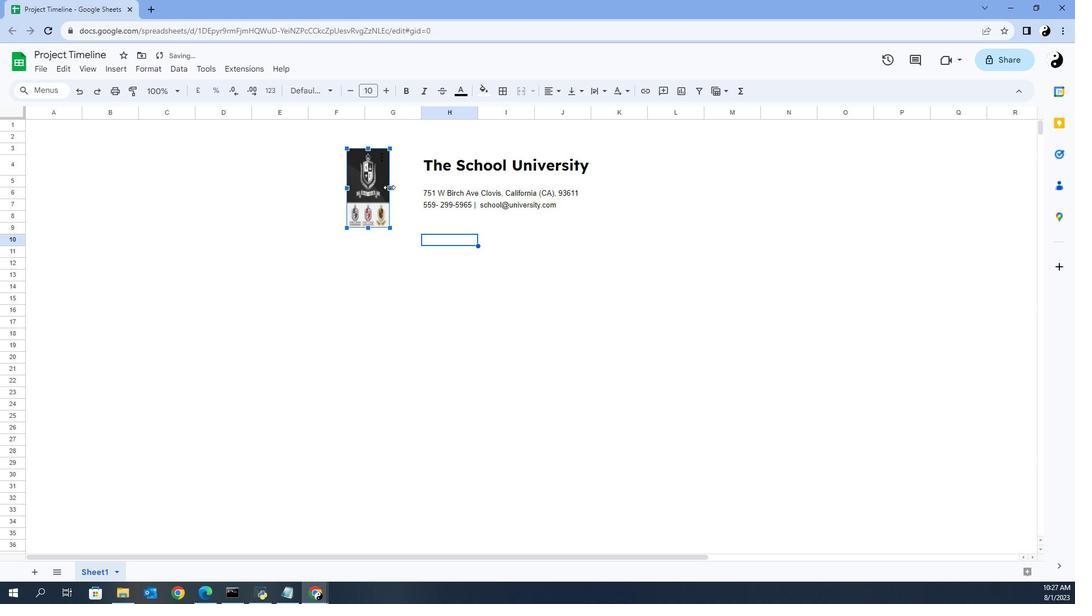 
Action: Key pressed <Key.shift>
Screenshot: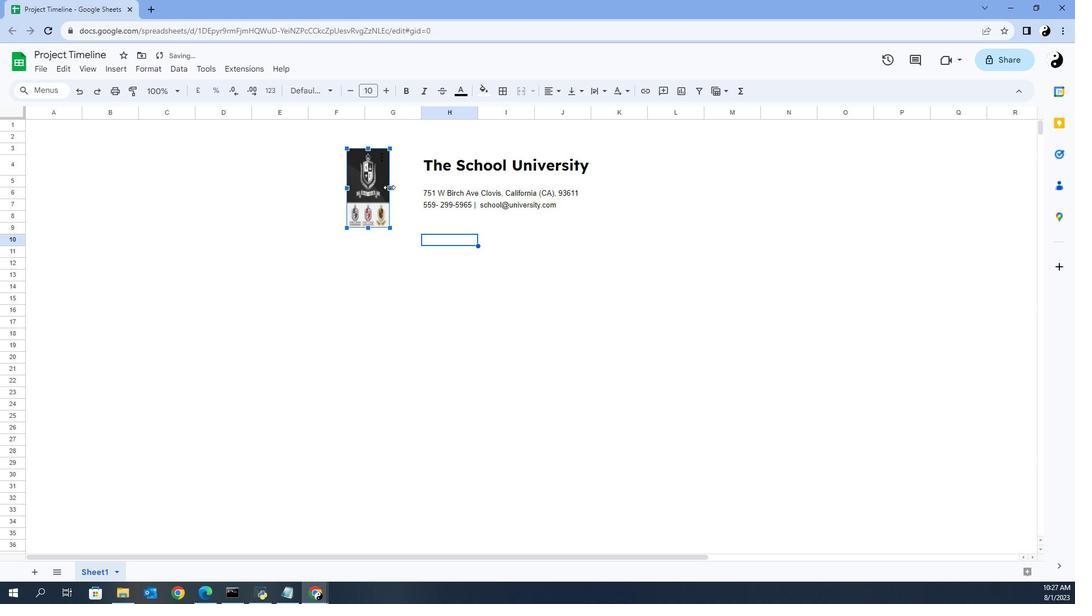 
Action: Mouse moved to (392, 161)
Screenshot: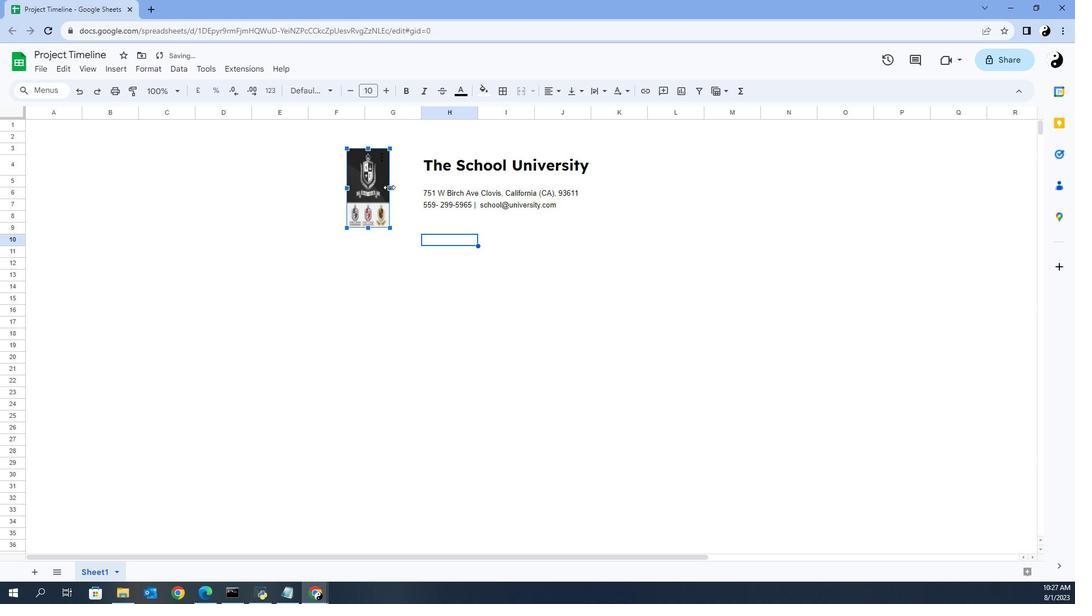 
Action: Key pressed <Key.shift><Key.shift><Key.shift>
Screenshot: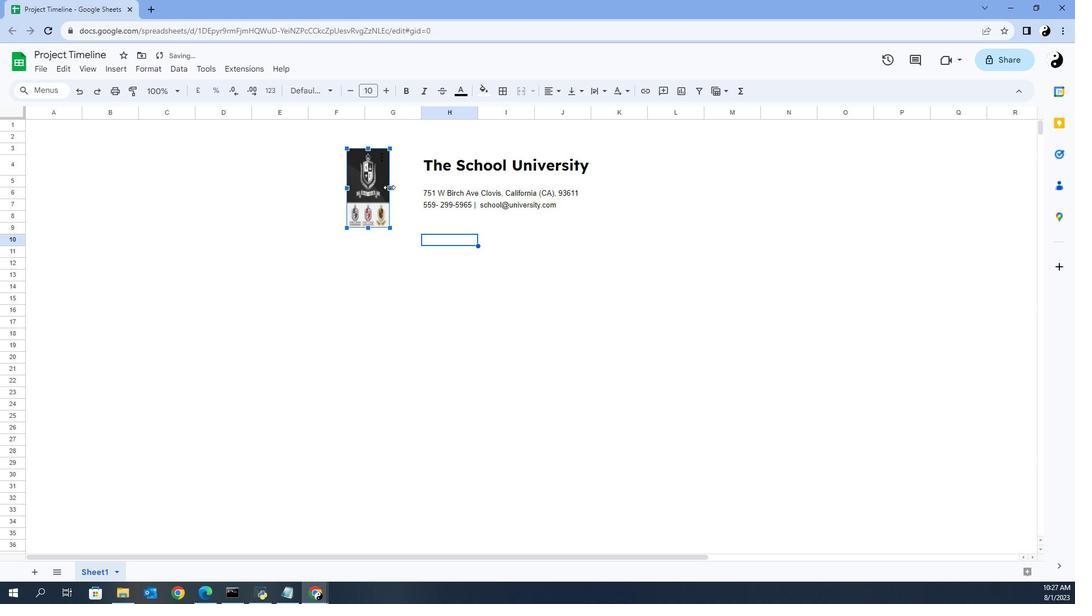 
Action: Mouse moved to (392, 161)
Screenshot: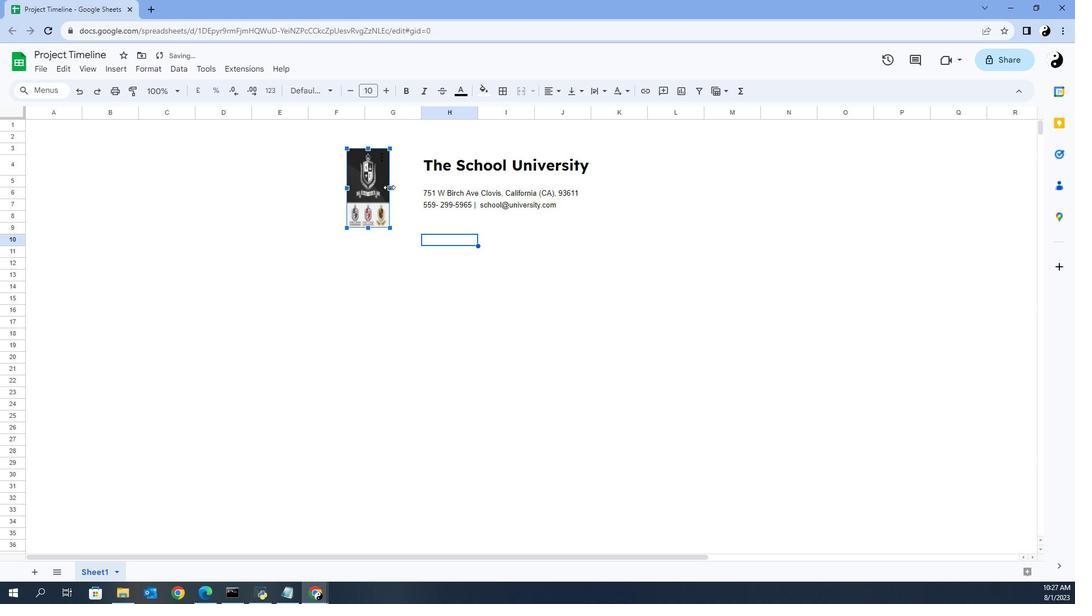 
Action: Key pressed <Key.shift>
Screenshot: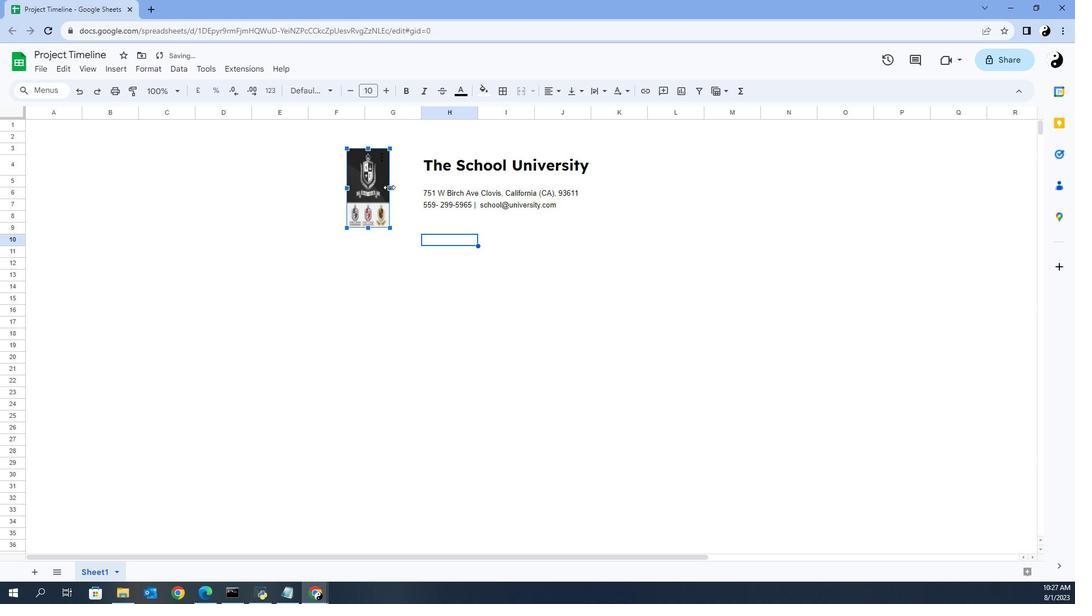 
Action: Mouse moved to (392, 160)
Screenshot: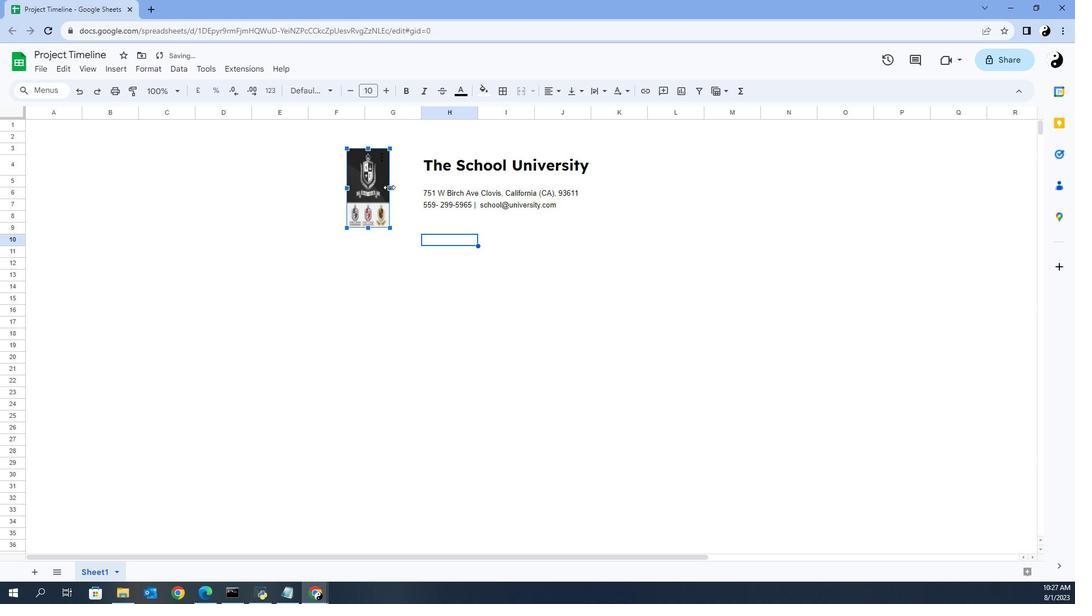 
Action: Key pressed <Key.shift><Key.shift><Key.shift><Key.shift><Key.shift><Key.shift><Key.shift><Key.shift>
Screenshot: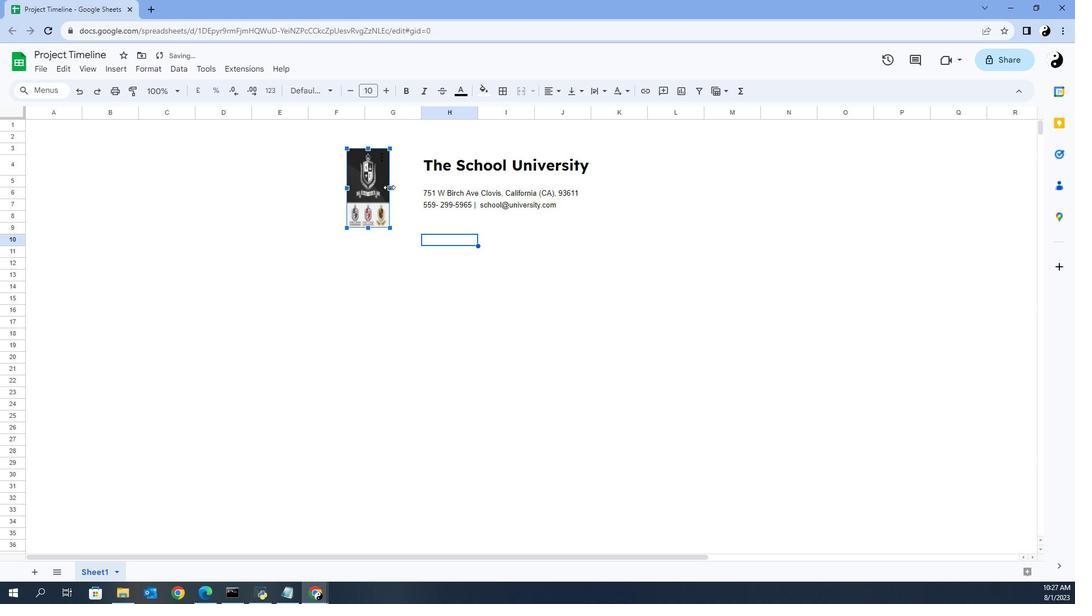 
Action: Mouse pressed left at (392, 160)
Screenshot: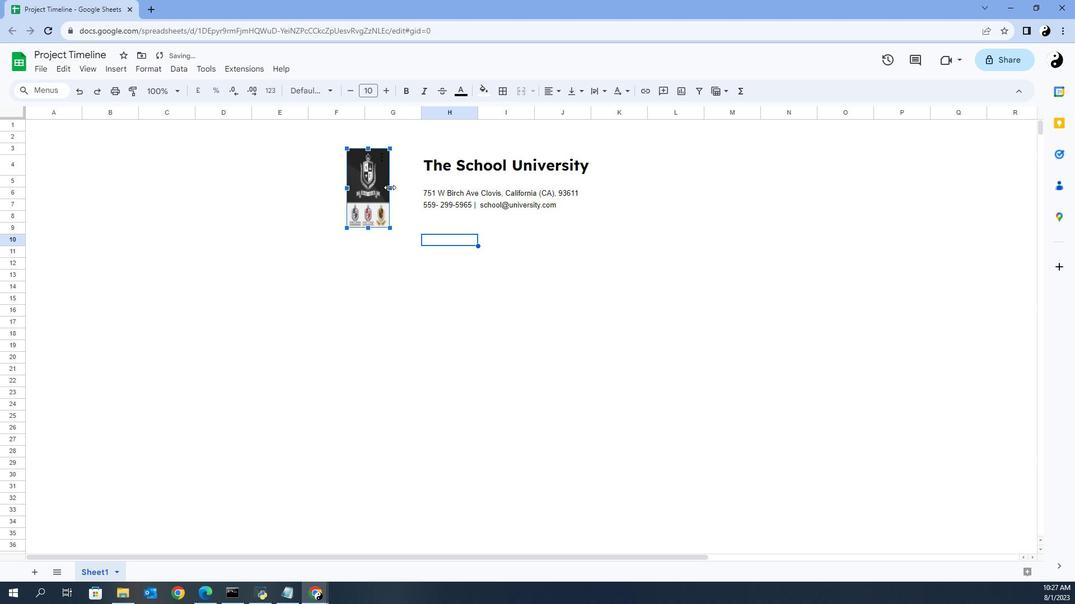 
Action: Key pressed <Key.shift><Key.shift><Key.shift><Key.shift>
Screenshot: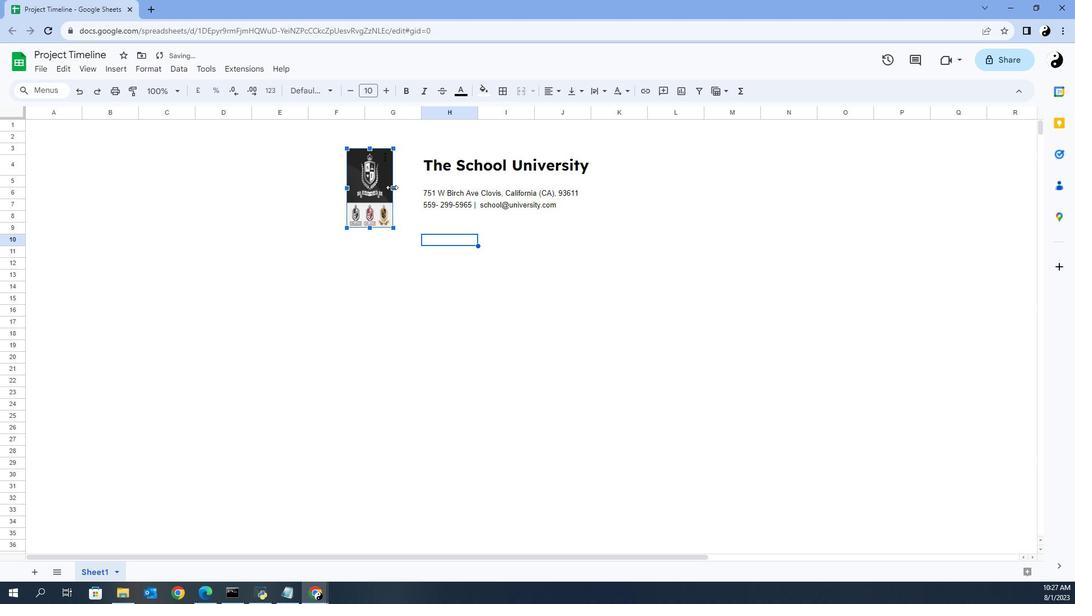 
Action: Mouse moved to (393, 160)
Screenshot: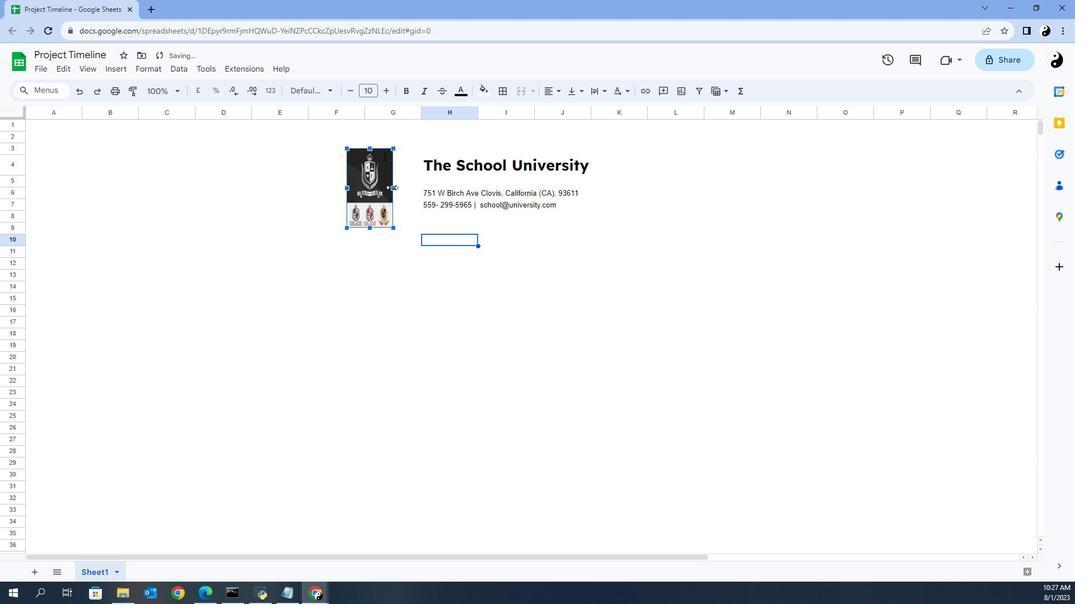 
Action: Key pressed <Key.shift>
Screenshot: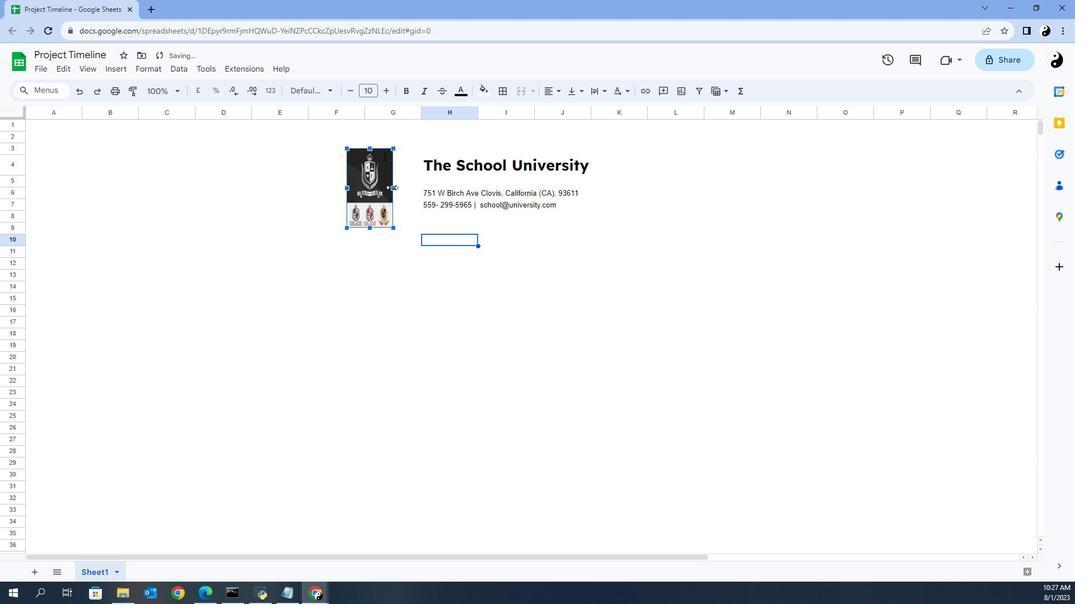 
Action: Mouse moved to (394, 160)
Screenshot: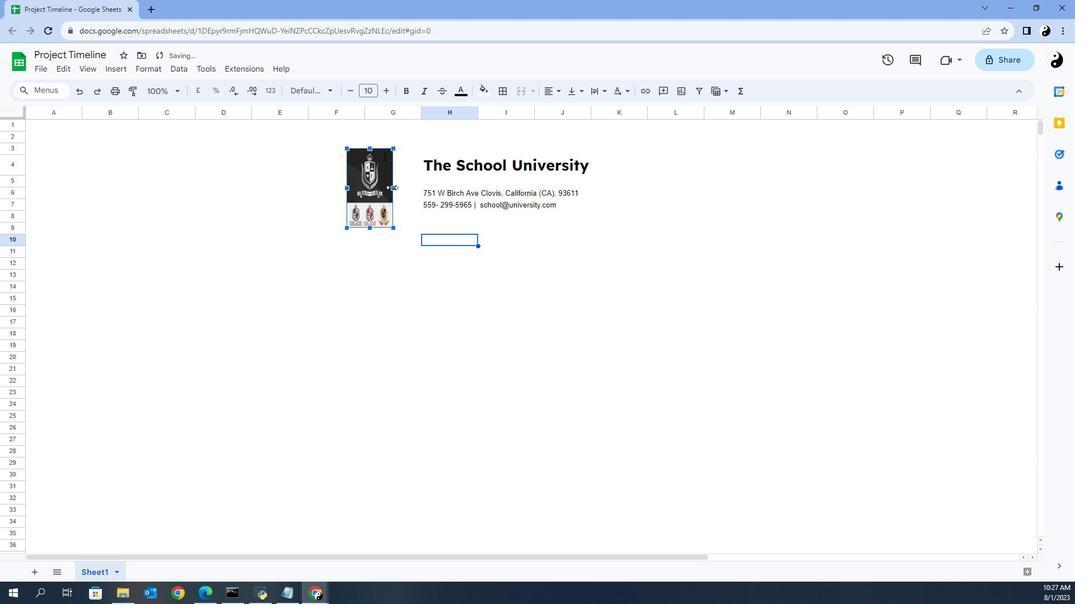 
Action: Key pressed <Key.shift>
Screenshot: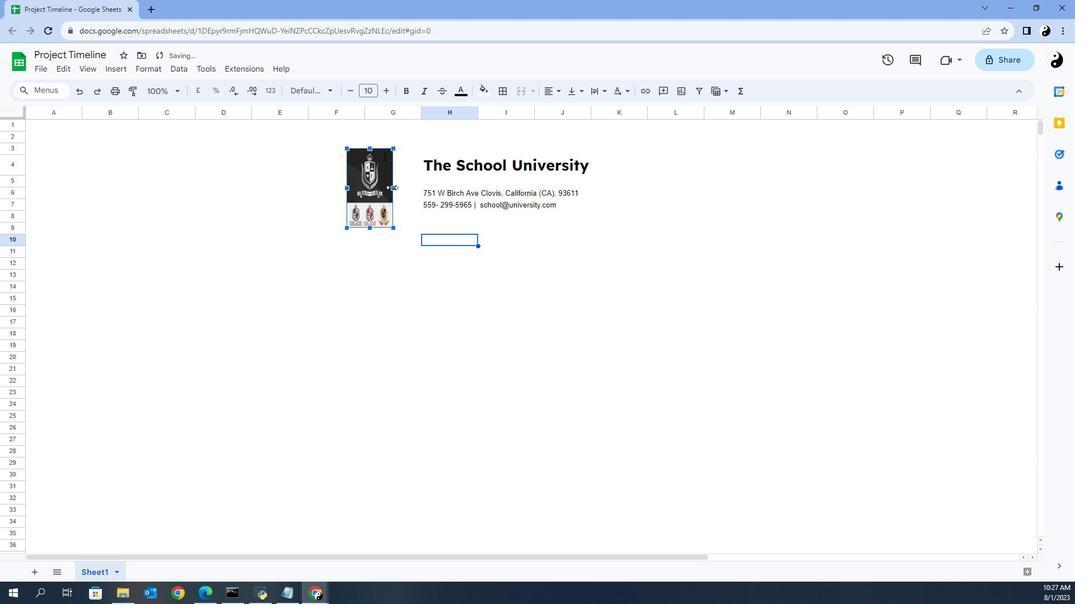 
Action: Mouse moved to (402, 160)
Screenshot: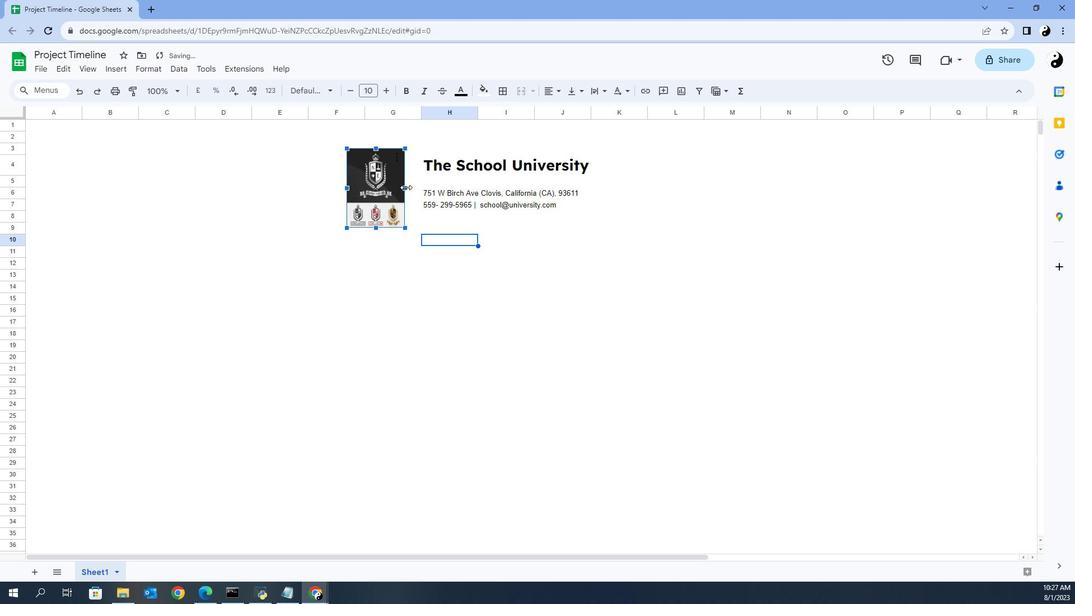 
Action: Key pressed <Key.shift>
Screenshot: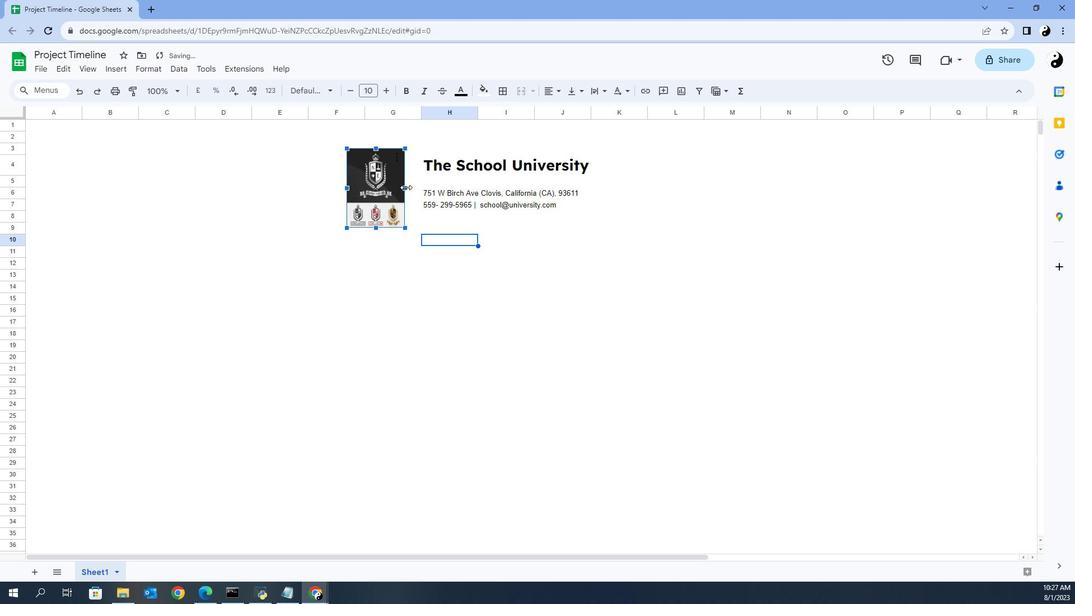 
Action: Mouse moved to (402, 160)
Screenshot: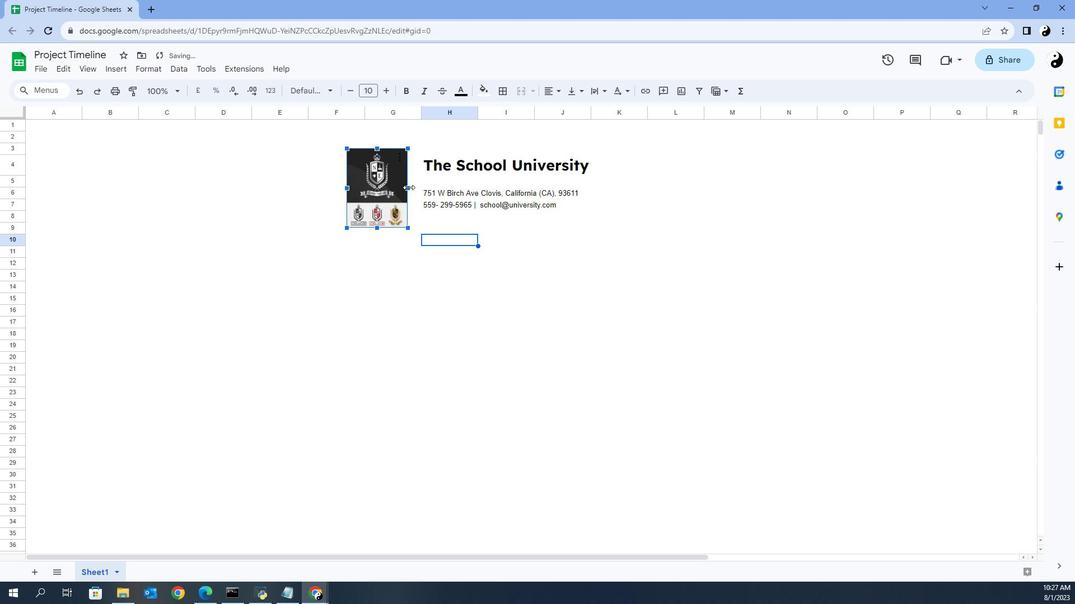 
Action: Key pressed <Key.shift><Key.shift>
Screenshot: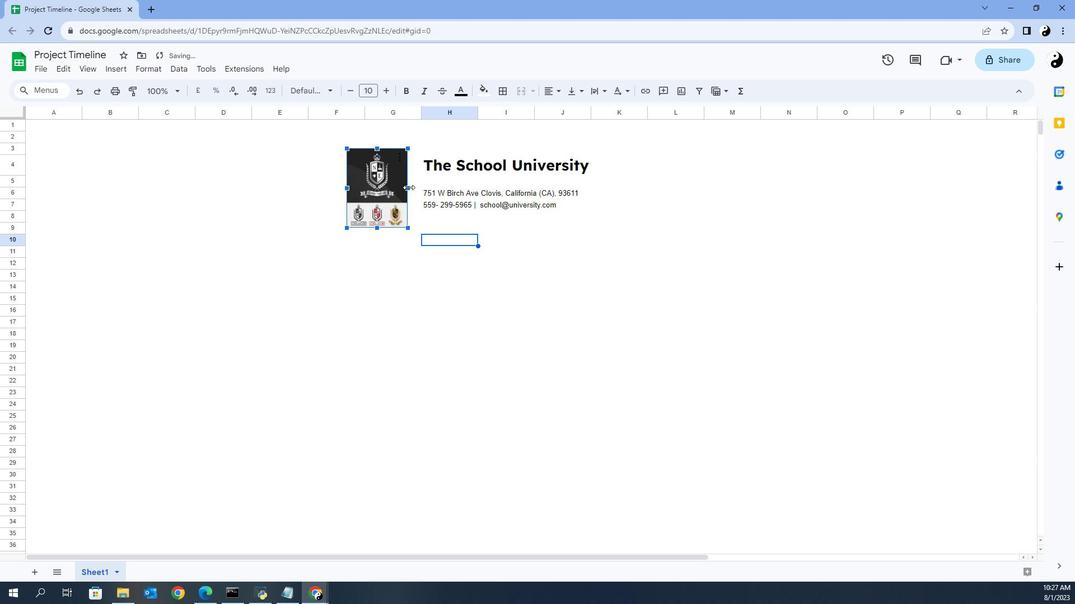 
Action: Mouse moved to (403, 160)
Screenshot: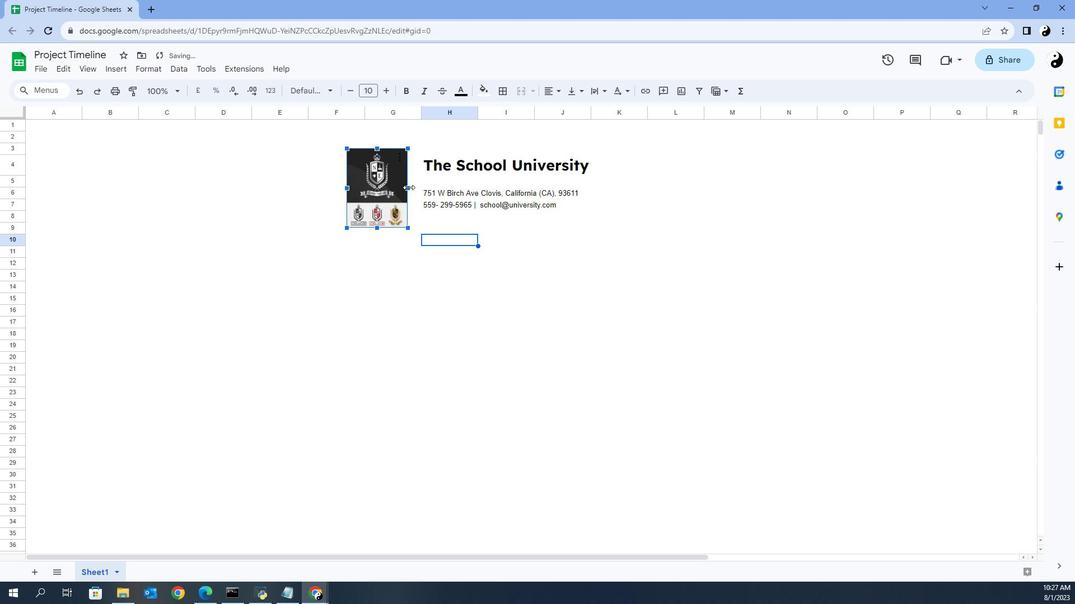 
Action: Key pressed <Key.shift>
Screenshot: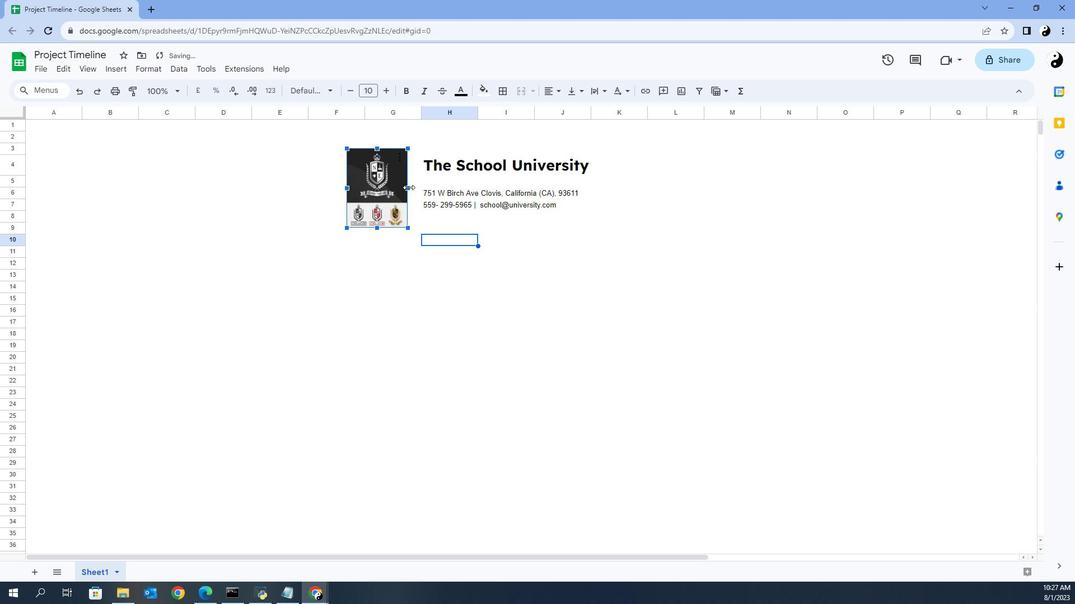 
Action: Mouse moved to (403, 160)
Screenshot: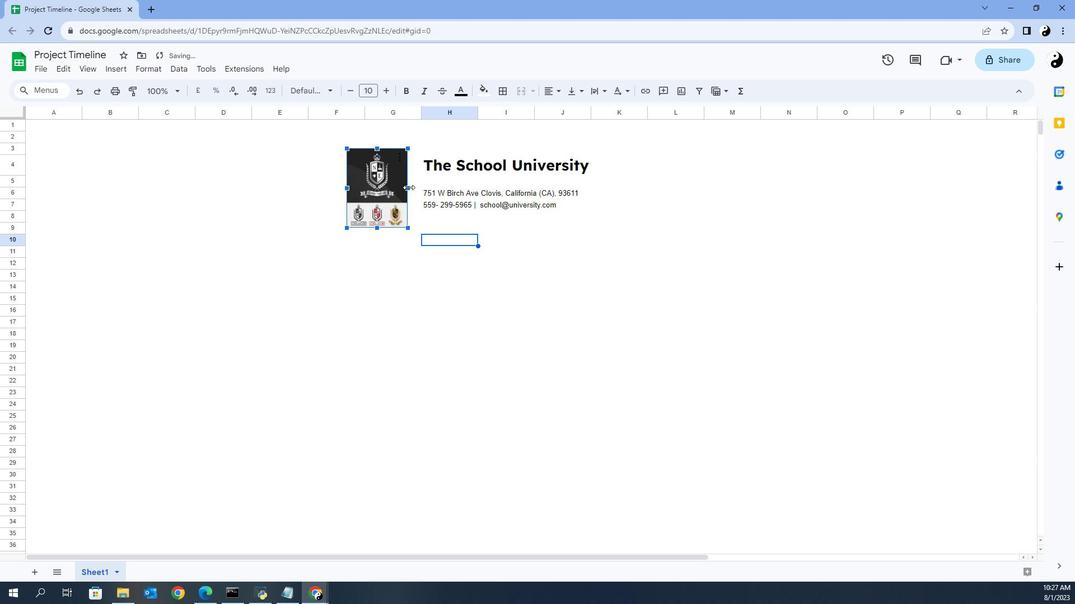 
Action: Key pressed <Key.shift>
Screenshot: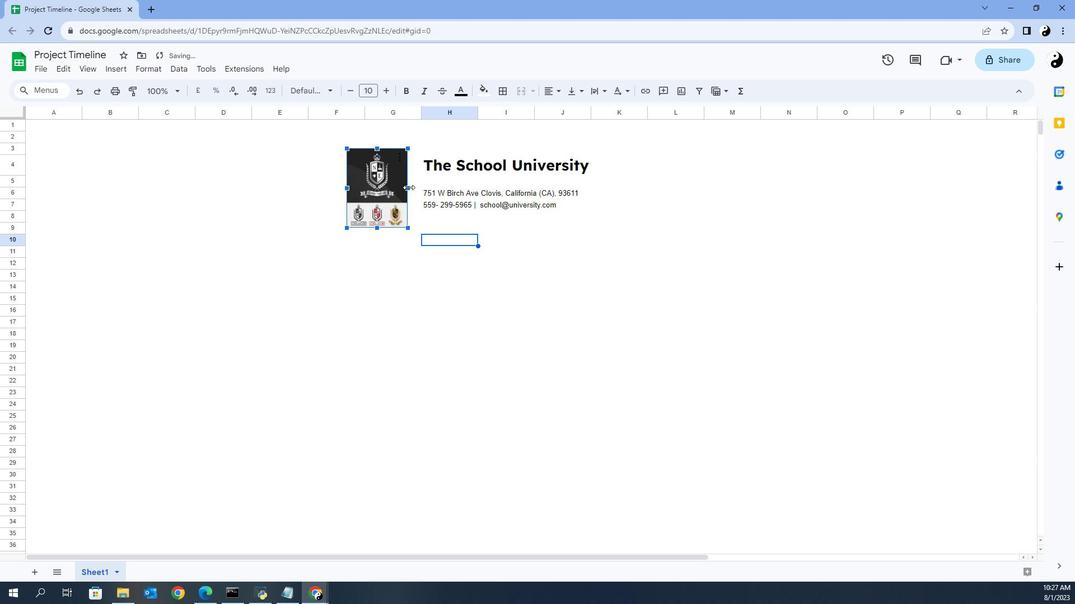 
Action: Mouse moved to (403, 160)
Screenshot: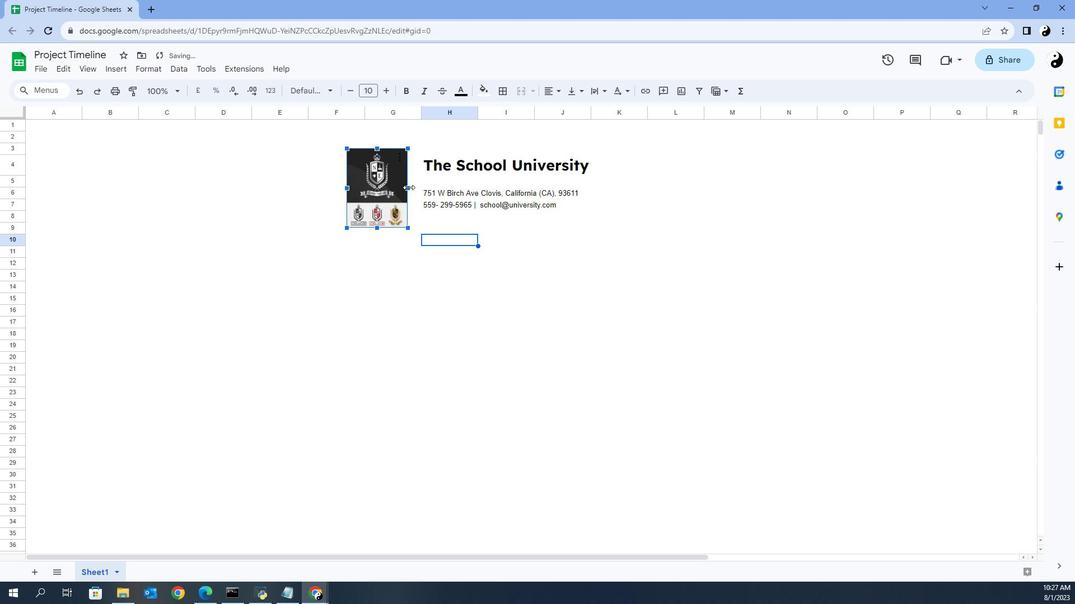 
Action: Key pressed <Key.shift>
Screenshot: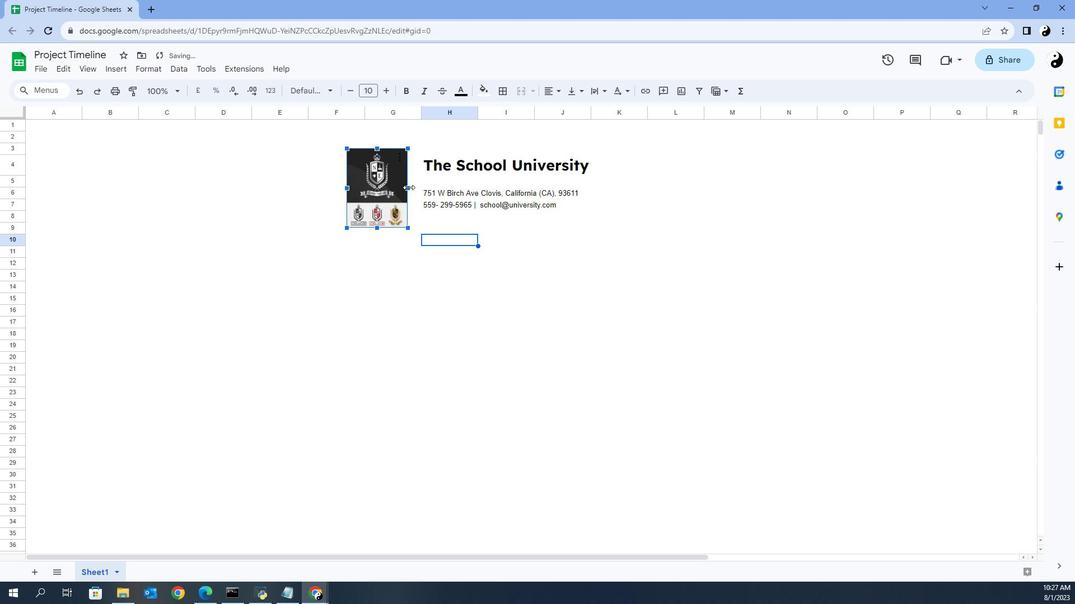 
Action: Mouse moved to (404, 160)
Screenshot: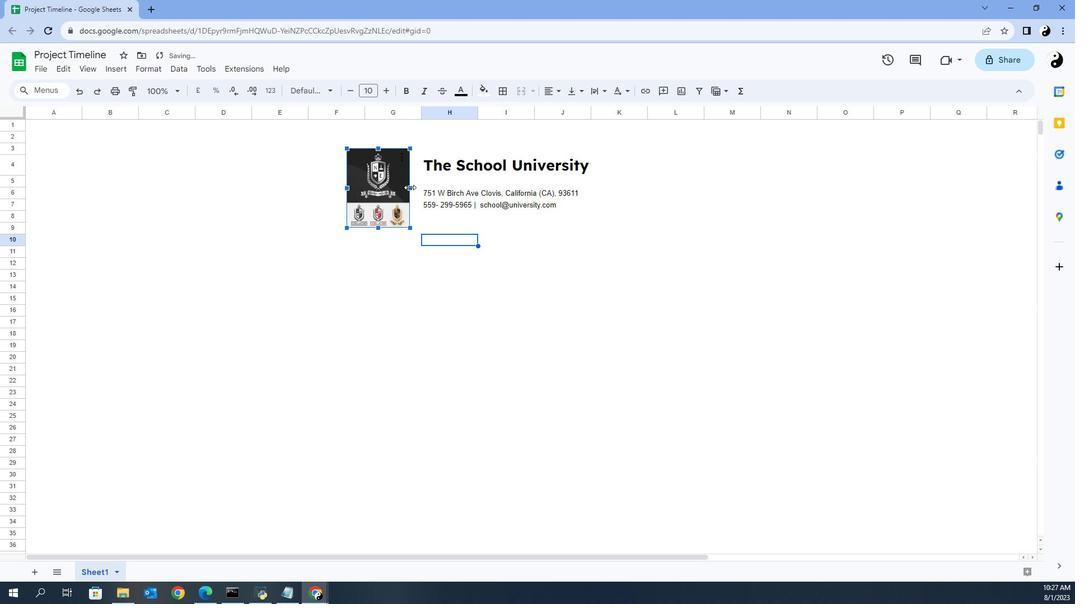 
Action: Key pressed <Key.shift>
Screenshot: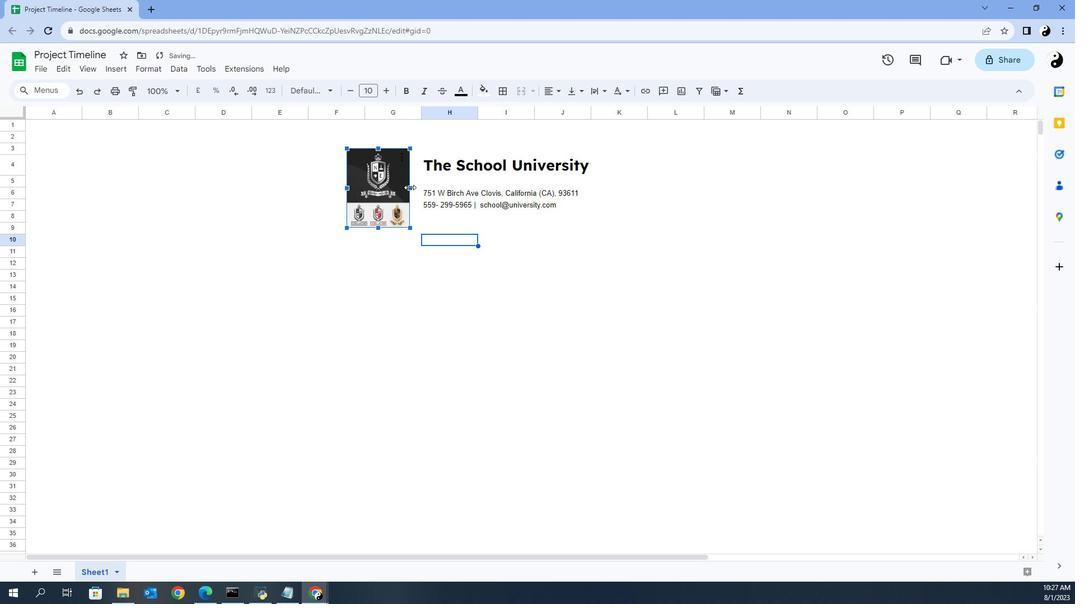 
Action: Mouse moved to (406, 160)
Screenshot: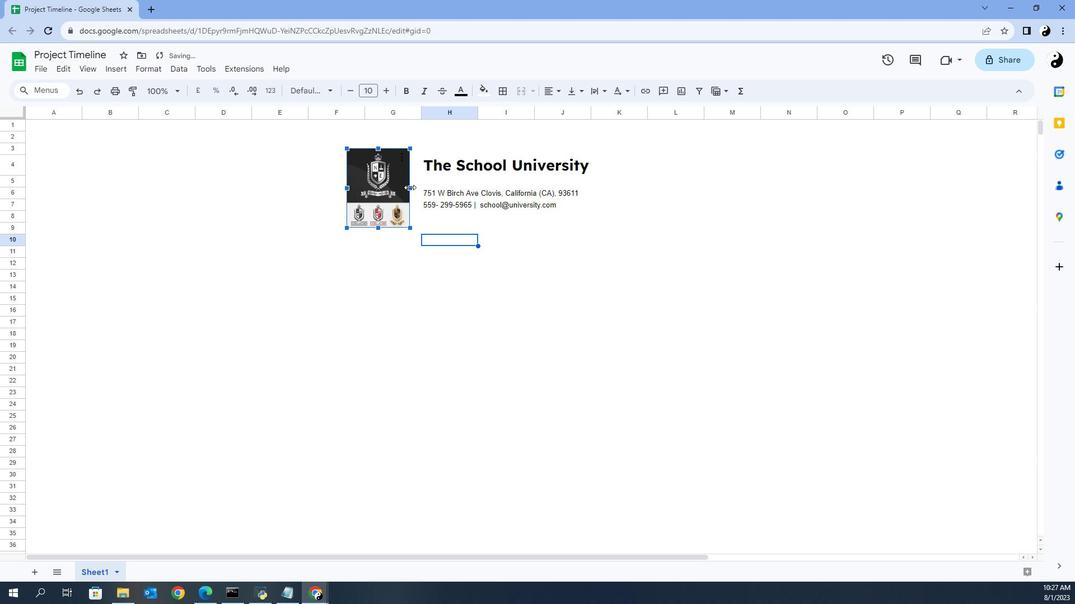 
Action: Key pressed <Key.shift>
Screenshot: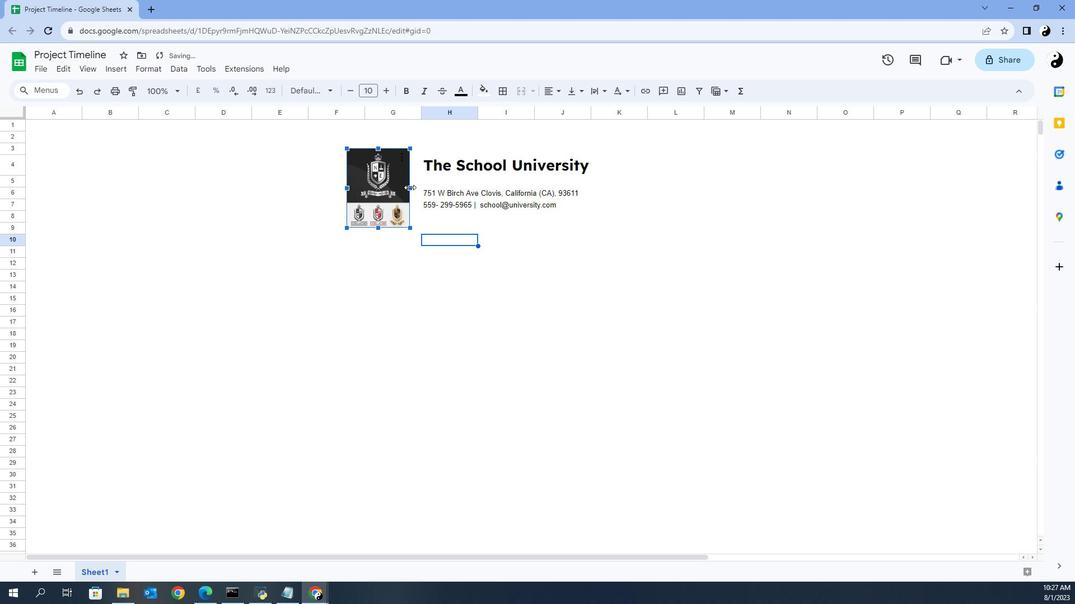 
Action: Mouse moved to (408, 160)
Screenshot: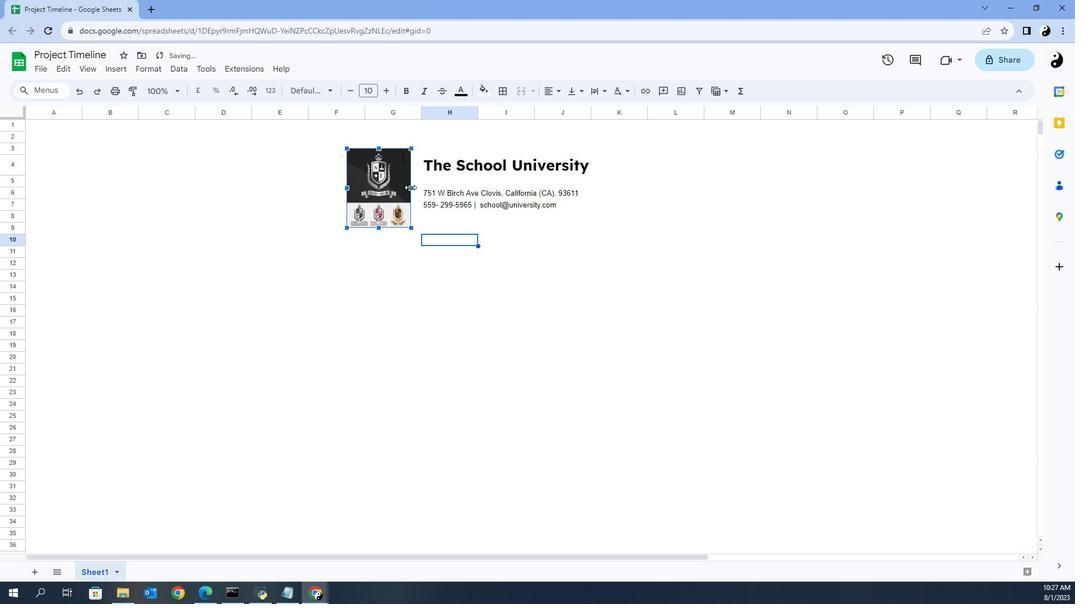 
Action: Key pressed <Key.shift>
Screenshot: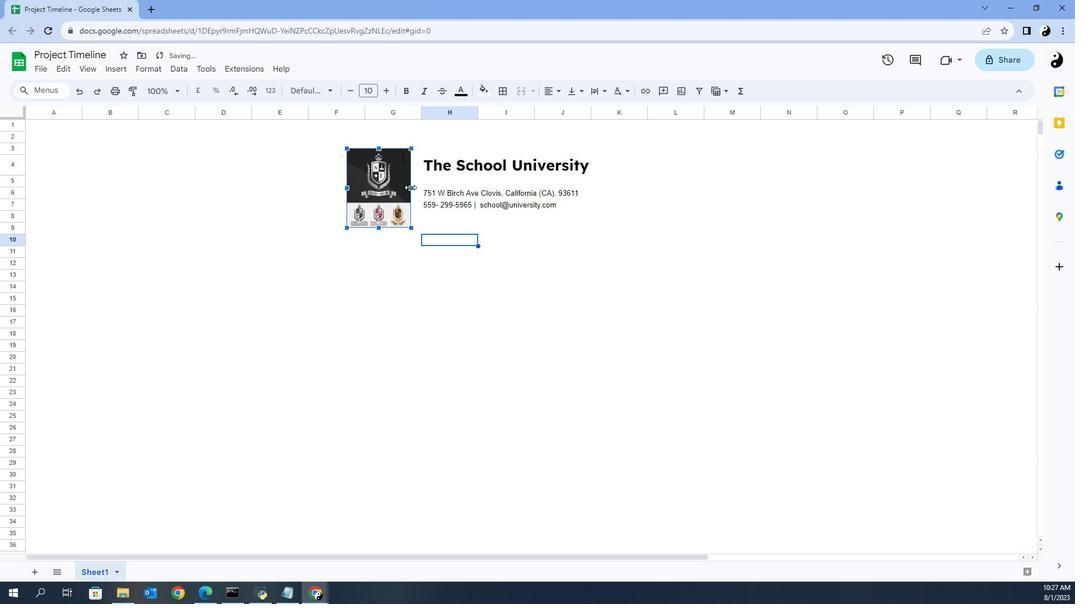 
Action: Mouse moved to (409, 160)
Screenshot: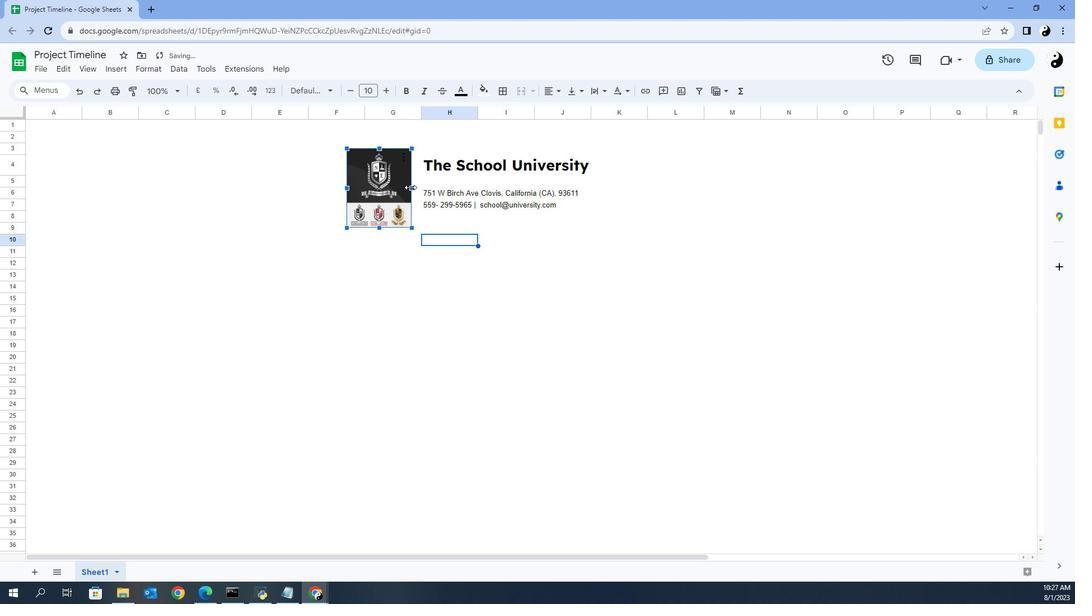 
Action: Key pressed <Key.shift>
Screenshot: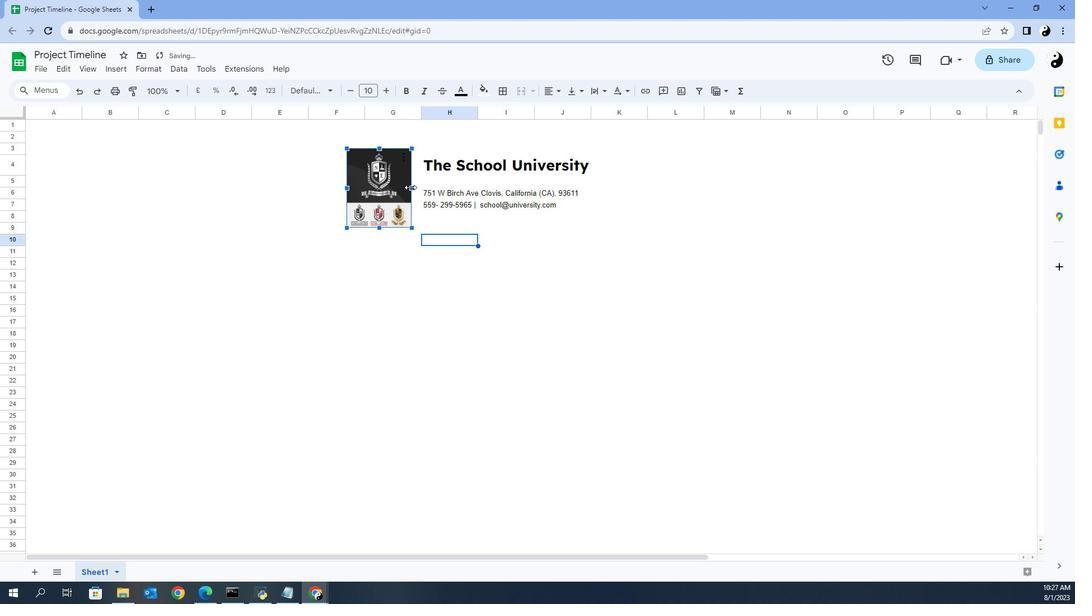 
Action: Mouse moved to (411, 160)
Screenshot: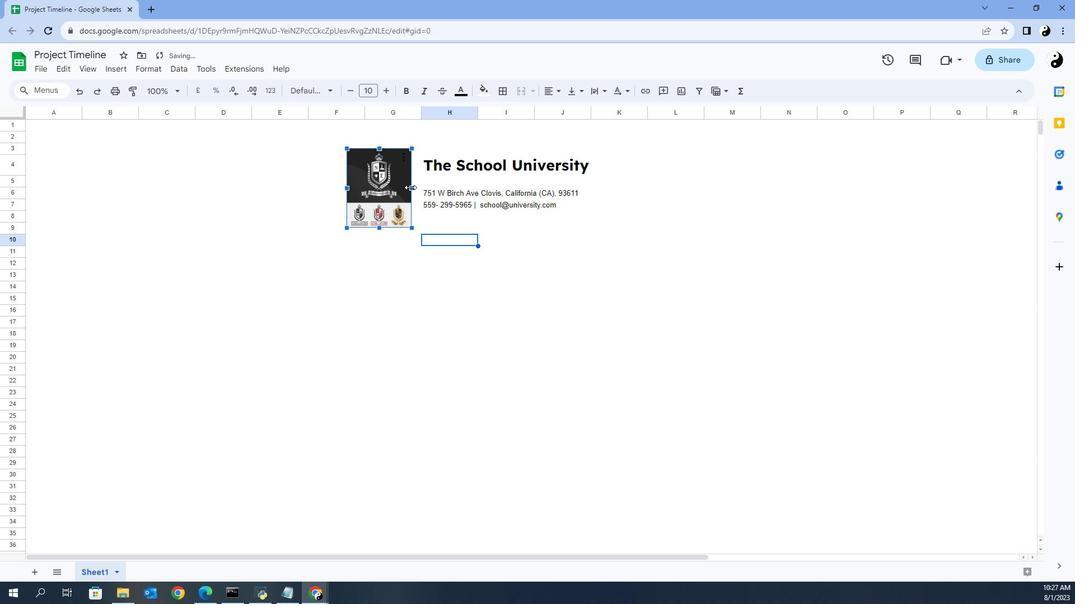 
Action: Key pressed <Key.shift>
Screenshot: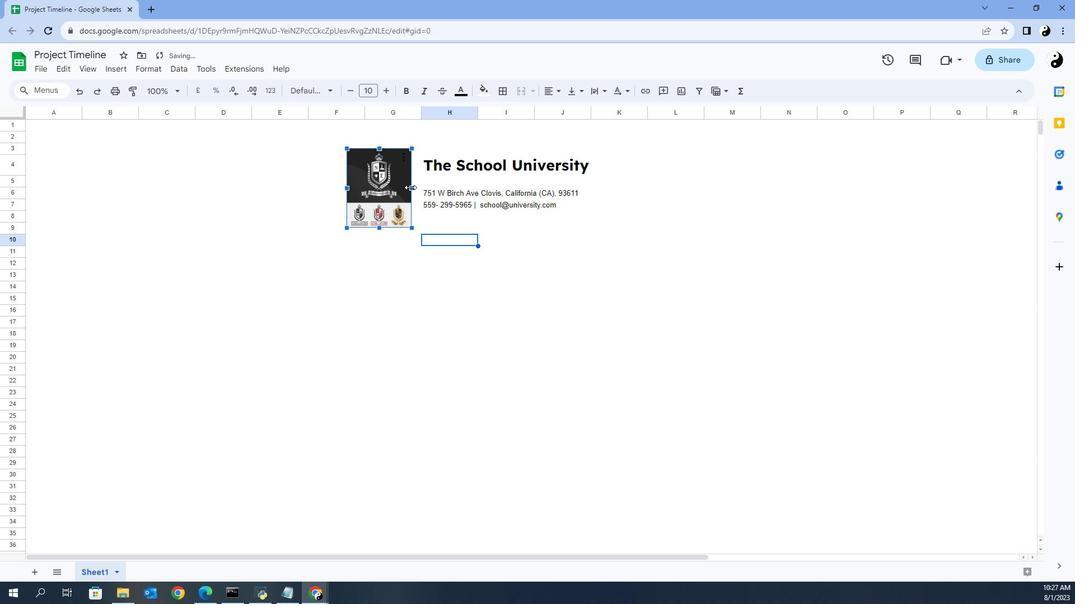 
Action: Mouse moved to (412, 160)
Screenshot: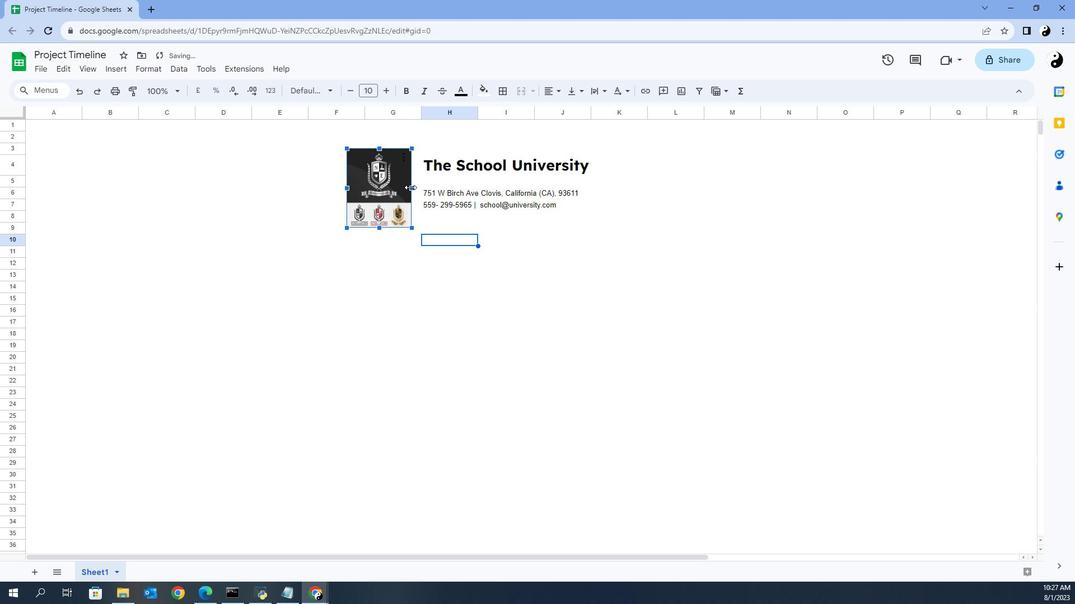 
Action: Key pressed <Key.shift>
Screenshot: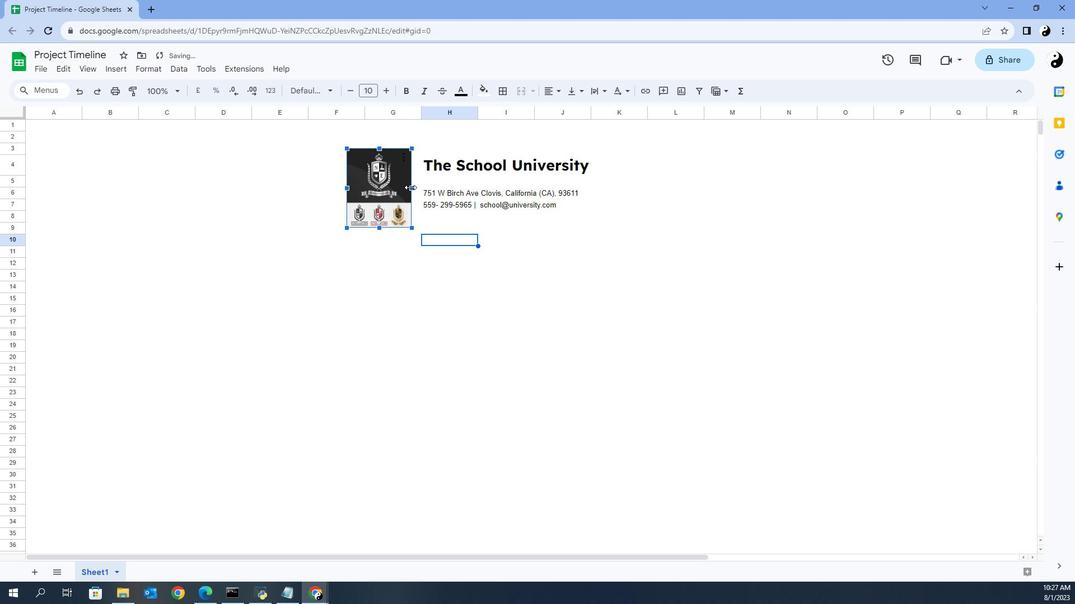 
Action: Mouse moved to (412, 160)
Screenshot: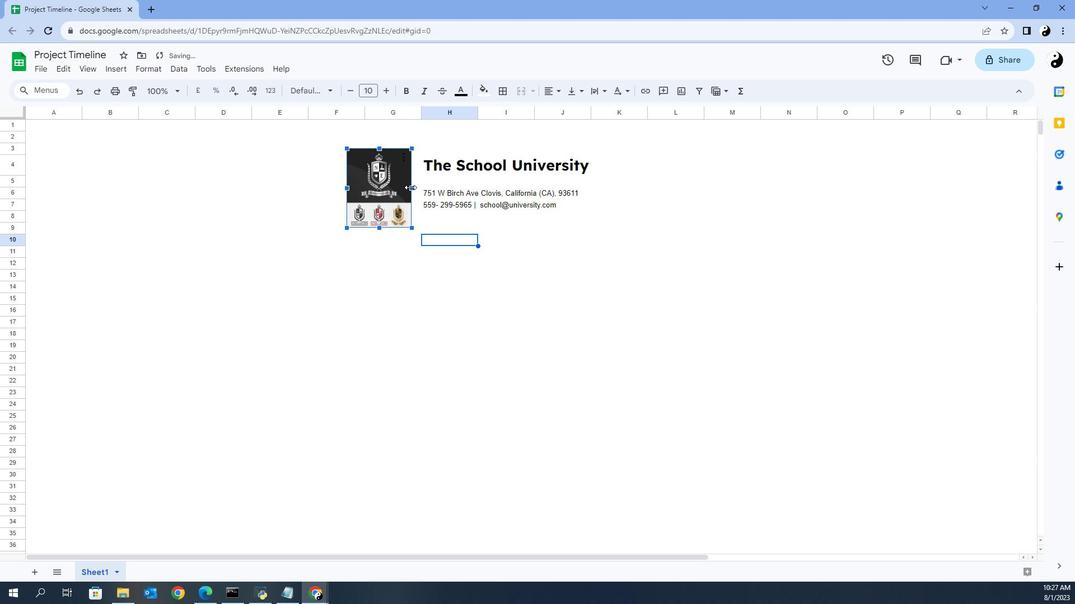 
Action: Key pressed <Key.shift>
Screenshot: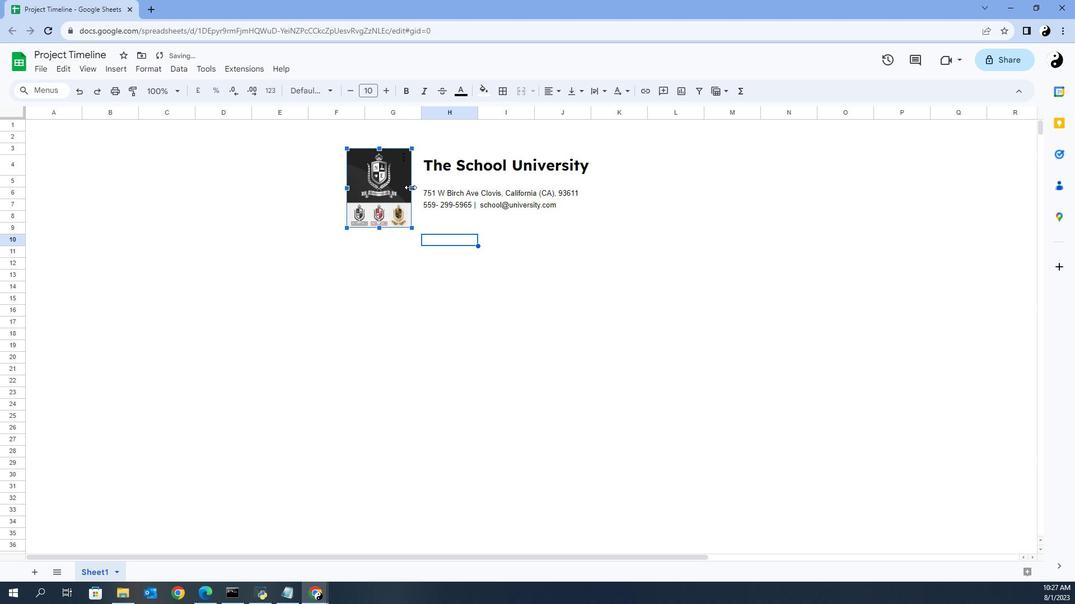 
Action: Mouse moved to (413, 160)
Screenshot: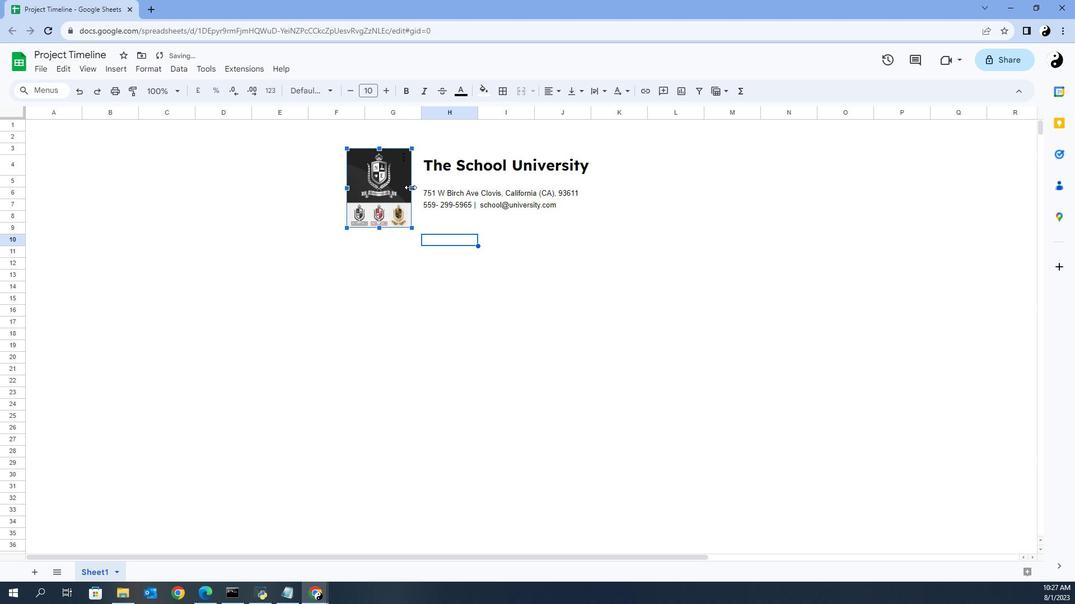 
Action: Key pressed <Key.shift><Key.shift><Key.shift><Key.shift><Key.shift><Key.shift><Key.shift><Key.shift><Key.shift><Key.shift>
Screenshot: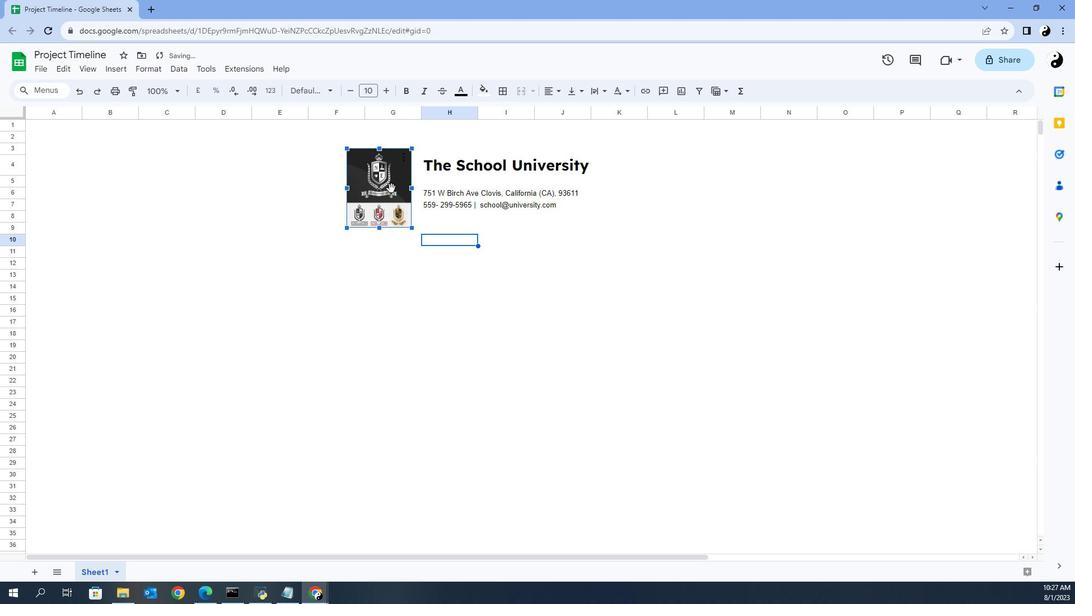 
Action: Mouse moved to (413, 159)
Screenshot: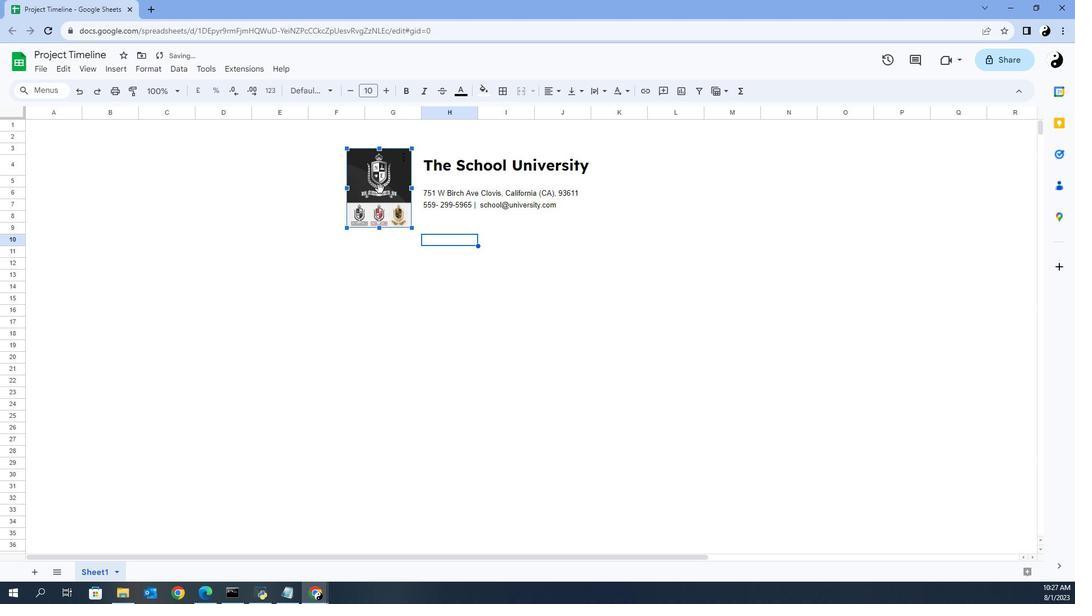 
Action: Key pressed <Key.shift>
Screenshot: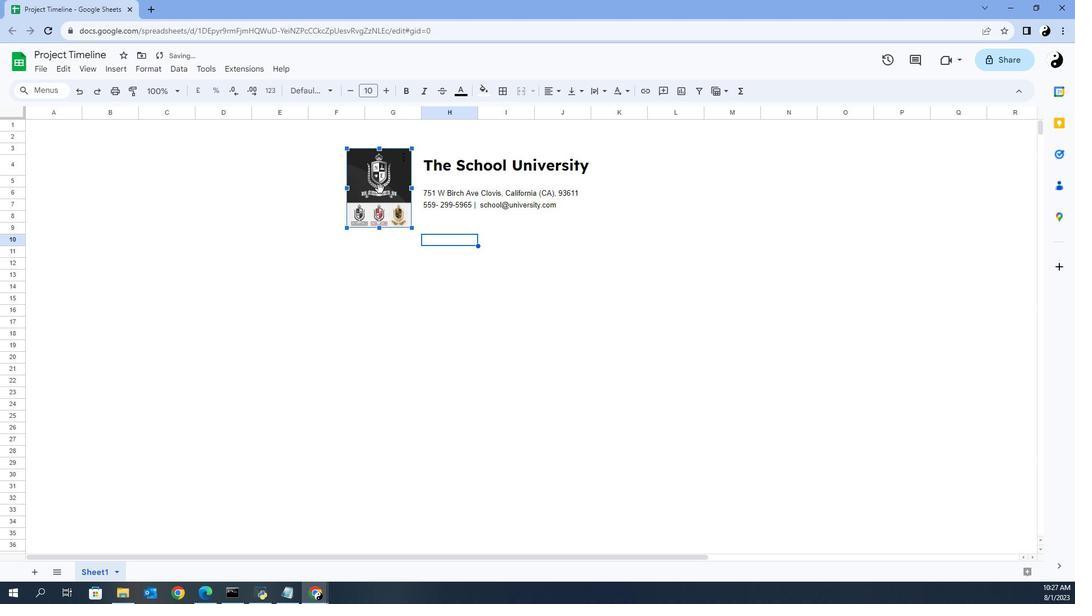 
Action: Mouse moved to (398, 160)
Screenshot: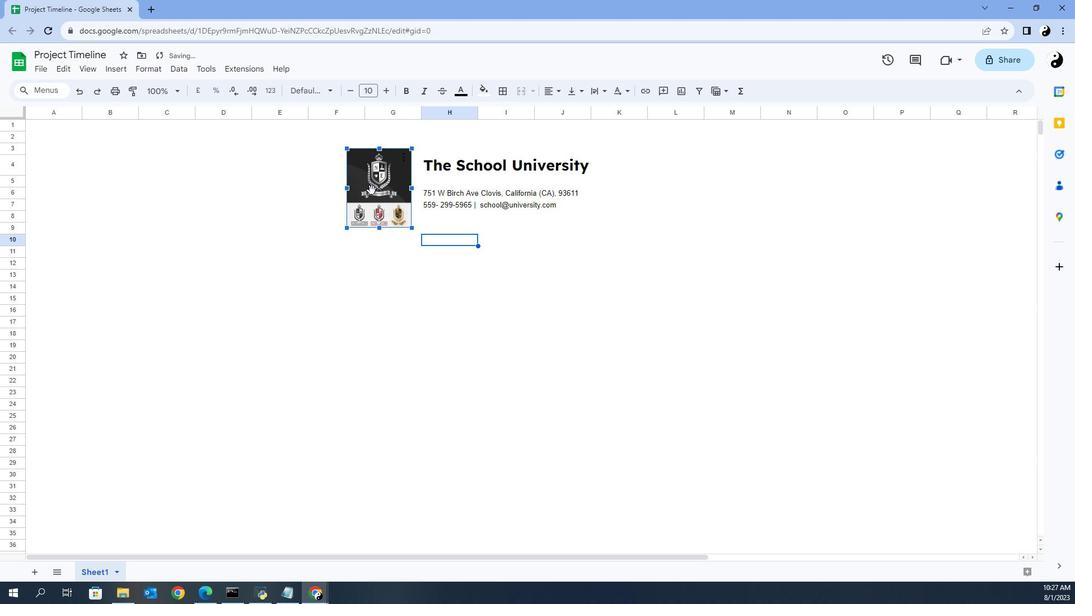 
Action: Key pressed <Key.shift>
Screenshot: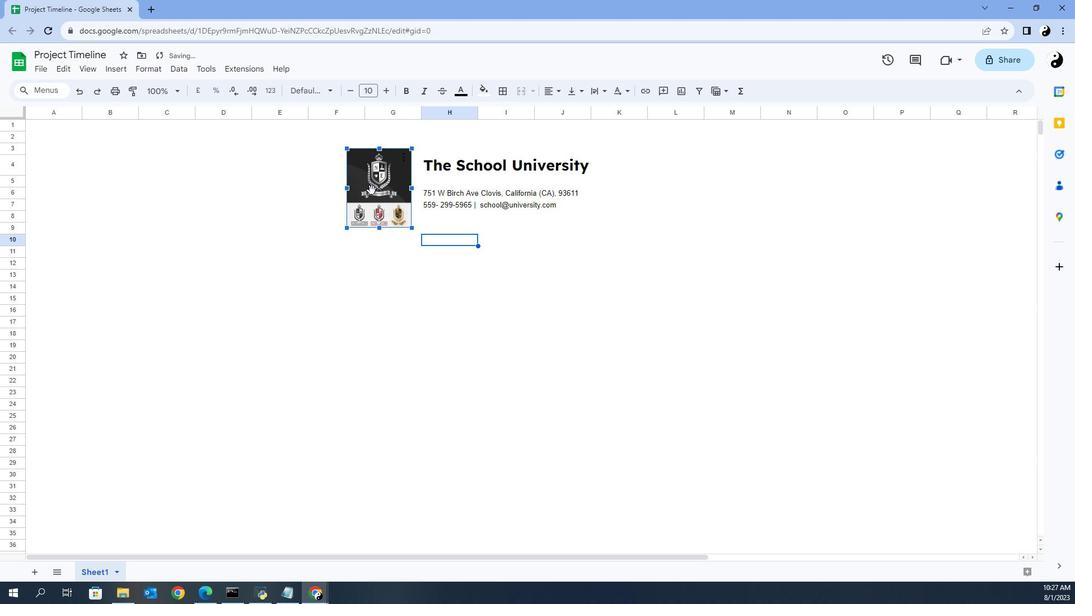 
Action: Mouse moved to (394, 160)
Screenshot: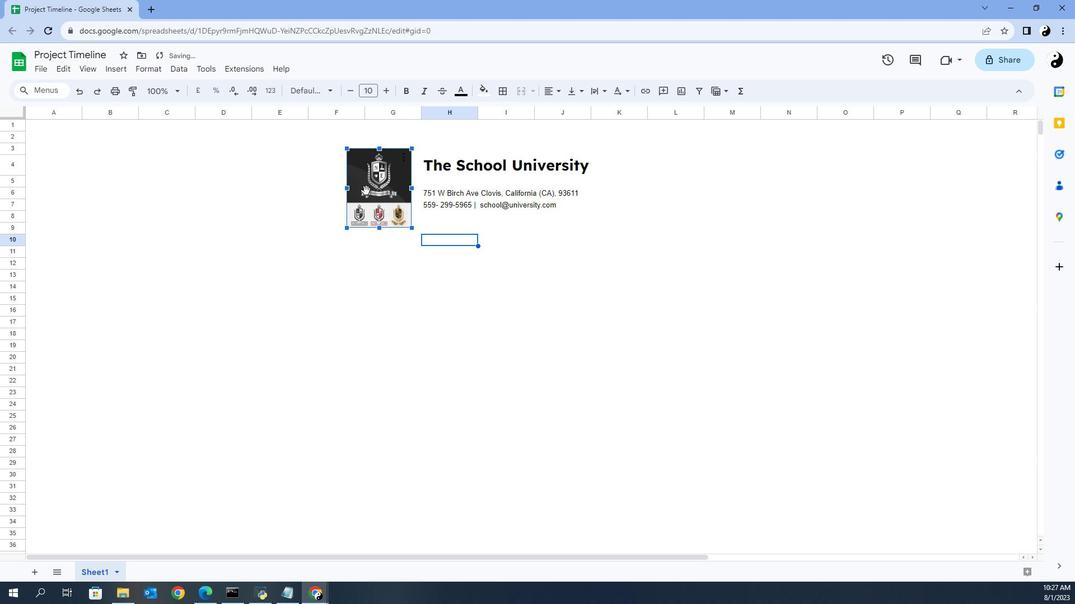 
Action: Key pressed <Key.shift>
Screenshot: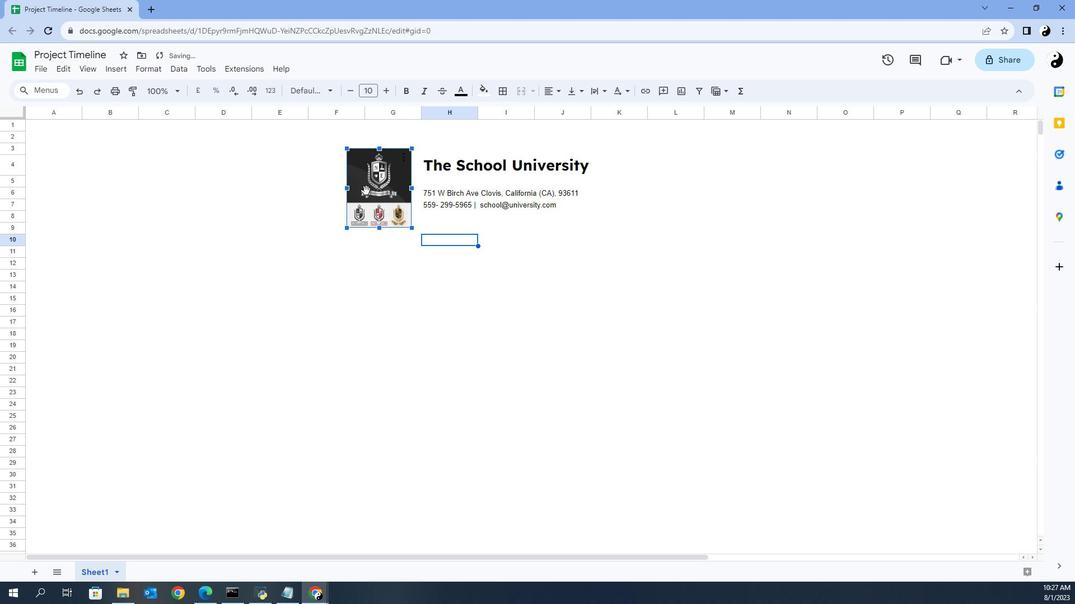
Action: Mouse moved to (390, 160)
Screenshot: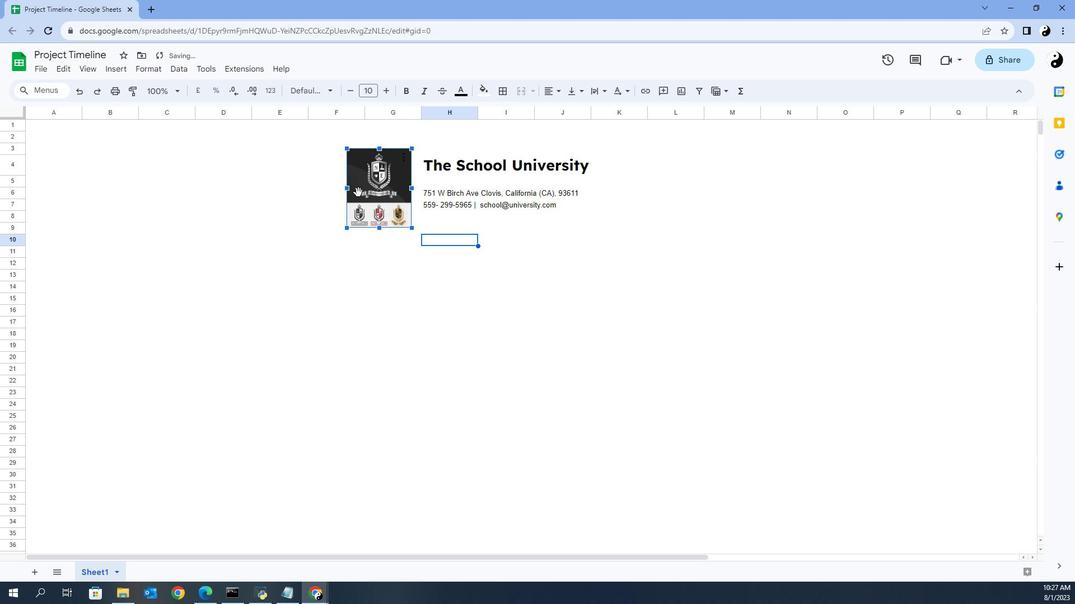 
Action: Key pressed <Key.shift>
